 Task: Set up repository code scanning preferences.
Action: Mouse moved to (1176, 65)
Screenshot: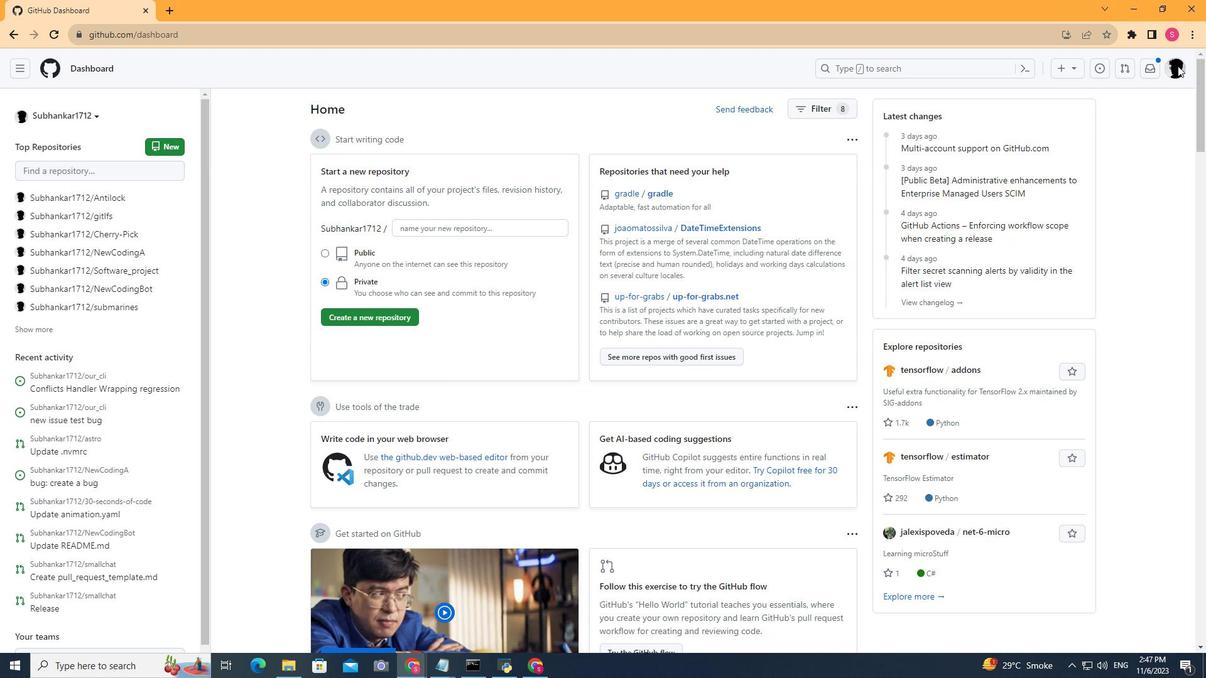 
Action: Mouse pressed left at (1176, 65)
Screenshot: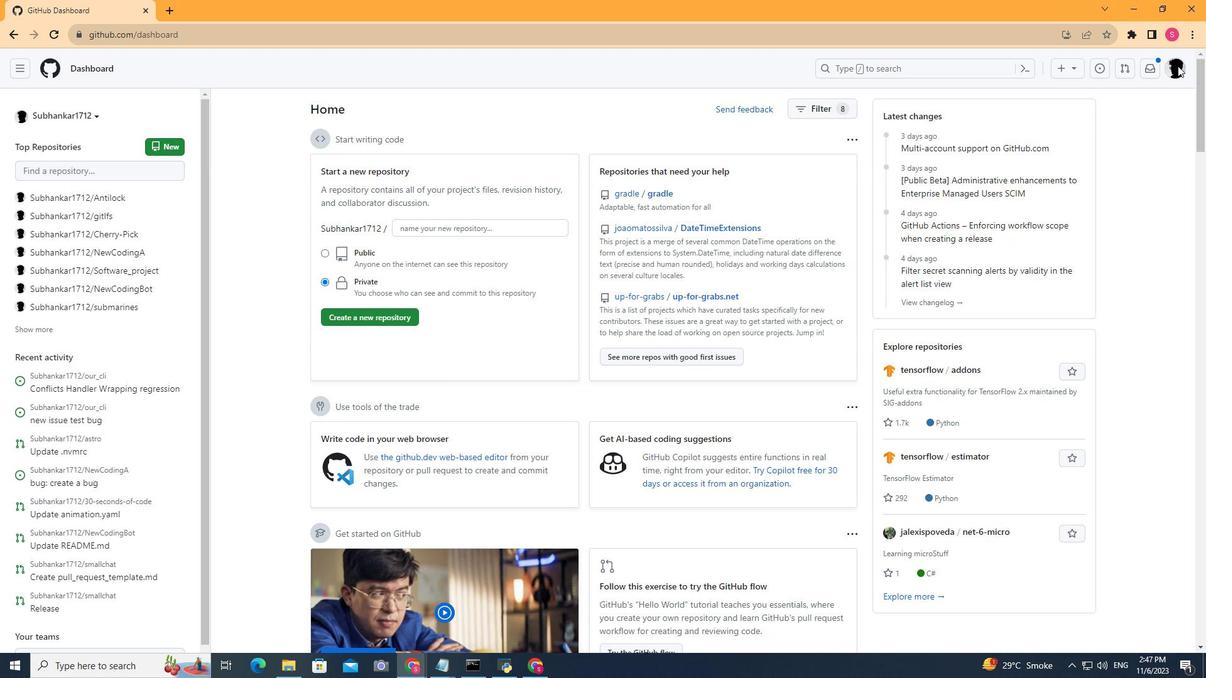 
Action: Mouse moved to (1049, 181)
Screenshot: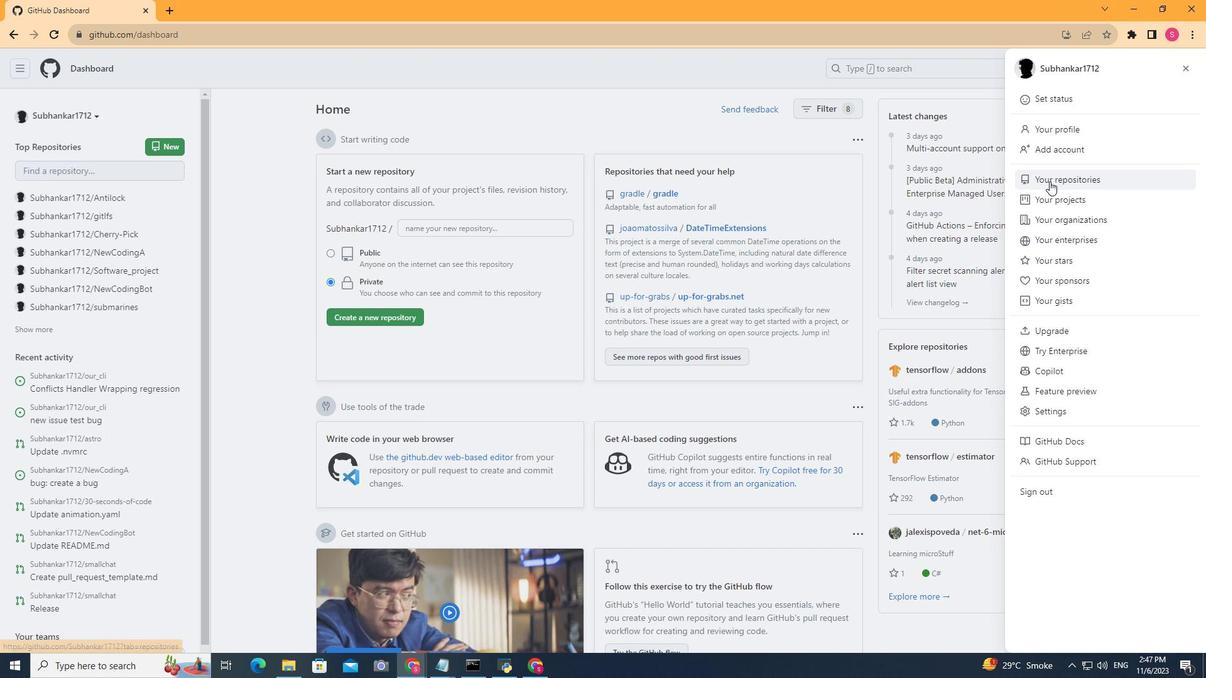 
Action: Mouse pressed left at (1049, 181)
Screenshot: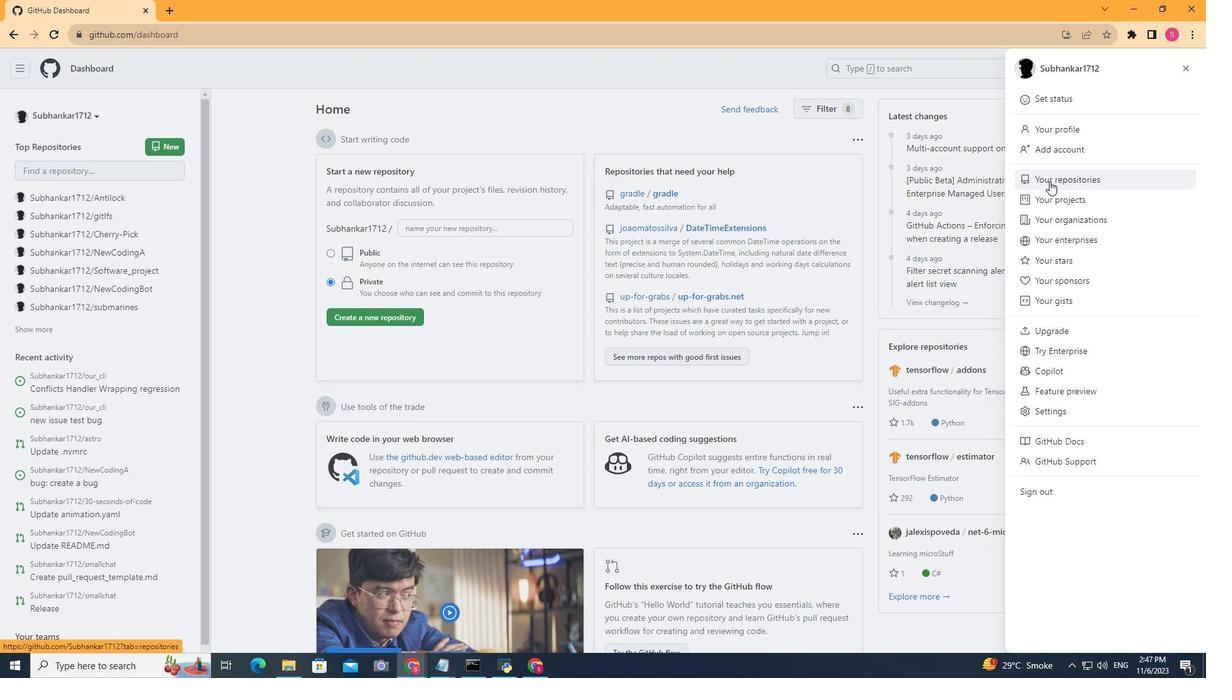 
Action: Mouse moved to (481, 264)
Screenshot: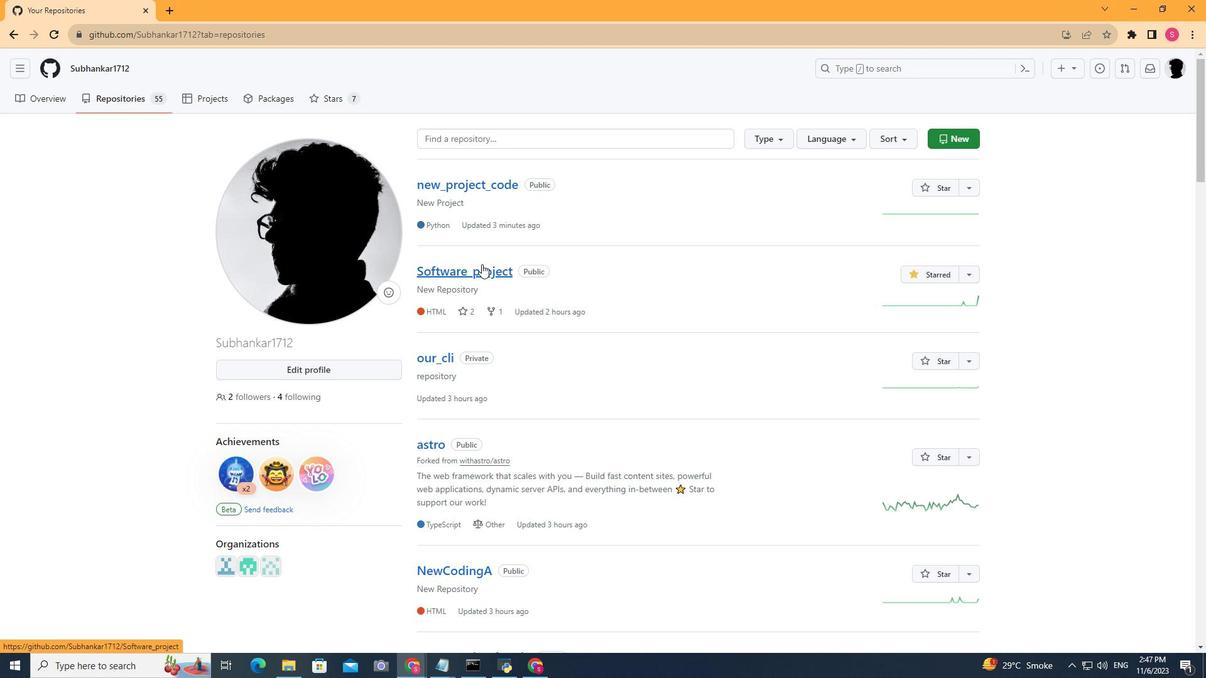 
Action: Mouse scrolled (481, 263) with delta (0, 0)
Screenshot: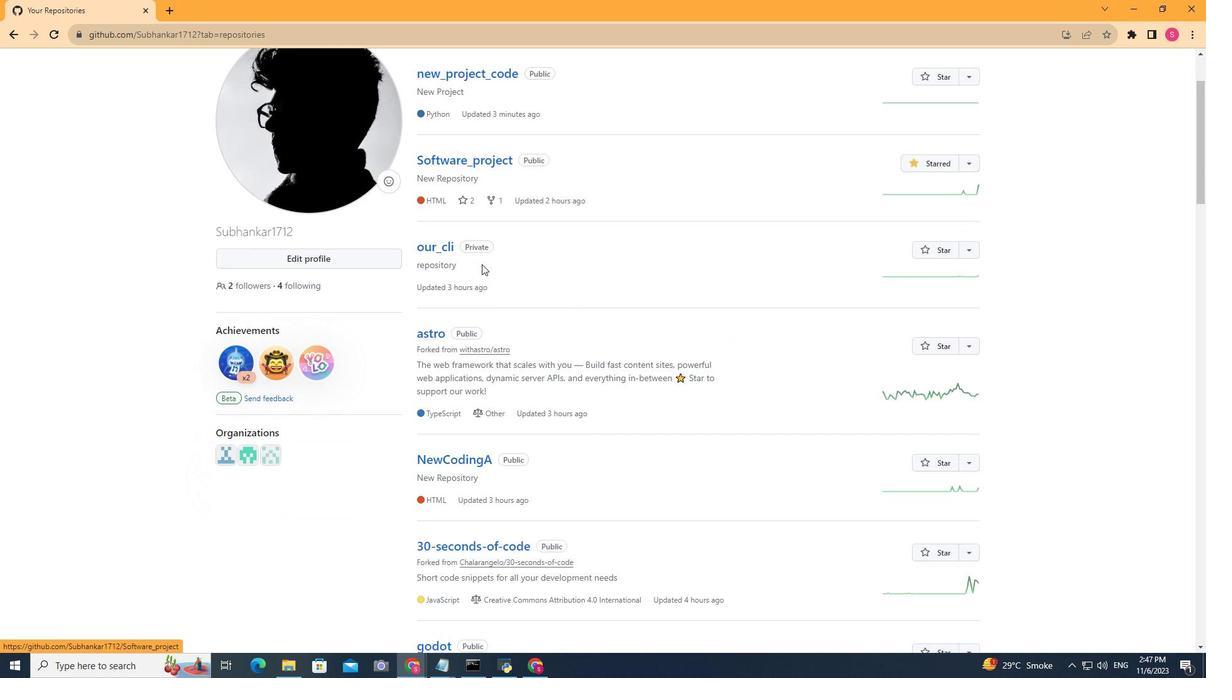 
Action: Mouse scrolled (481, 263) with delta (0, 0)
Screenshot: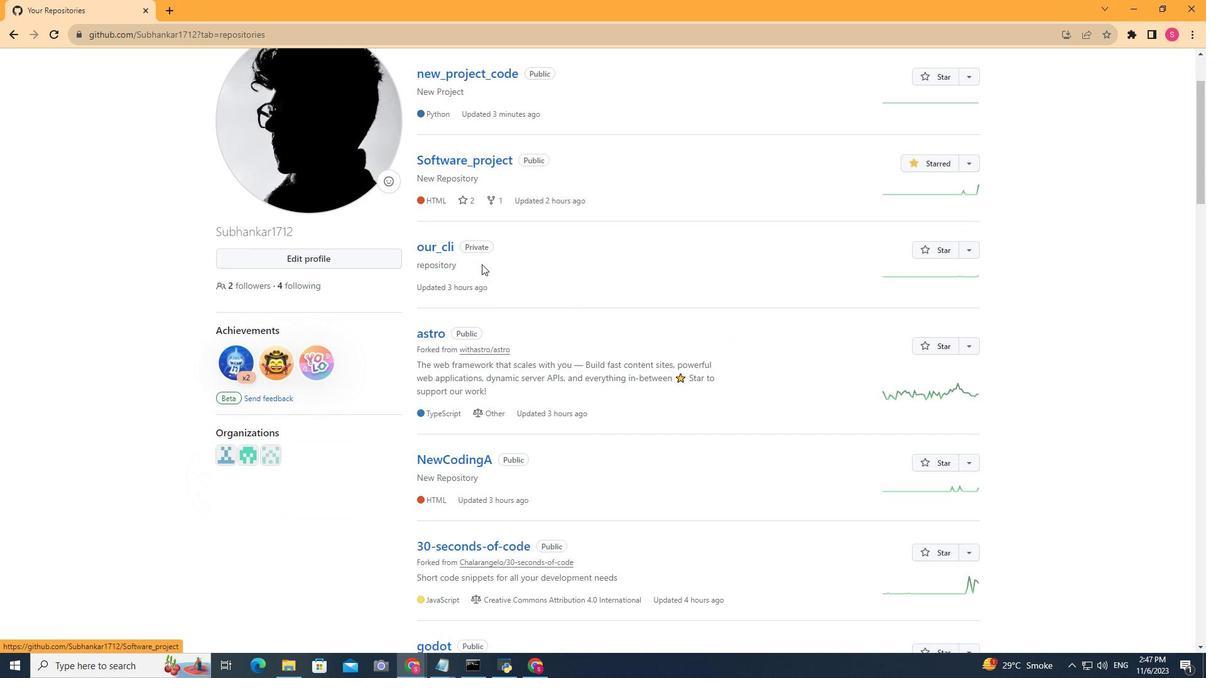 
Action: Mouse scrolled (481, 263) with delta (0, 0)
Screenshot: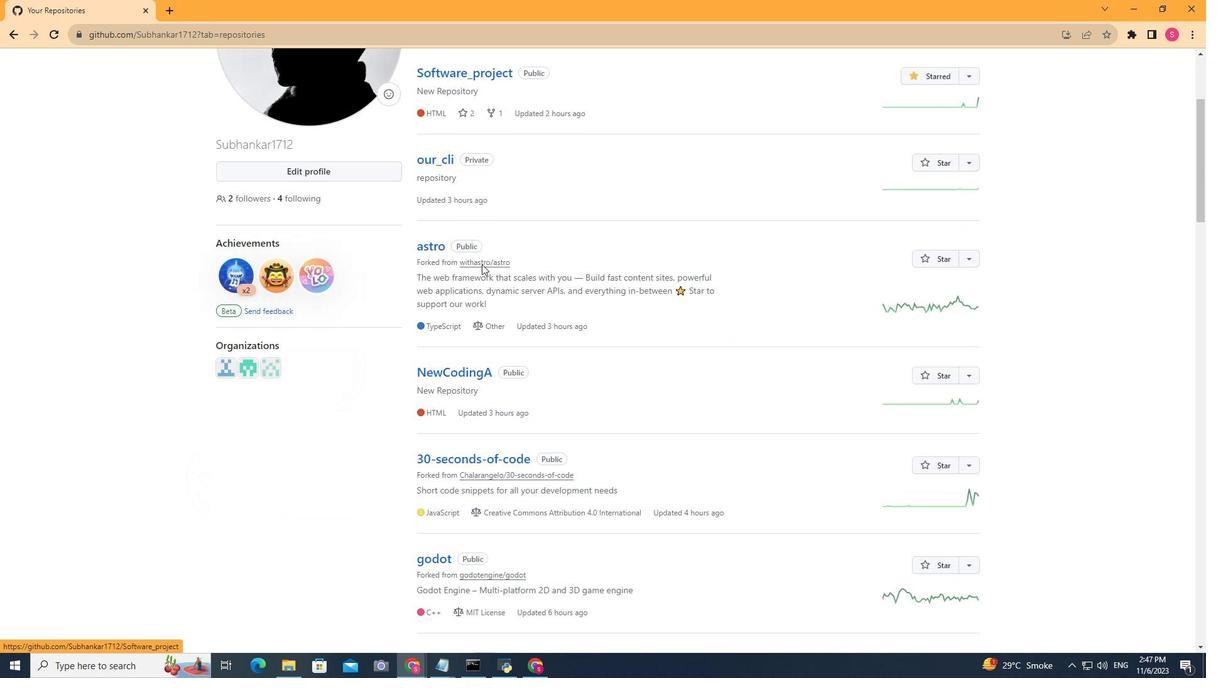 
Action: Mouse scrolled (481, 263) with delta (0, 0)
Screenshot: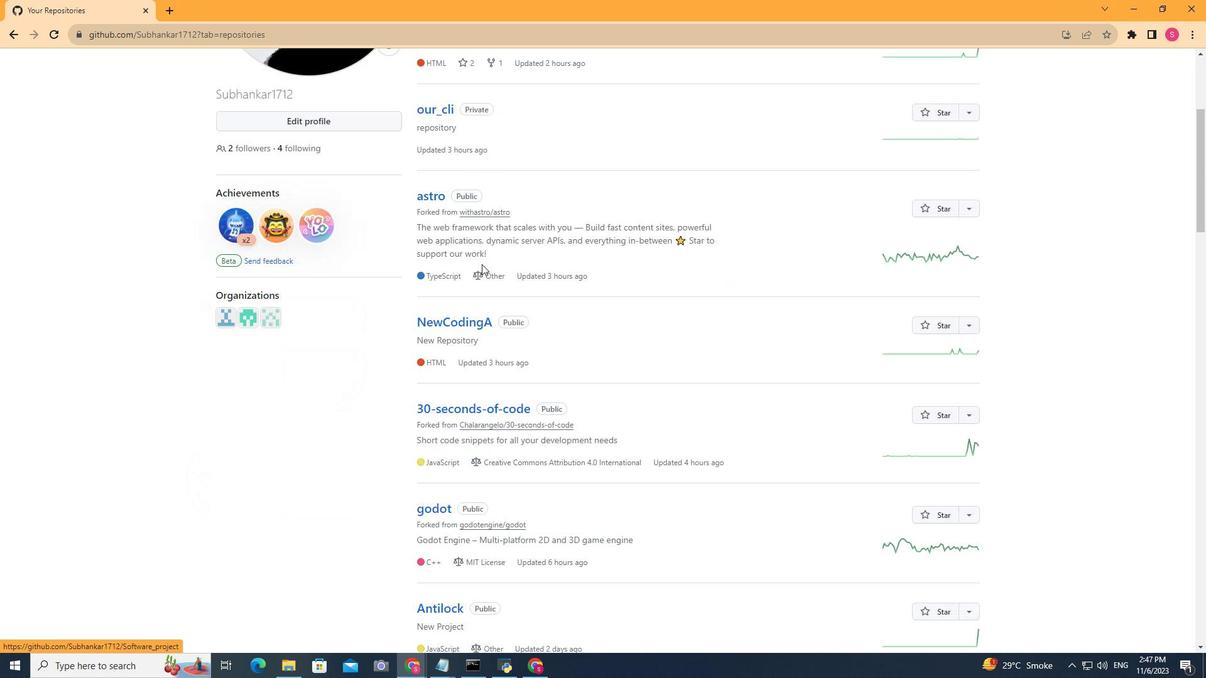 
Action: Mouse moved to (456, 155)
Screenshot: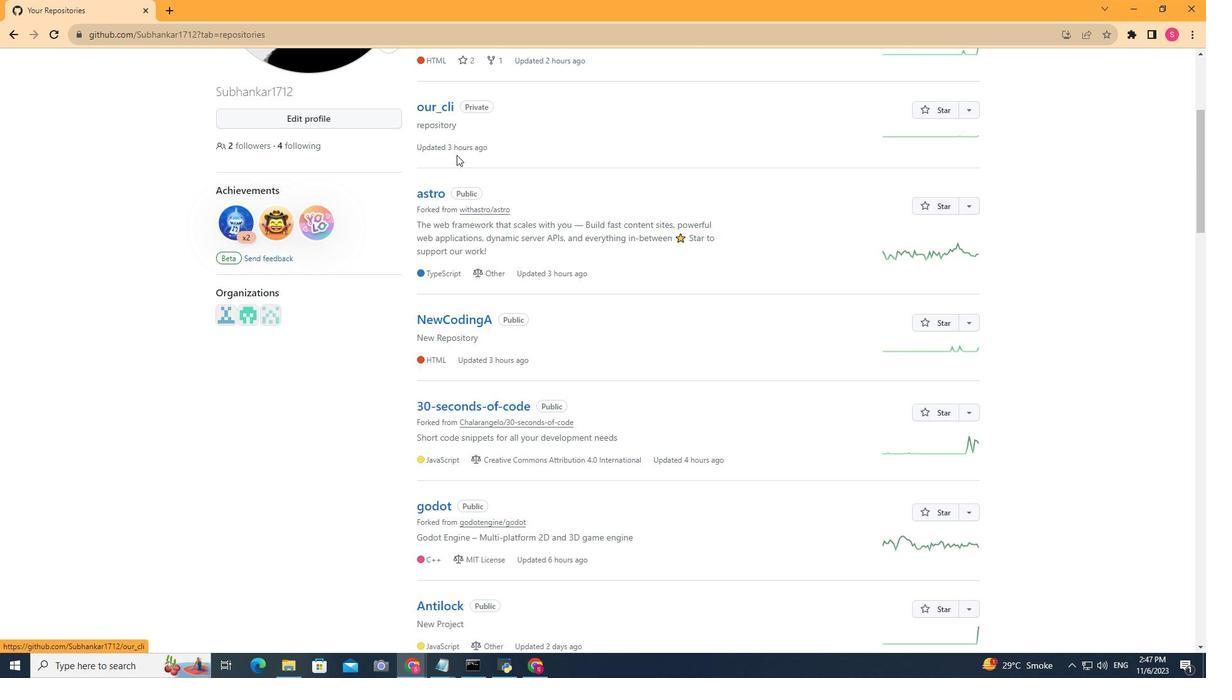 
Action: Mouse scrolled (456, 154) with delta (0, 0)
Screenshot: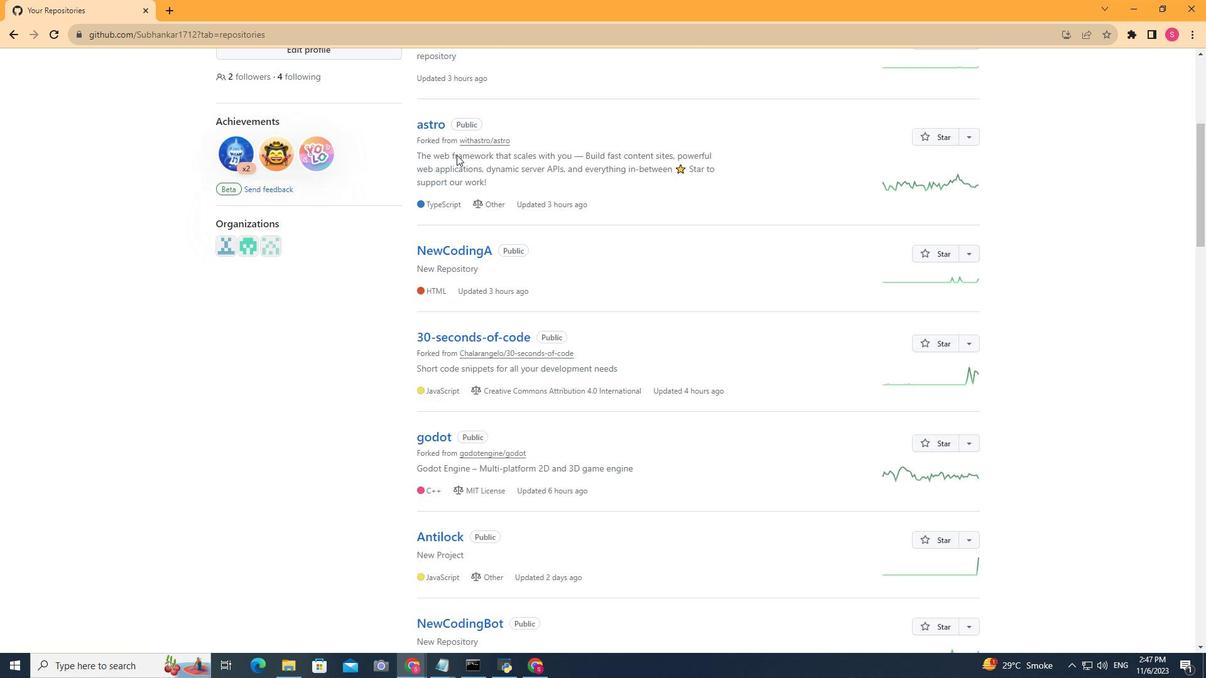 
Action: Mouse scrolled (456, 154) with delta (0, 0)
Screenshot: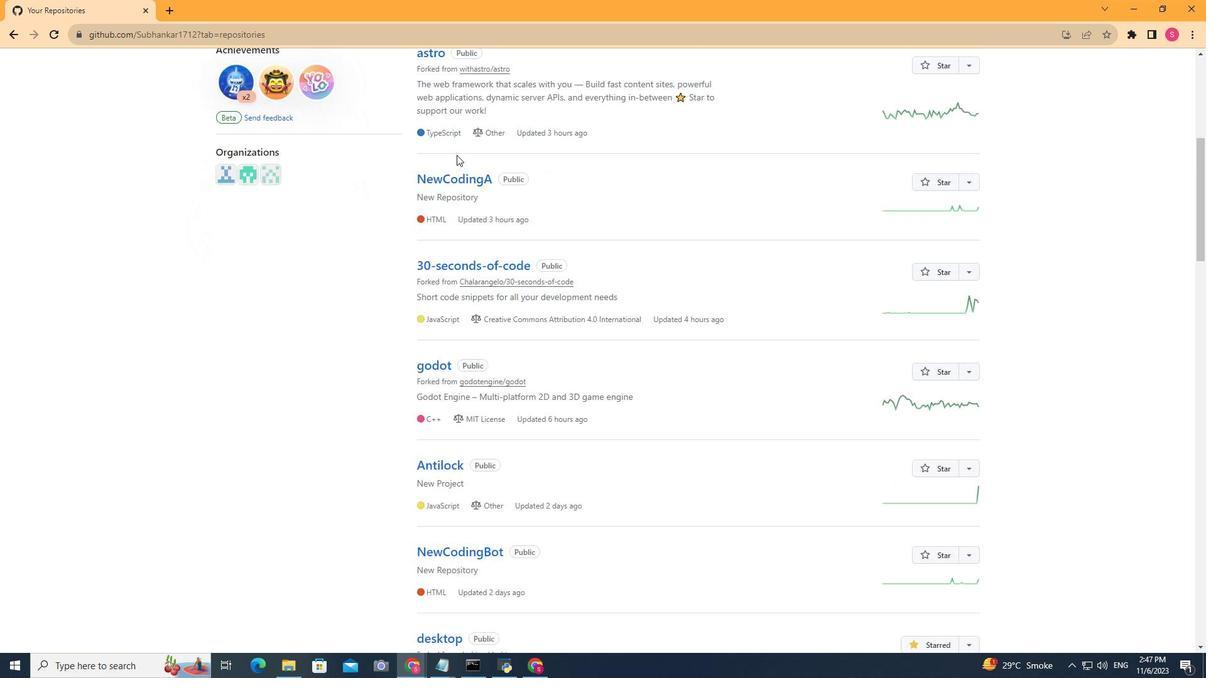 
Action: Mouse scrolled (456, 154) with delta (0, 0)
Screenshot: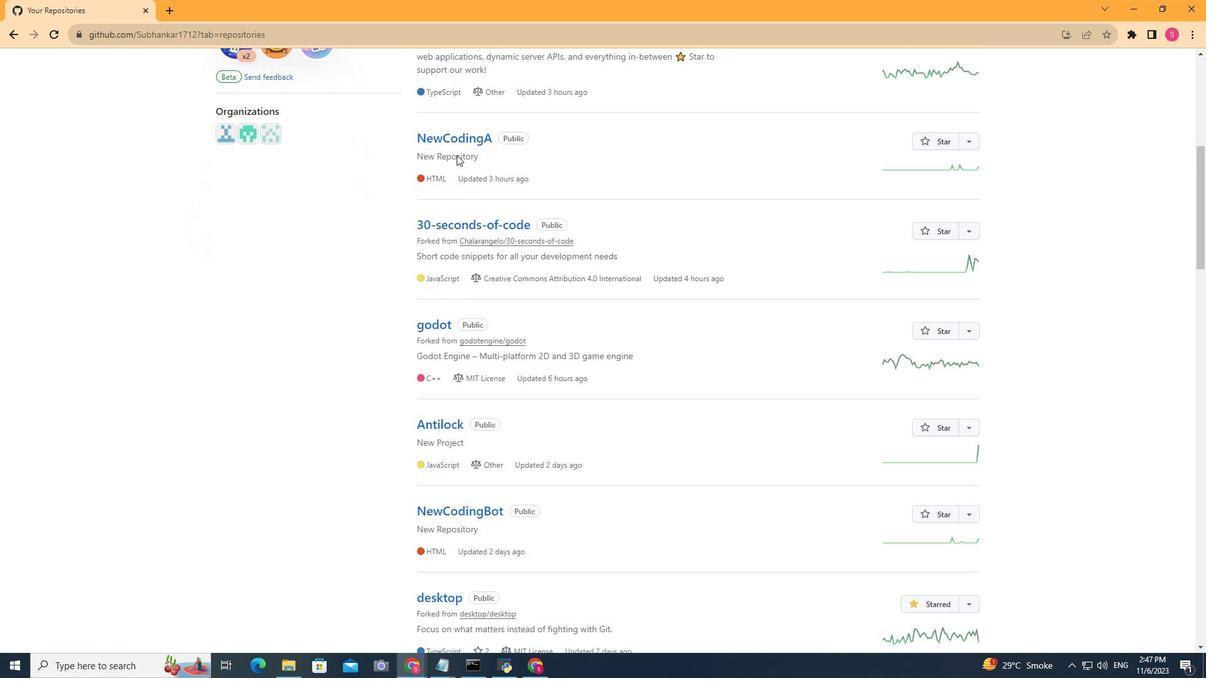 
Action: Mouse moved to (466, 199)
Screenshot: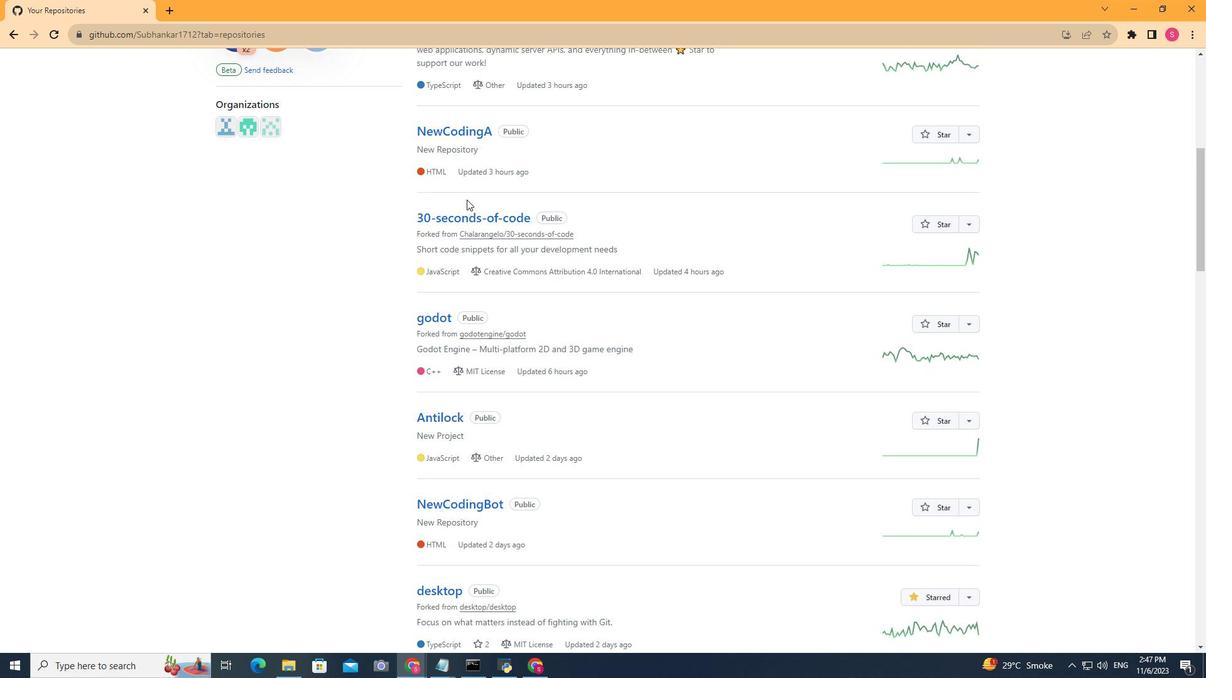 
Action: Mouse scrolled (466, 199) with delta (0, 0)
Screenshot: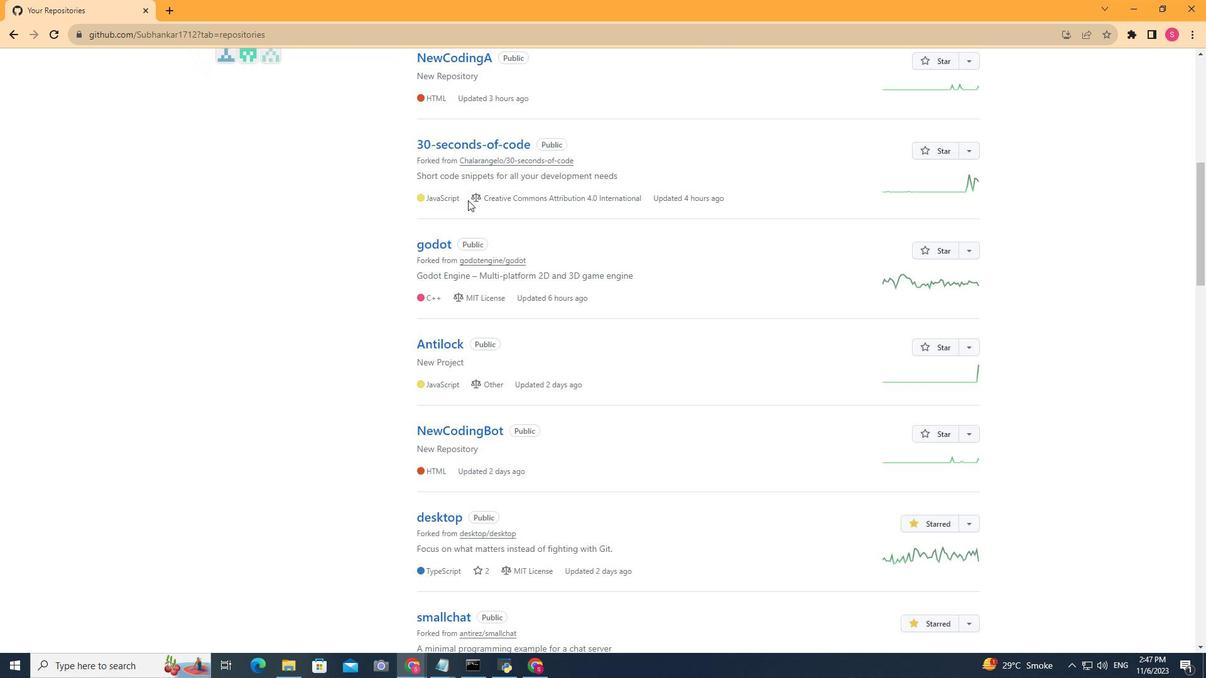 
Action: Mouse scrolled (466, 199) with delta (0, 0)
Screenshot: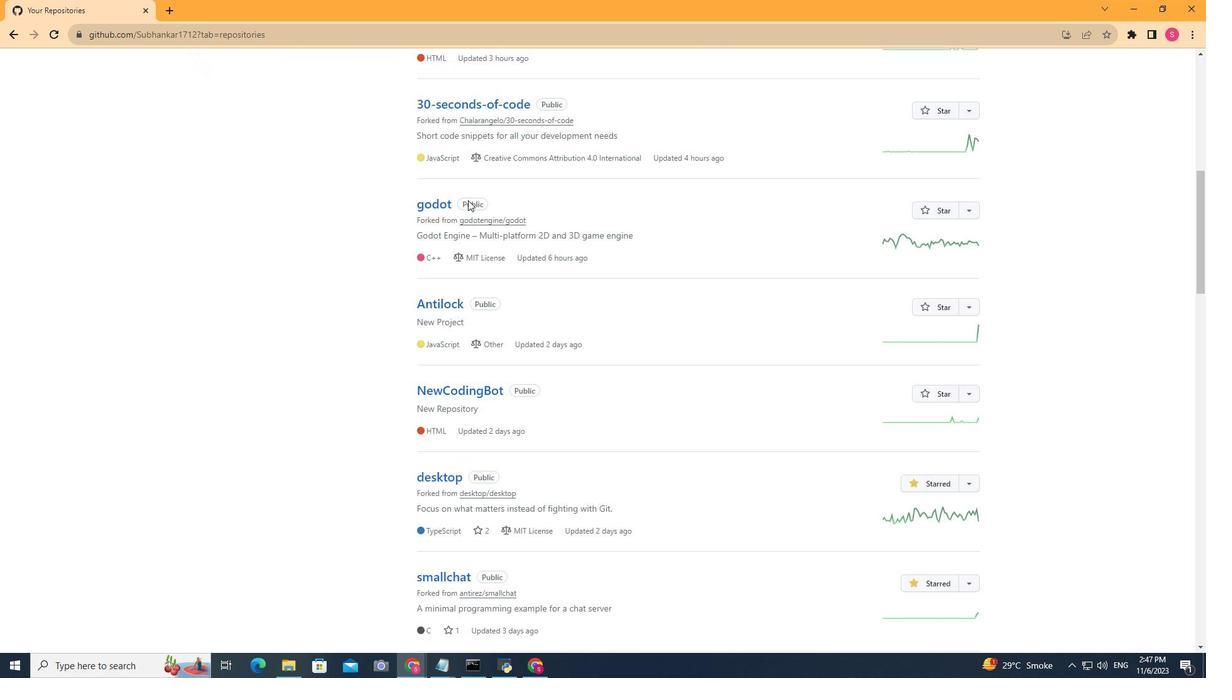 
Action: Mouse moved to (468, 200)
Screenshot: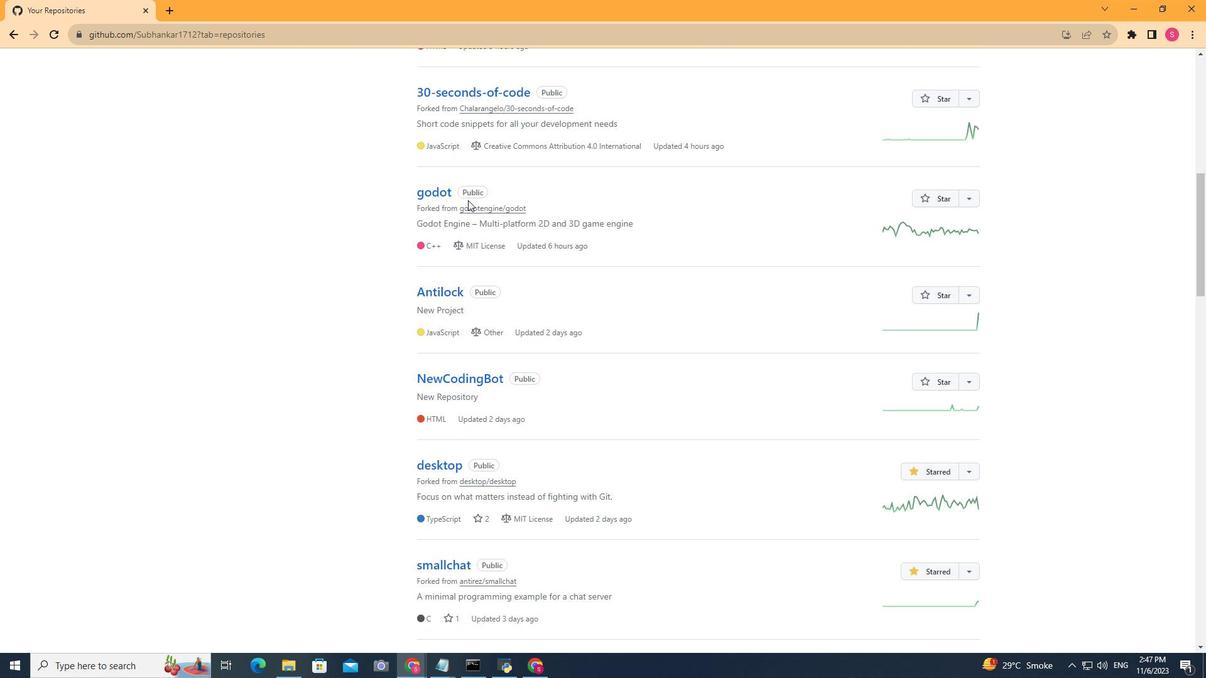 
Action: Mouse scrolled (468, 199) with delta (0, 0)
Screenshot: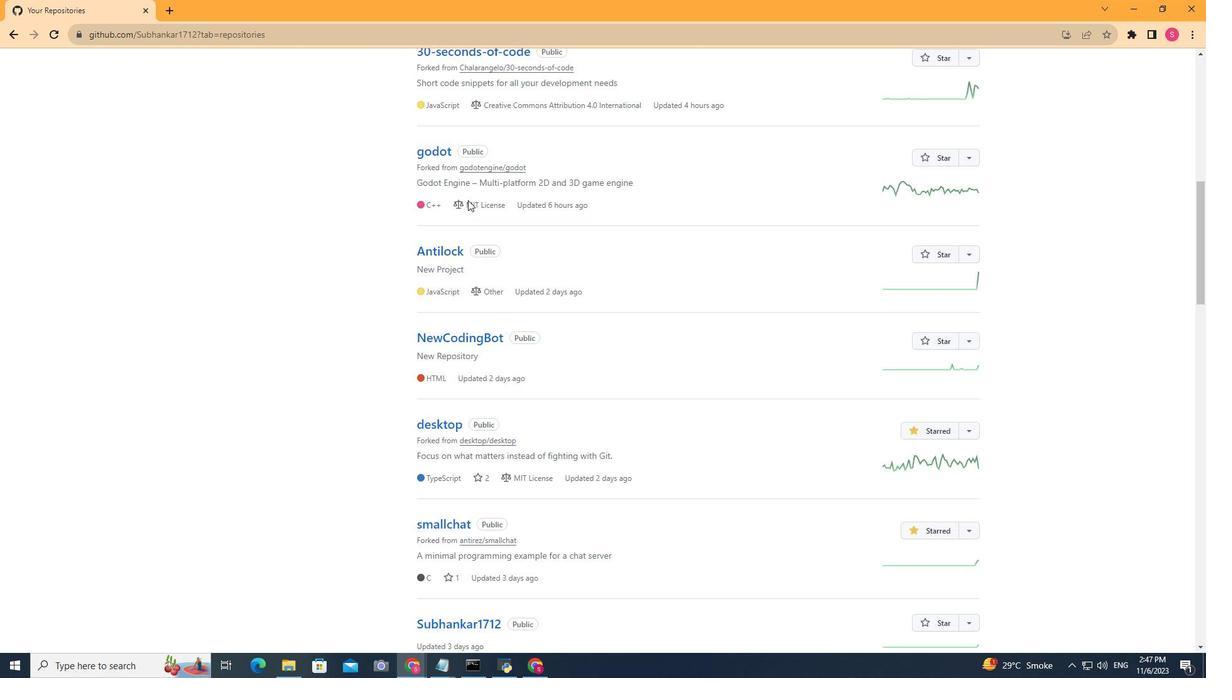 
Action: Mouse moved to (468, 201)
Screenshot: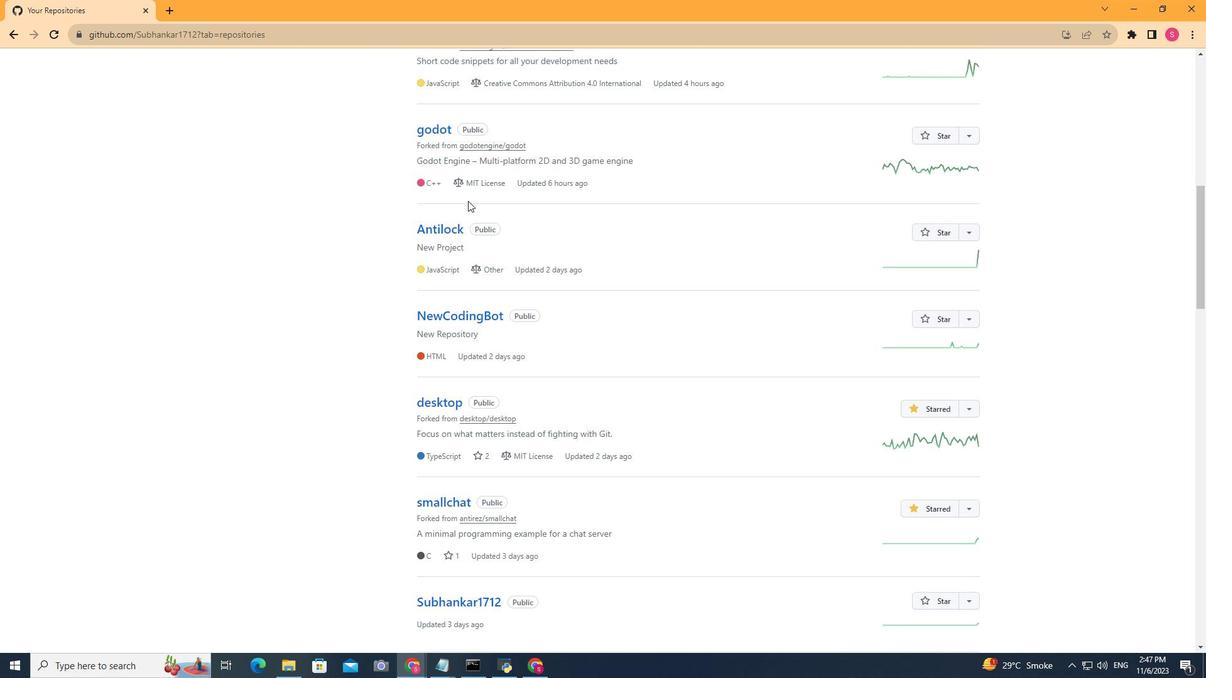
Action: Mouse scrolled (468, 200) with delta (0, 0)
Screenshot: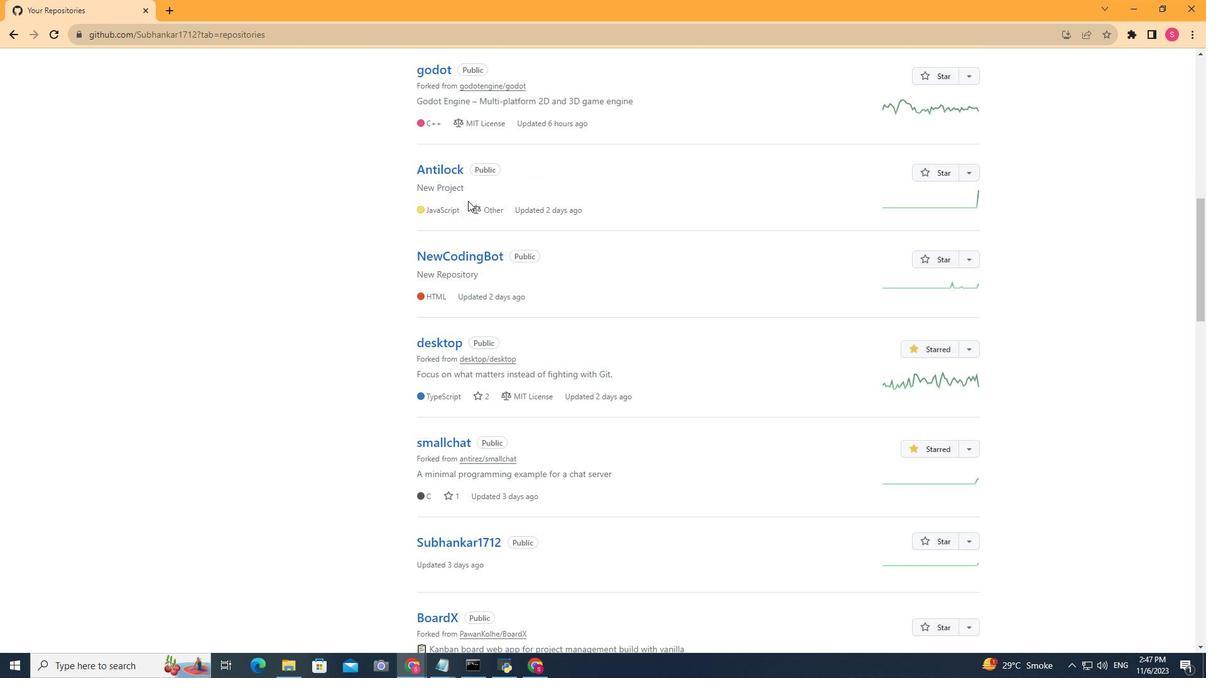 
Action: Mouse scrolled (468, 200) with delta (0, 0)
Screenshot: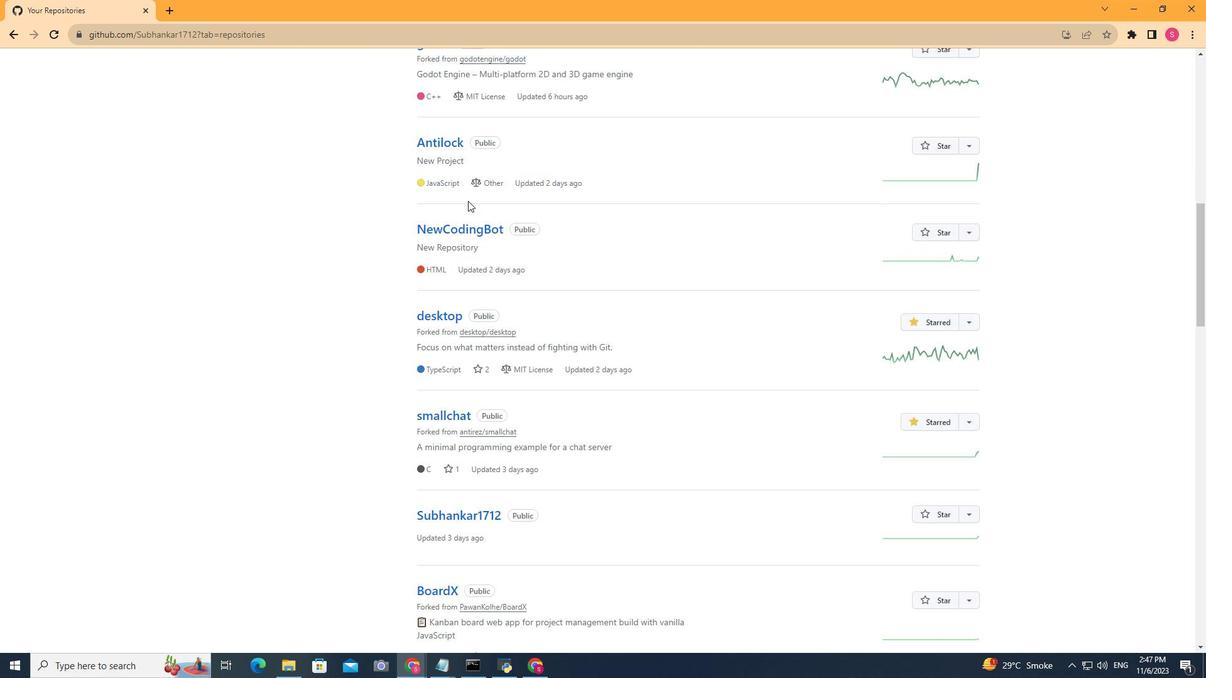 
Action: Mouse moved to (439, 287)
Screenshot: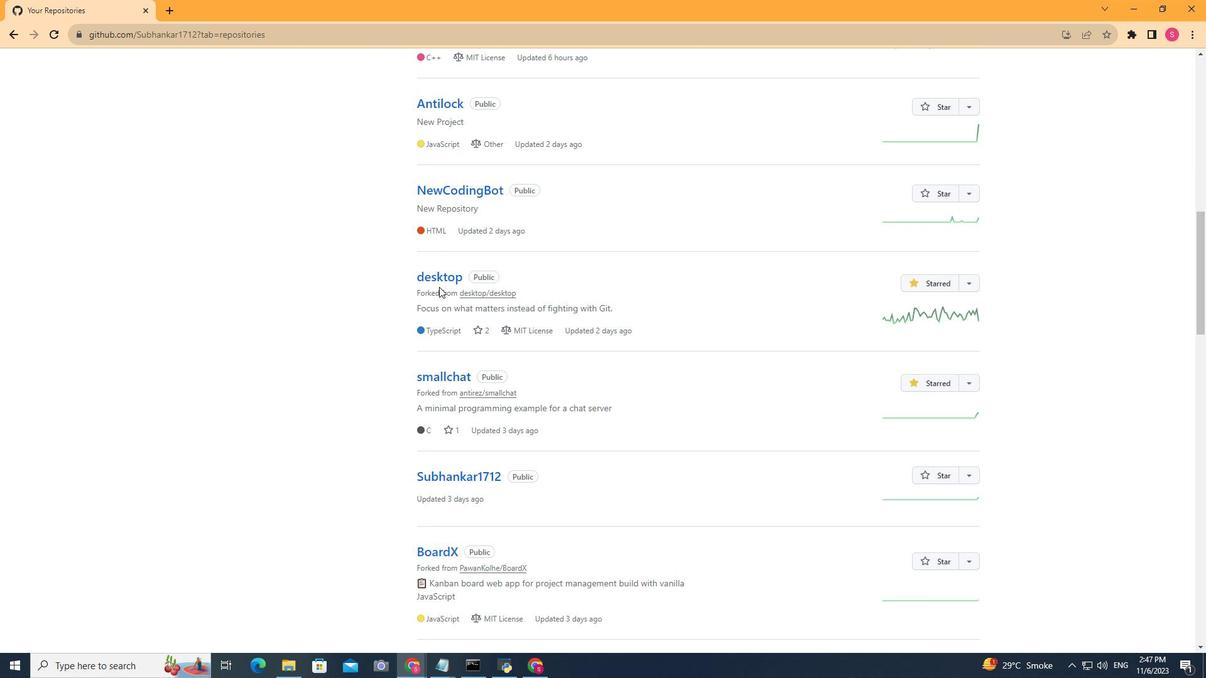 
Action: Mouse scrolled (439, 286) with delta (0, 0)
Screenshot: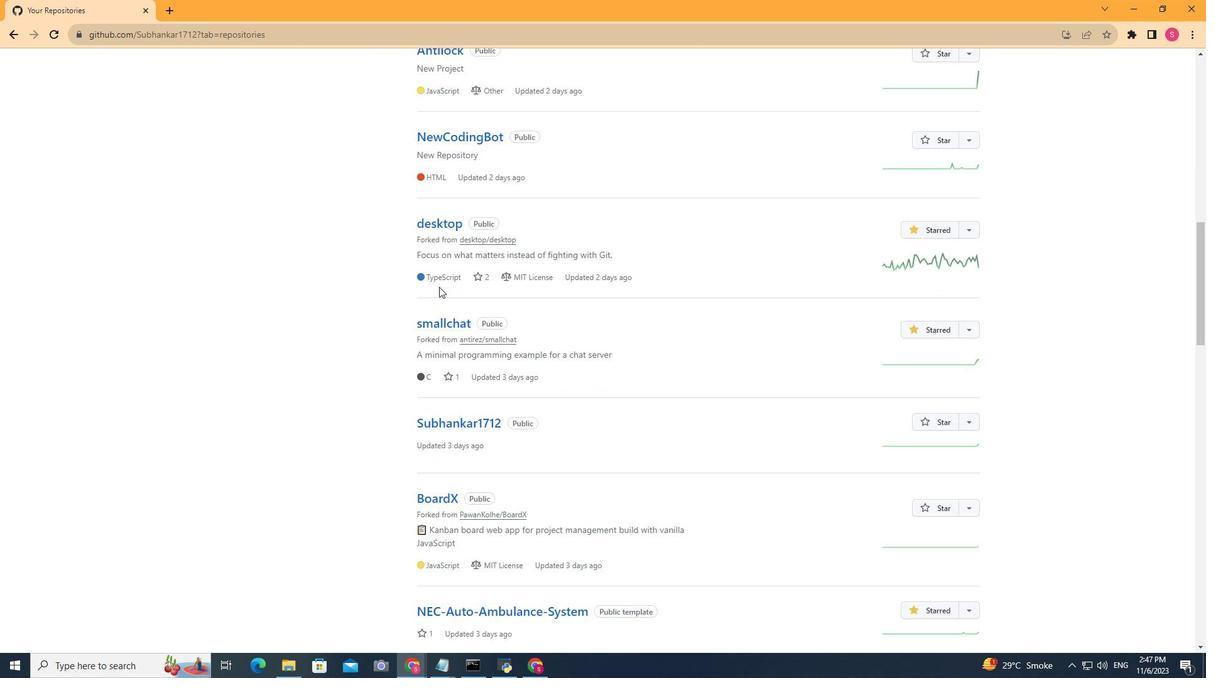
Action: Mouse scrolled (439, 286) with delta (0, 0)
Screenshot: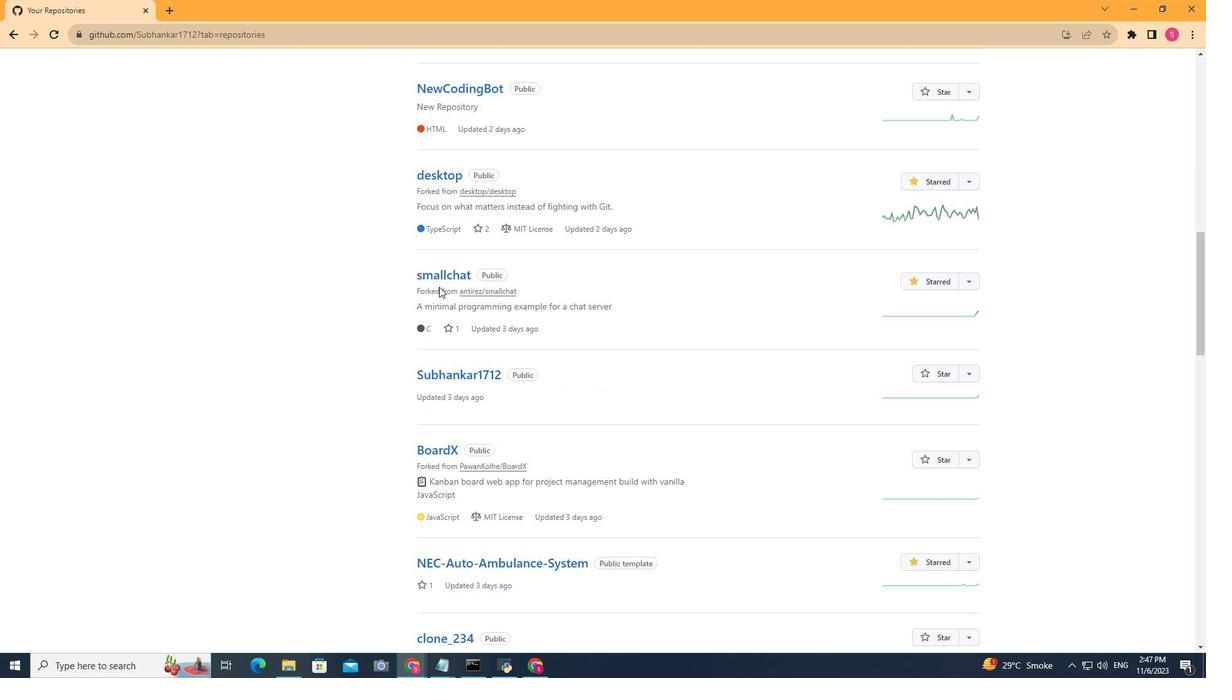 
Action: Mouse scrolled (439, 286) with delta (0, 0)
Screenshot: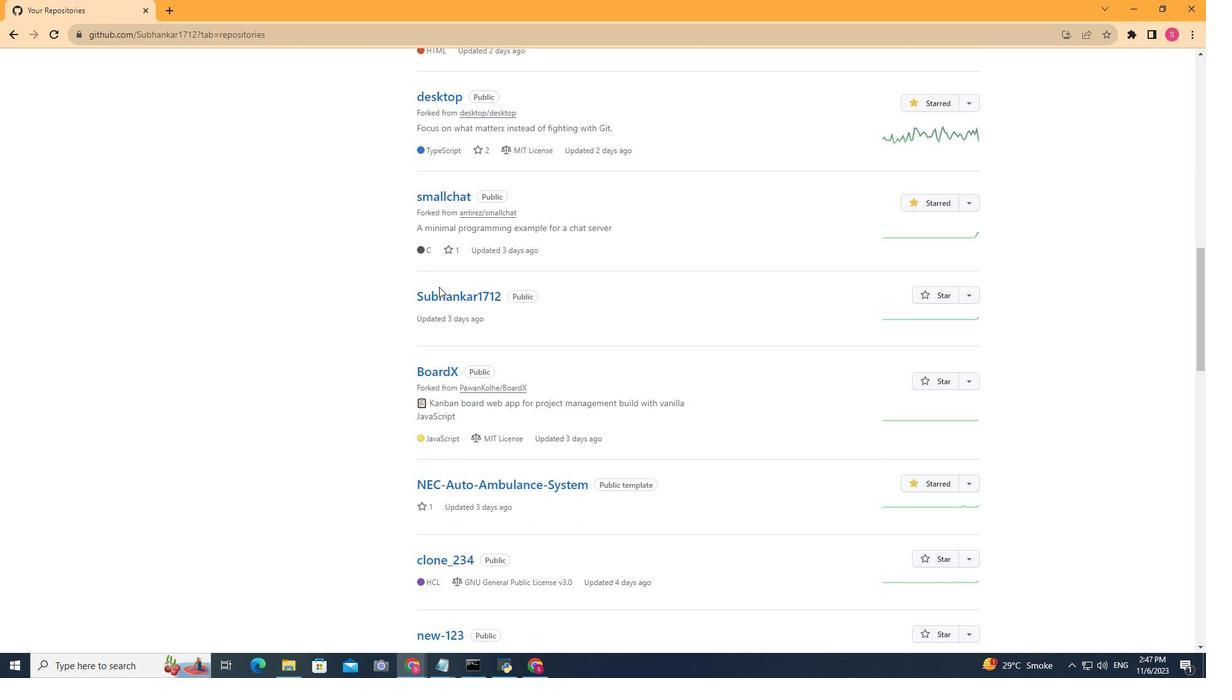 
Action: Mouse scrolled (439, 286) with delta (0, 0)
Screenshot: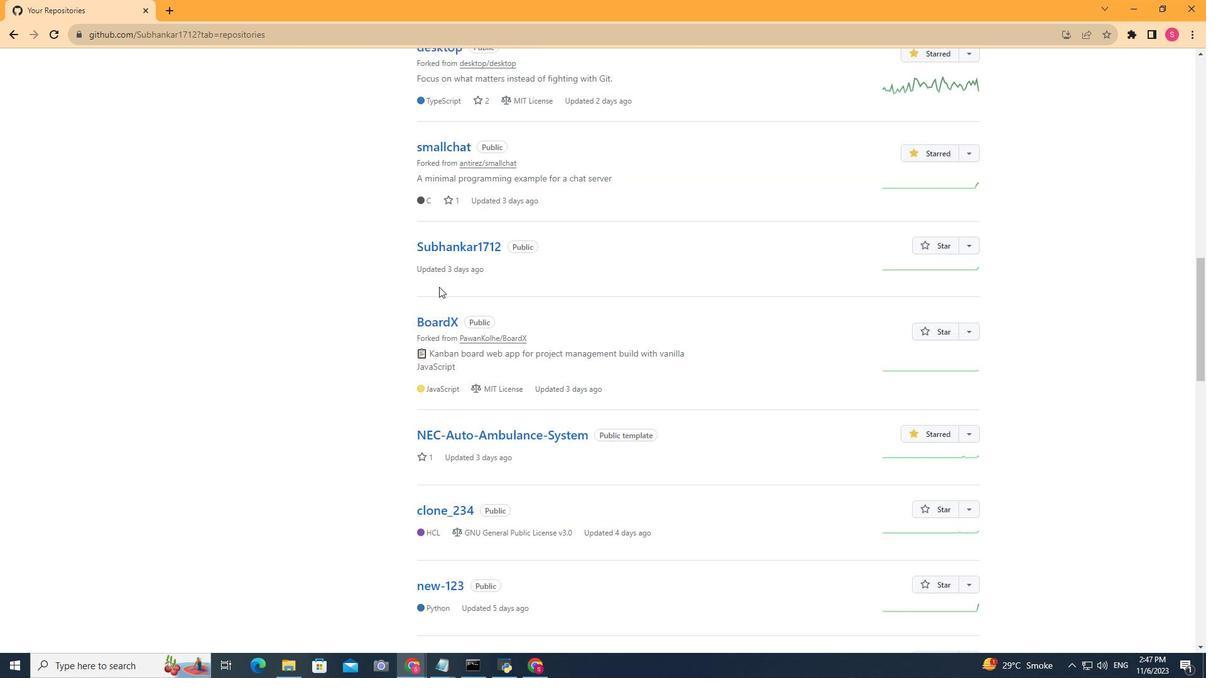 
Action: Mouse scrolled (439, 286) with delta (0, 0)
Screenshot: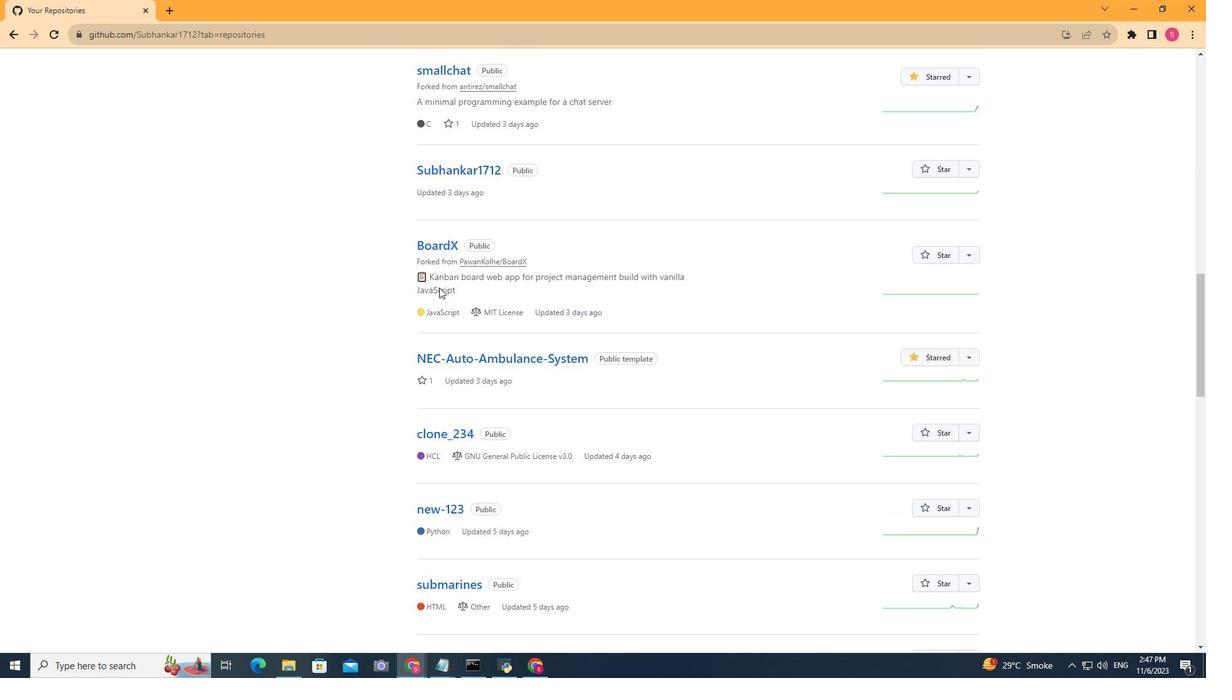 
Action: Mouse scrolled (439, 286) with delta (0, 0)
Screenshot: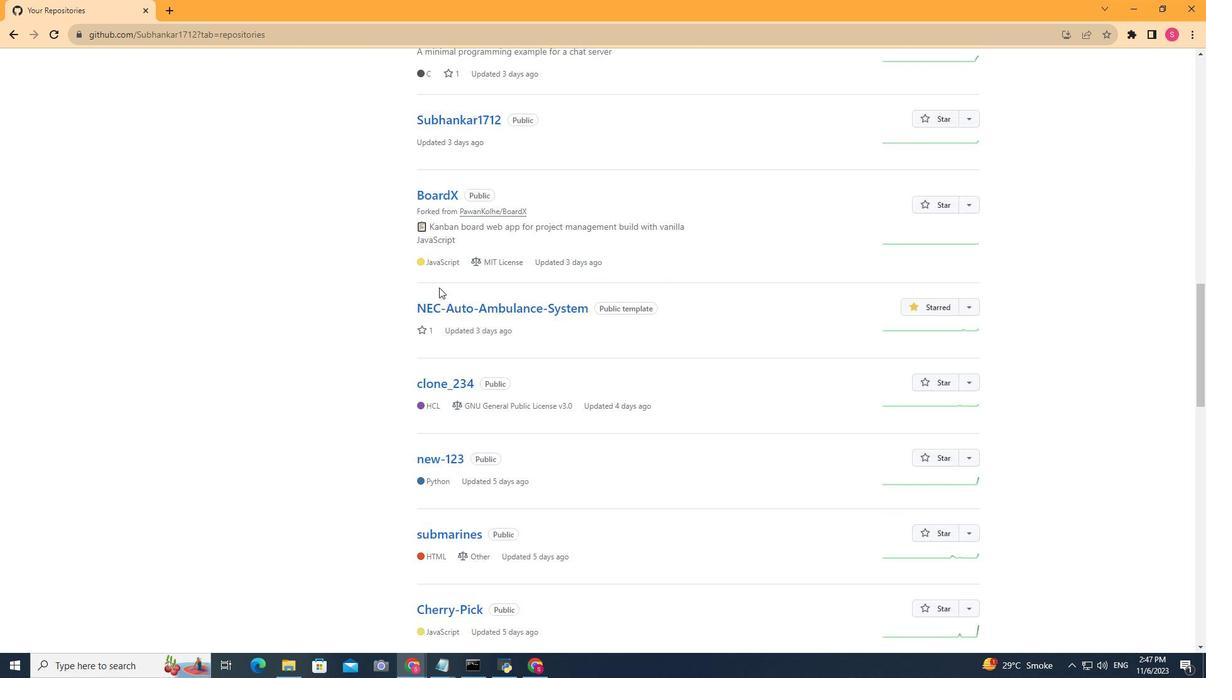 
Action: Mouse moved to (439, 287)
Screenshot: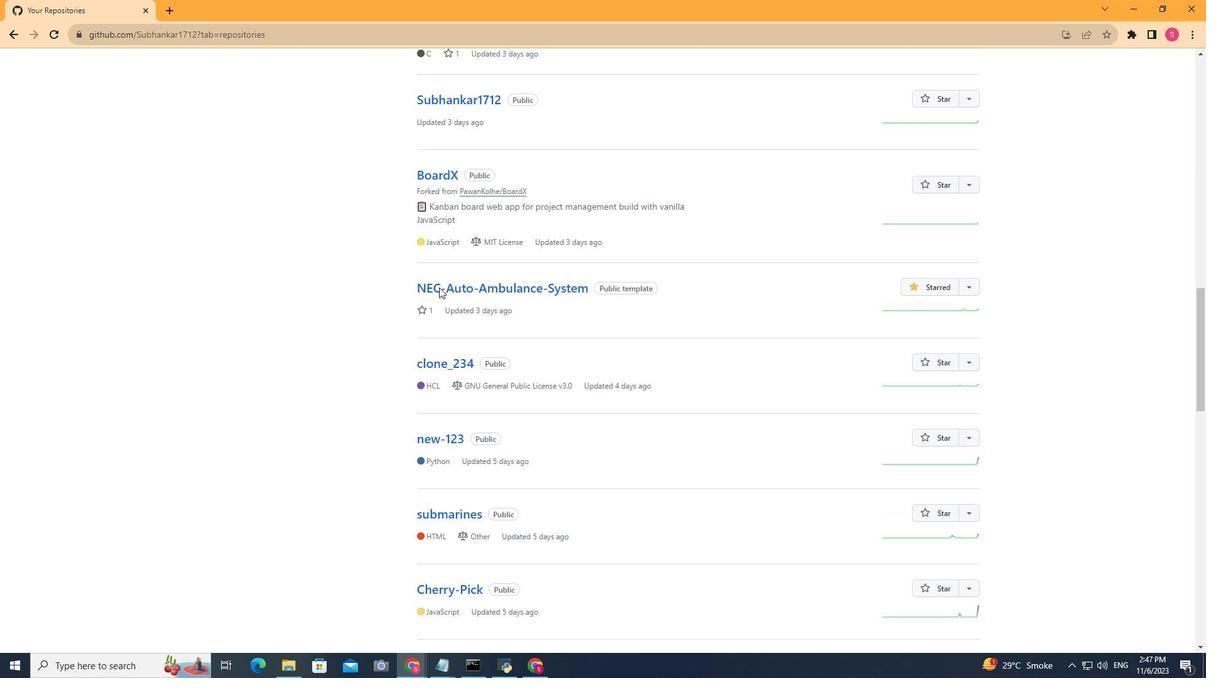 
Action: Mouse scrolled (439, 287) with delta (0, 0)
Screenshot: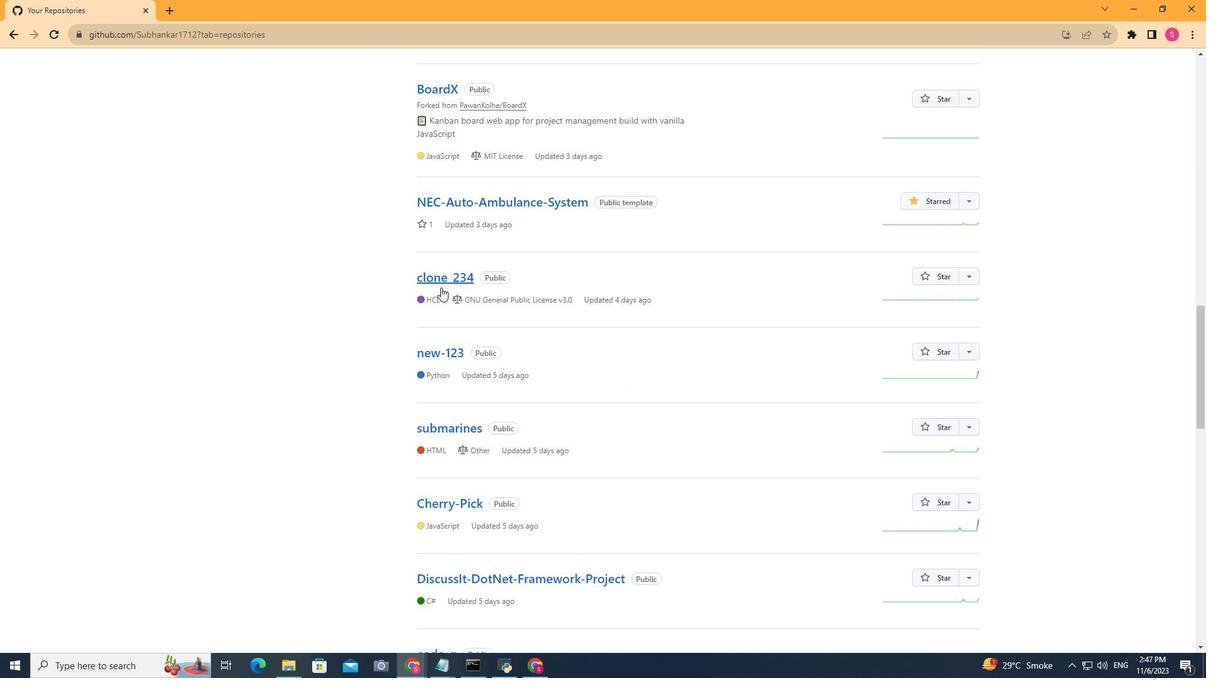 
Action: Mouse moved to (439, 287)
Screenshot: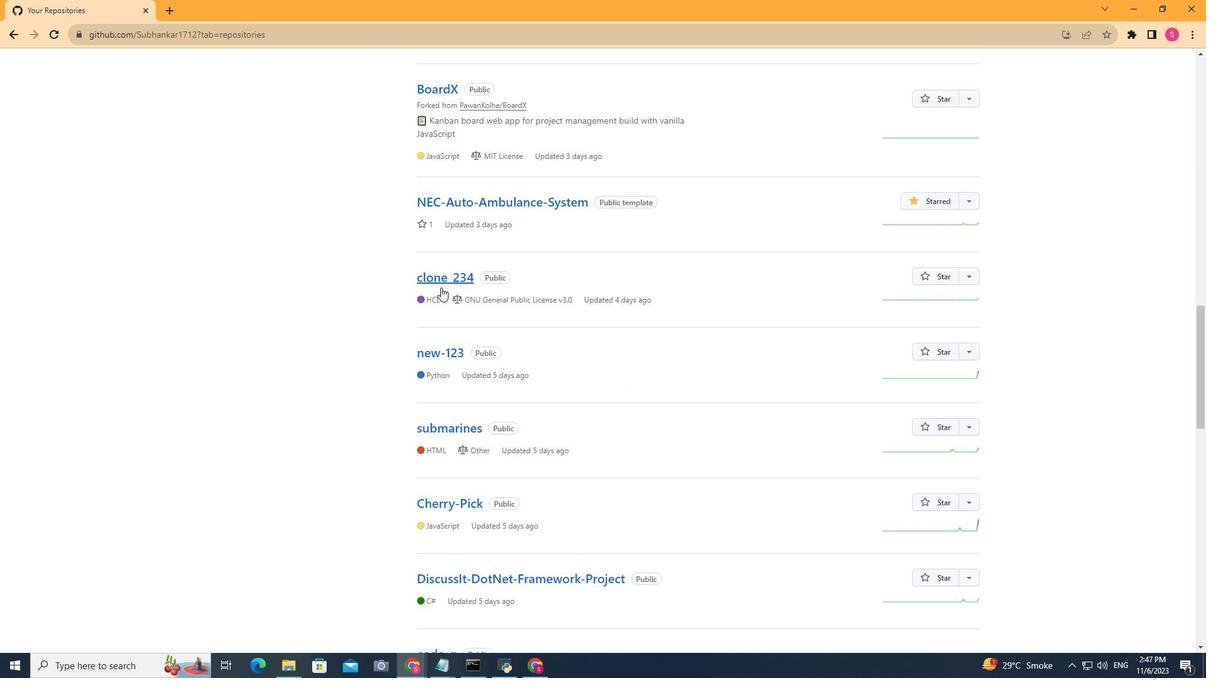 
Action: Mouse scrolled (439, 287) with delta (0, 0)
Screenshot: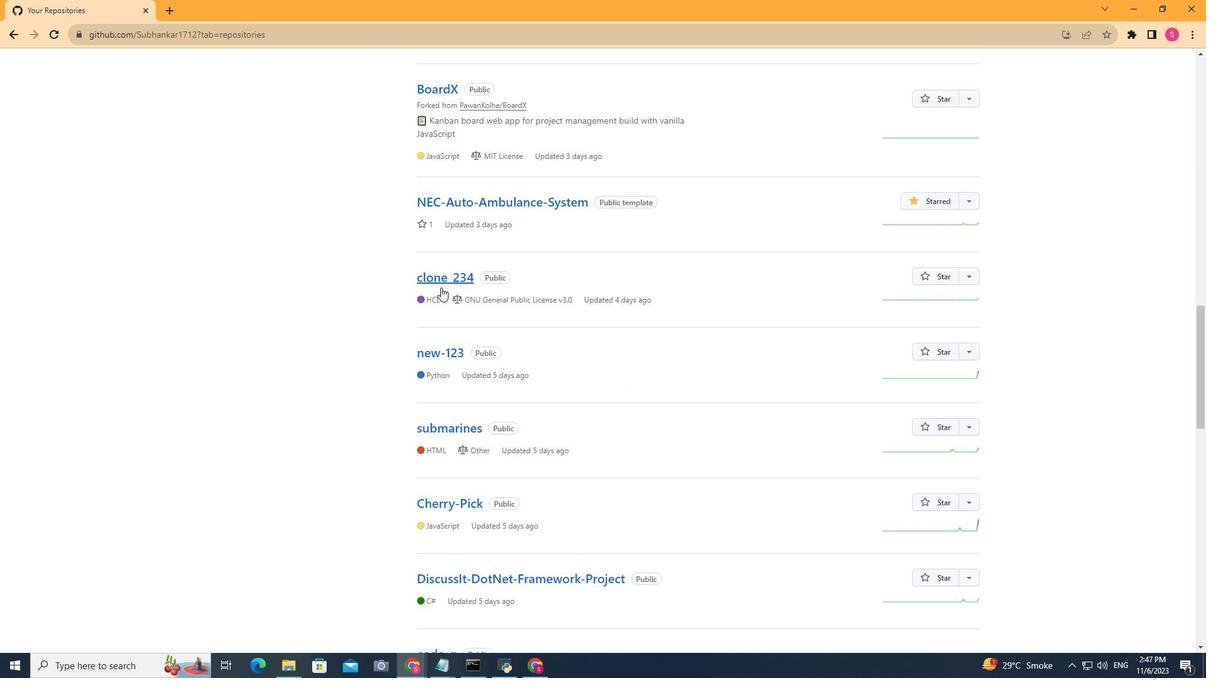 
Action: Mouse moved to (447, 310)
Screenshot: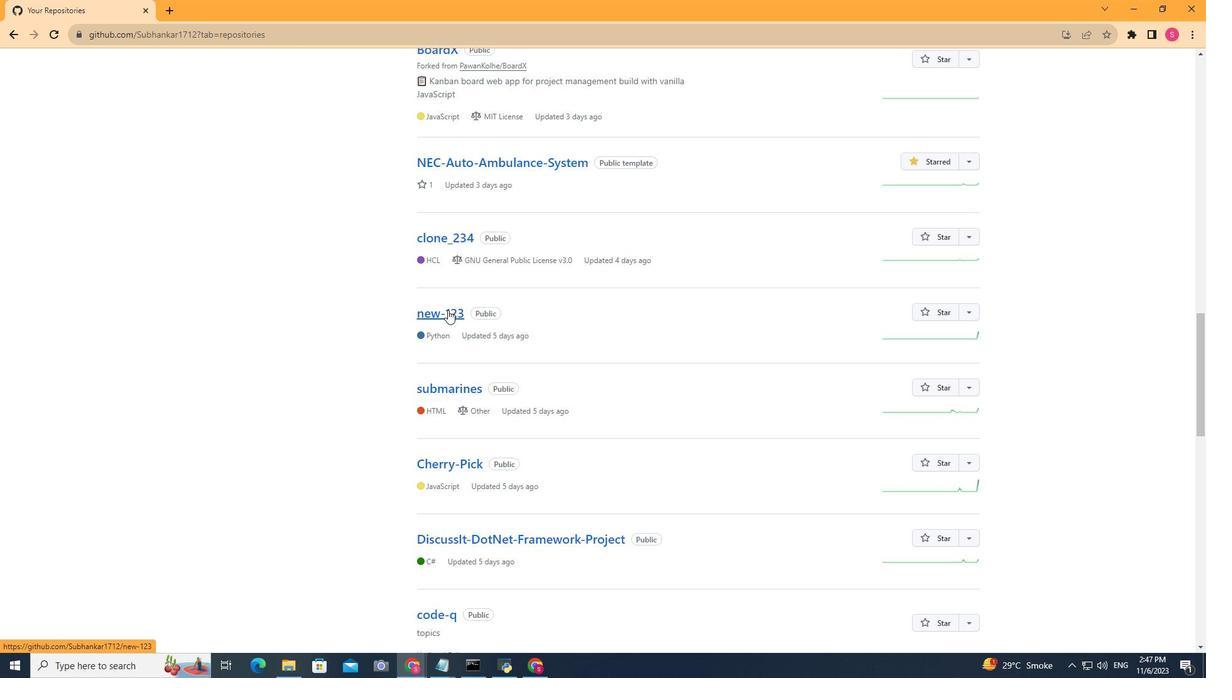 
Action: Mouse pressed left at (447, 310)
Screenshot: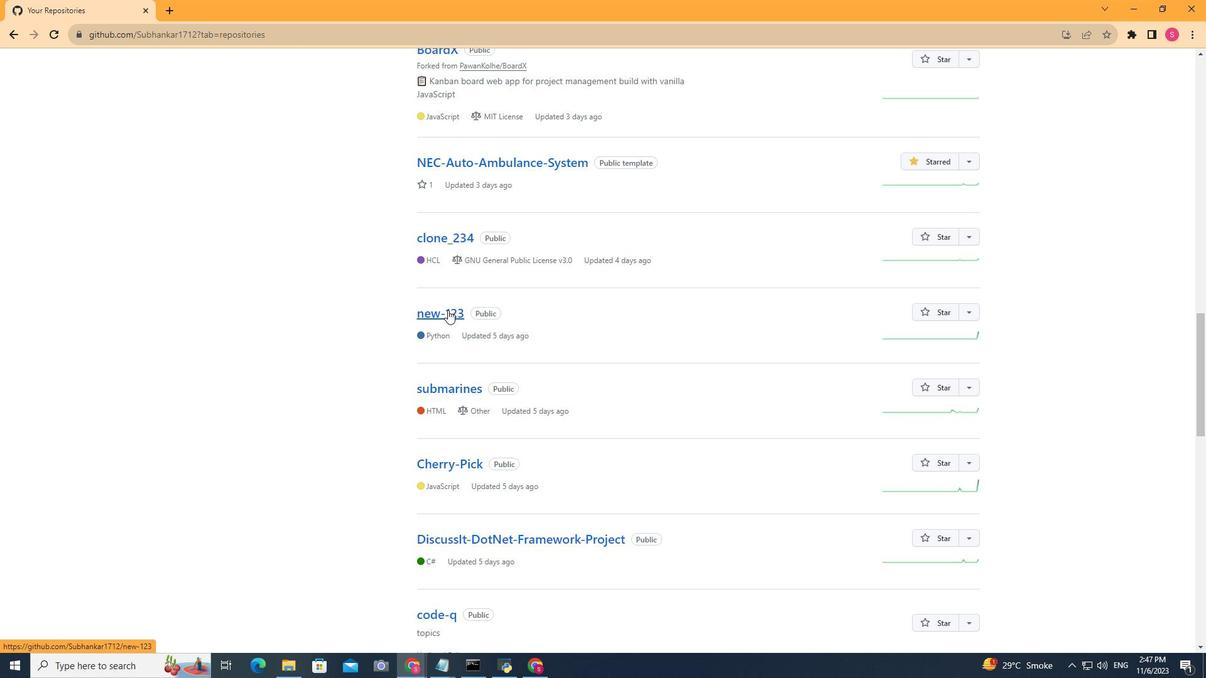 
Action: Mouse moved to (519, 99)
Screenshot: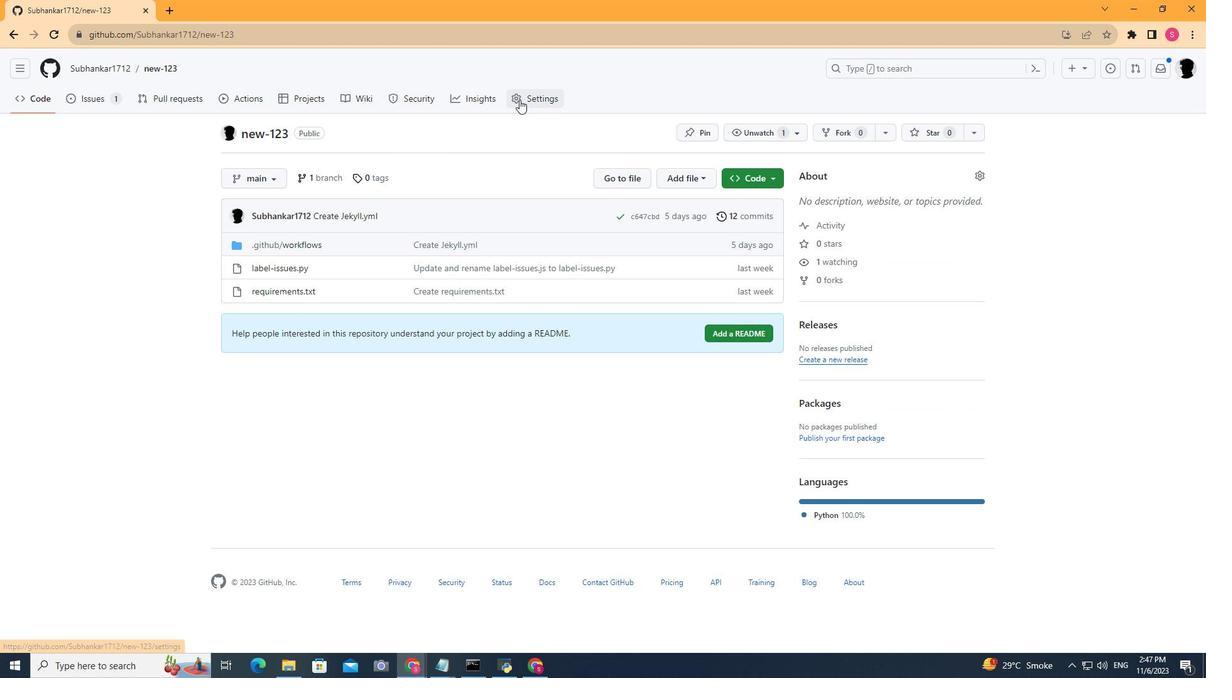 
Action: Mouse pressed left at (519, 99)
Screenshot: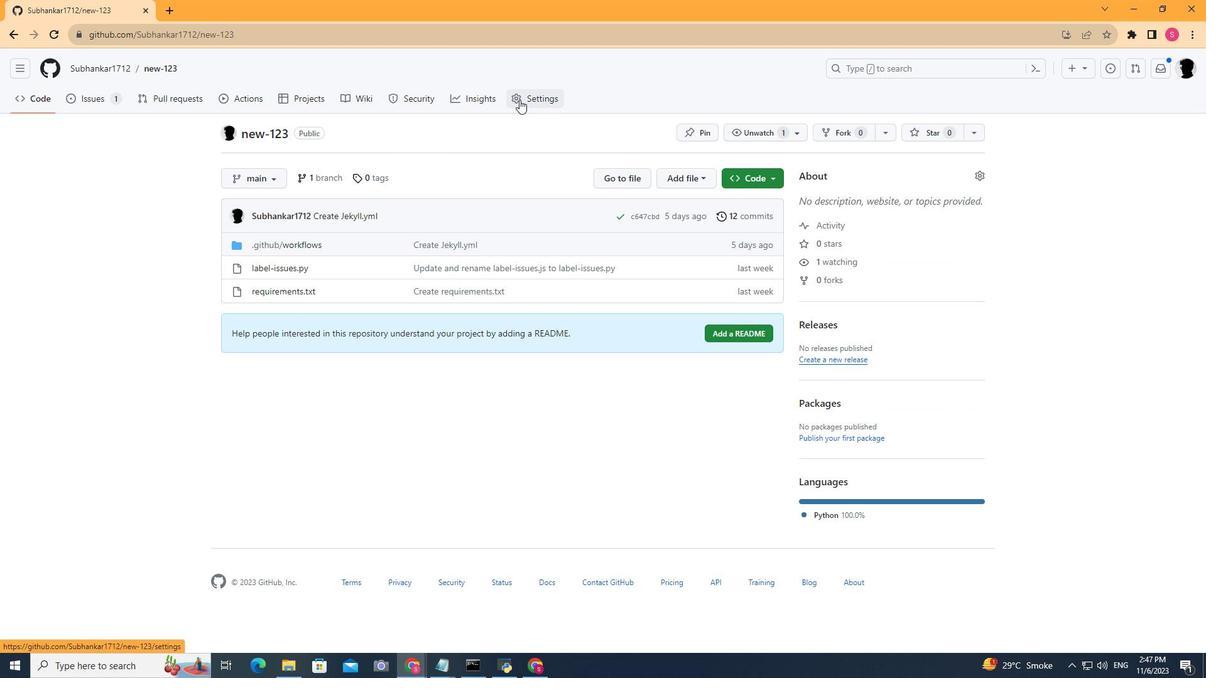 
Action: Mouse moved to (263, 454)
Screenshot: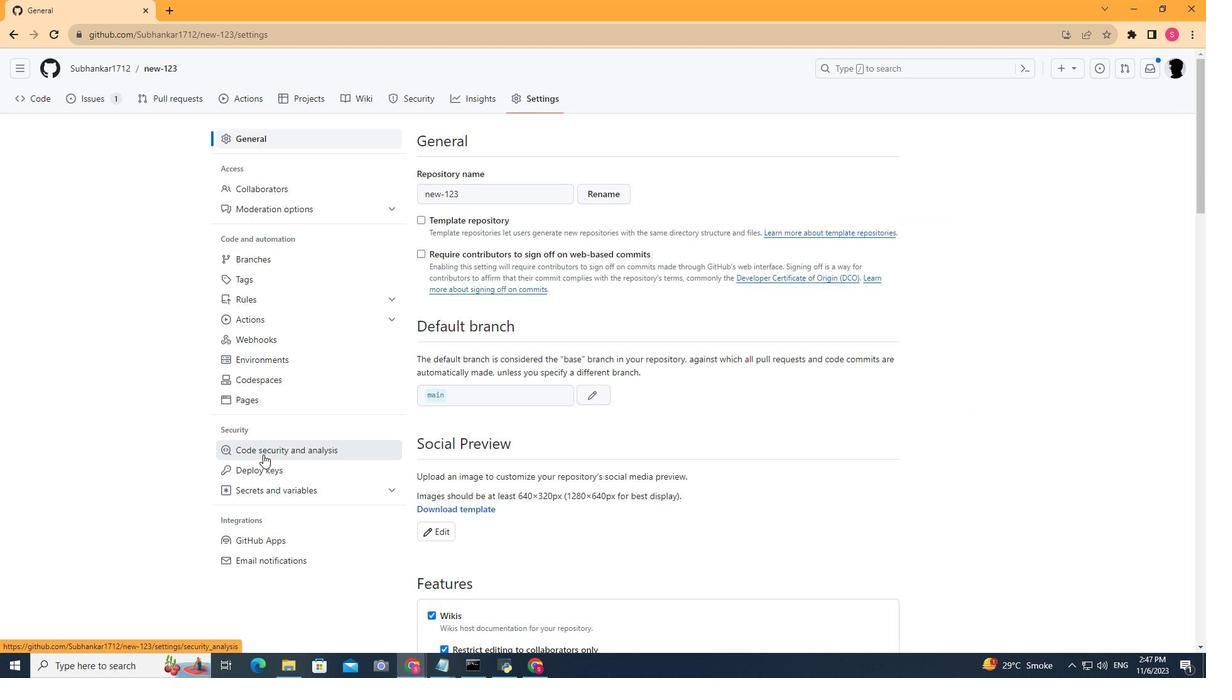 
Action: Mouse pressed left at (263, 454)
Screenshot: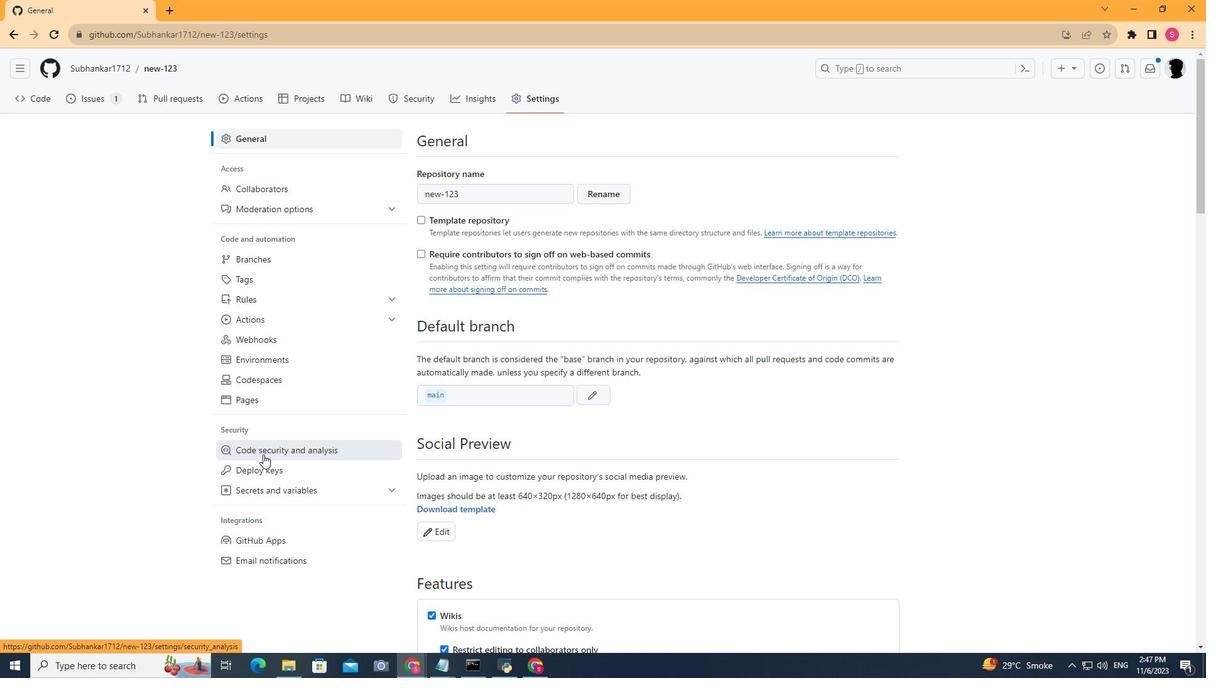 
Action: Mouse moved to (652, 397)
Screenshot: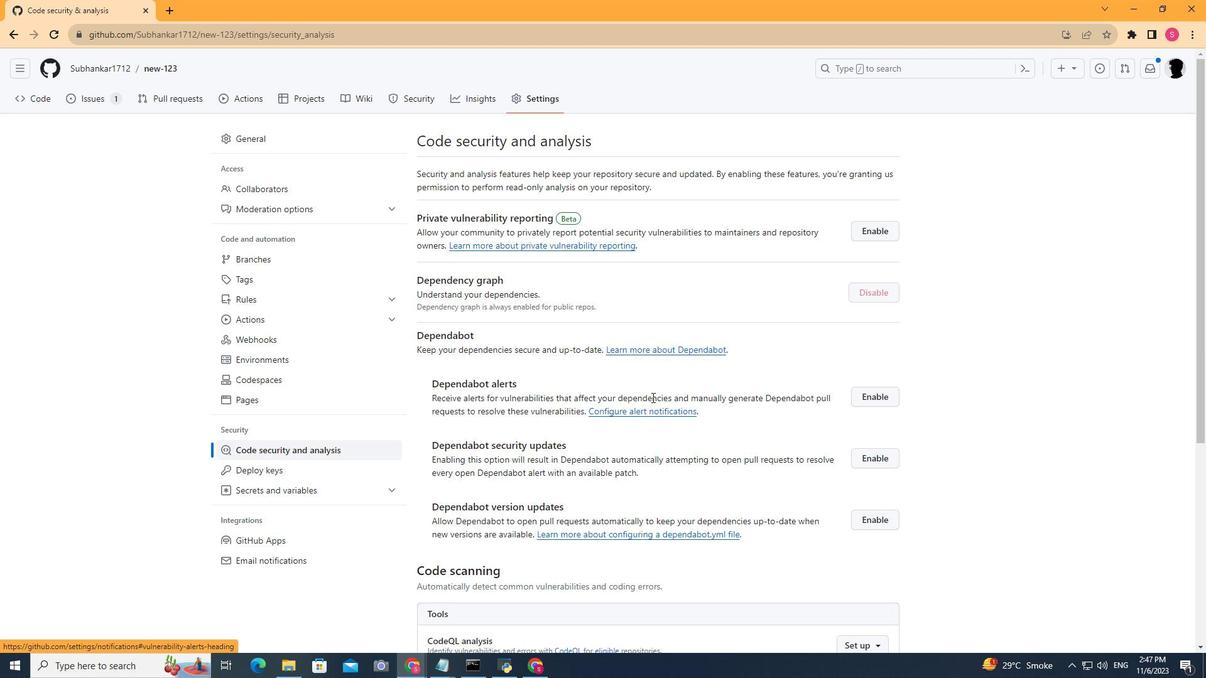 
Action: Mouse scrolled (652, 397) with delta (0, 0)
Screenshot: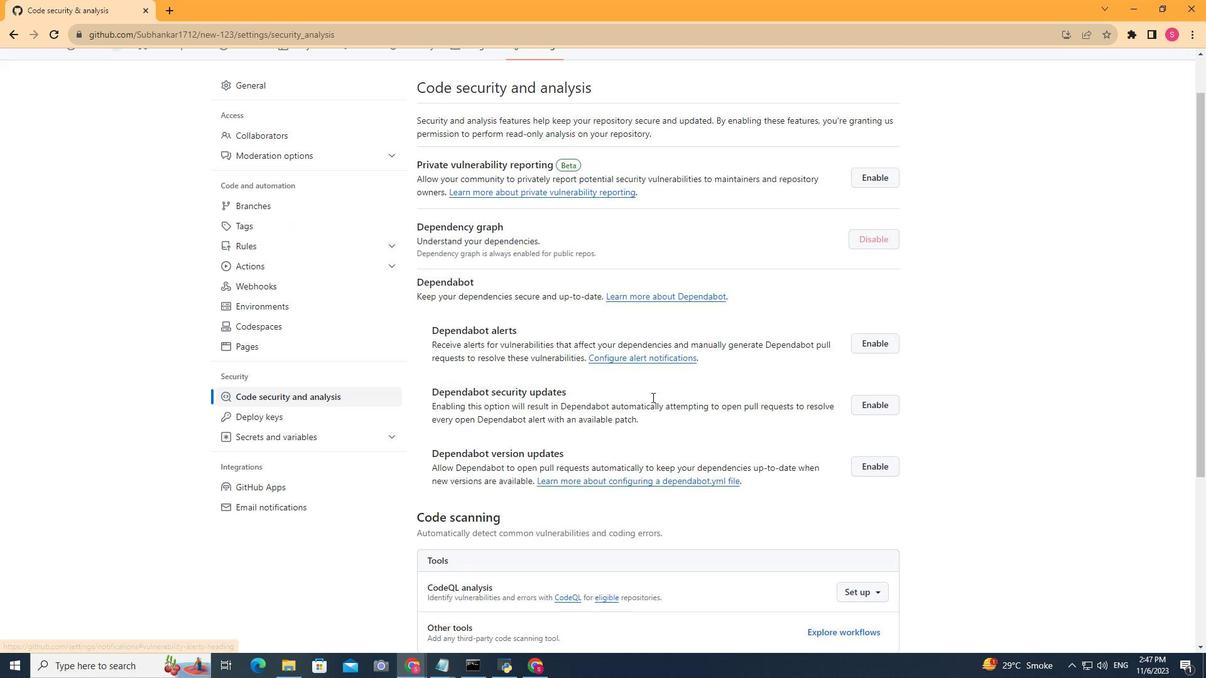 
Action: Mouse scrolled (652, 397) with delta (0, 0)
Screenshot: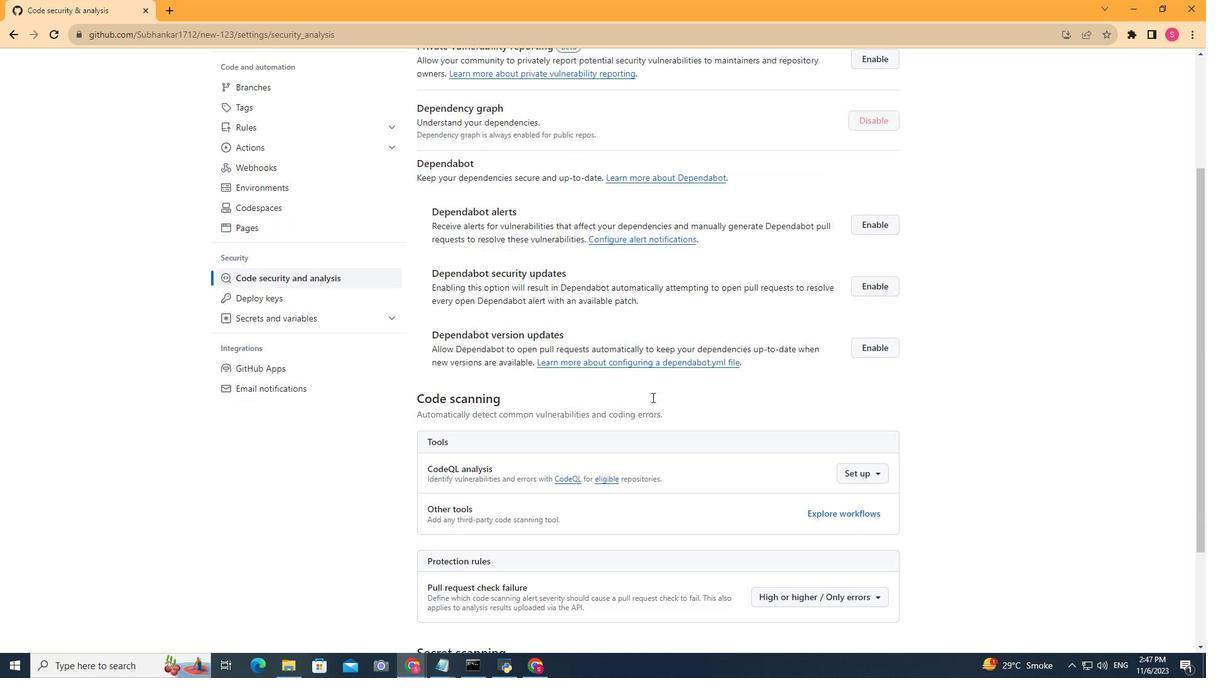 
Action: Mouse scrolled (652, 397) with delta (0, 0)
Screenshot: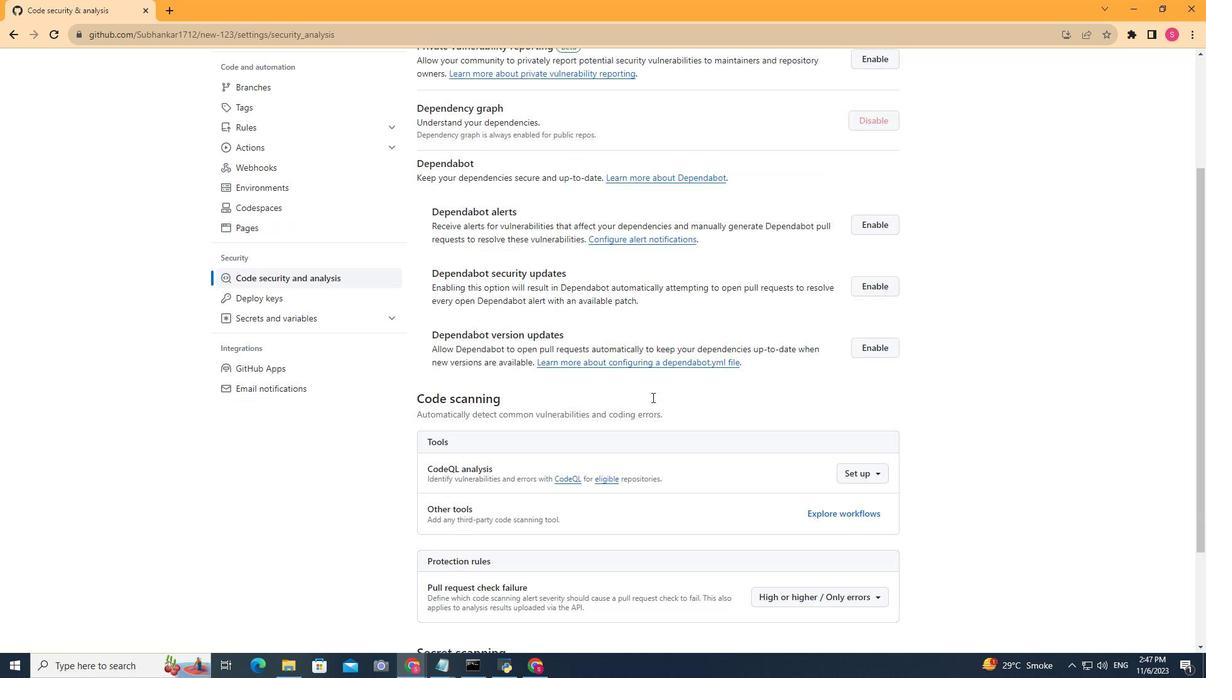
Action: Mouse scrolled (652, 397) with delta (0, 0)
Screenshot: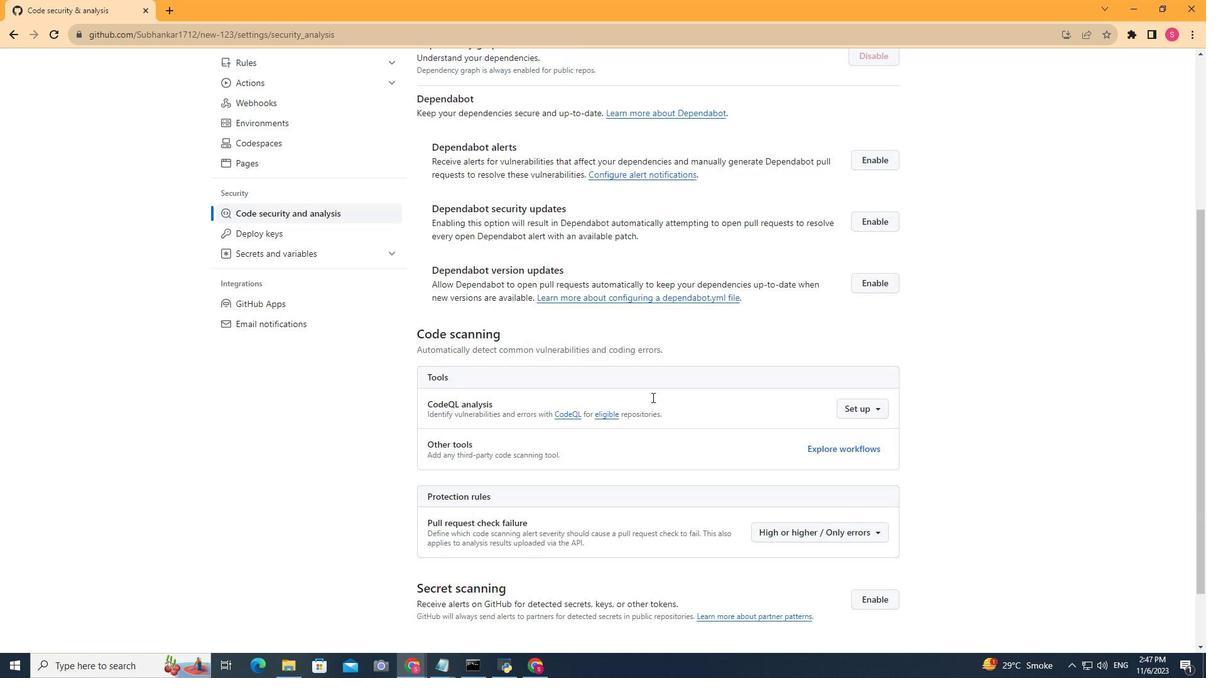 
Action: Mouse moved to (652, 397)
Screenshot: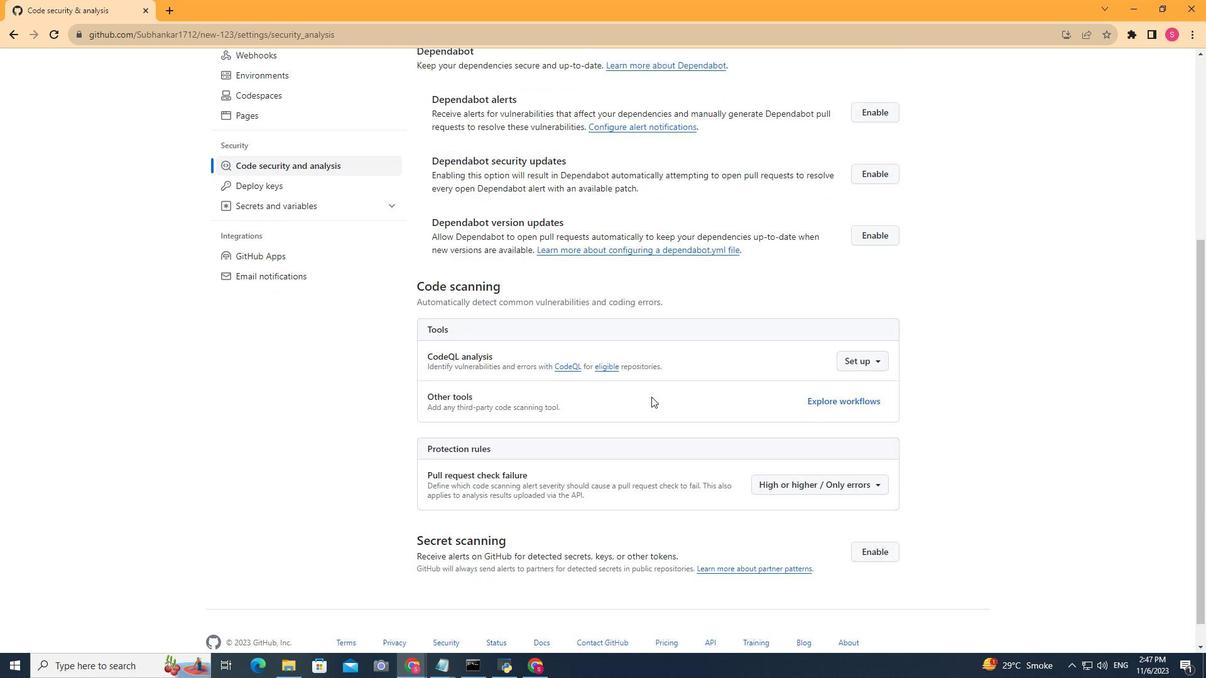 
Action: Mouse scrolled (652, 396) with delta (0, 0)
Screenshot: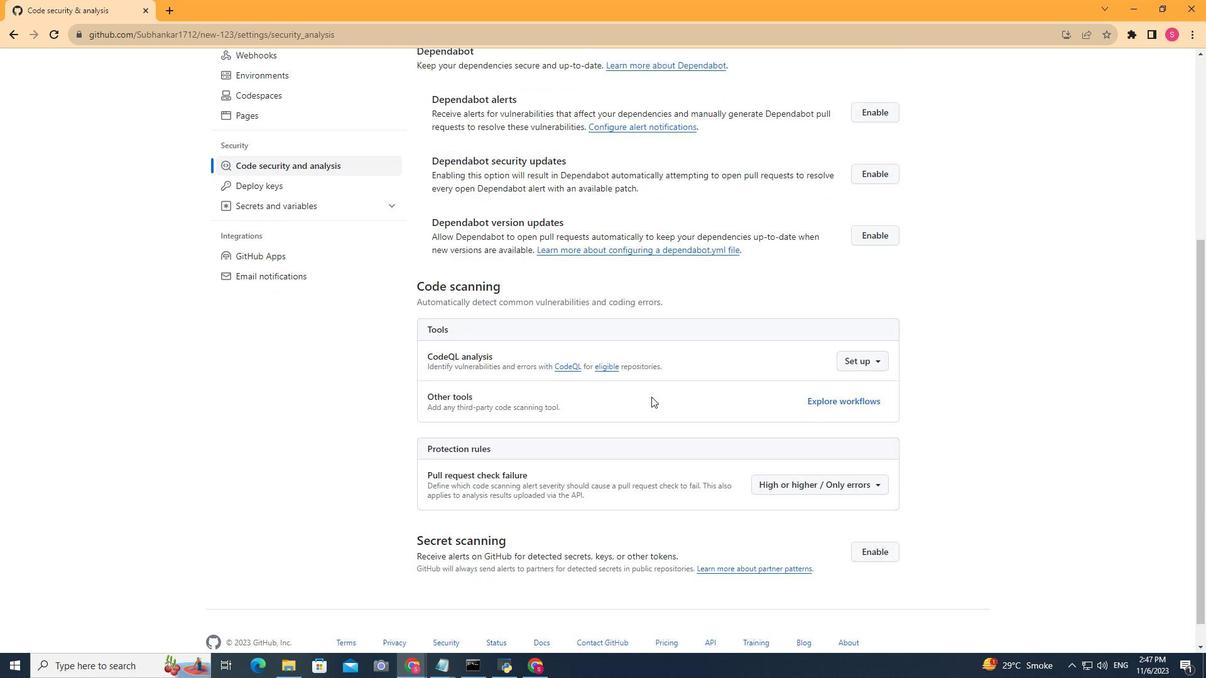
Action: Mouse moved to (864, 334)
Screenshot: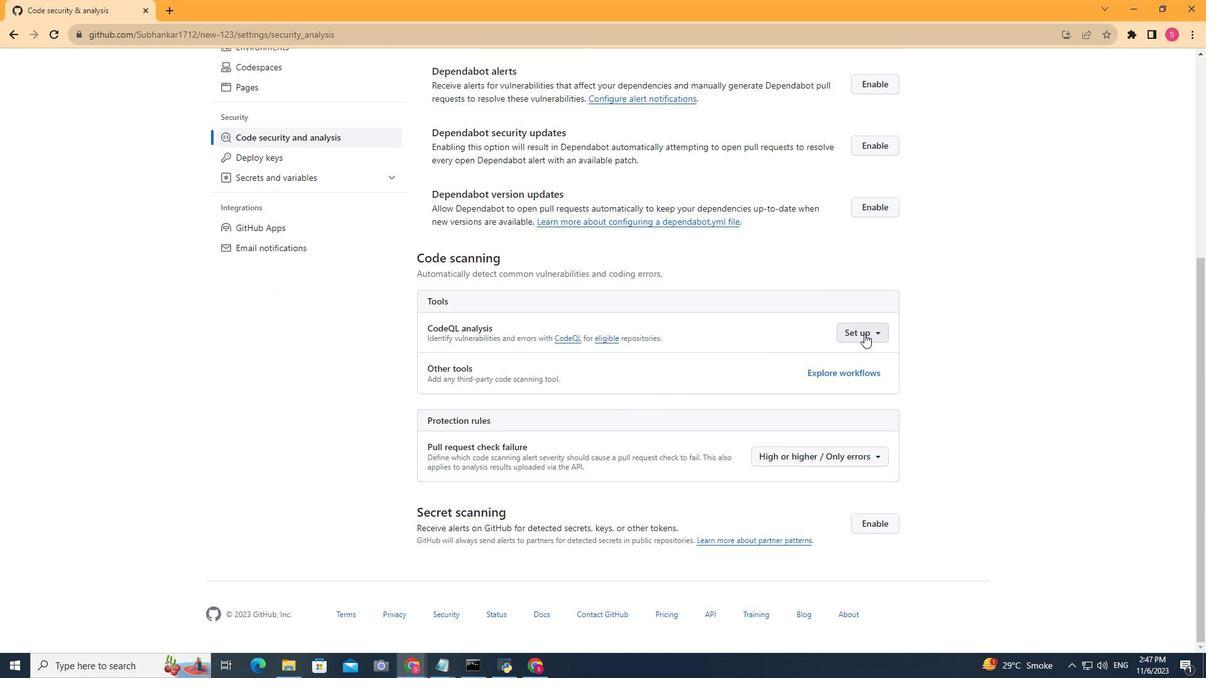 
Action: Mouse pressed left at (864, 334)
Screenshot: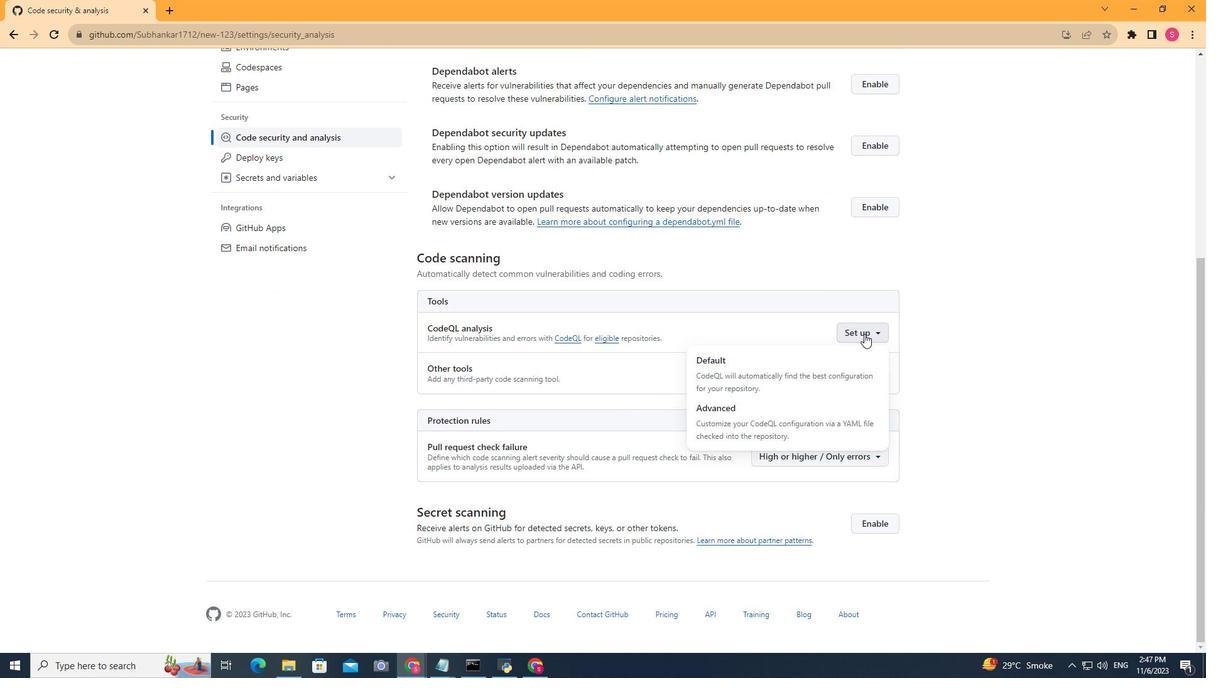 
Action: Mouse moved to (836, 378)
Screenshot: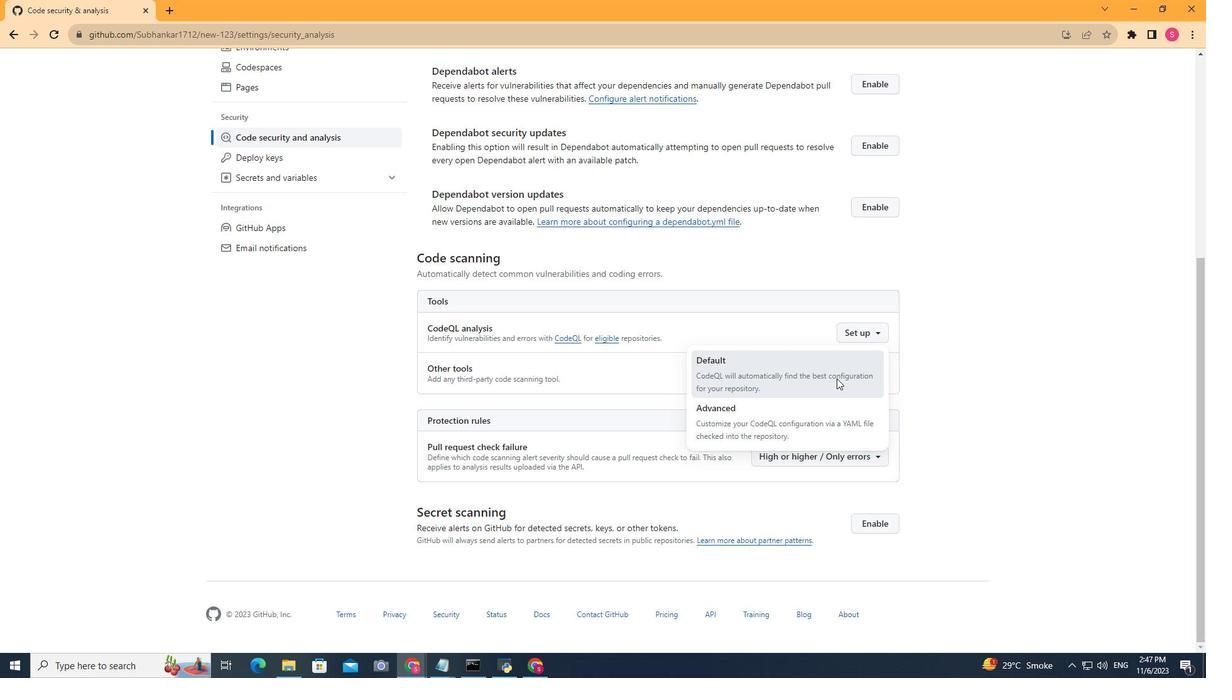 
Action: Mouse pressed left at (836, 378)
Screenshot: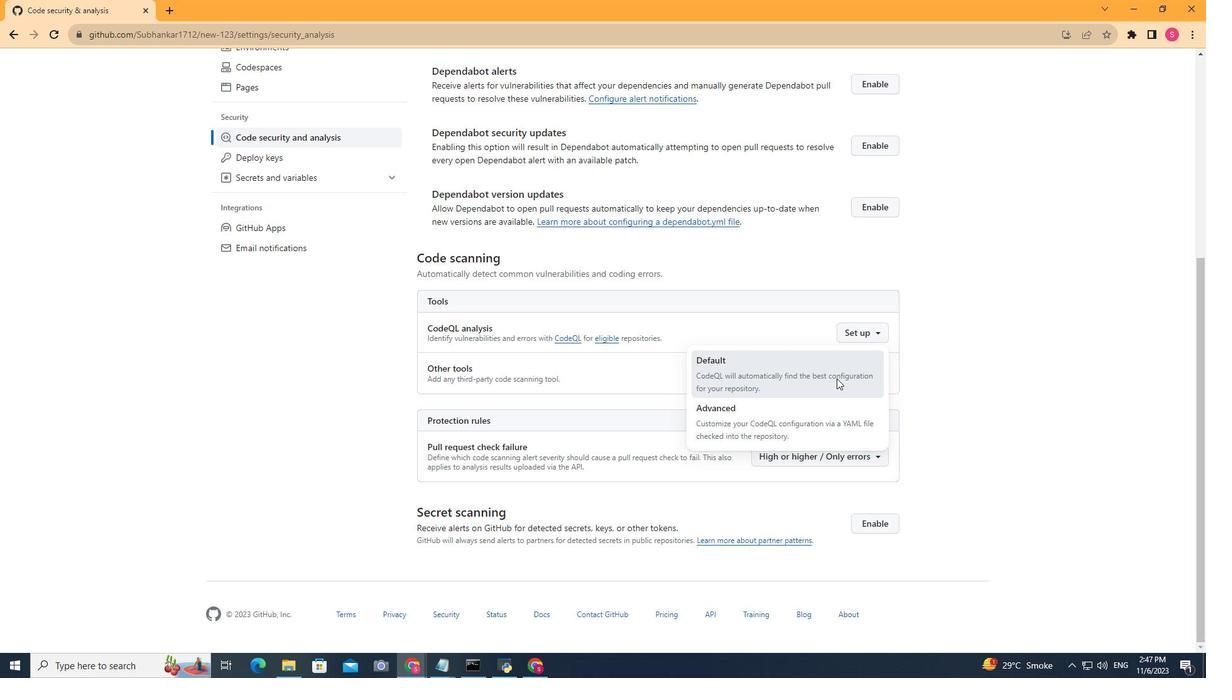 
Action: Mouse moved to (514, 285)
Screenshot: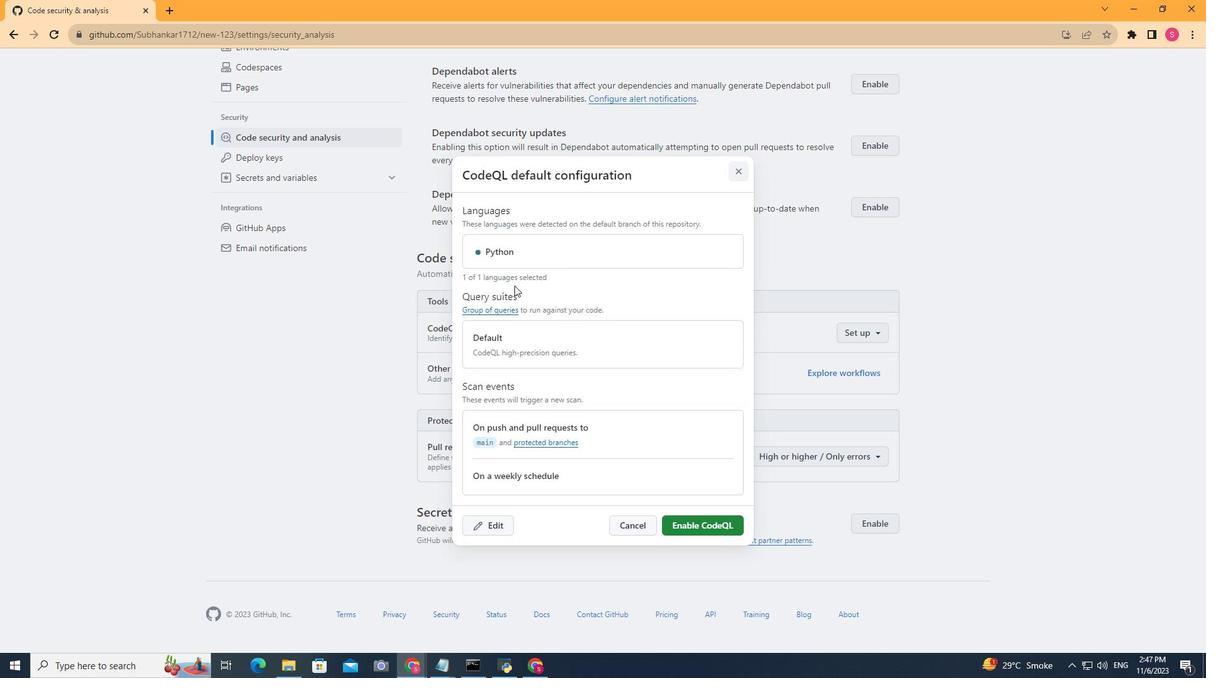 
Action: Mouse scrolled (514, 285) with delta (0, 0)
Screenshot: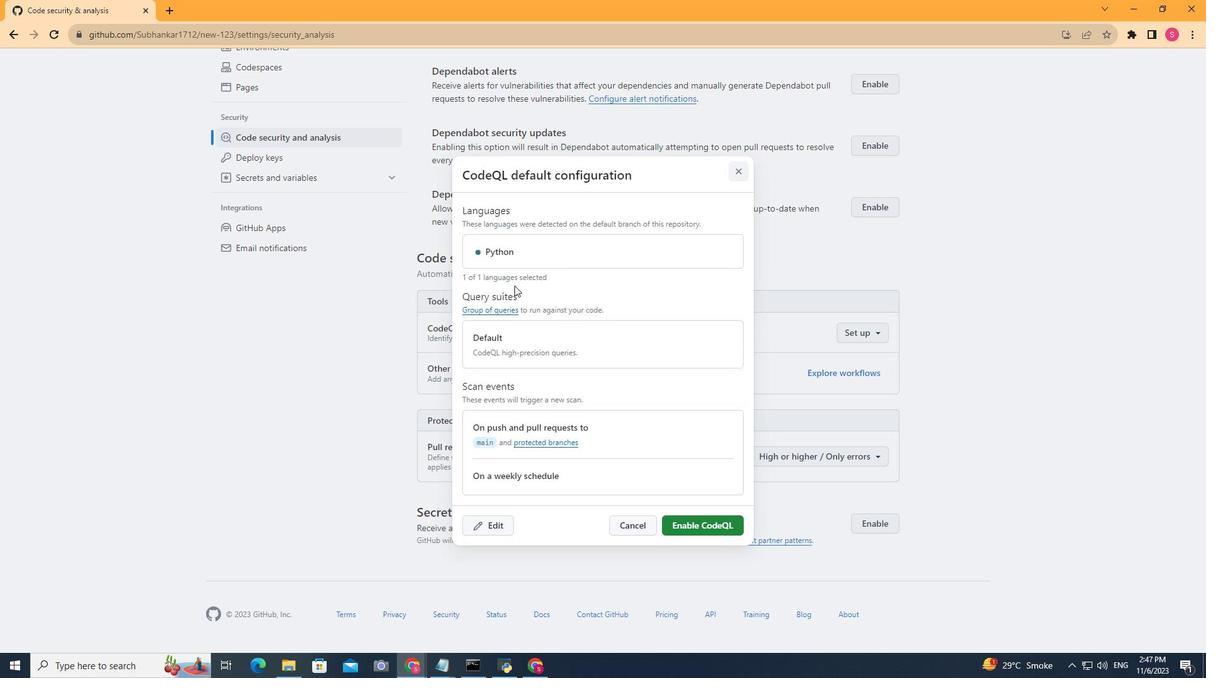 
Action: Mouse scrolled (514, 285) with delta (0, 0)
Screenshot: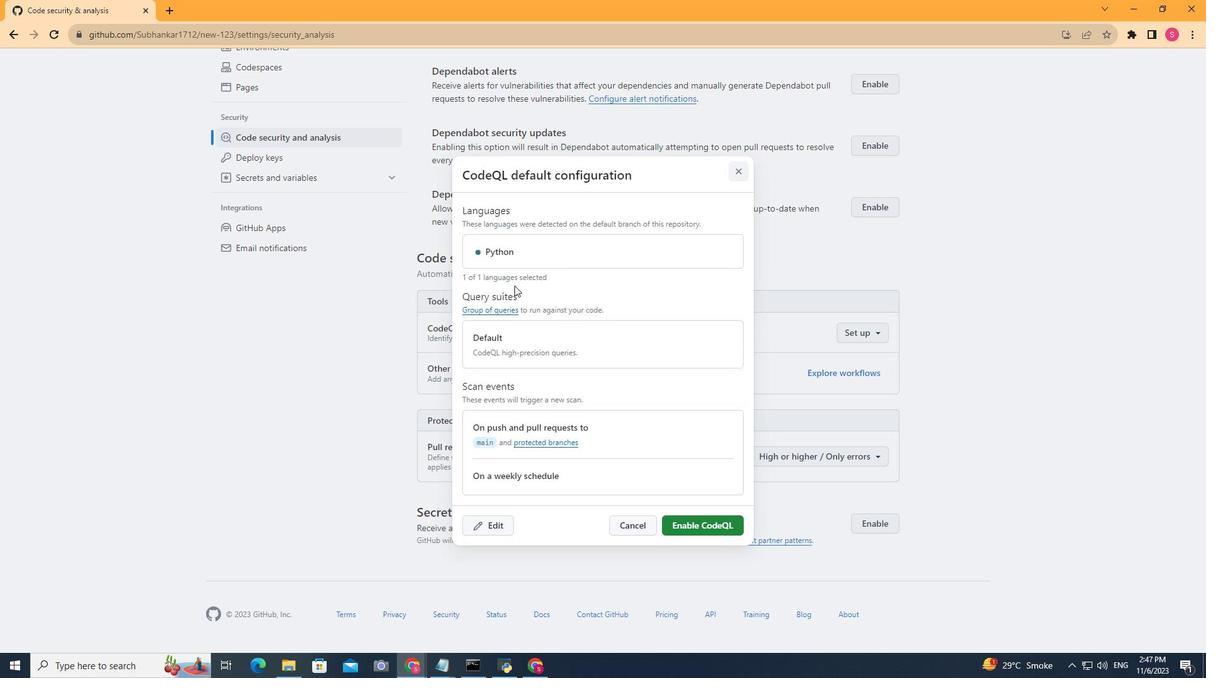 
Action: Mouse scrolled (514, 285) with delta (0, 0)
Screenshot: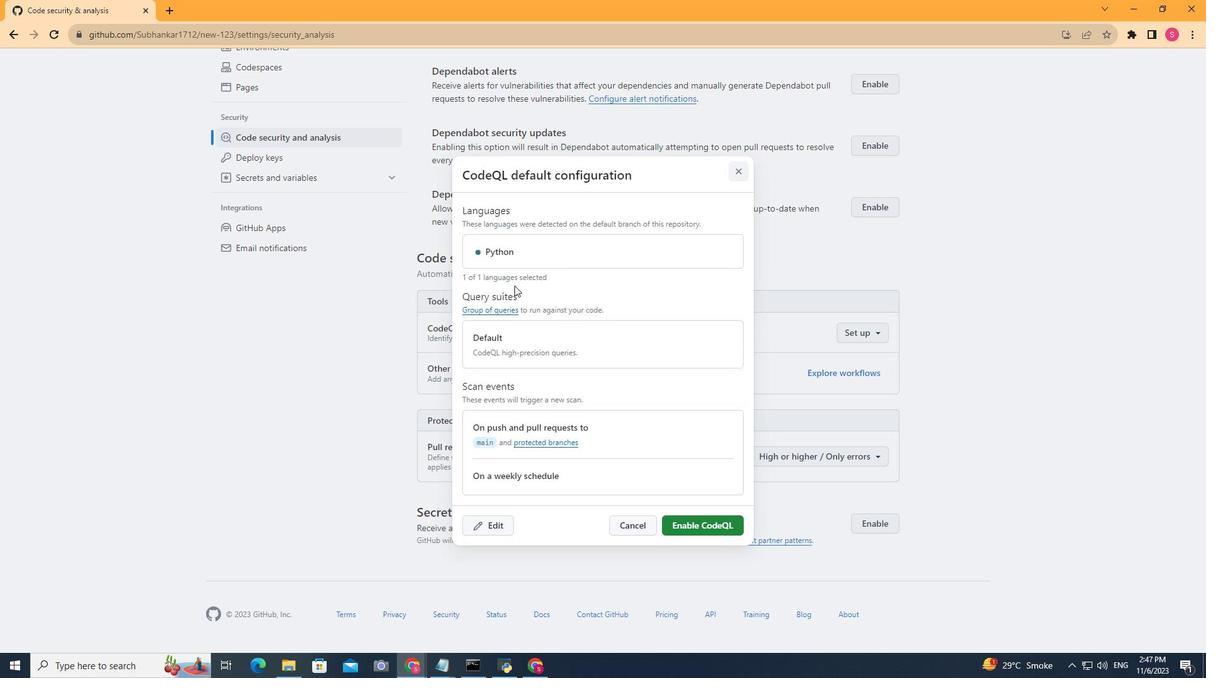 
Action: Mouse scrolled (514, 285) with delta (0, 0)
Screenshot: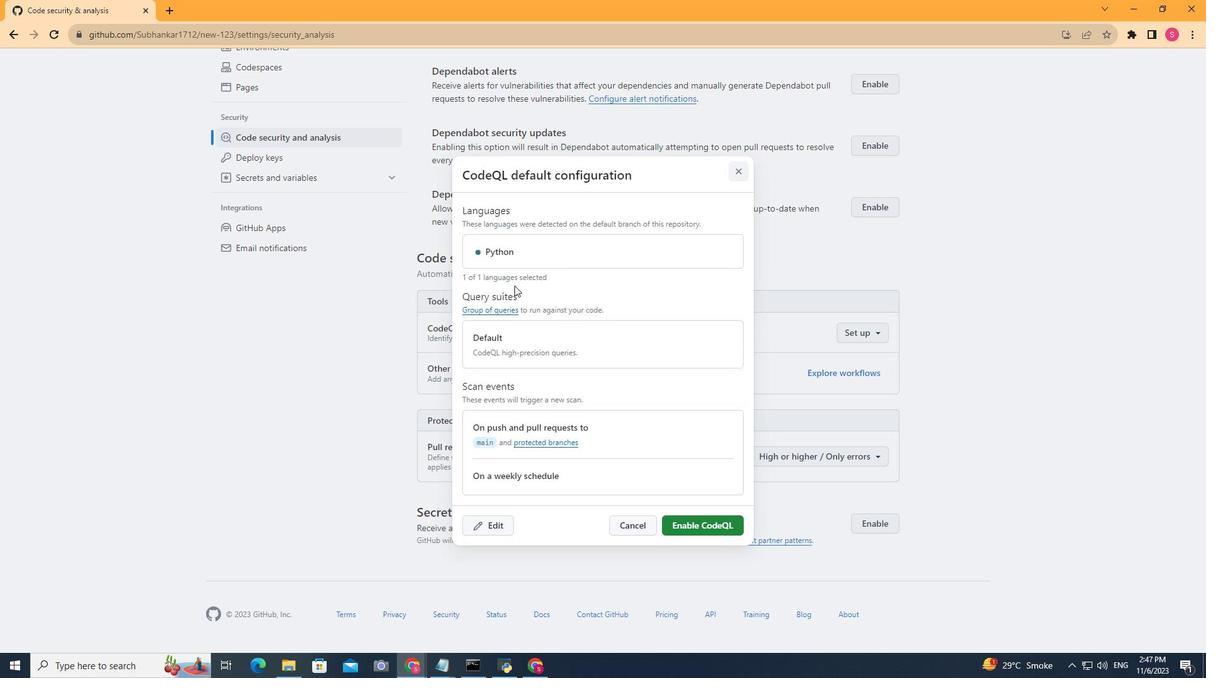 
Action: Mouse moved to (537, 327)
Screenshot: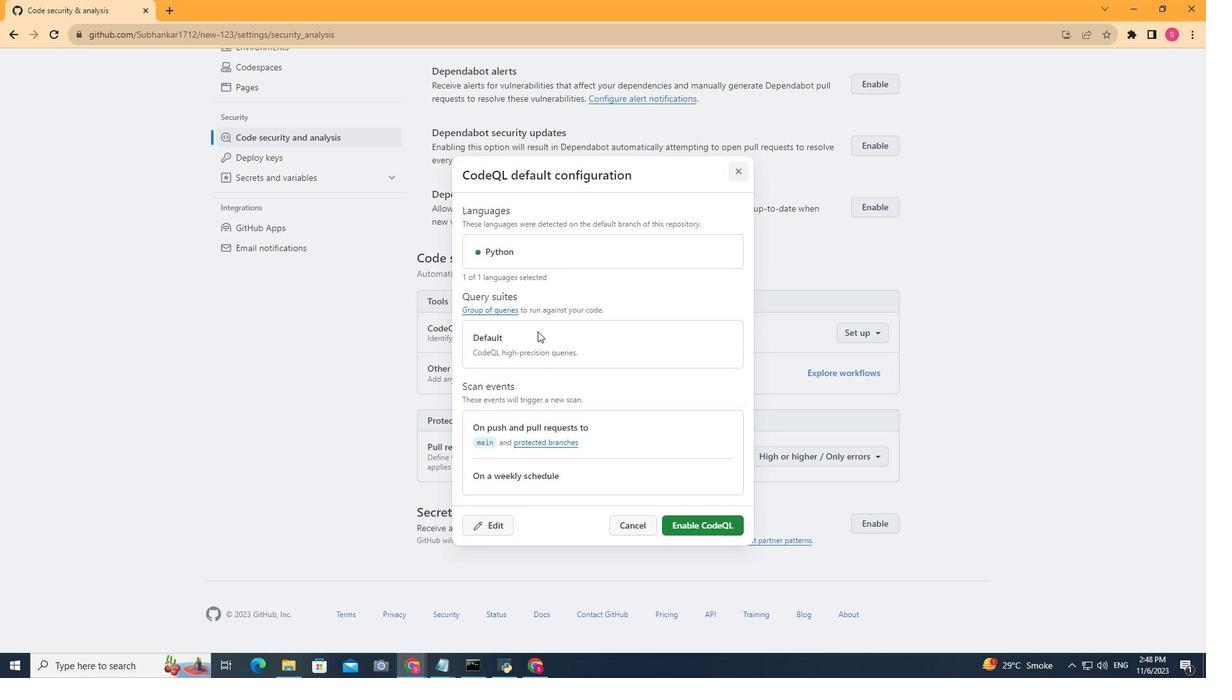 
Action: Mouse scrolled (537, 327) with delta (0, 0)
Screenshot: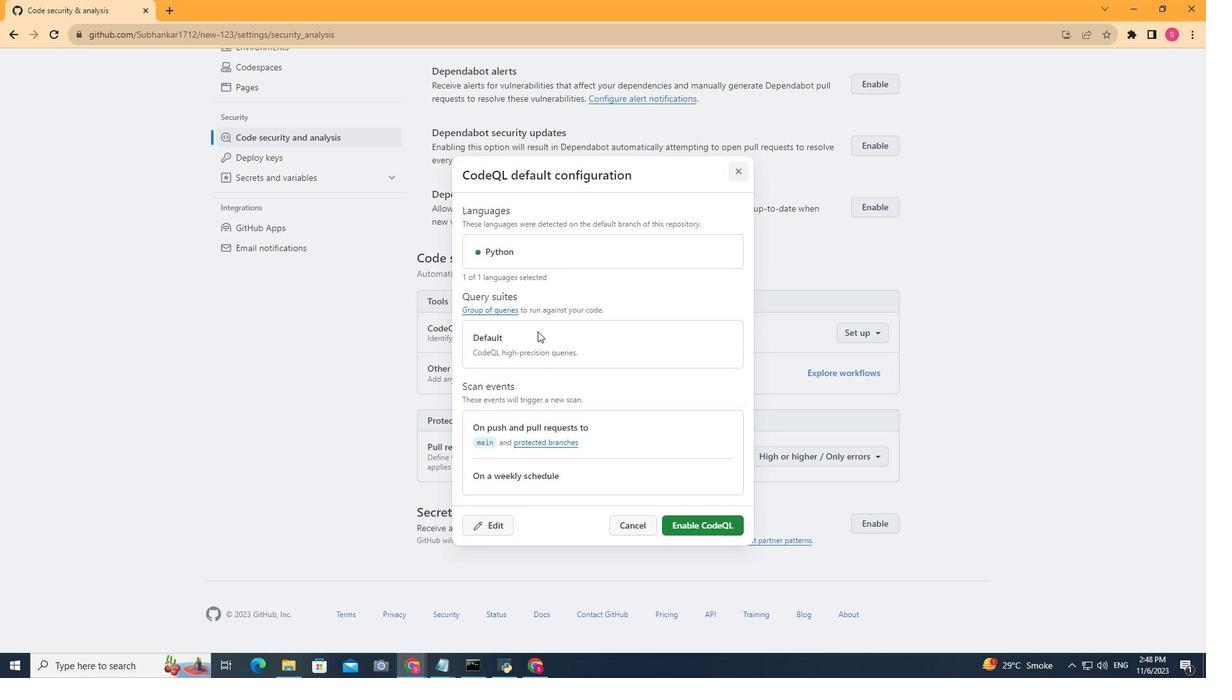 
Action: Mouse moved to (537, 329)
Screenshot: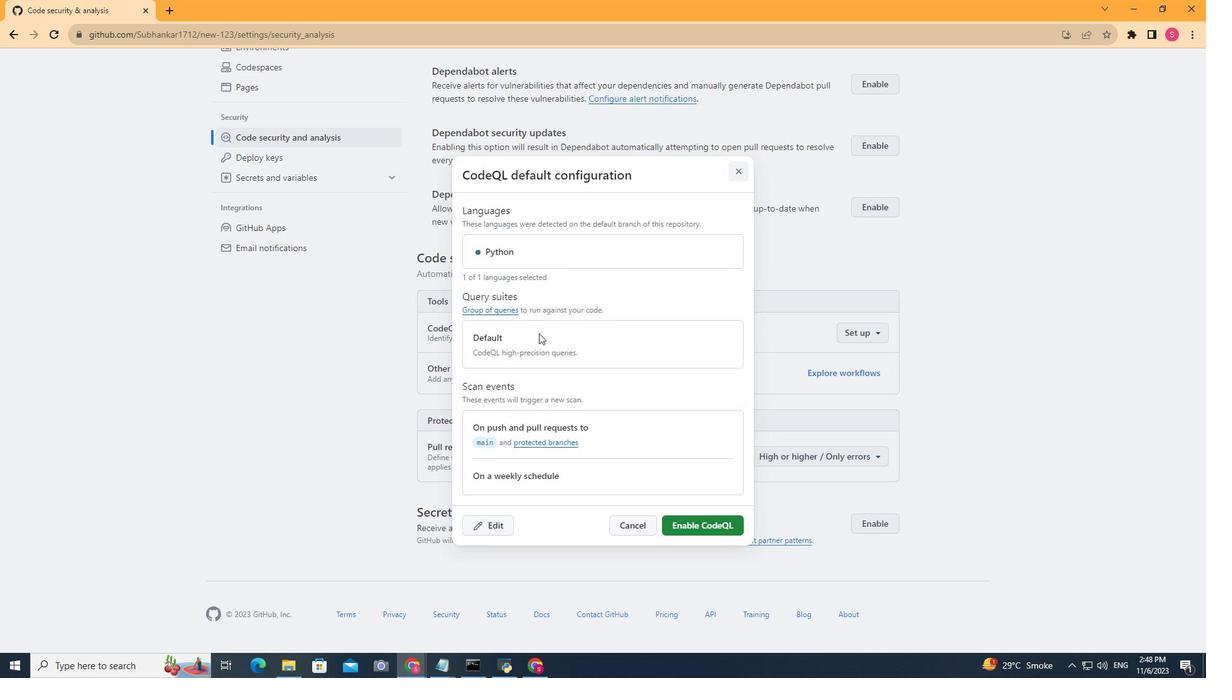 
Action: Mouse scrolled (537, 329) with delta (0, 0)
Screenshot: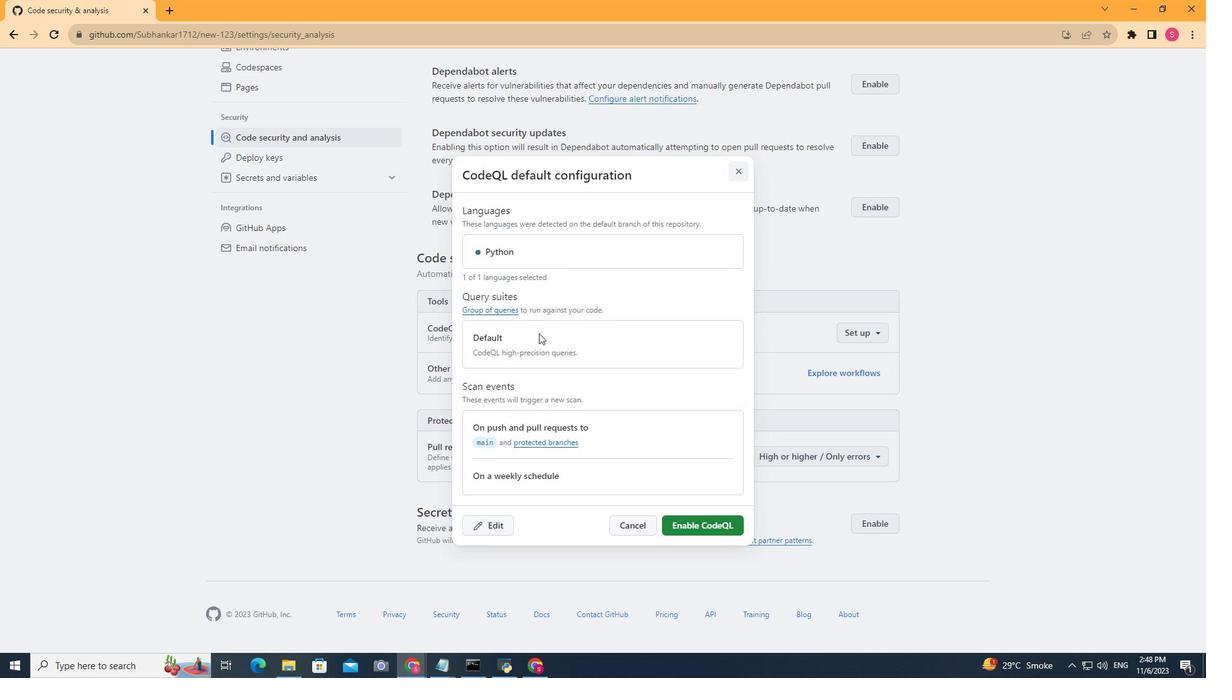 
Action: Mouse moved to (537, 331)
Screenshot: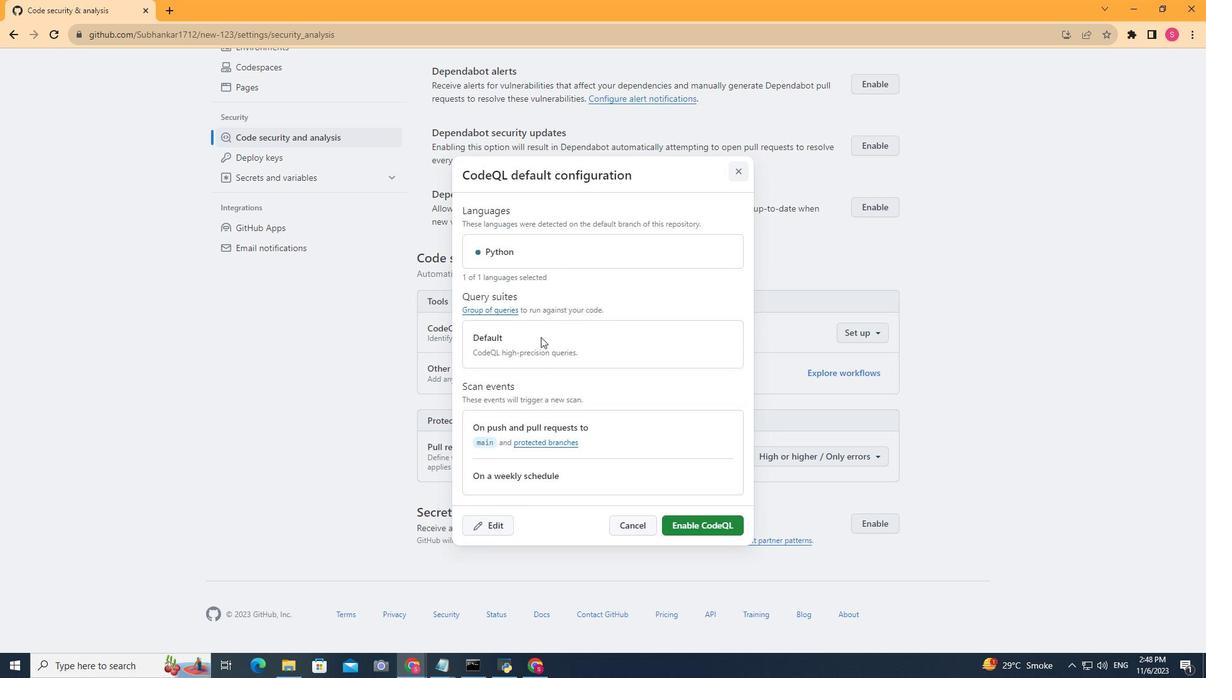 
Action: Mouse scrolled (537, 331) with delta (0, 0)
Screenshot: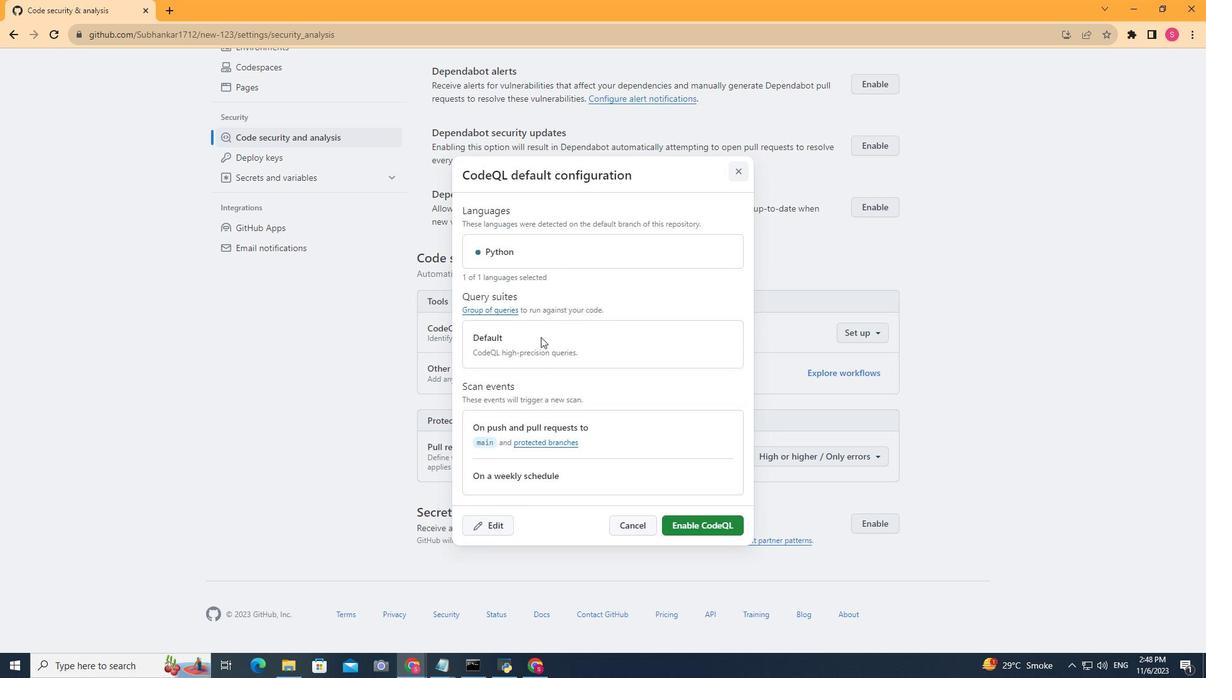
Action: Mouse moved to (539, 333)
Screenshot: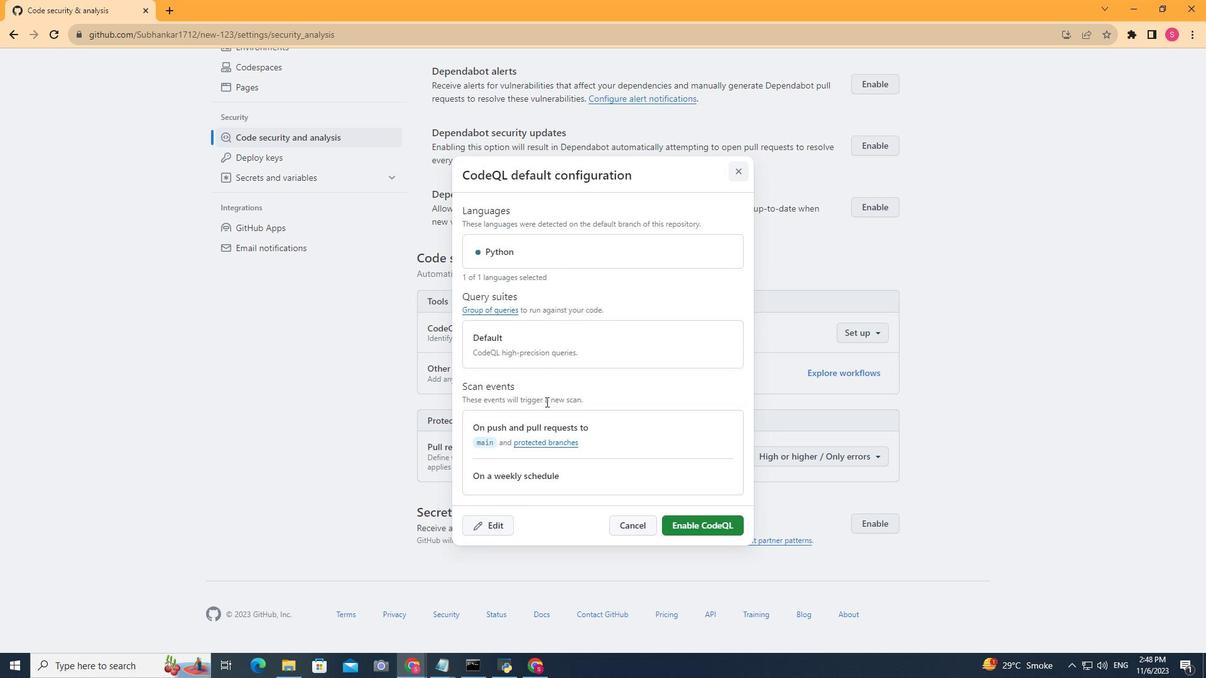 
Action: Mouse scrolled (539, 332) with delta (0, 0)
Screenshot: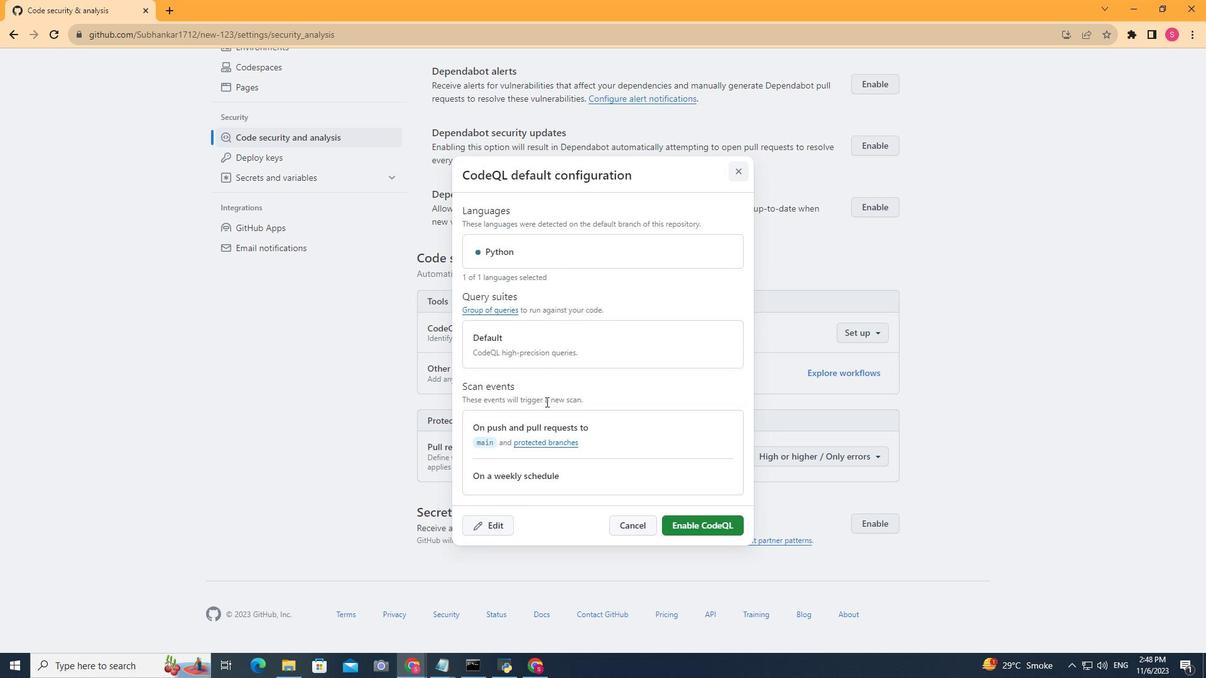 
Action: Mouse moved to (694, 524)
Screenshot: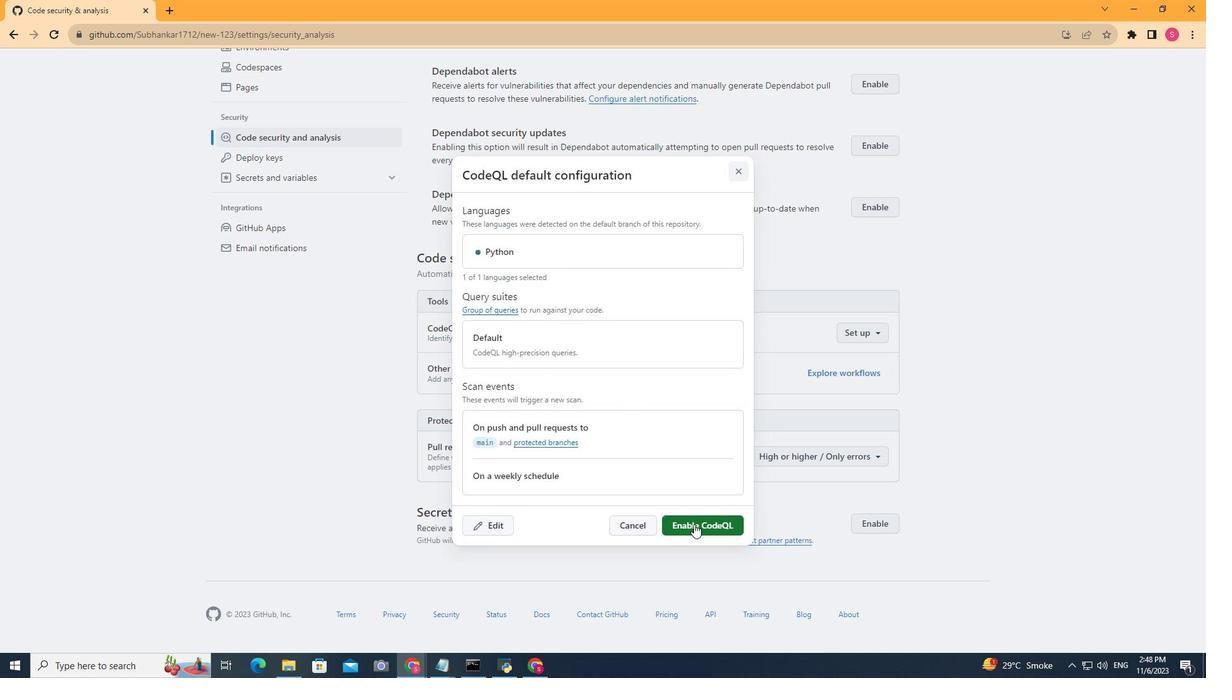 
Action: Mouse pressed left at (694, 524)
Screenshot: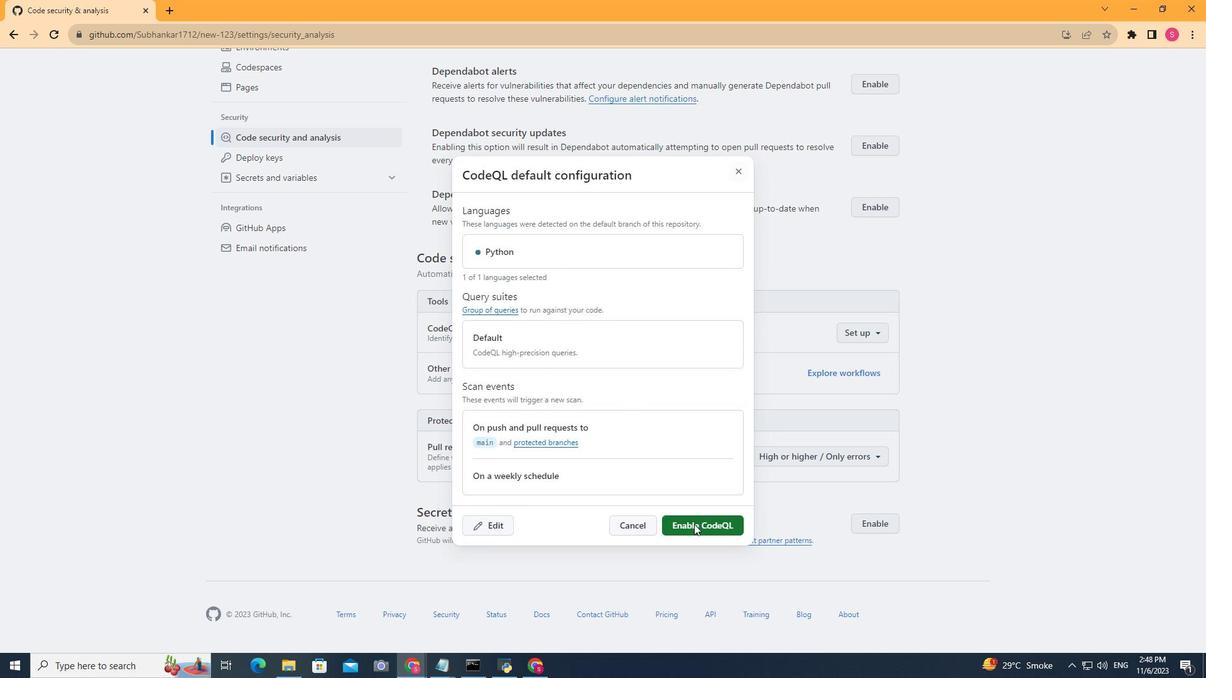 
Action: Mouse moved to (596, 280)
Screenshot: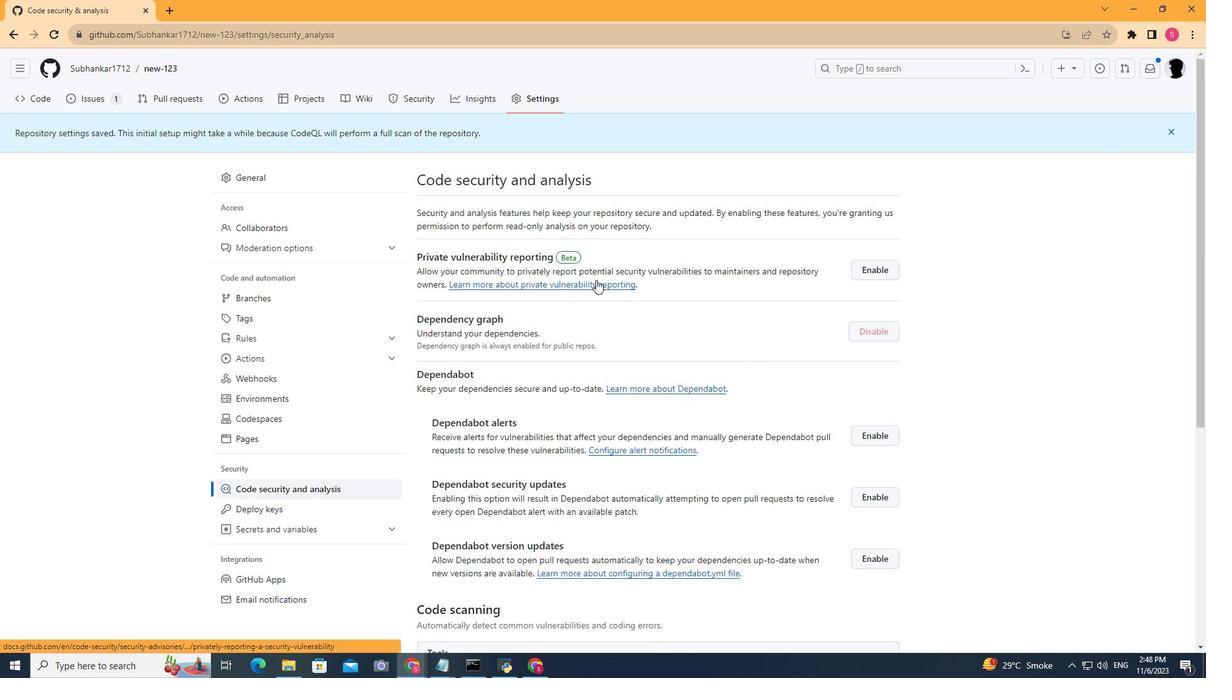 
Action: Mouse scrolled (596, 279) with delta (0, 0)
Screenshot: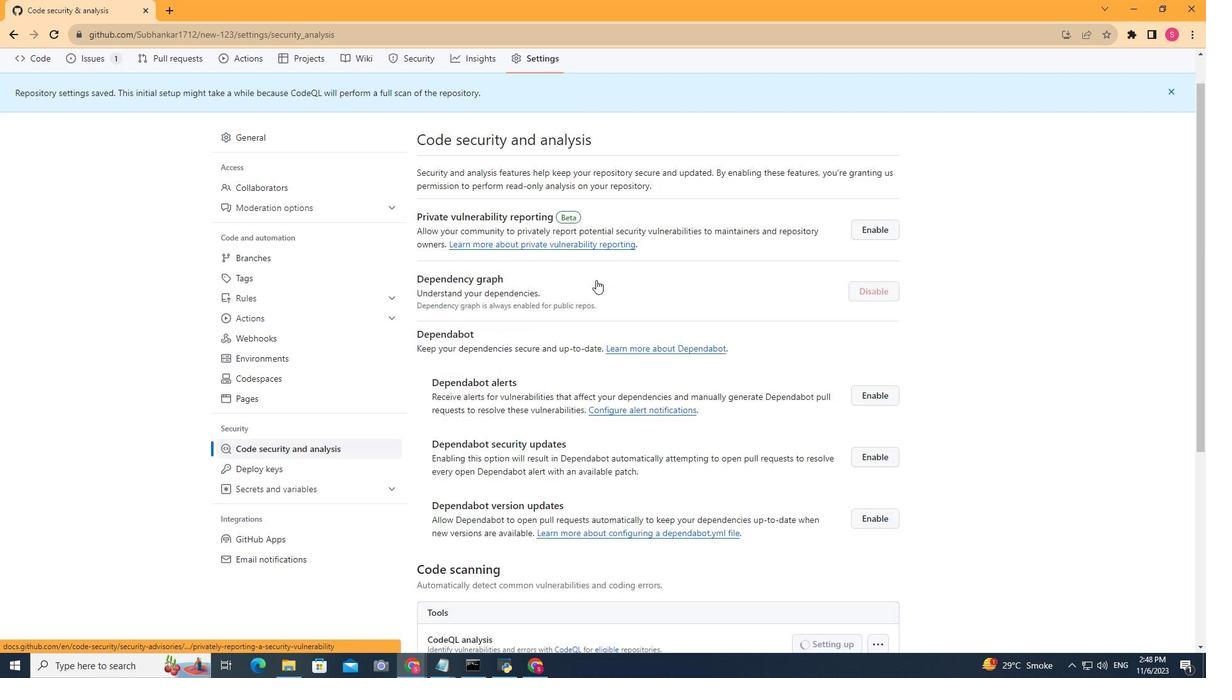 
Action: Mouse scrolled (596, 279) with delta (0, 0)
Screenshot: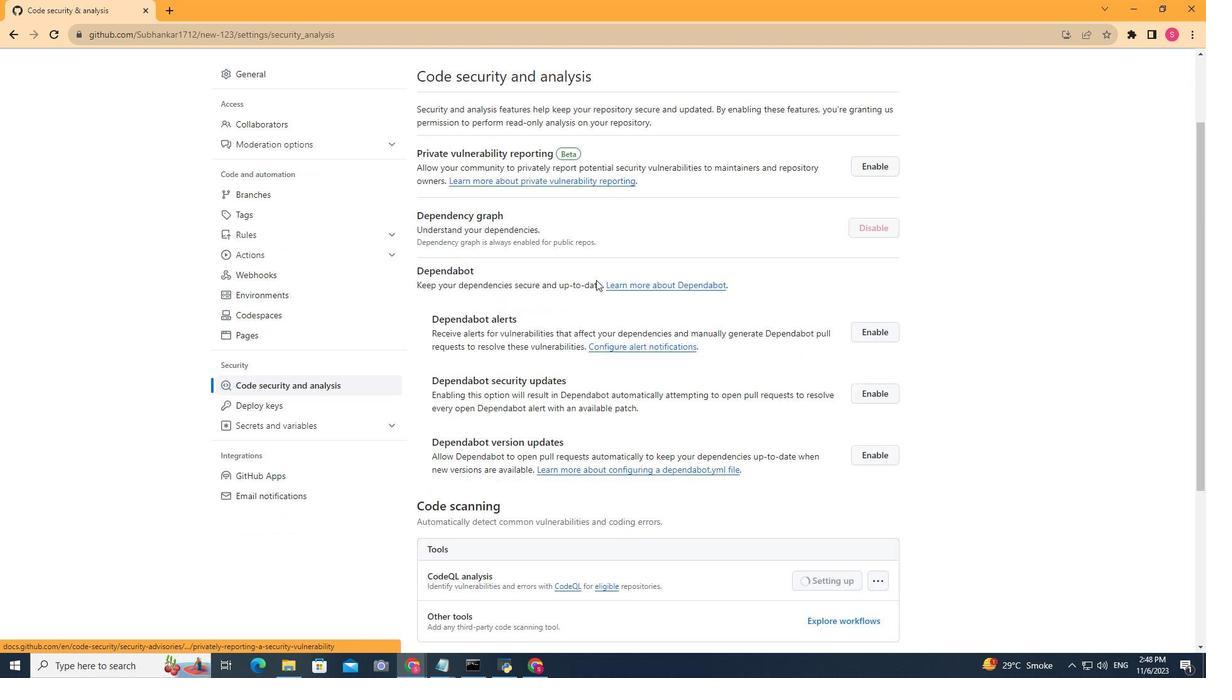 
Action: Mouse scrolled (596, 279) with delta (0, 0)
Screenshot: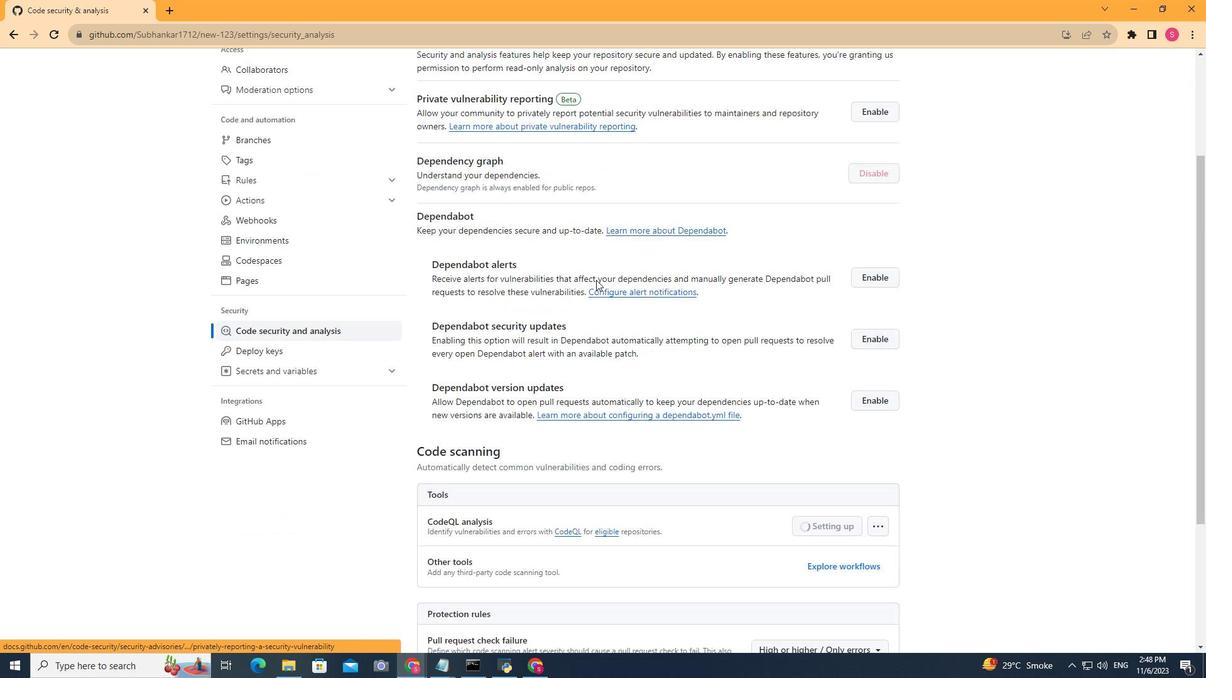 
Action: Mouse scrolled (596, 279) with delta (0, 0)
Screenshot: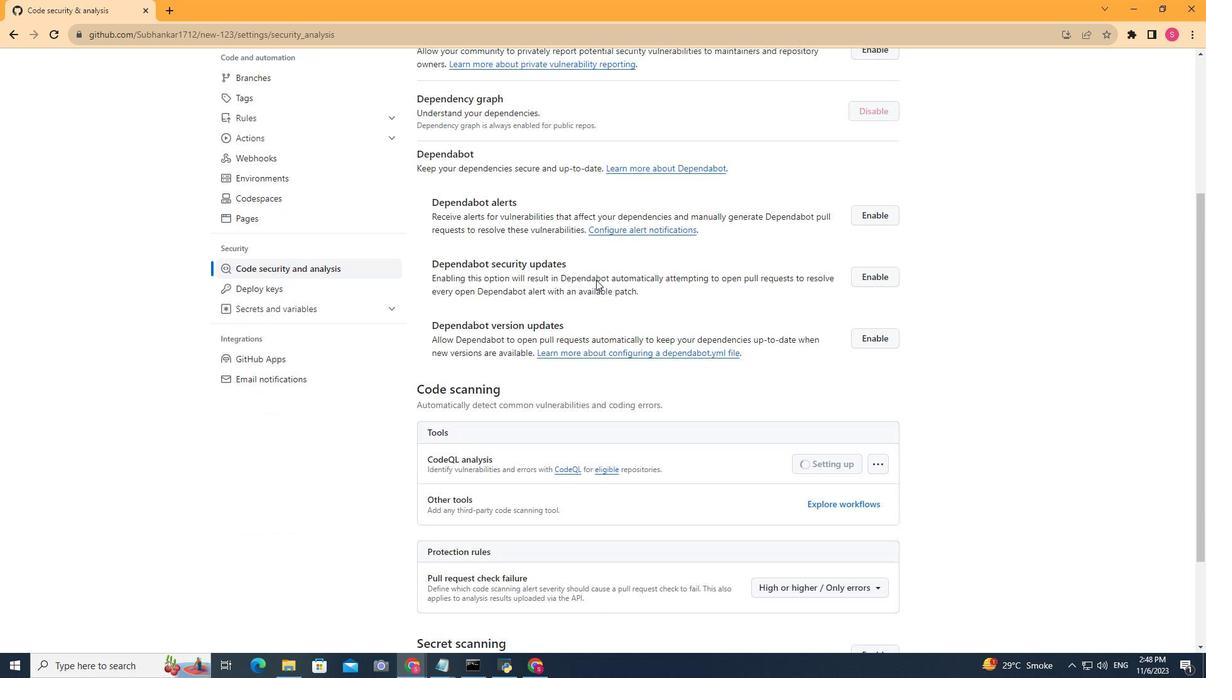 
Action: Mouse scrolled (596, 279) with delta (0, 0)
Screenshot: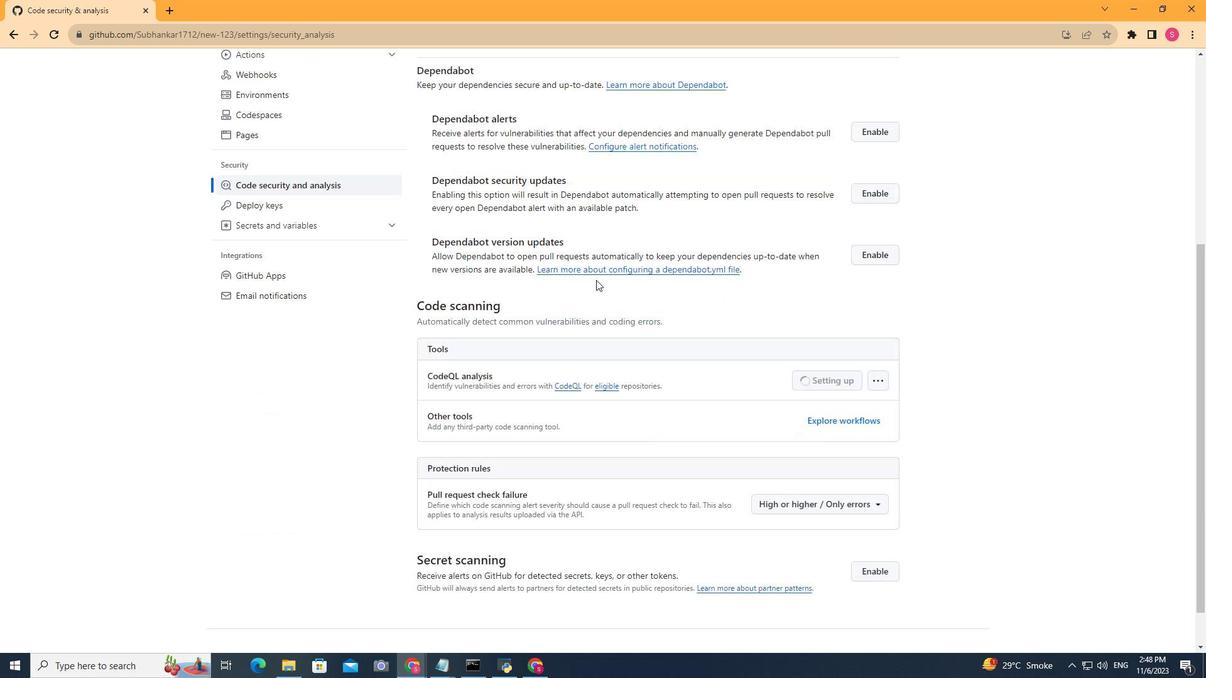 
Action: Mouse moved to (771, 380)
Screenshot: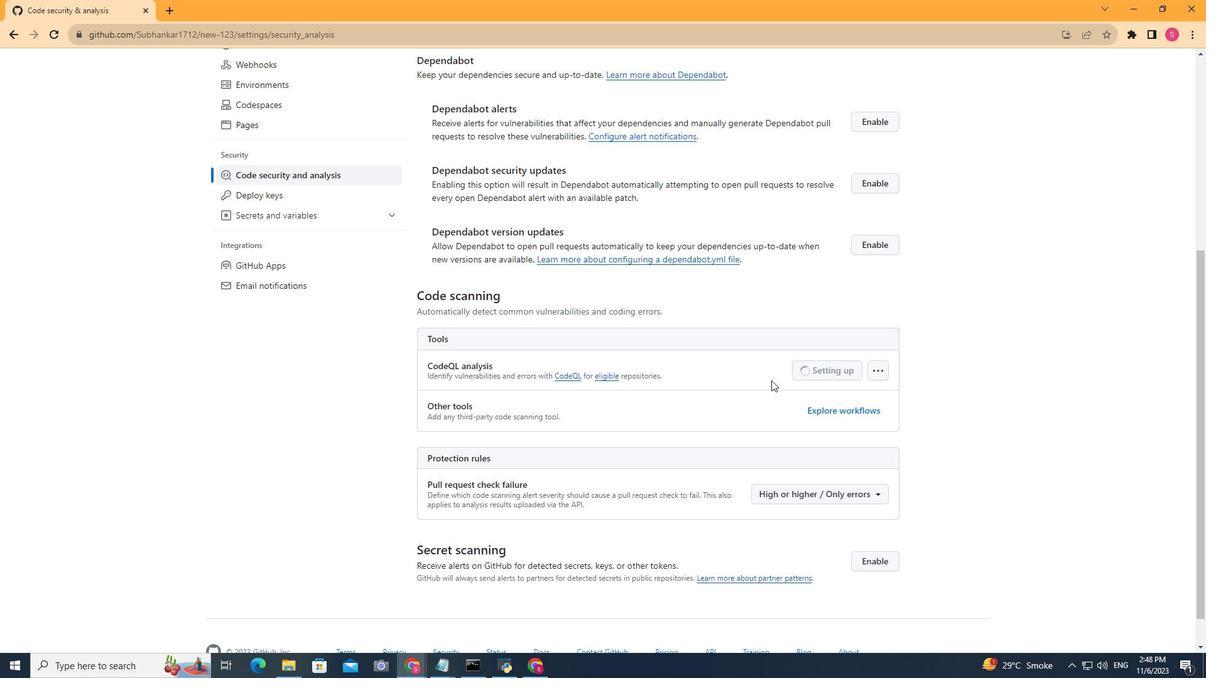 
Action: Mouse scrolled (771, 380) with delta (0, 0)
Screenshot: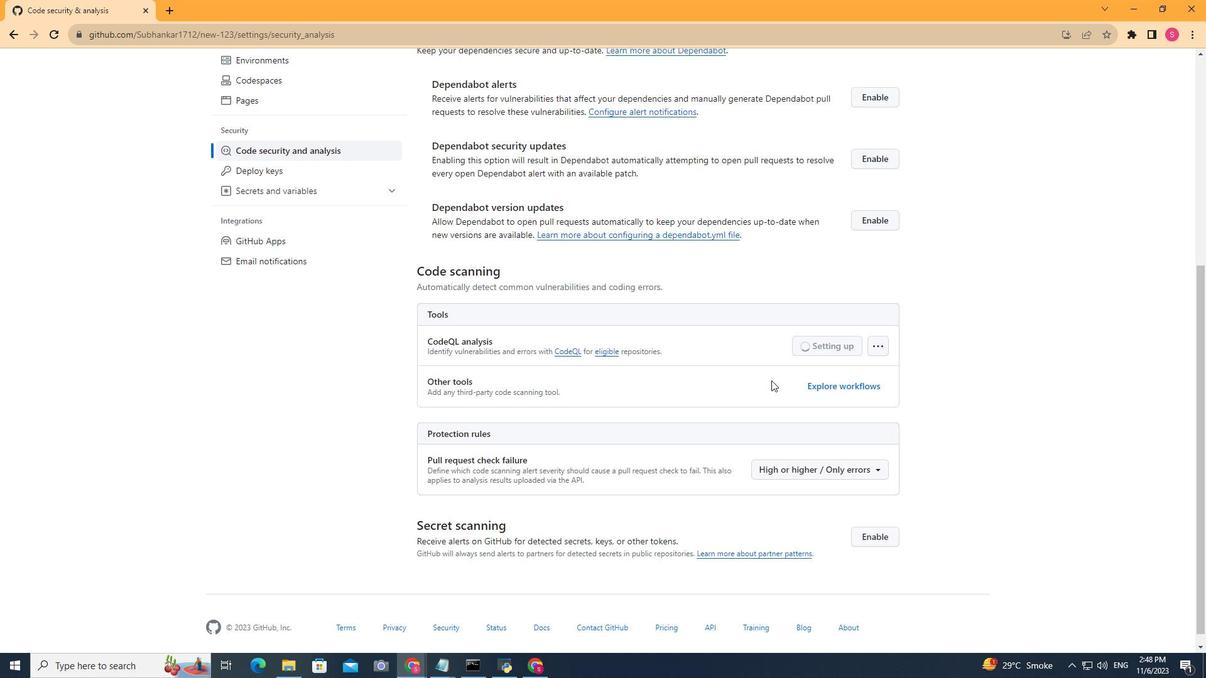 
Action: Mouse moved to (503, 376)
Screenshot: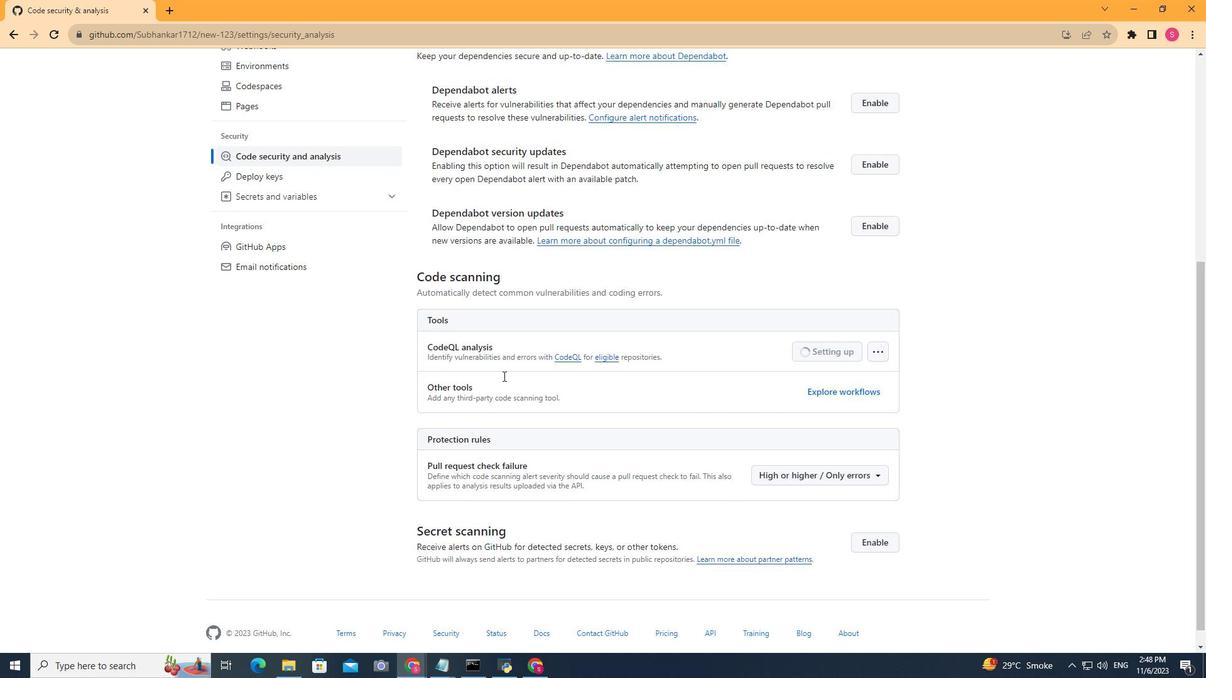 
Action: Mouse scrolled (503, 377) with delta (0, 0)
Screenshot: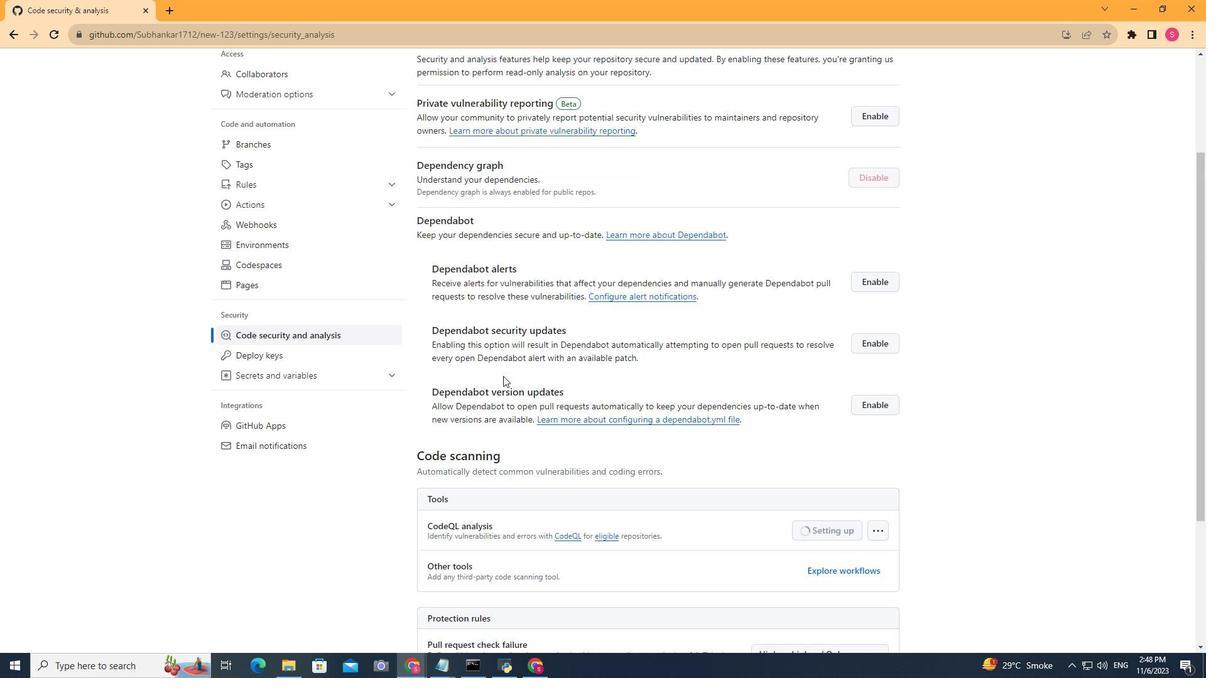 
Action: Mouse scrolled (503, 377) with delta (0, 0)
Screenshot: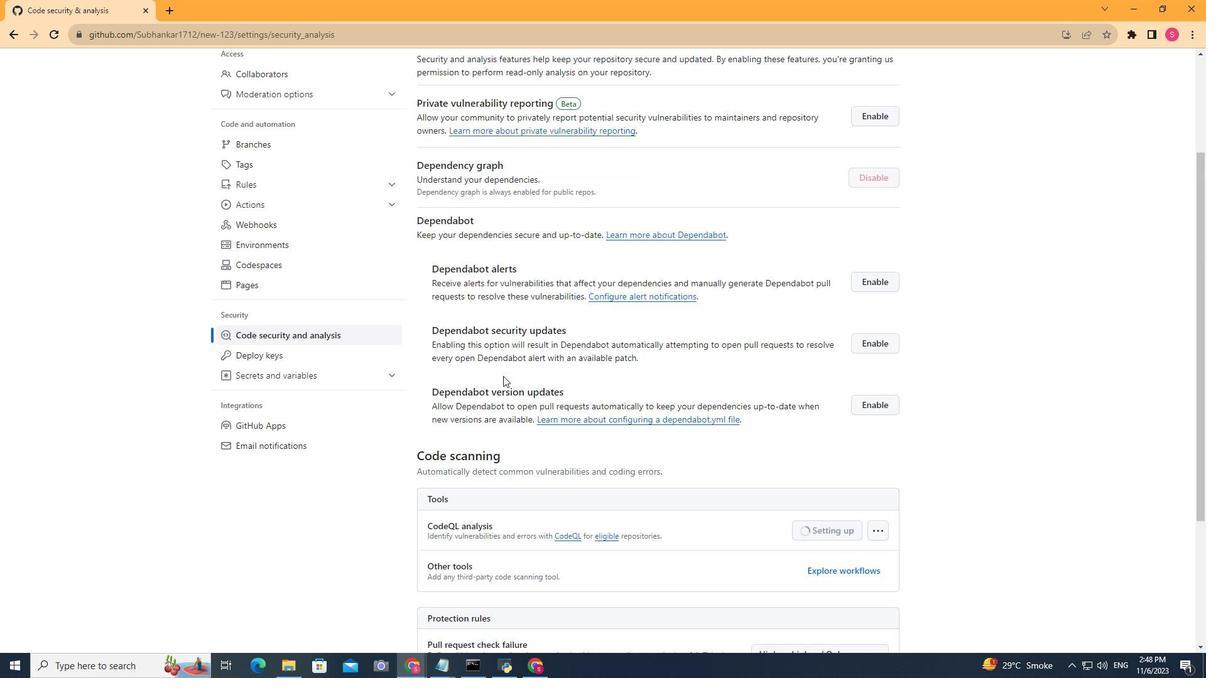
Action: Mouse scrolled (503, 377) with delta (0, 0)
Screenshot: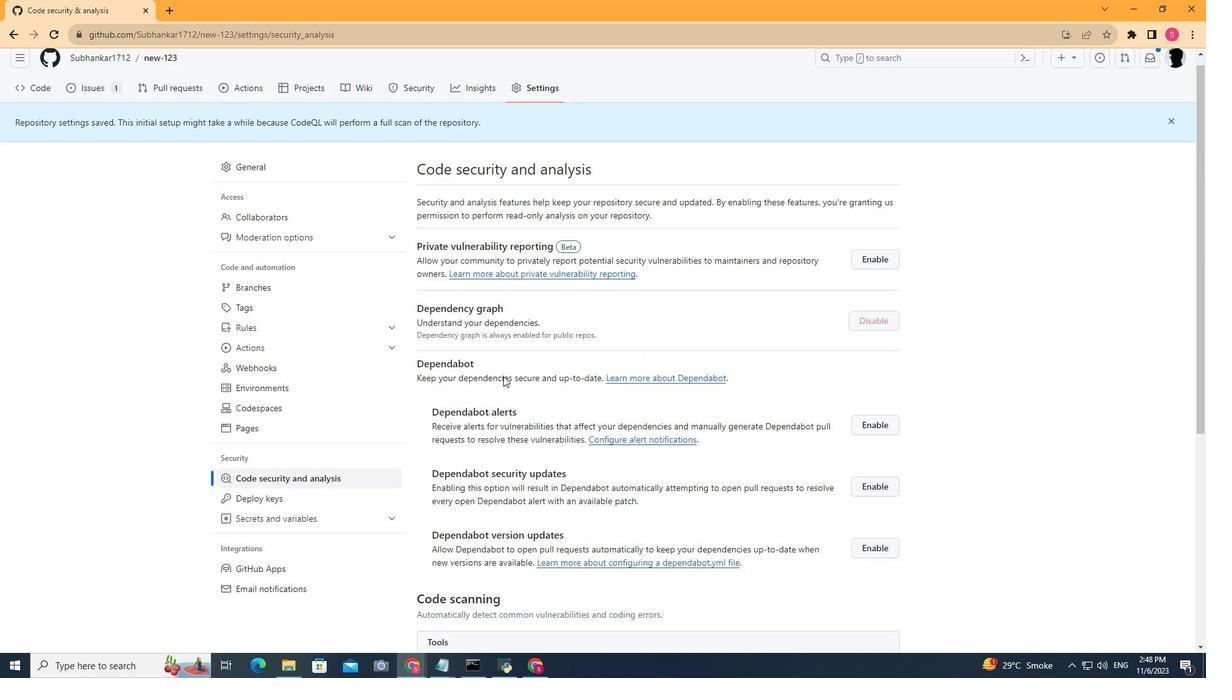 
Action: Mouse scrolled (503, 377) with delta (0, 0)
Screenshot: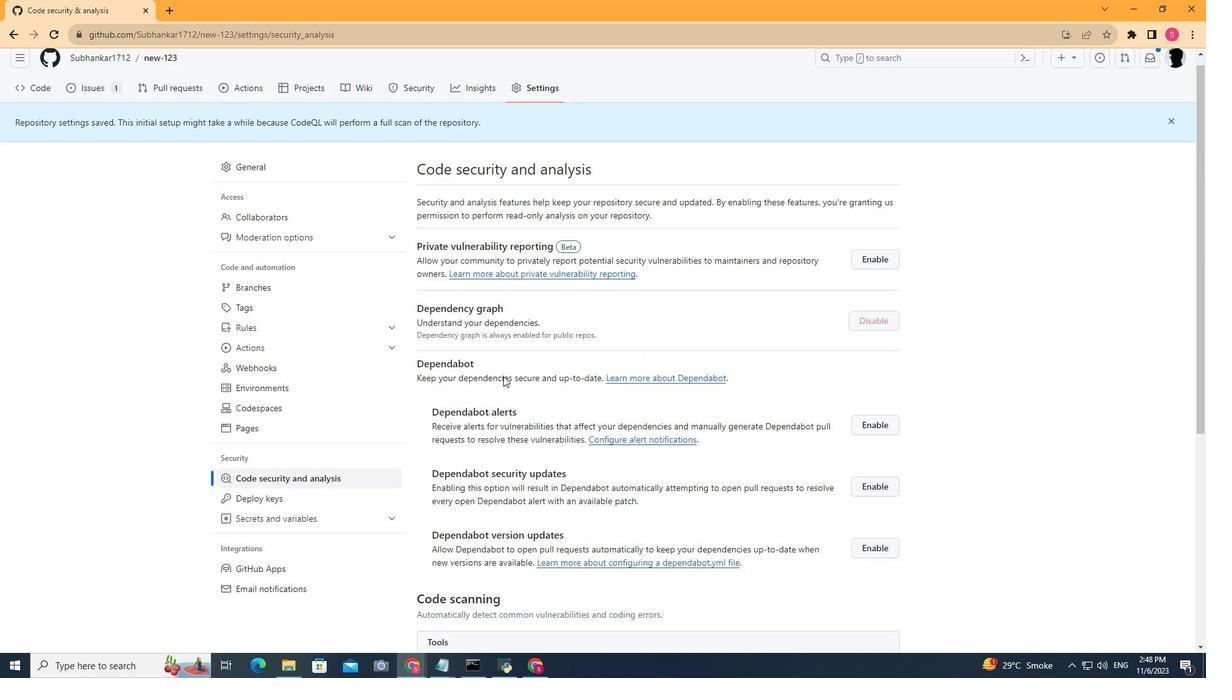 
Action: Mouse scrolled (503, 377) with delta (0, 0)
Screenshot: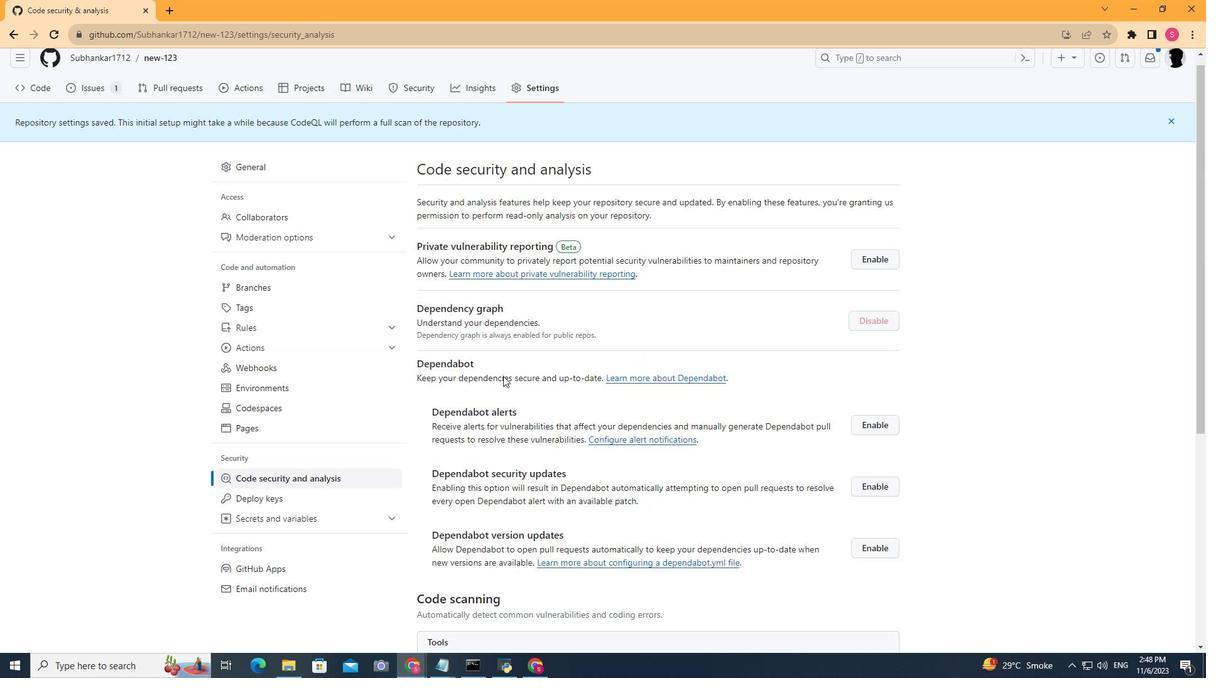 
Action: Mouse moved to (503, 376)
Screenshot: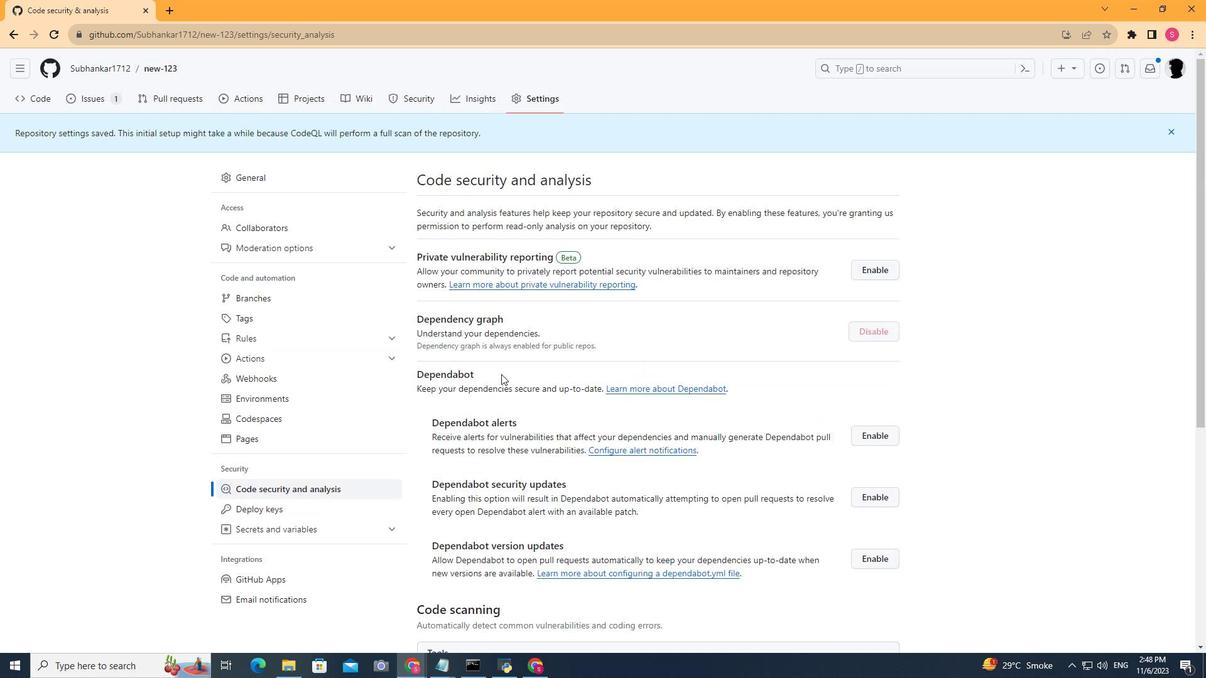 
Action: Mouse scrolled (503, 376) with delta (0, 0)
Screenshot: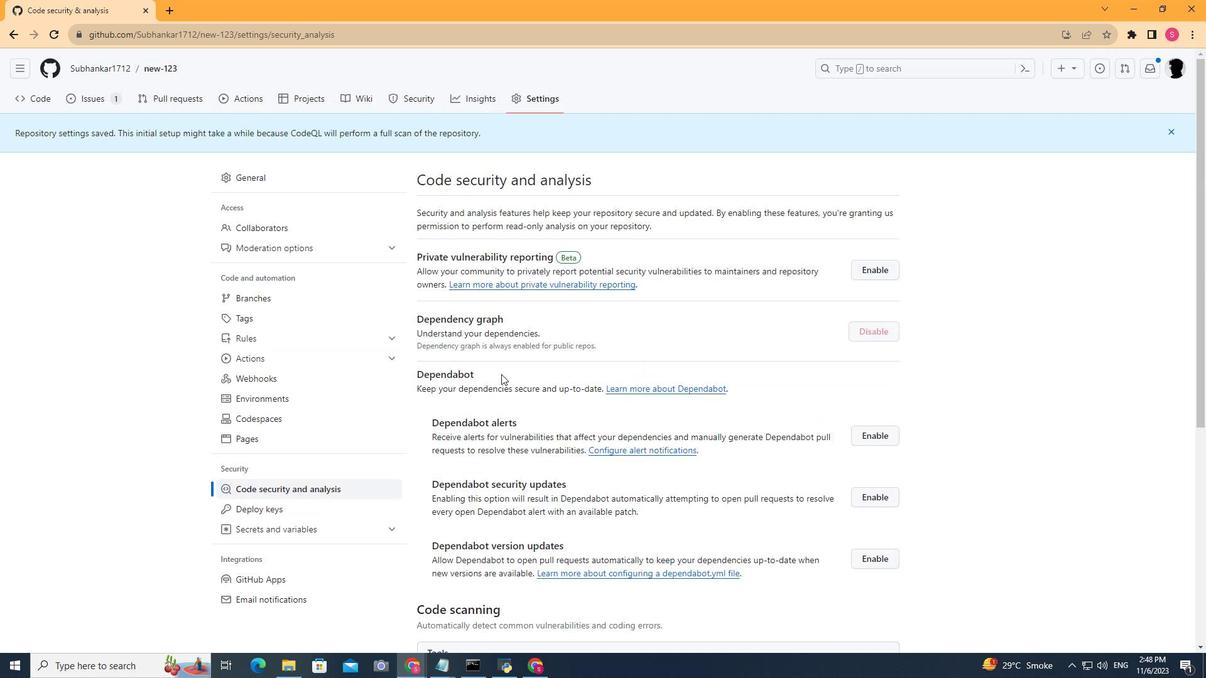 
Action: Mouse moved to (494, 364)
Screenshot: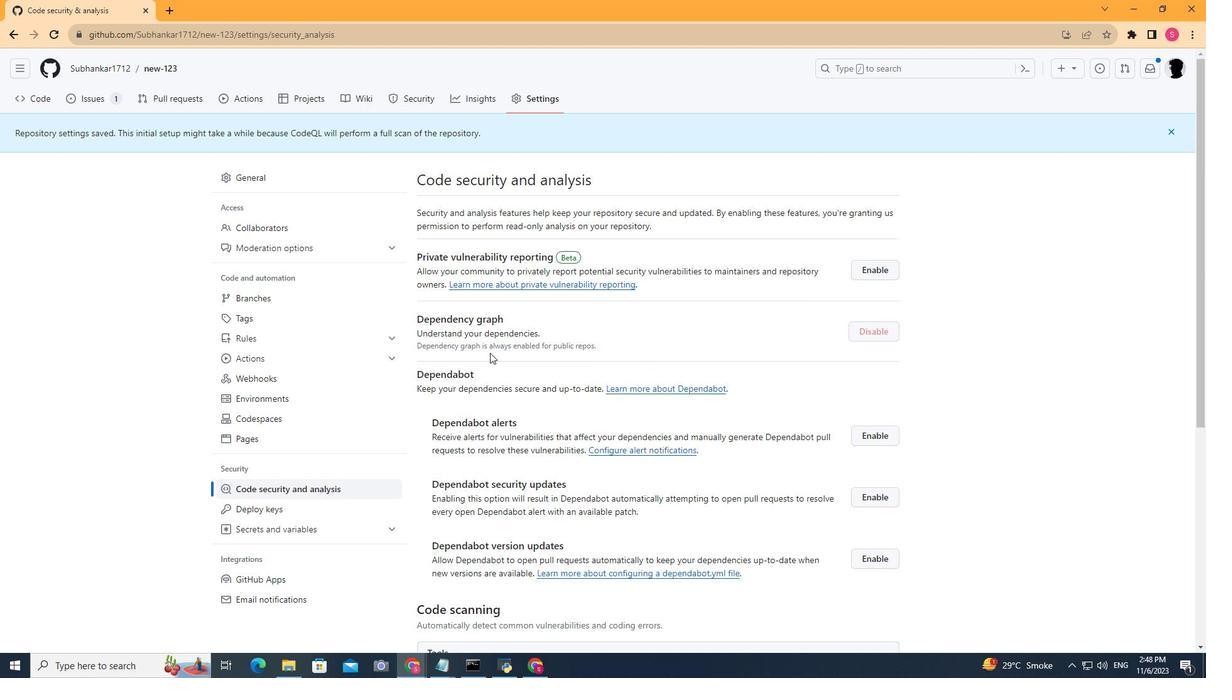 
Action: Mouse scrolled (494, 365) with delta (0, 0)
Screenshot: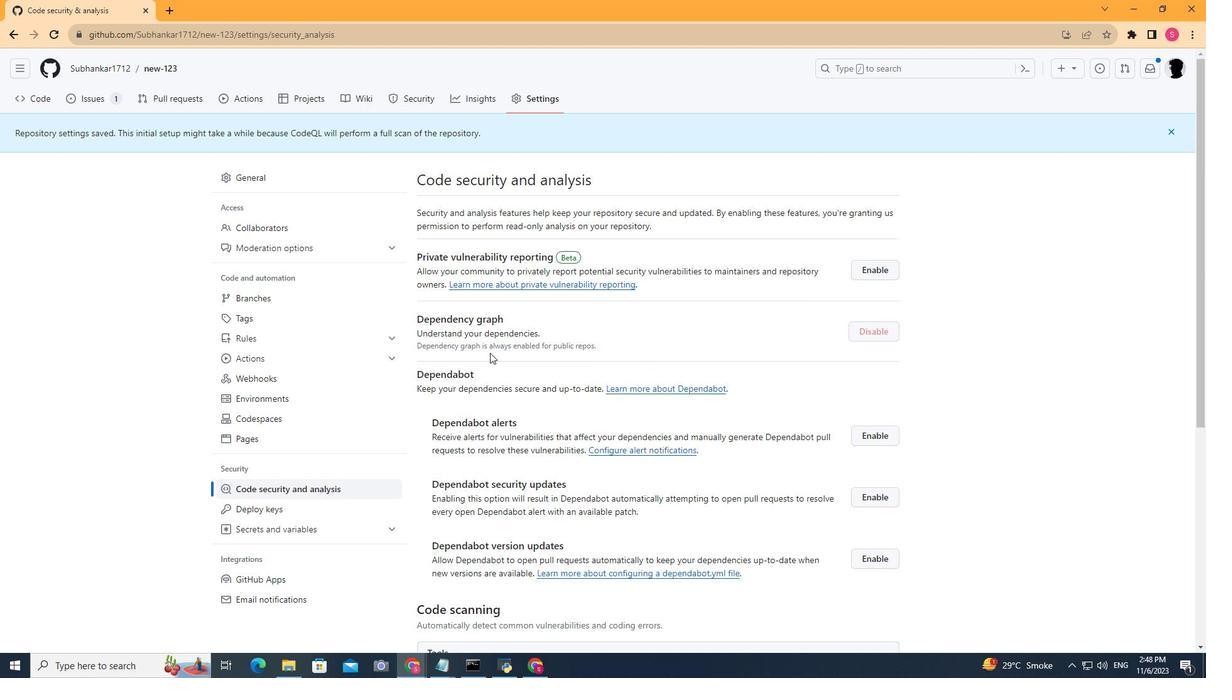 
Action: Mouse moved to (494, 363)
Screenshot: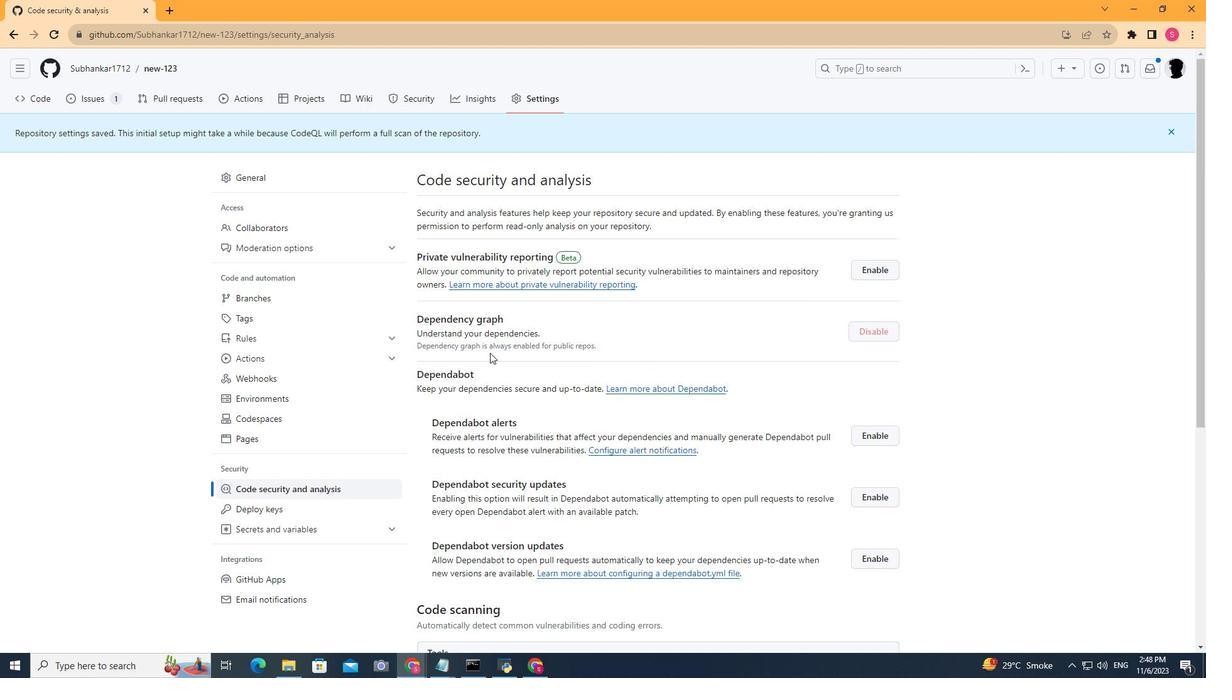 
Action: Mouse scrolled (494, 364) with delta (0, 0)
Screenshot: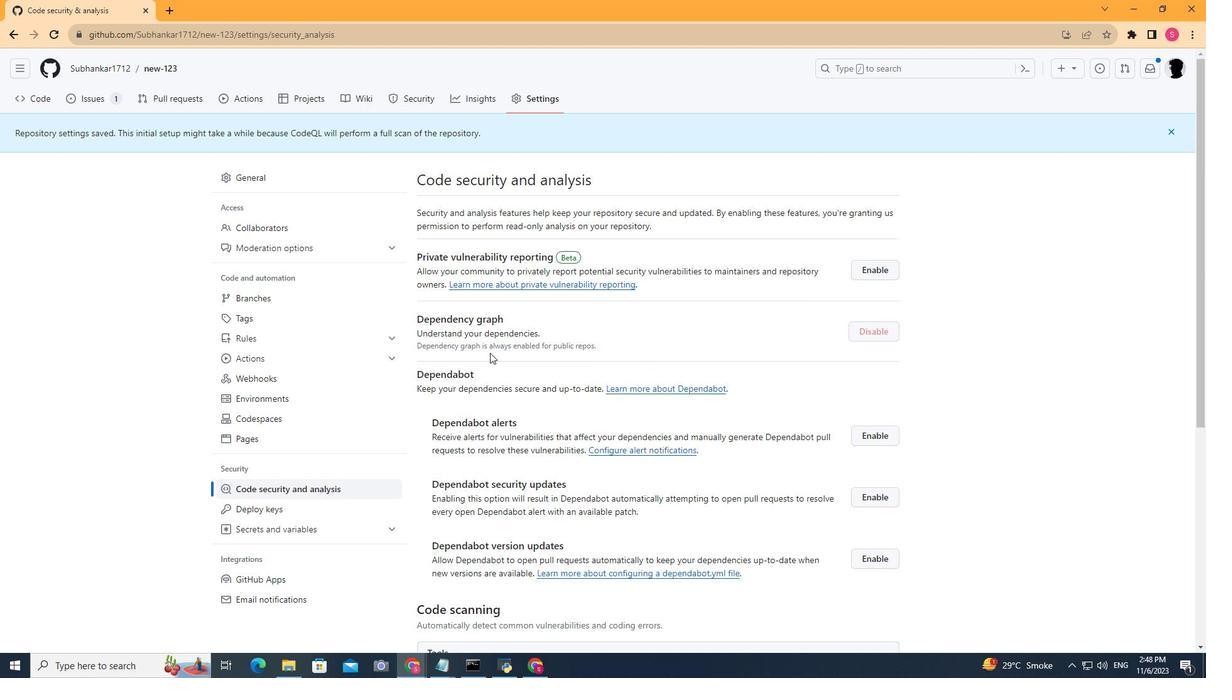 
Action: Mouse scrolled (494, 364) with delta (0, 0)
Screenshot: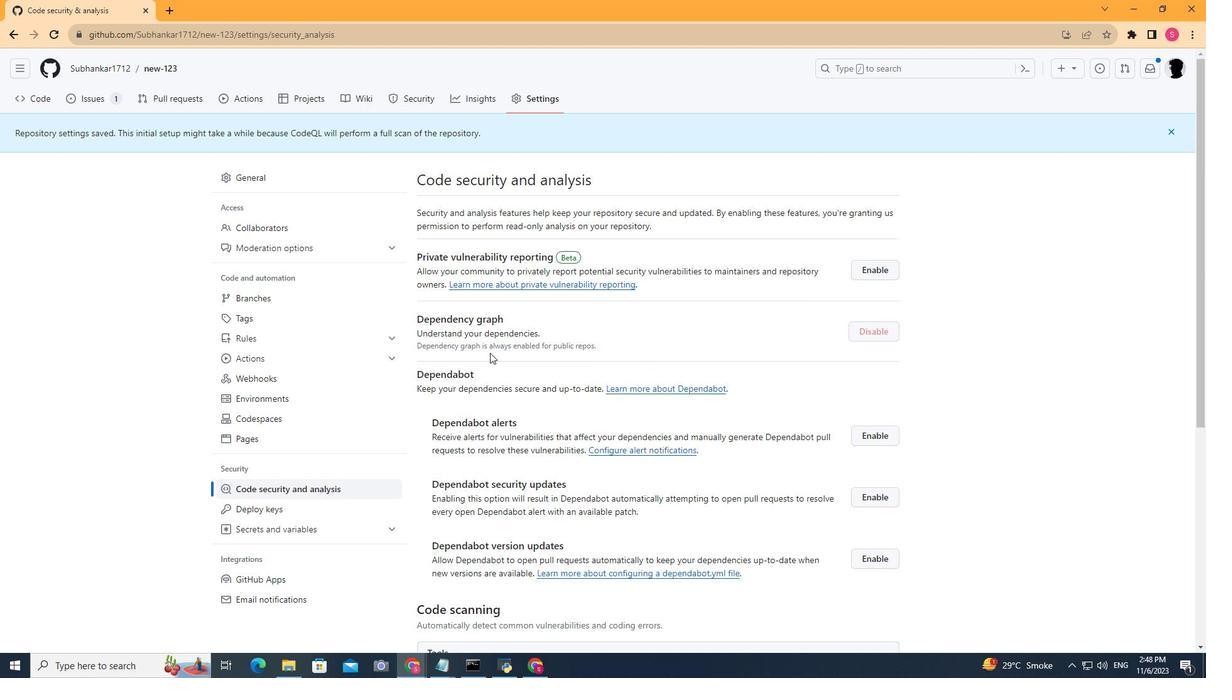 
Action: Mouse scrolled (494, 364) with delta (0, 0)
Screenshot: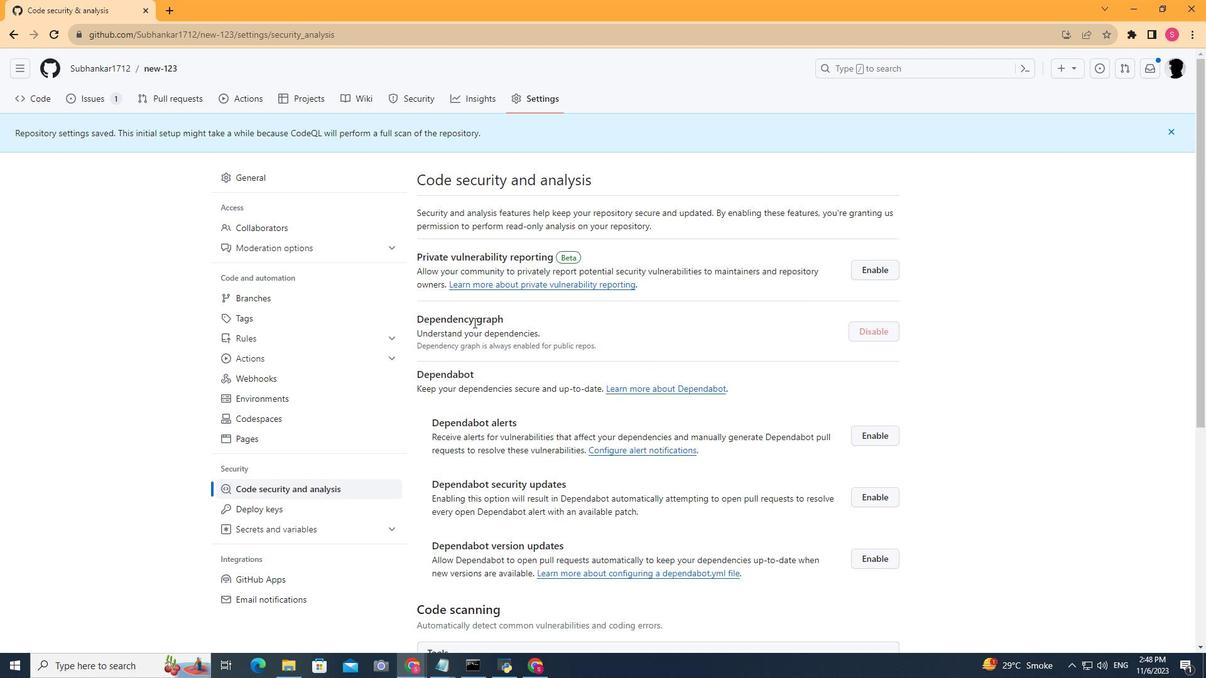 
Action: Mouse moved to (494, 363)
Screenshot: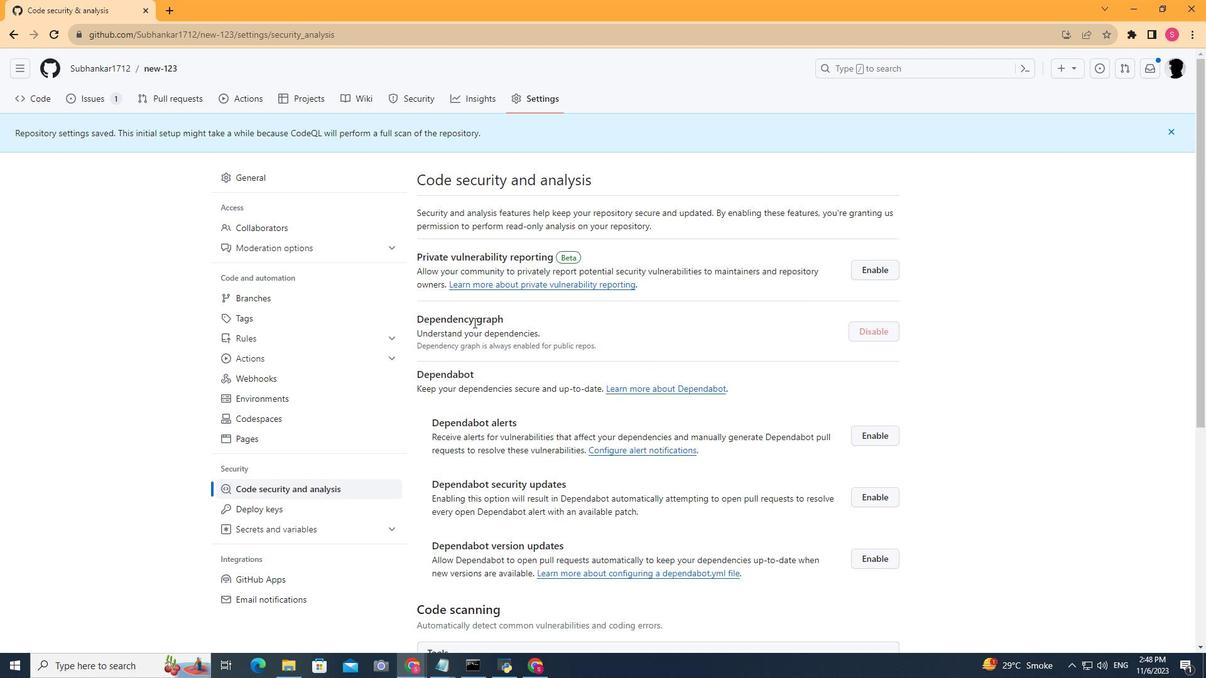 
Action: Mouse scrolled (494, 364) with delta (0, 0)
Screenshot: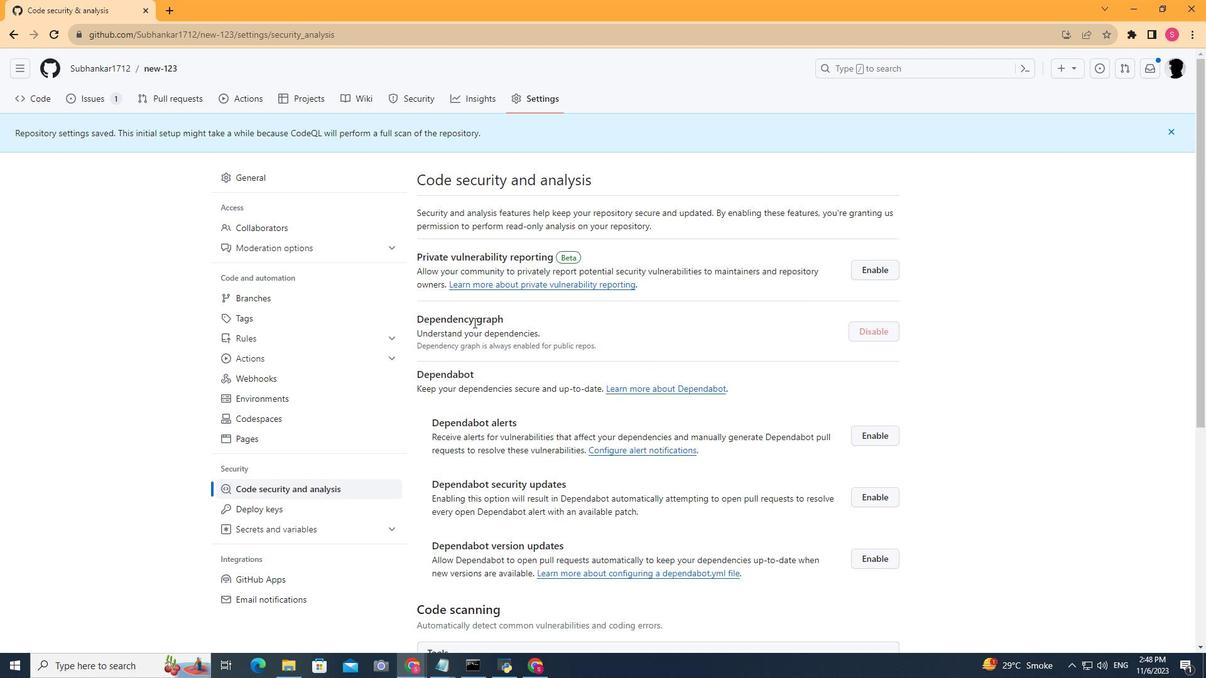 
Action: Mouse moved to (226, 98)
Screenshot: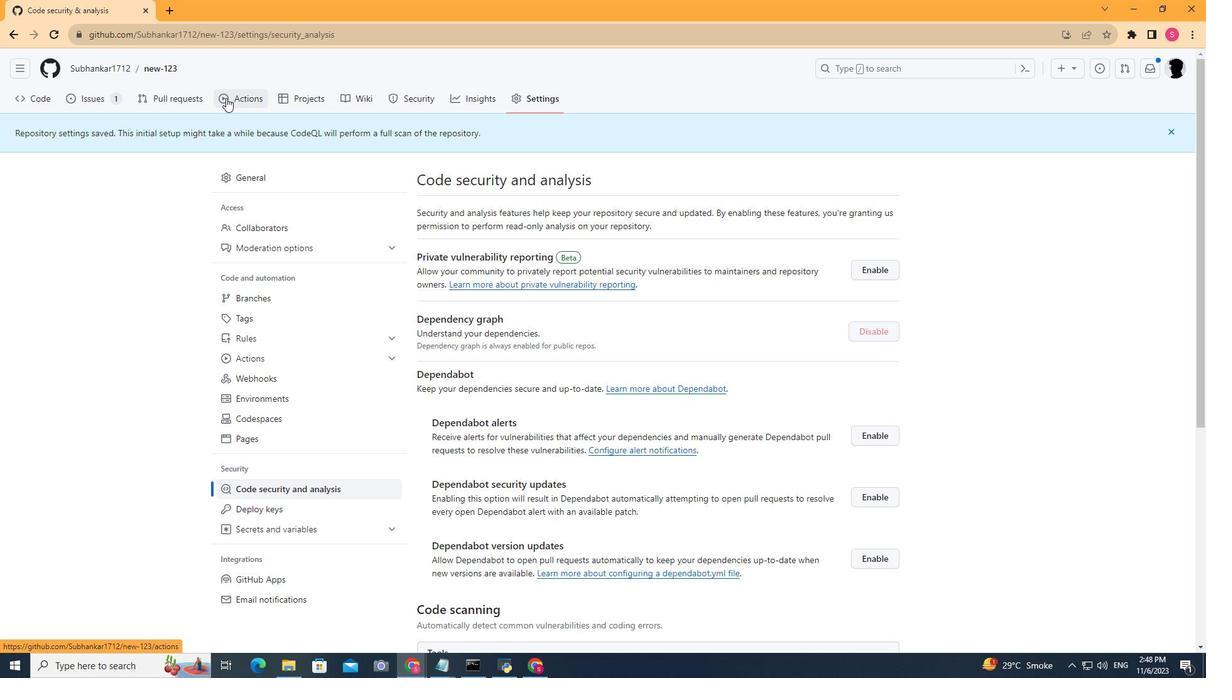 
Action: Mouse pressed left at (226, 98)
Screenshot: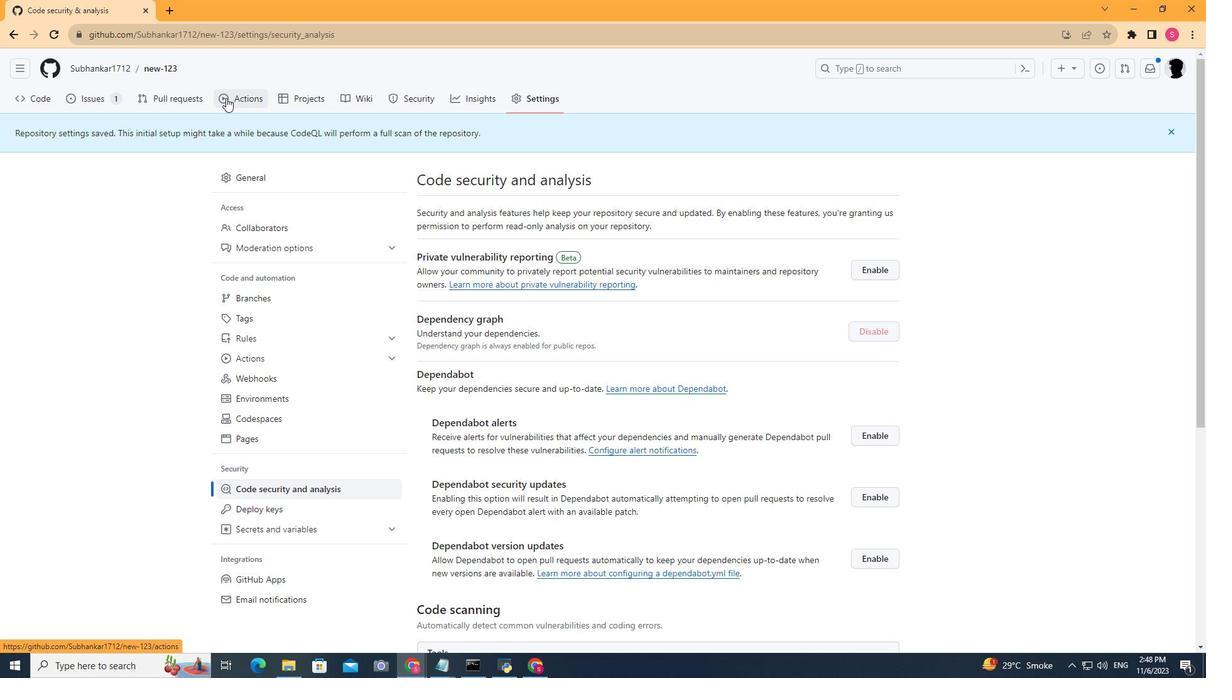 
Action: Mouse moved to (310, 224)
Screenshot: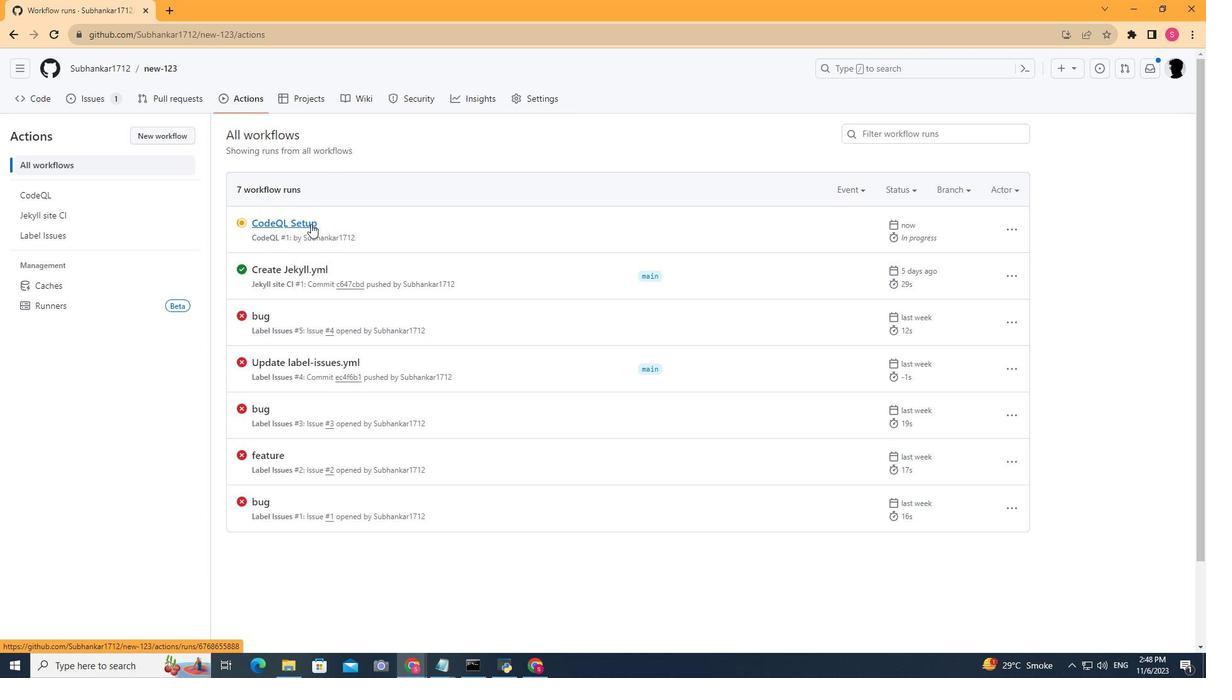 
Action: Mouse scrolled (310, 224) with delta (0, 0)
Screenshot: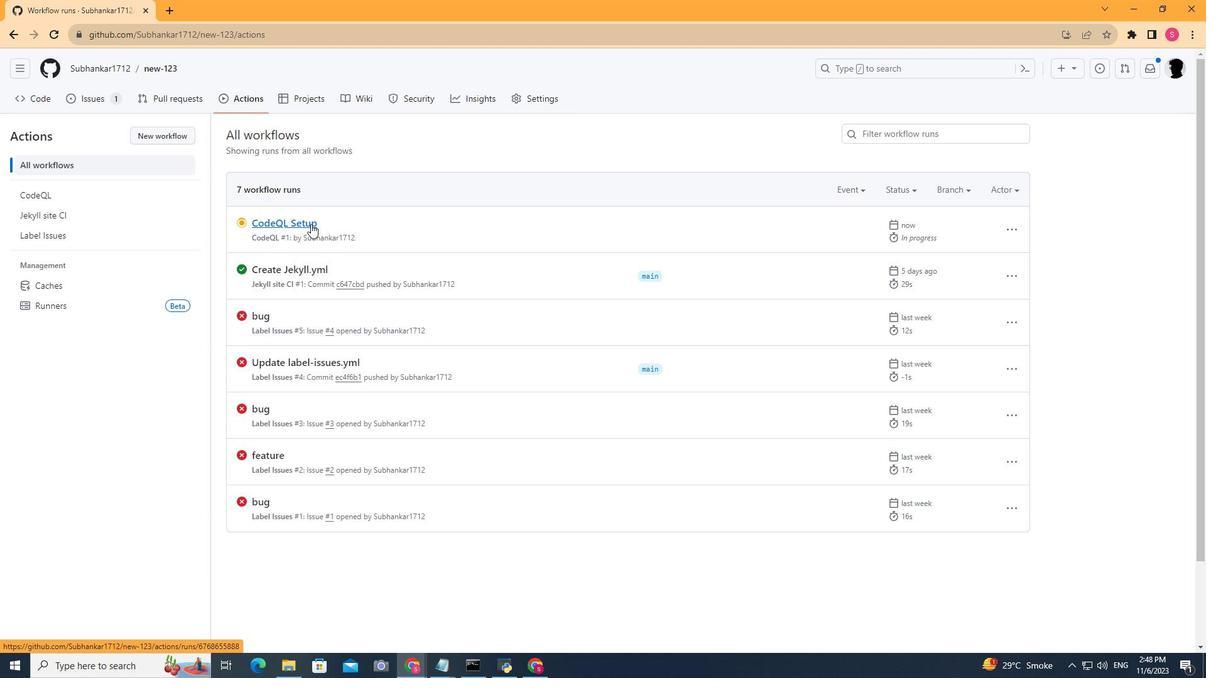 
Action: Mouse scrolled (310, 224) with delta (0, 0)
Screenshot: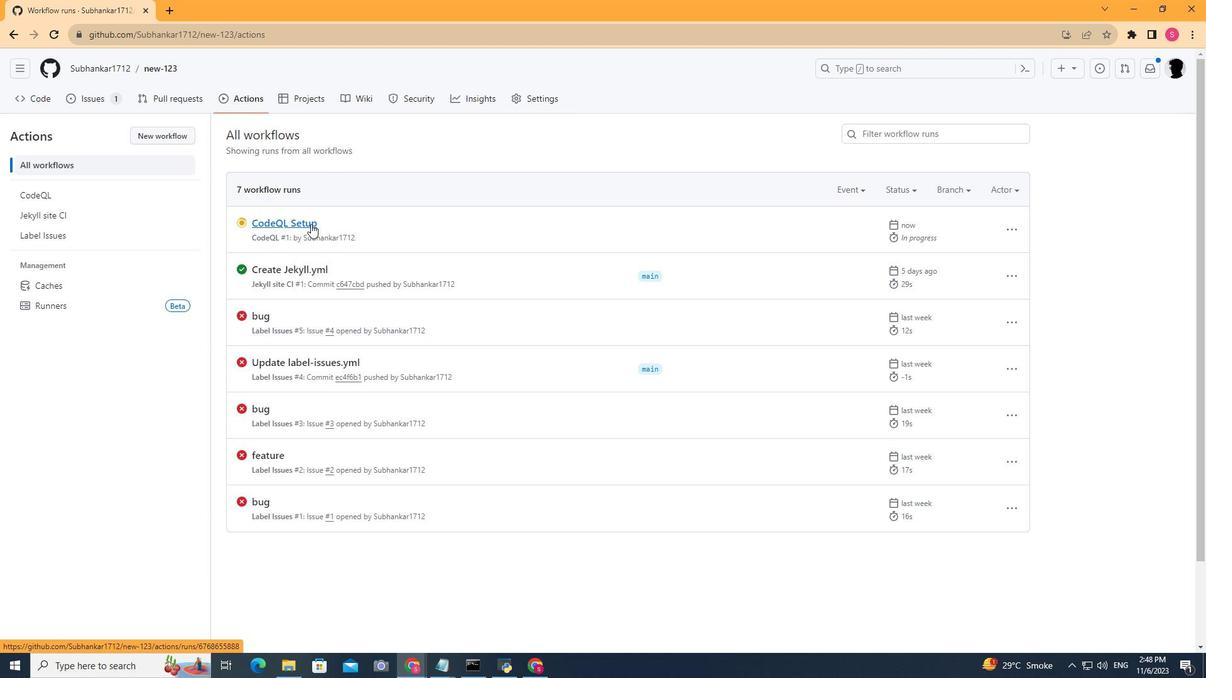 
Action: Mouse scrolled (310, 223) with delta (0, 0)
Screenshot: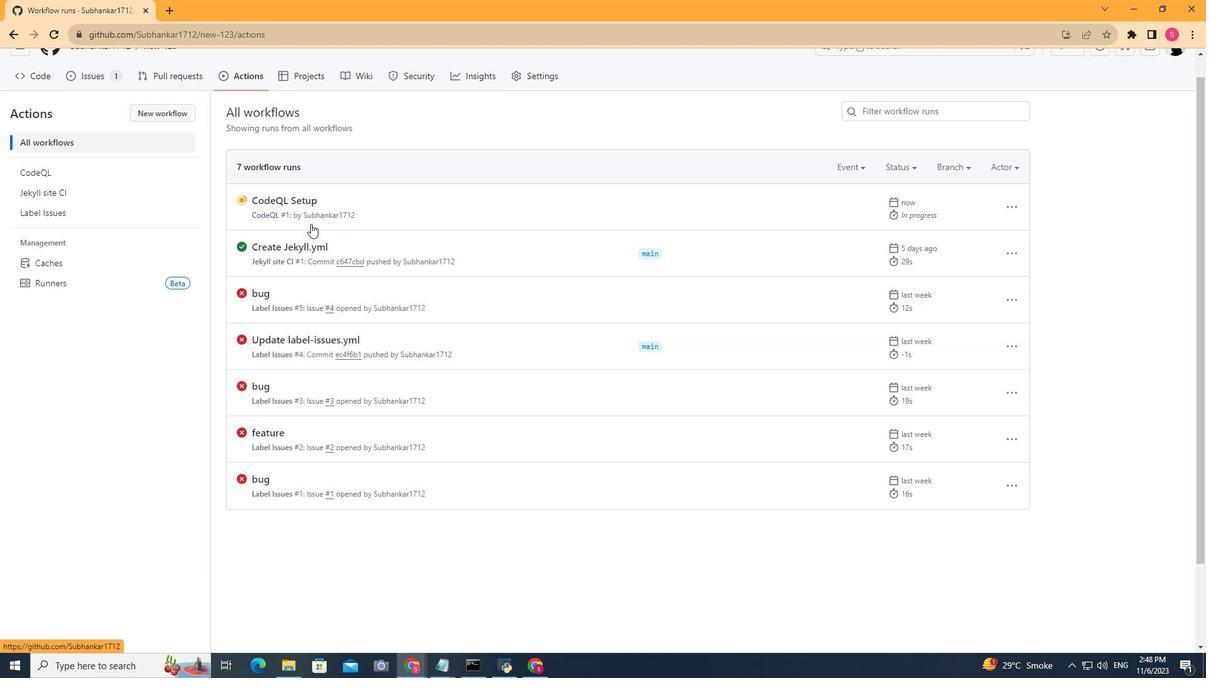 
Action: Mouse scrolled (310, 223) with delta (0, 0)
Screenshot: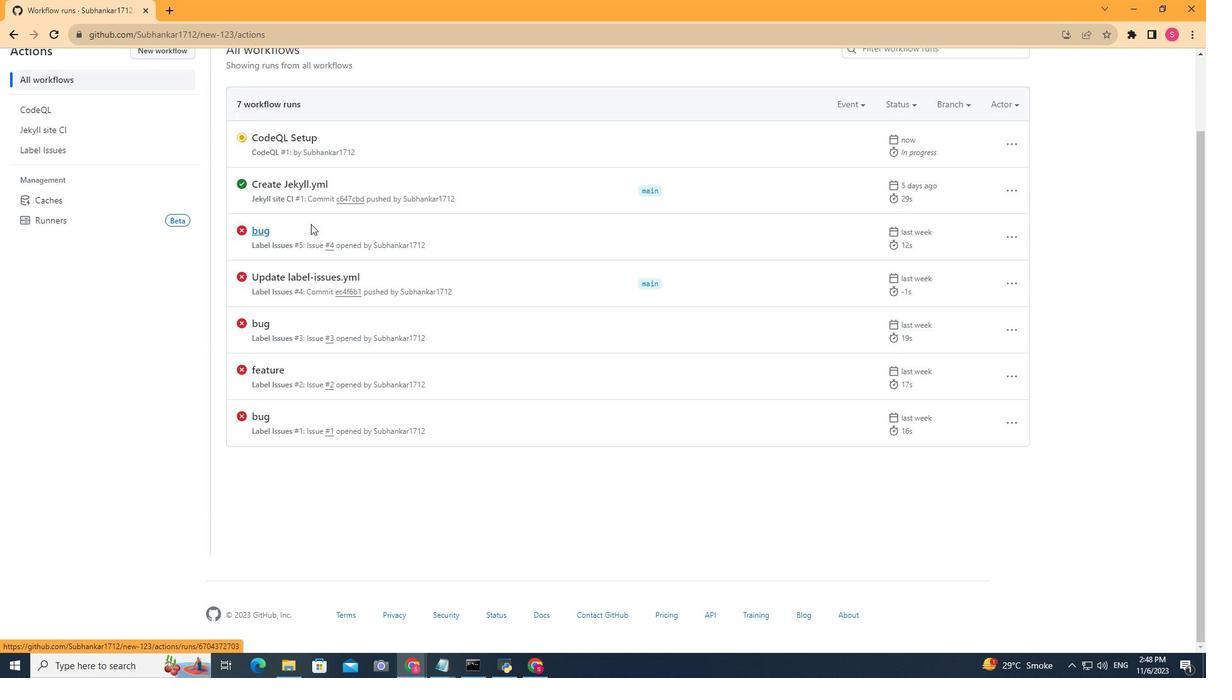 
Action: Mouse scrolled (310, 224) with delta (0, 0)
Screenshot: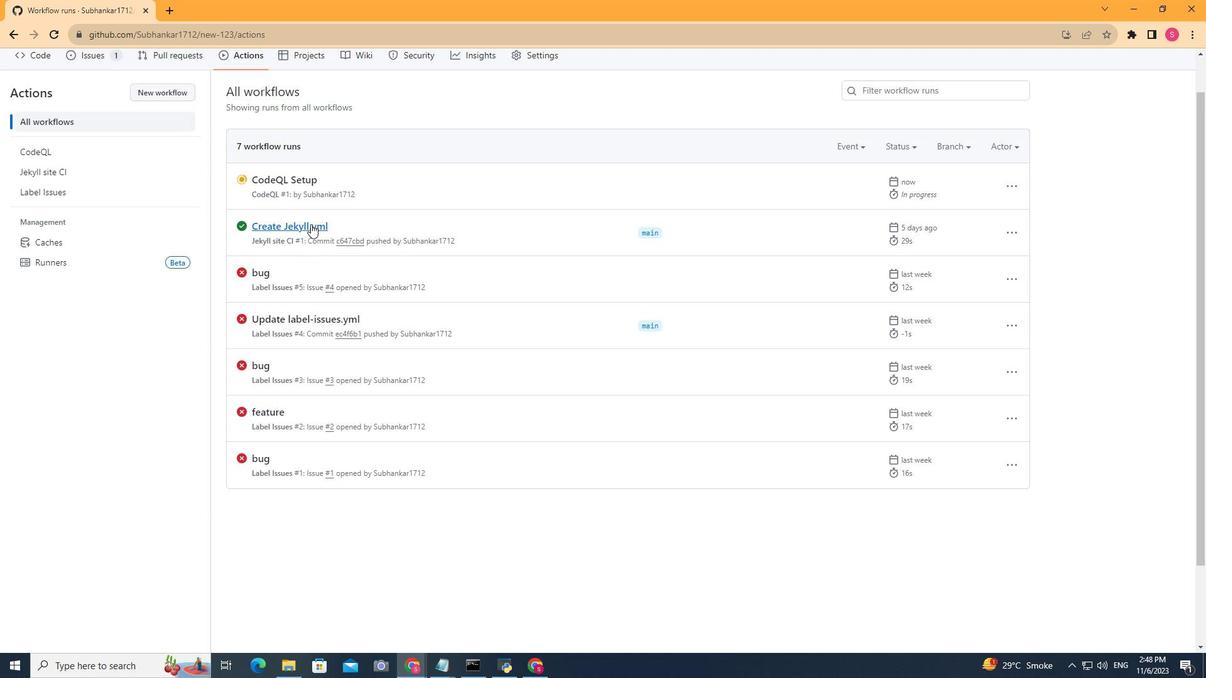 
Action: Mouse scrolled (310, 224) with delta (0, 0)
Screenshot: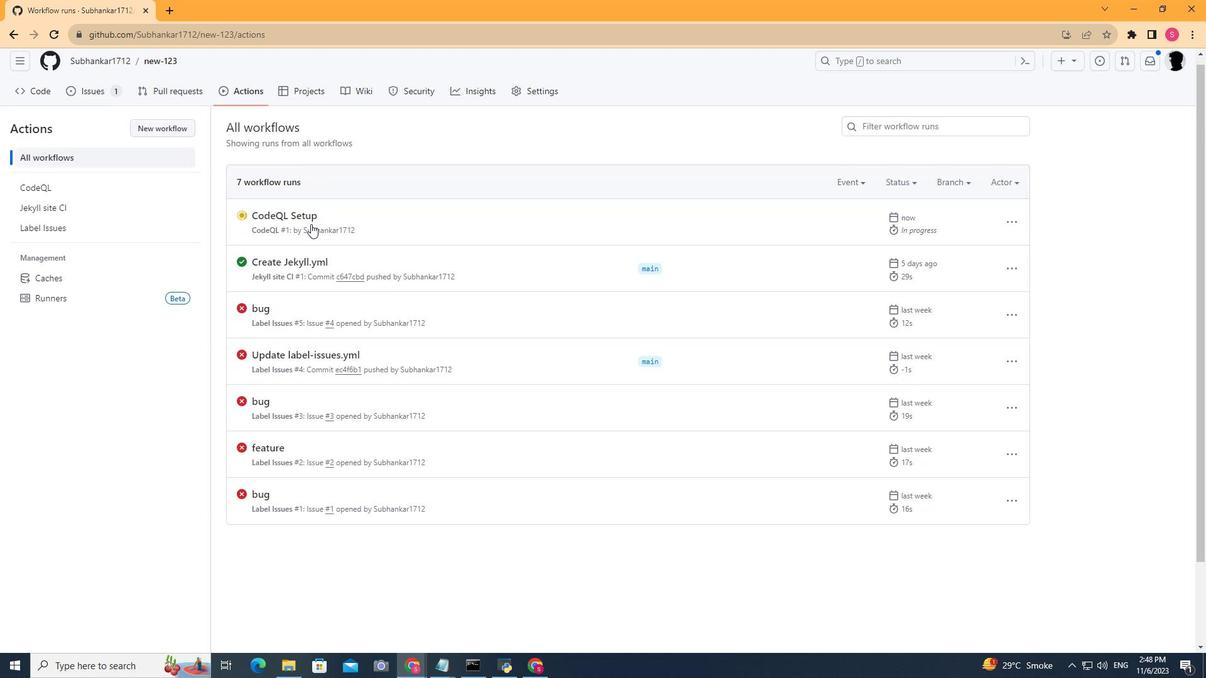 
Action: Mouse moved to (38, 197)
Screenshot: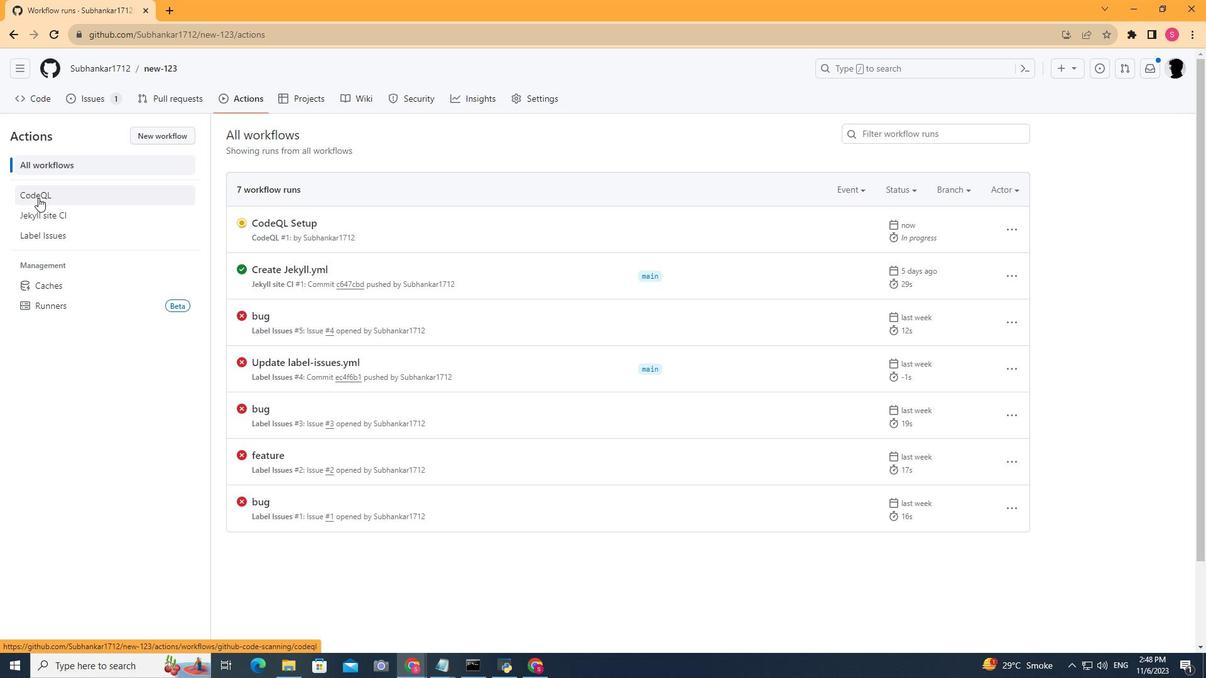 
Action: Mouse pressed left at (38, 197)
Screenshot: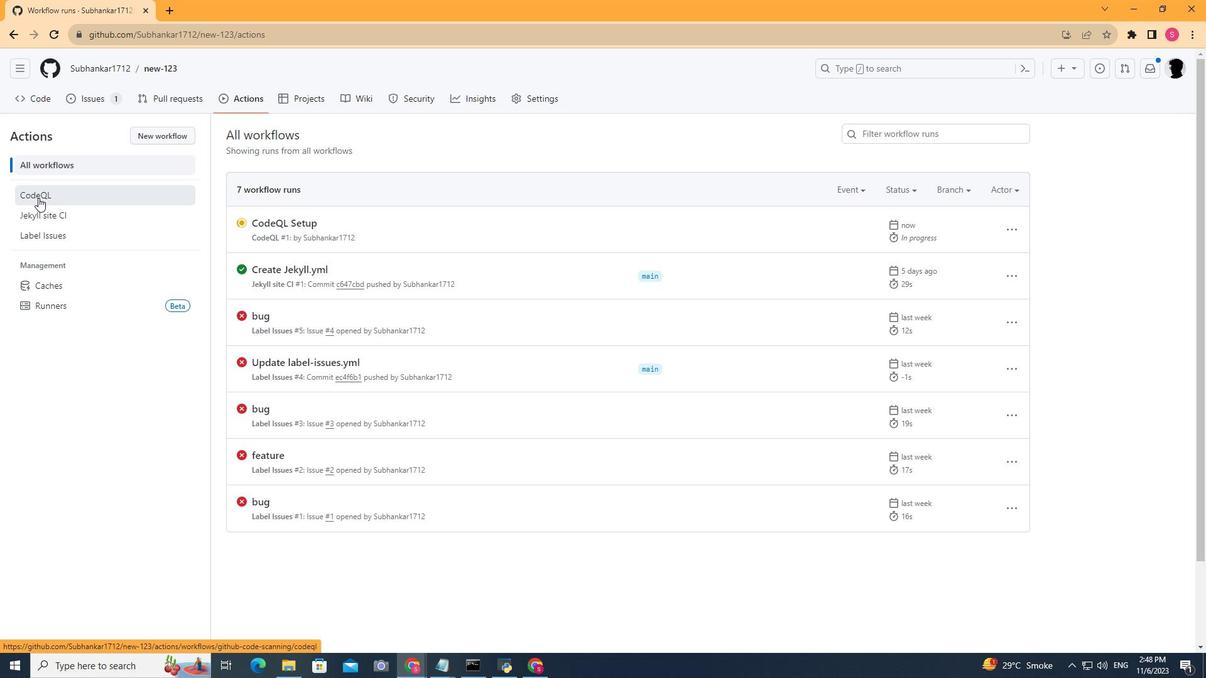 
Action: Mouse moved to (339, 218)
Screenshot: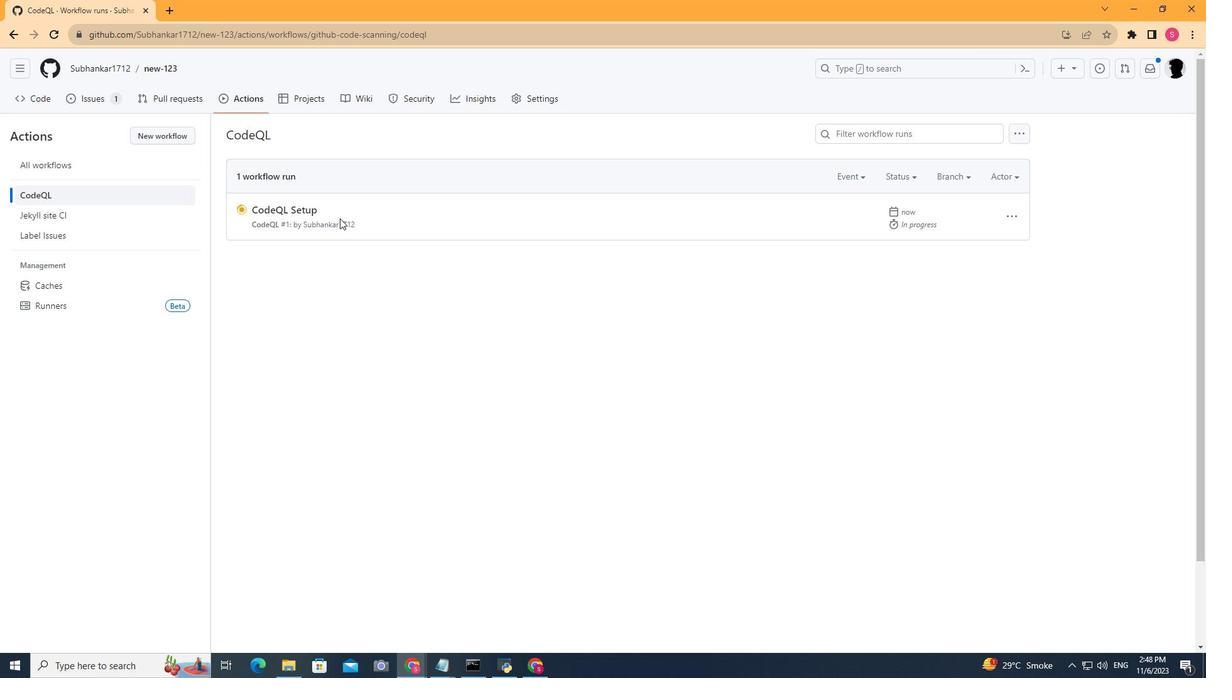 
Action: Mouse scrolled (339, 219) with delta (0, 0)
Screenshot: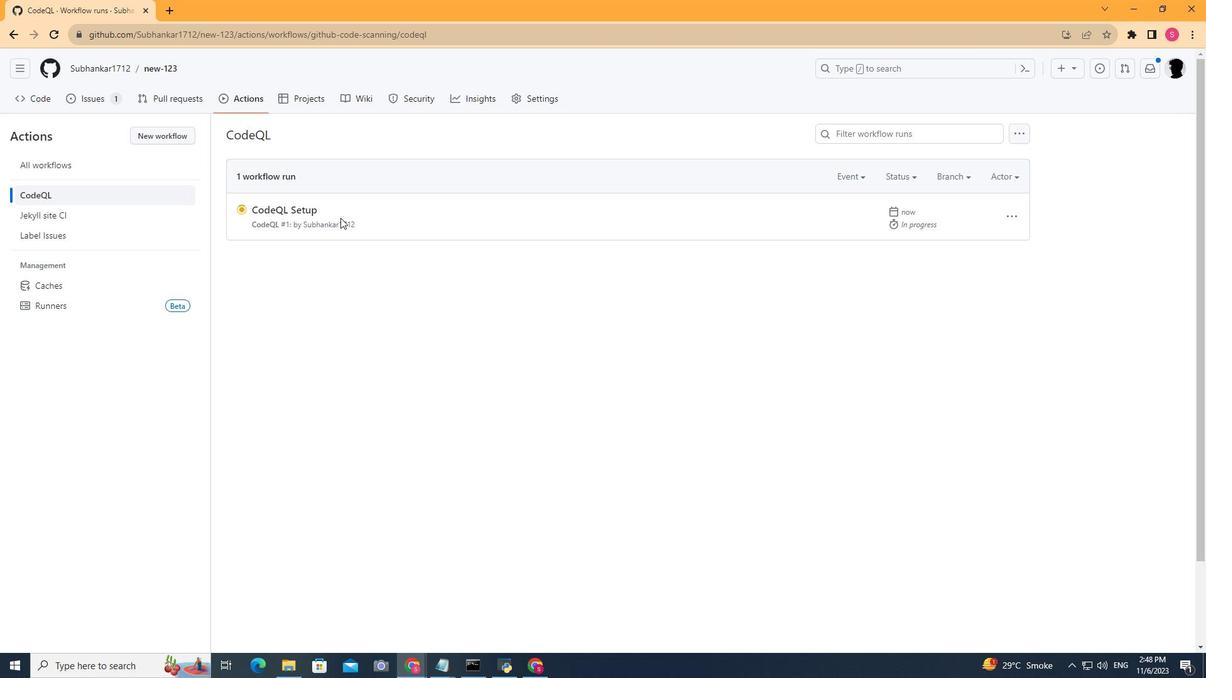 
Action: Mouse scrolled (339, 219) with delta (0, 0)
Screenshot: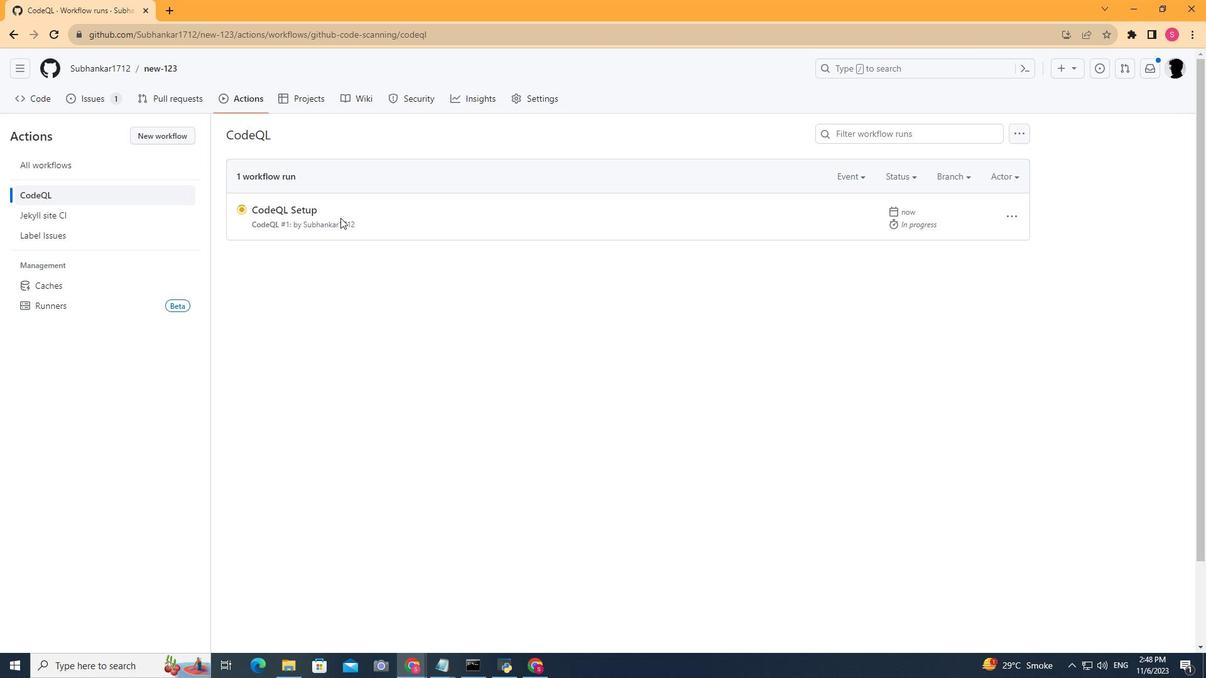 
Action: Mouse scrolled (339, 219) with delta (0, 0)
Screenshot: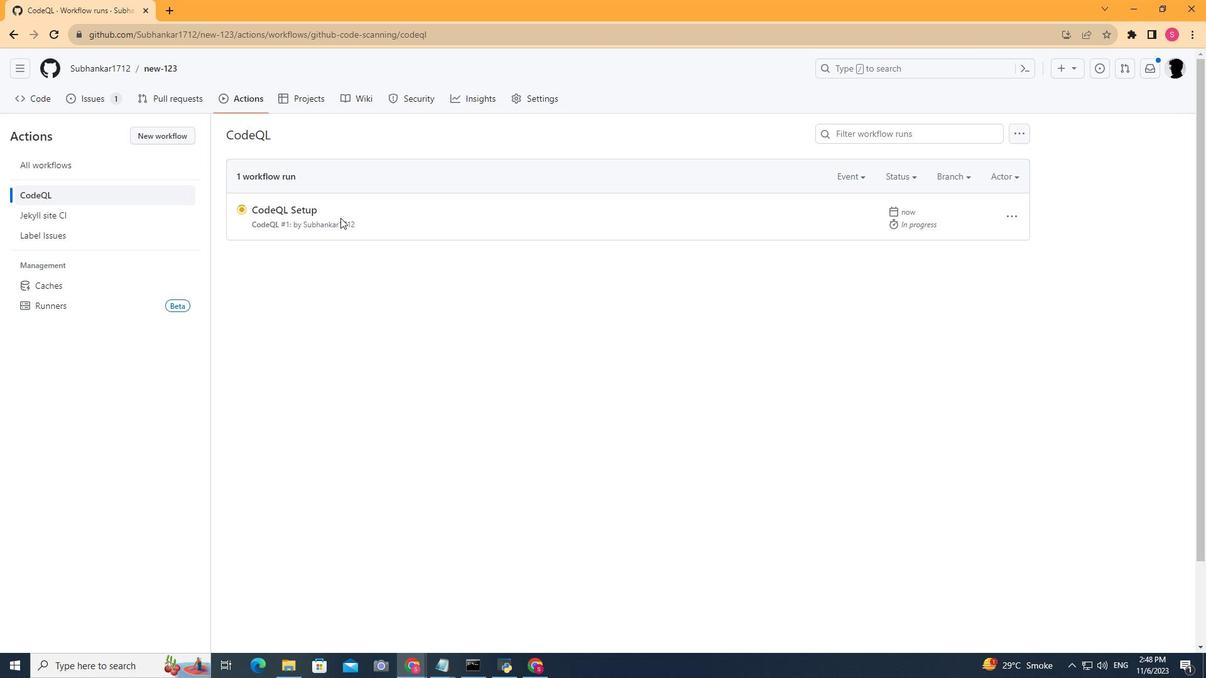 
Action: Mouse scrolled (339, 219) with delta (0, 0)
Screenshot: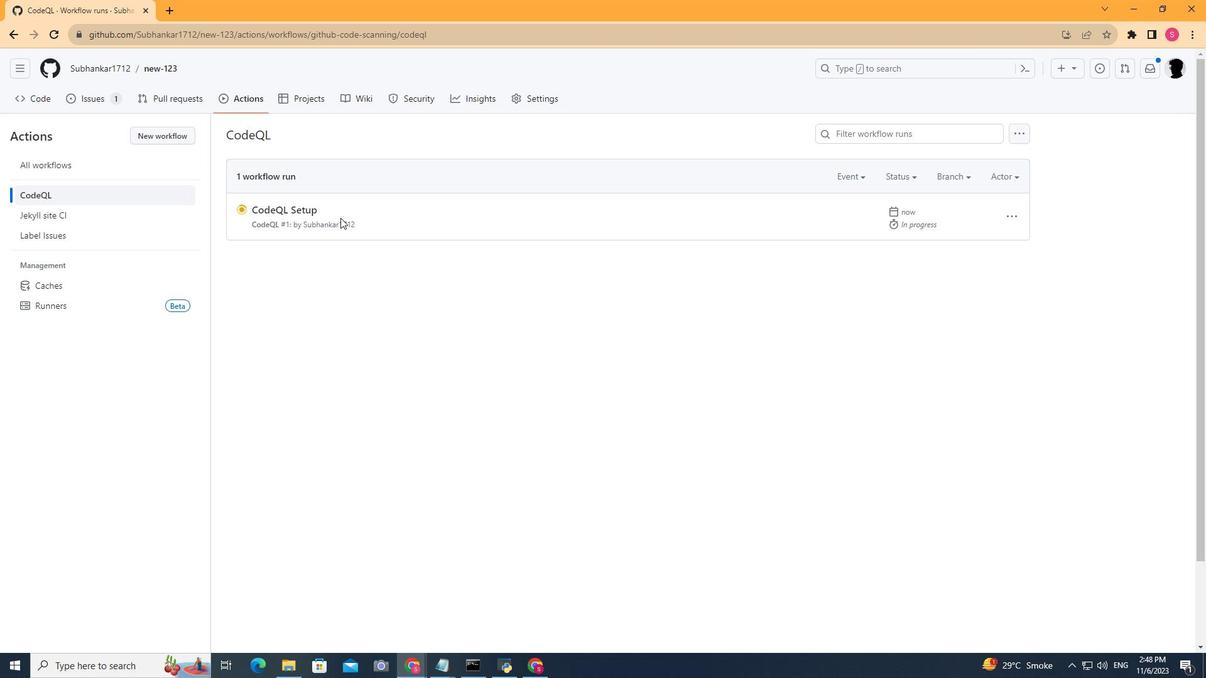 
Action: Mouse moved to (340, 218)
Screenshot: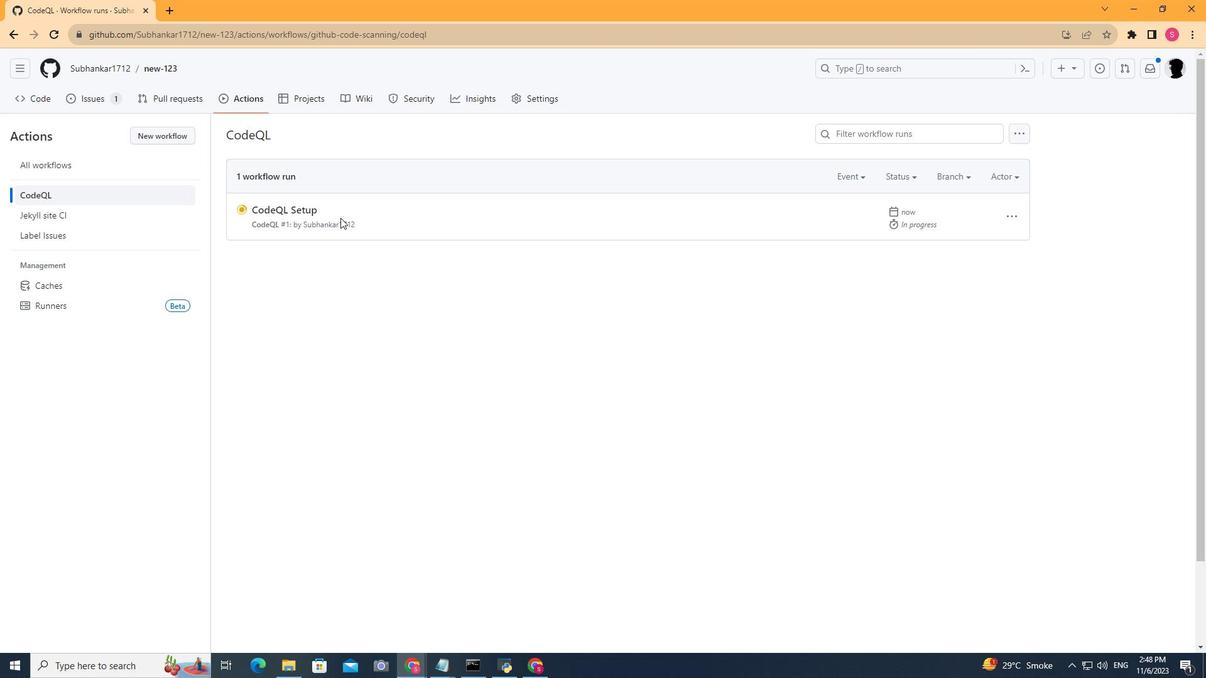 
Action: Mouse scrolled (340, 218) with delta (0, 0)
Screenshot: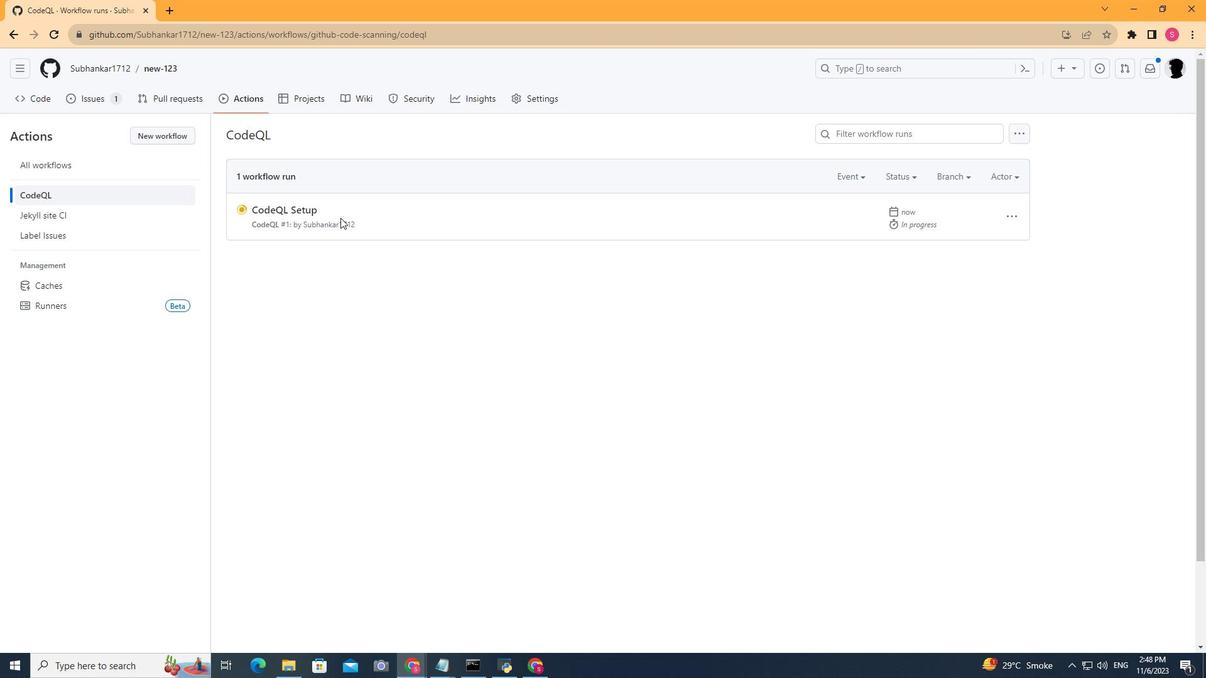 
Action: Mouse moved to (291, 215)
Screenshot: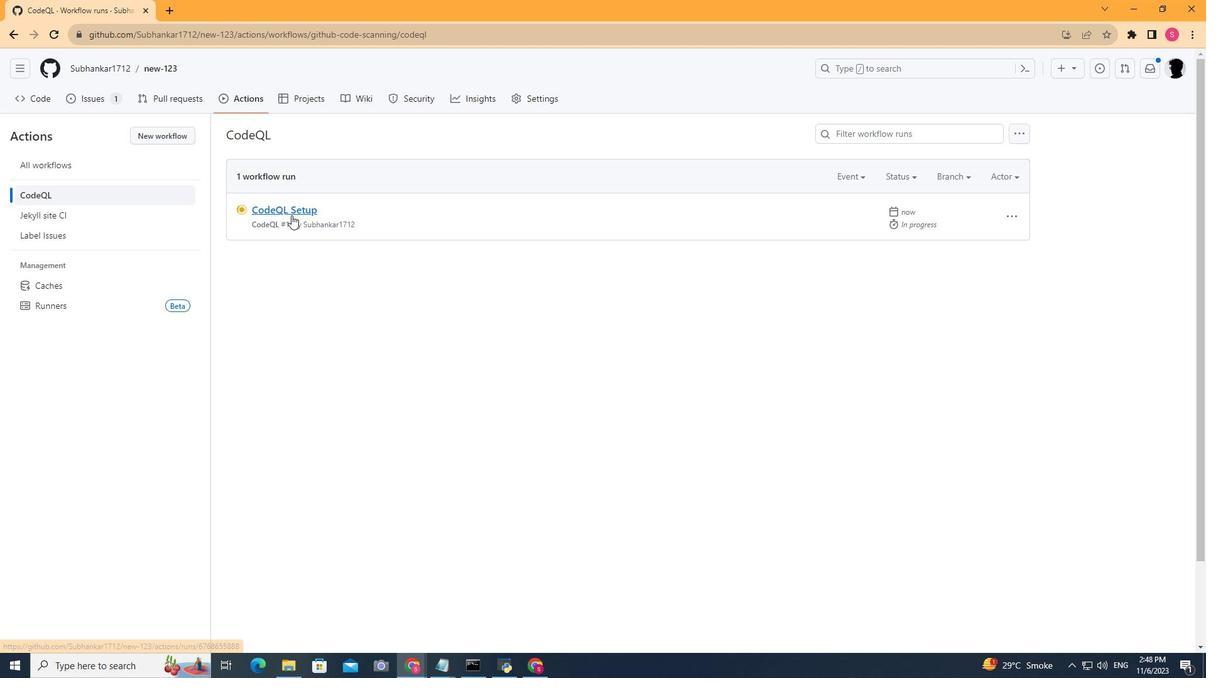 
Action: Mouse pressed left at (291, 215)
Screenshot: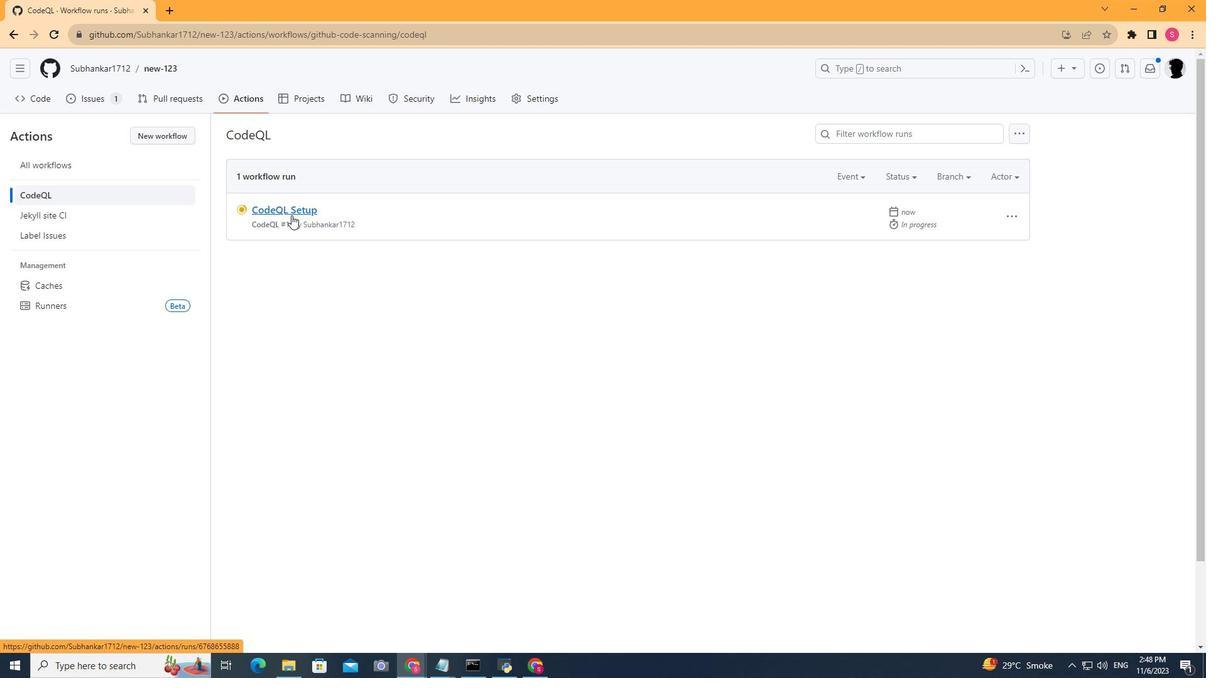 
Action: Mouse moved to (327, 321)
Screenshot: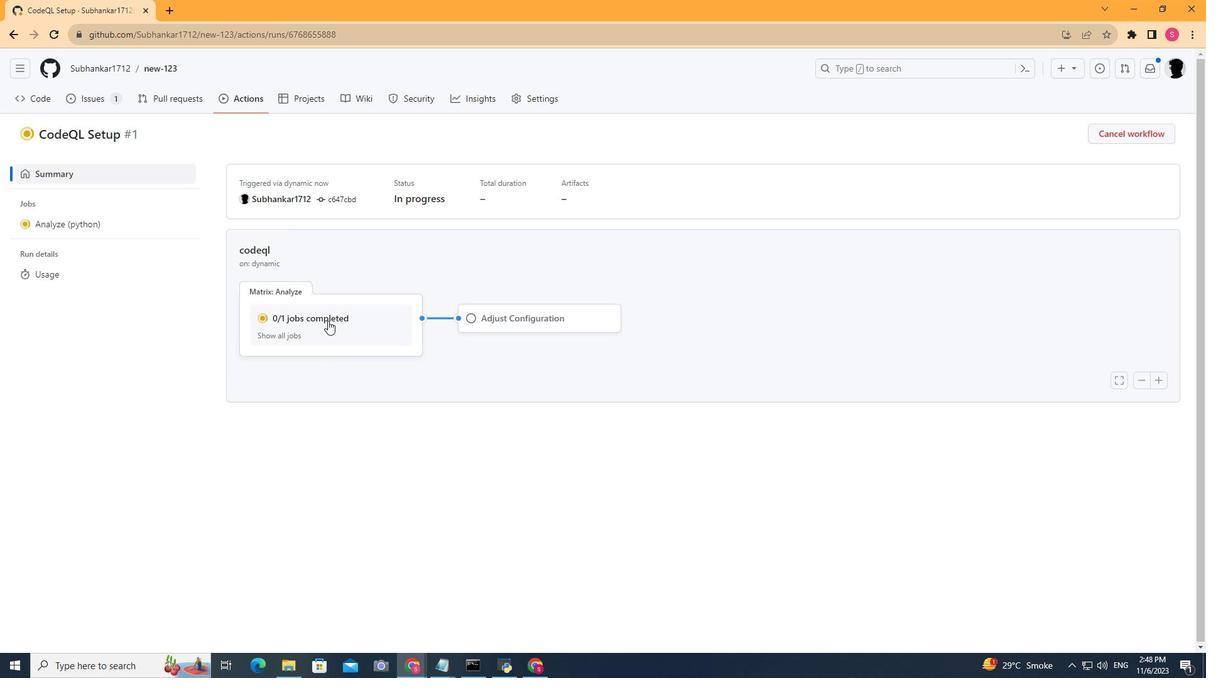 
Action: Mouse pressed left at (327, 321)
Screenshot: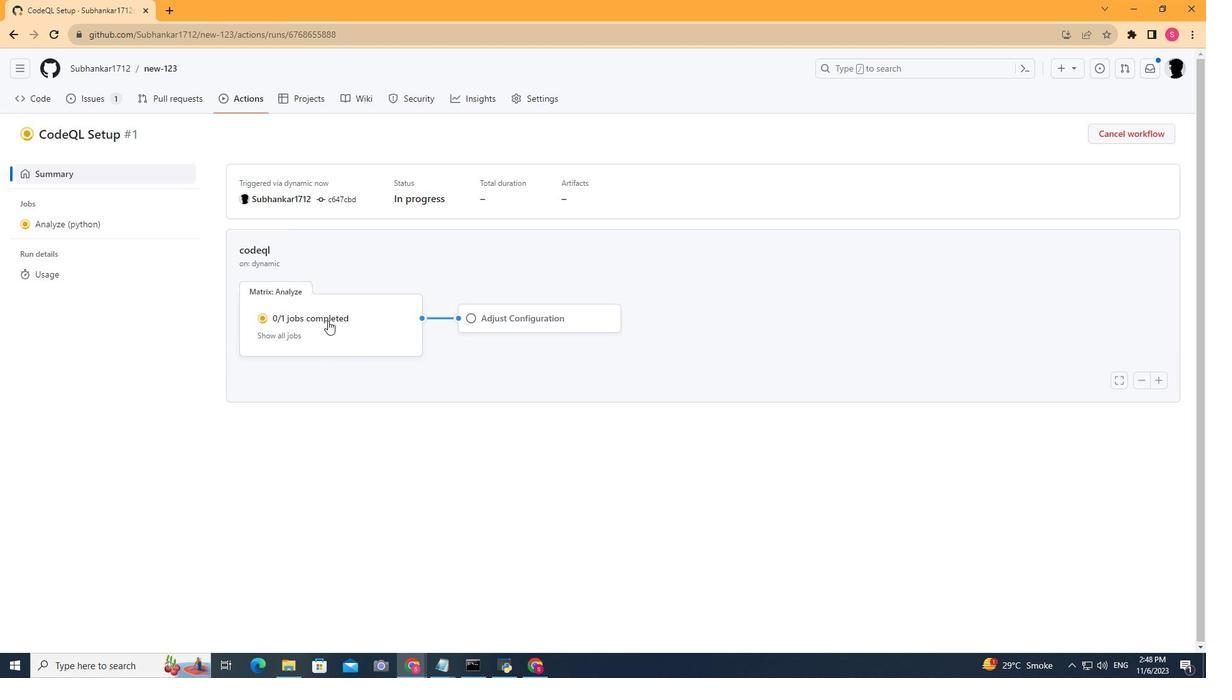 
Action: Mouse pressed left at (327, 321)
Screenshot: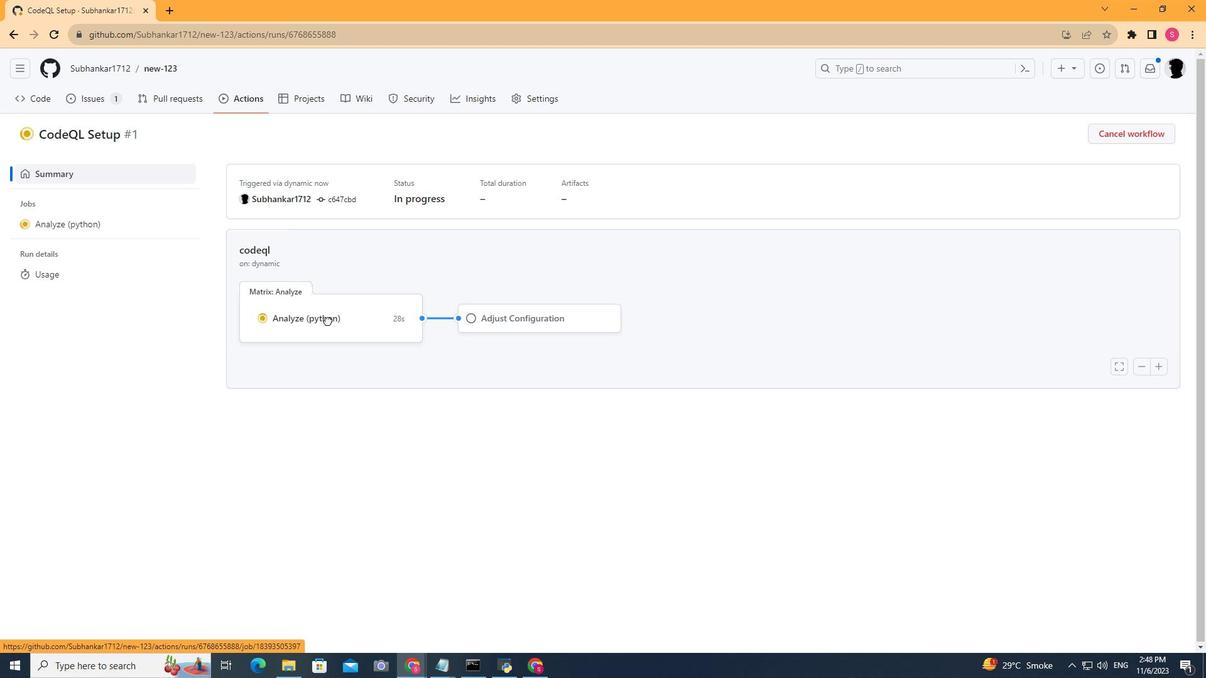 
Action: Mouse moved to (344, 324)
Screenshot: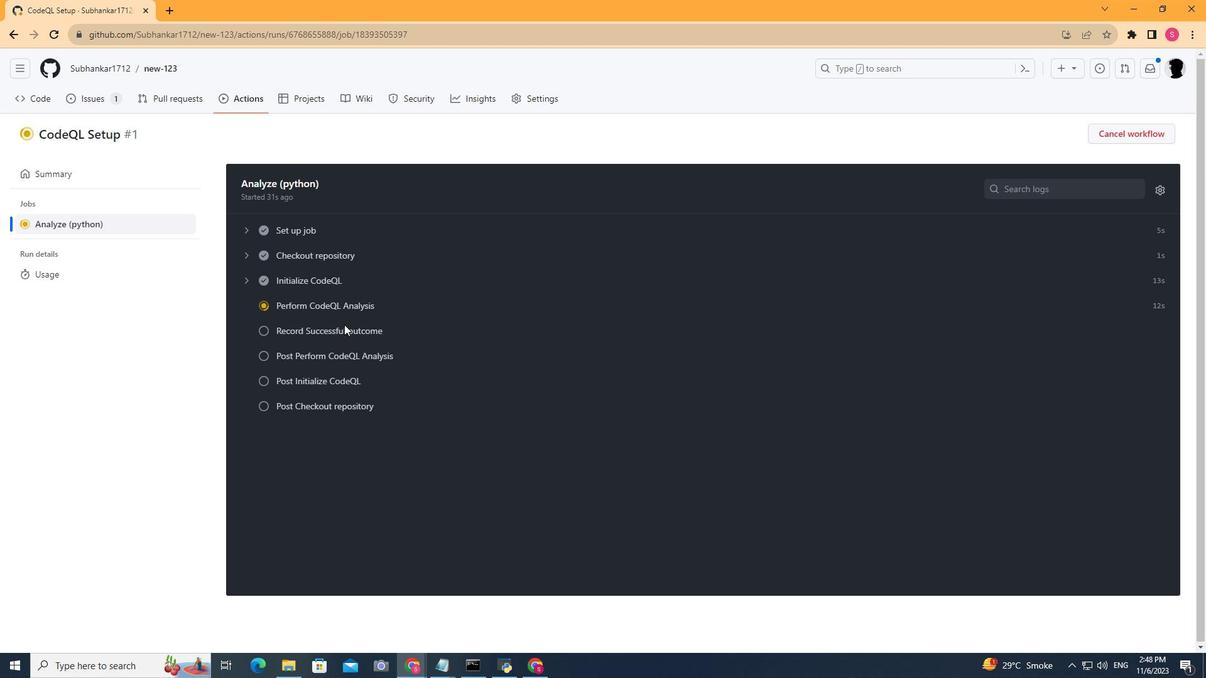
Action: Mouse scrolled (344, 324) with delta (0, 0)
Screenshot: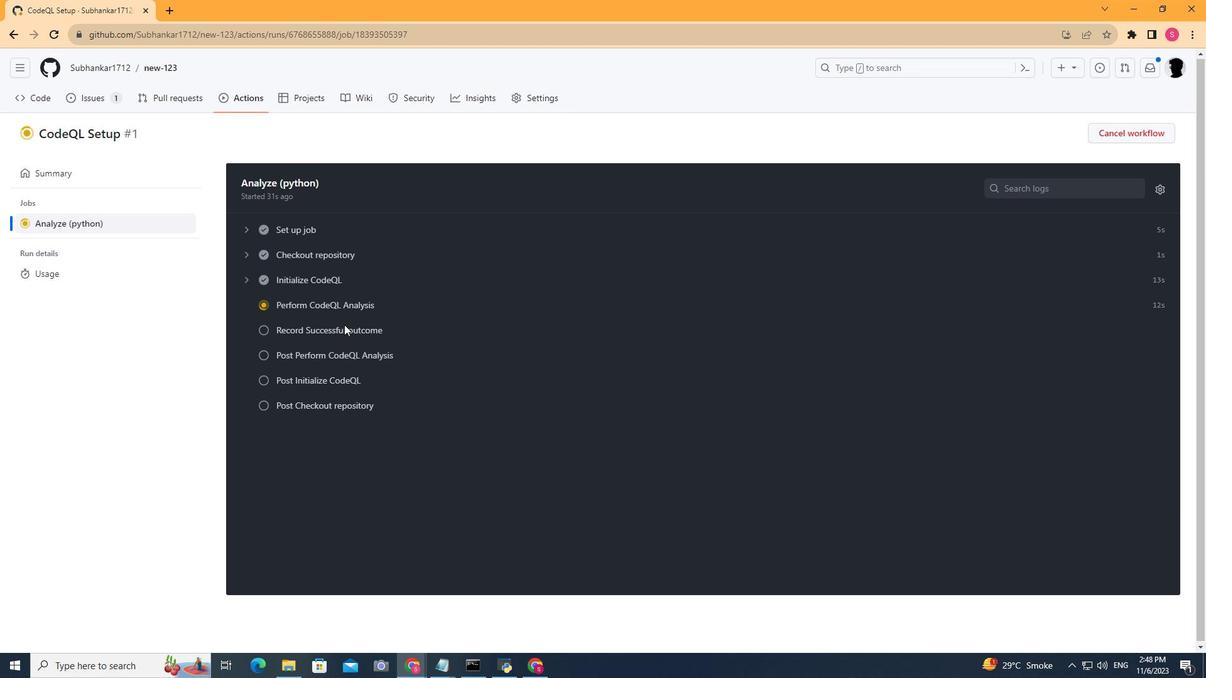
Action: Mouse scrolled (344, 324) with delta (0, 0)
Screenshot: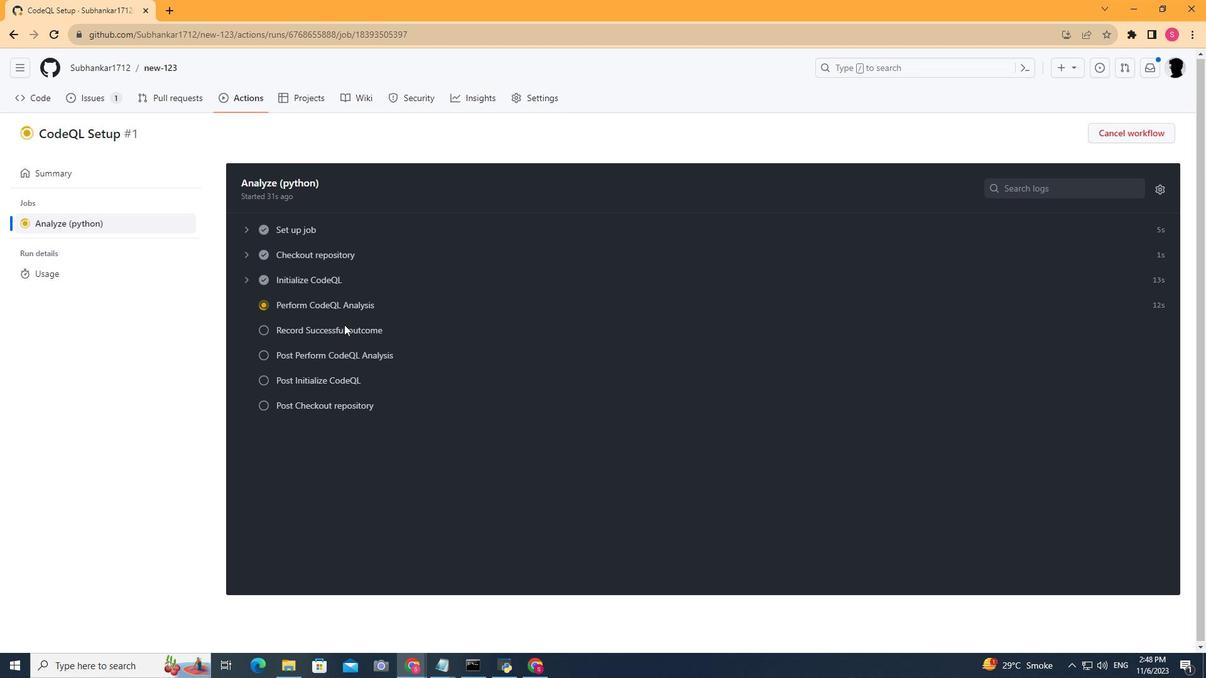 
Action: Mouse scrolled (344, 324) with delta (0, 0)
Screenshot: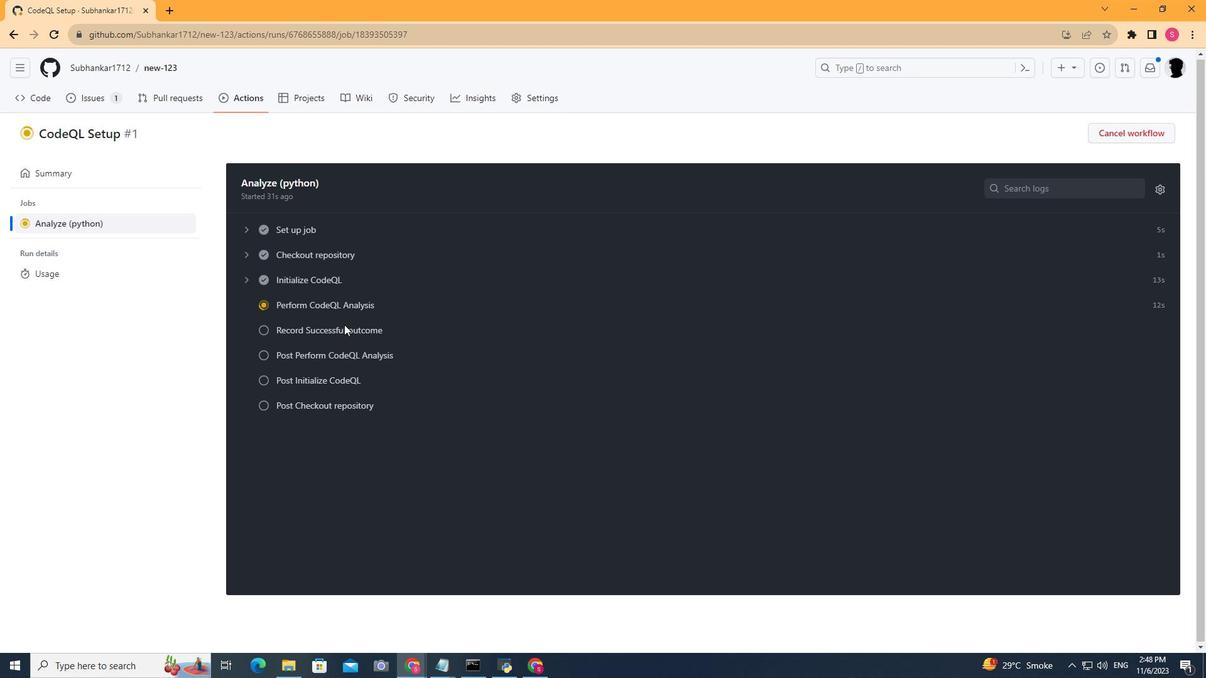 
Action: Mouse scrolled (344, 324) with delta (0, 0)
Screenshot: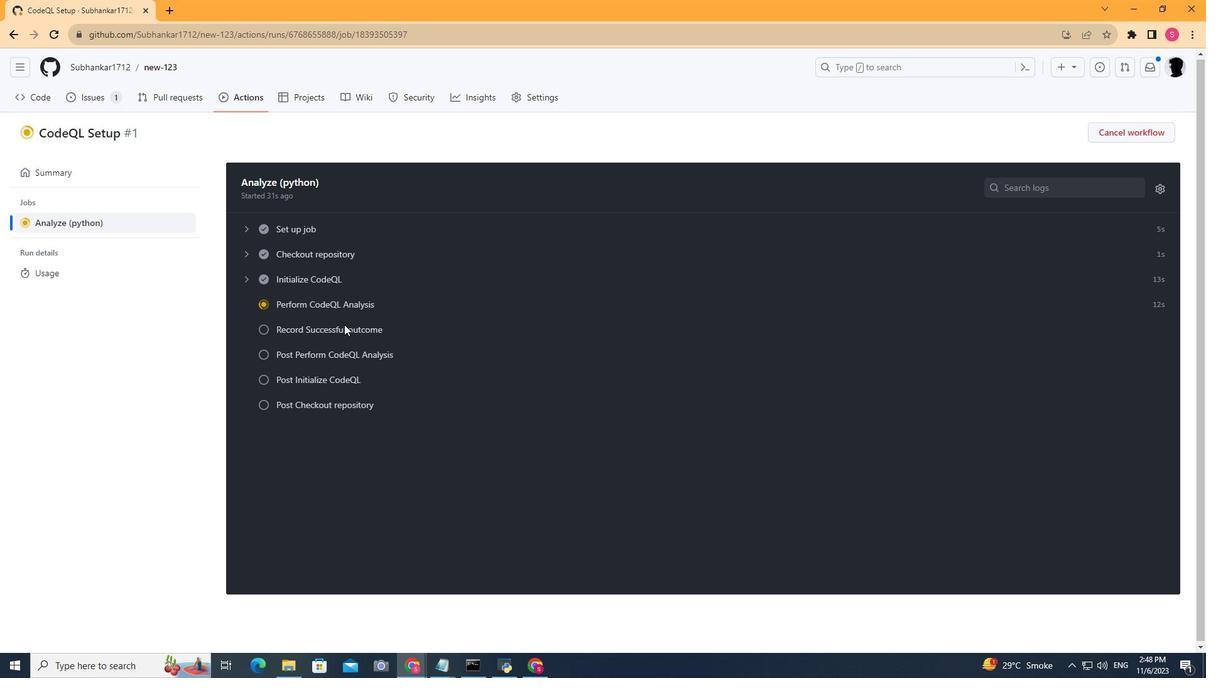 
Action: Mouse moved to (245, 276)
Screenshot: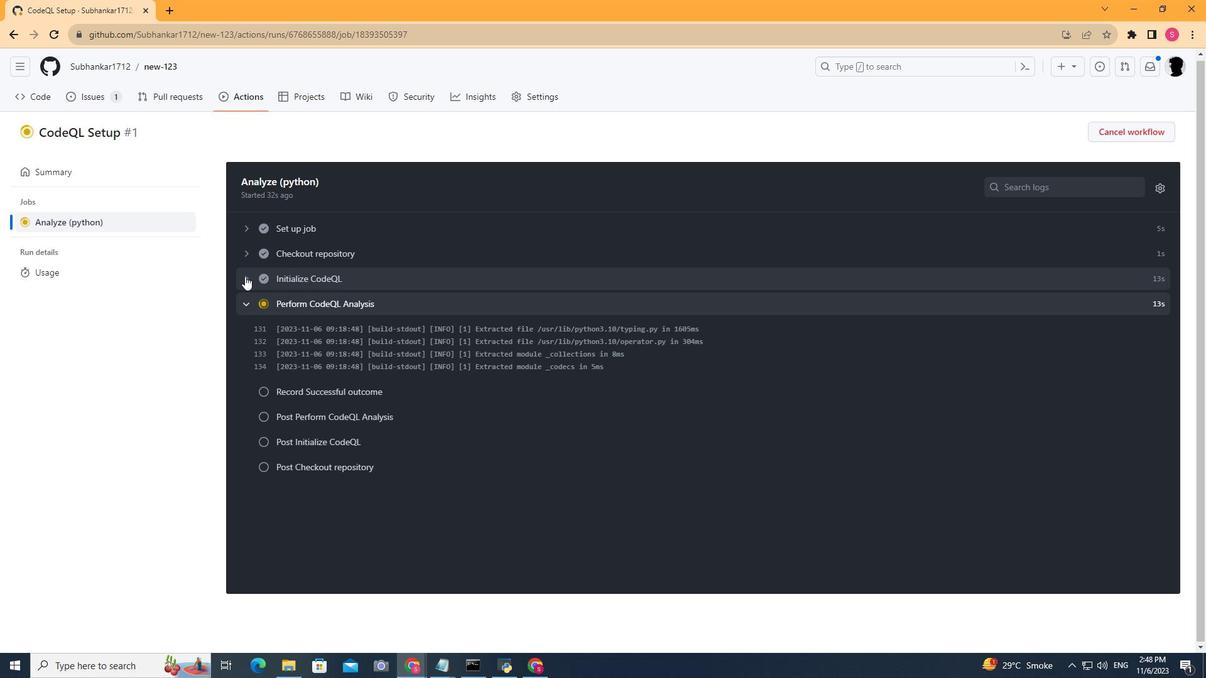 
Action: Mouse pressed left at (245, 276)
Screenshot: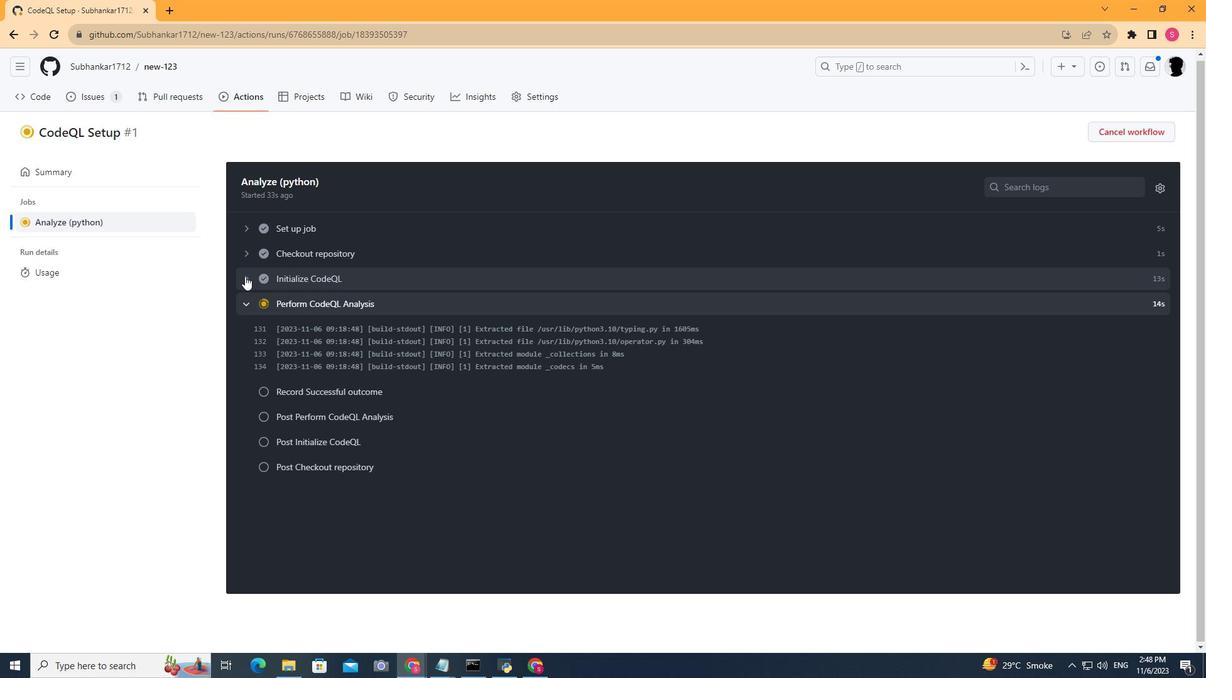 
Action: Mouse moved to (246, 254)
Screenshot: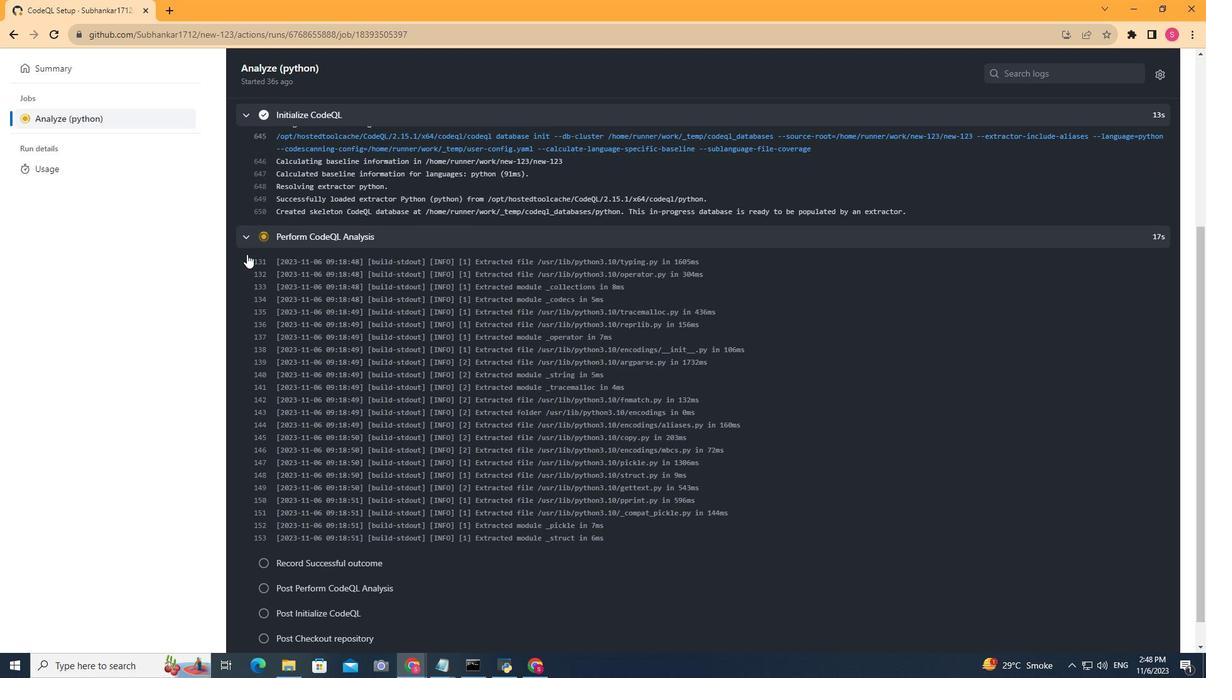 
Action: Mouse pressed left at (246, 254)
Screenshot: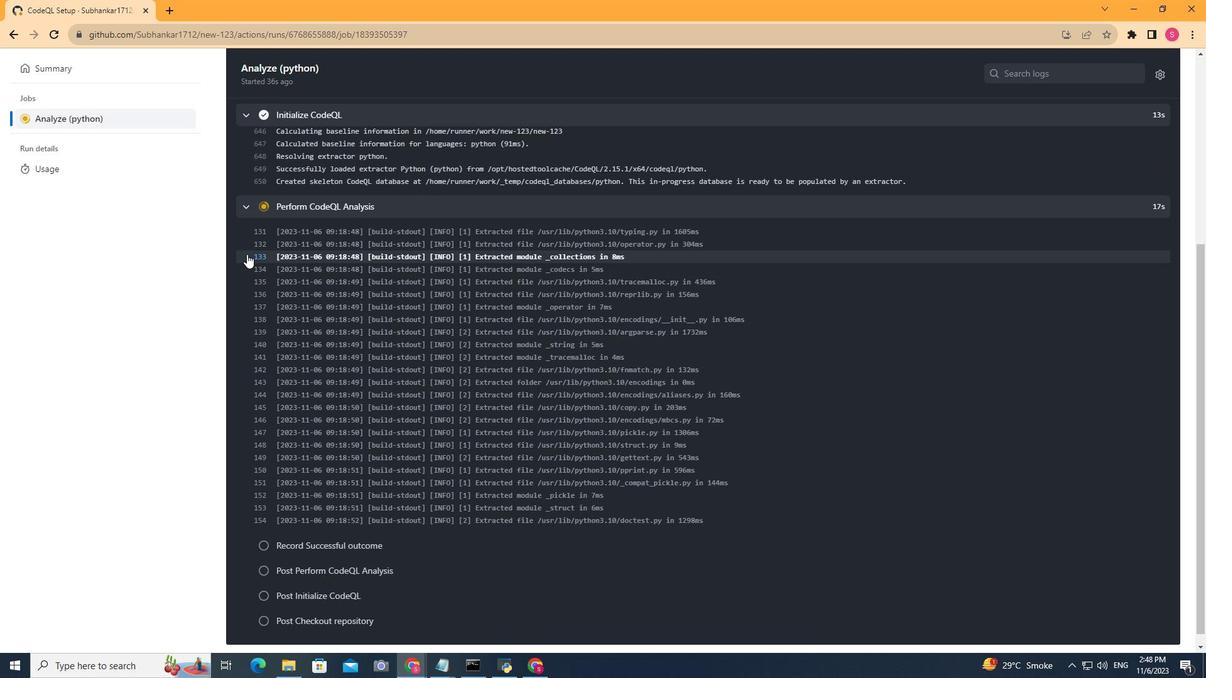 
Action: Mouse moved to (265, 223)
Screenshot: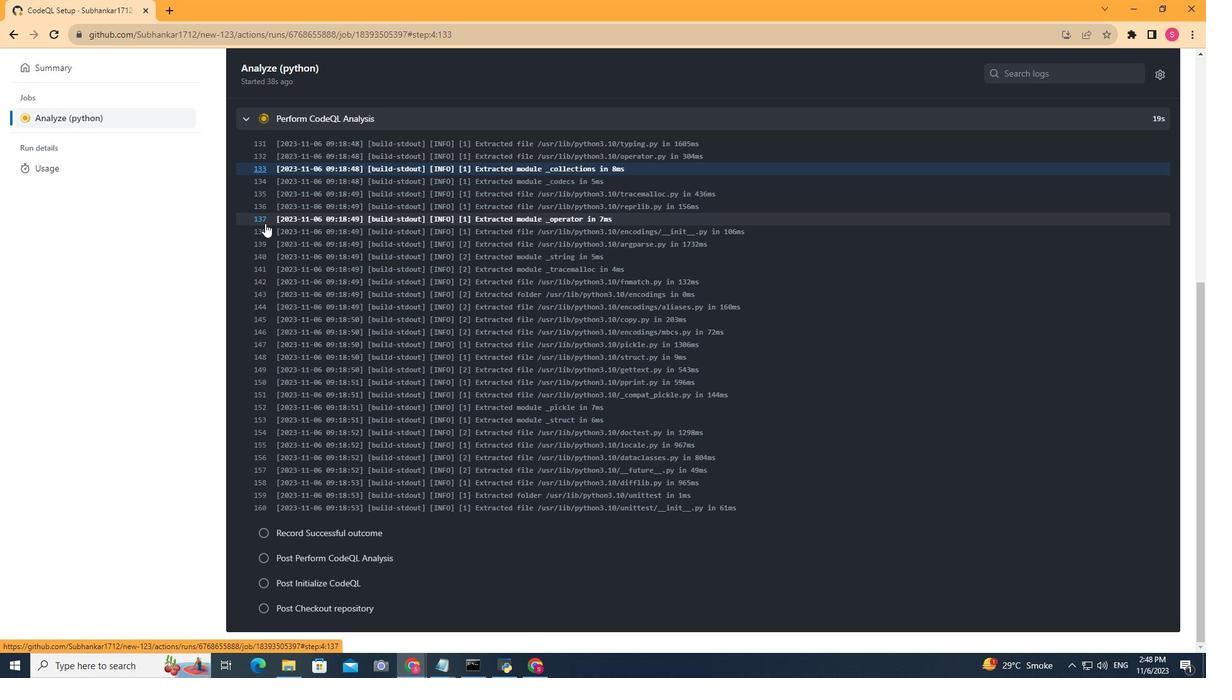 
Action: Mouse scrolled (265, 222) with delta (0, 0)
Screenshot: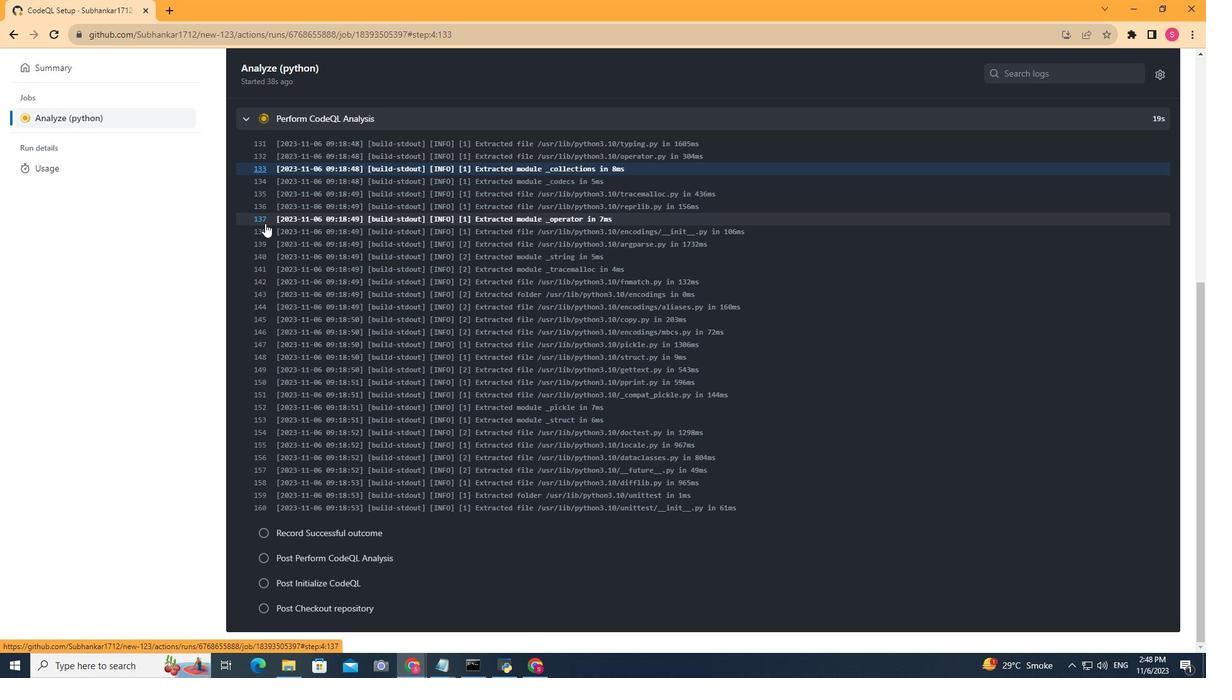 
Action: Mouse moved to (265, 223)
Screenshot: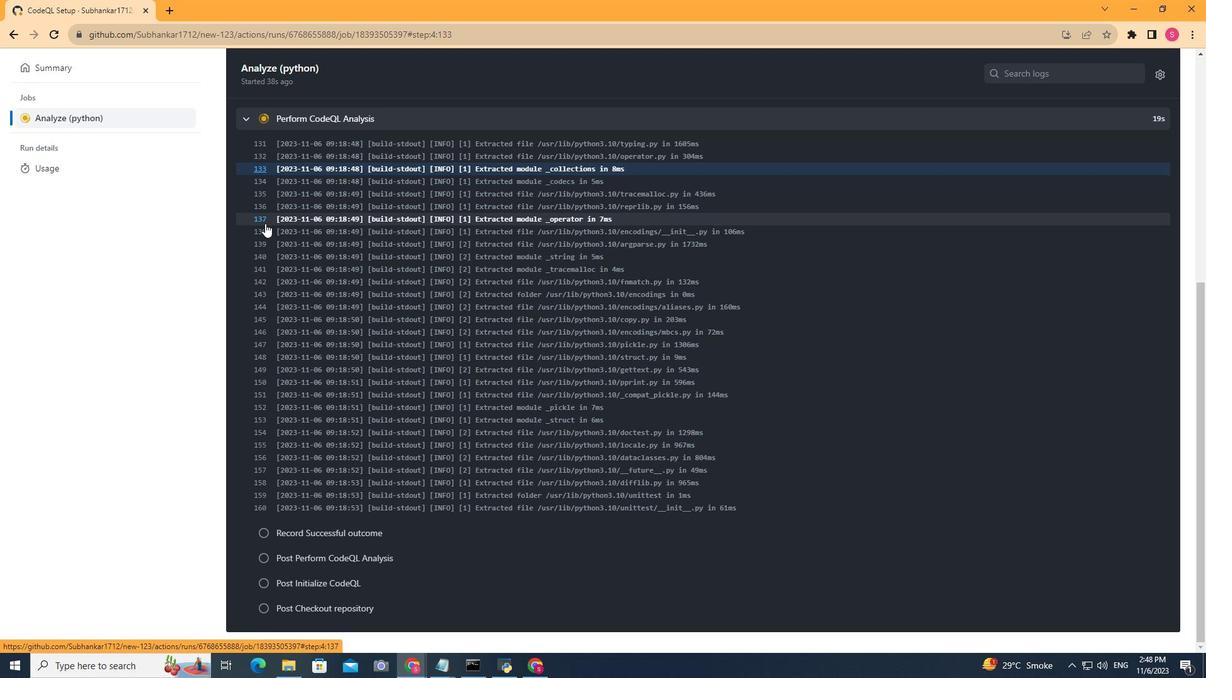 
Action: Mouse scrolled (265, 223) with delta (0, 0)
Screenshot: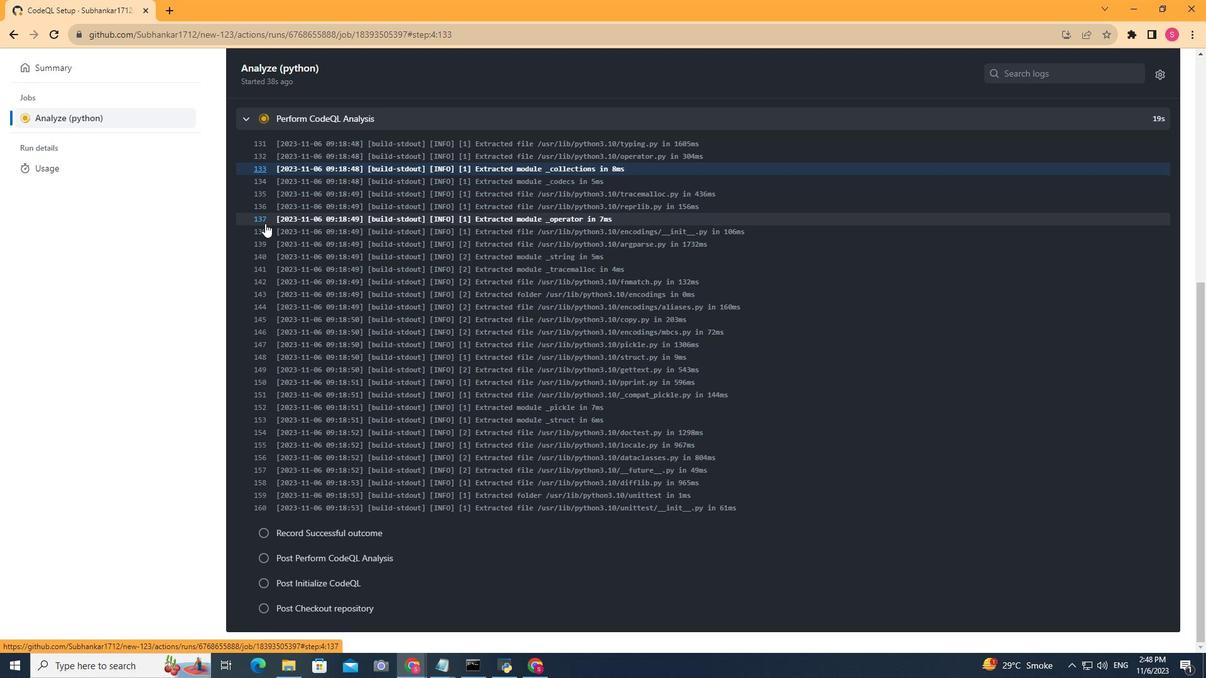 
Action: Mouse scrolled (265, 223) with delta (0, 0)
Screenshot: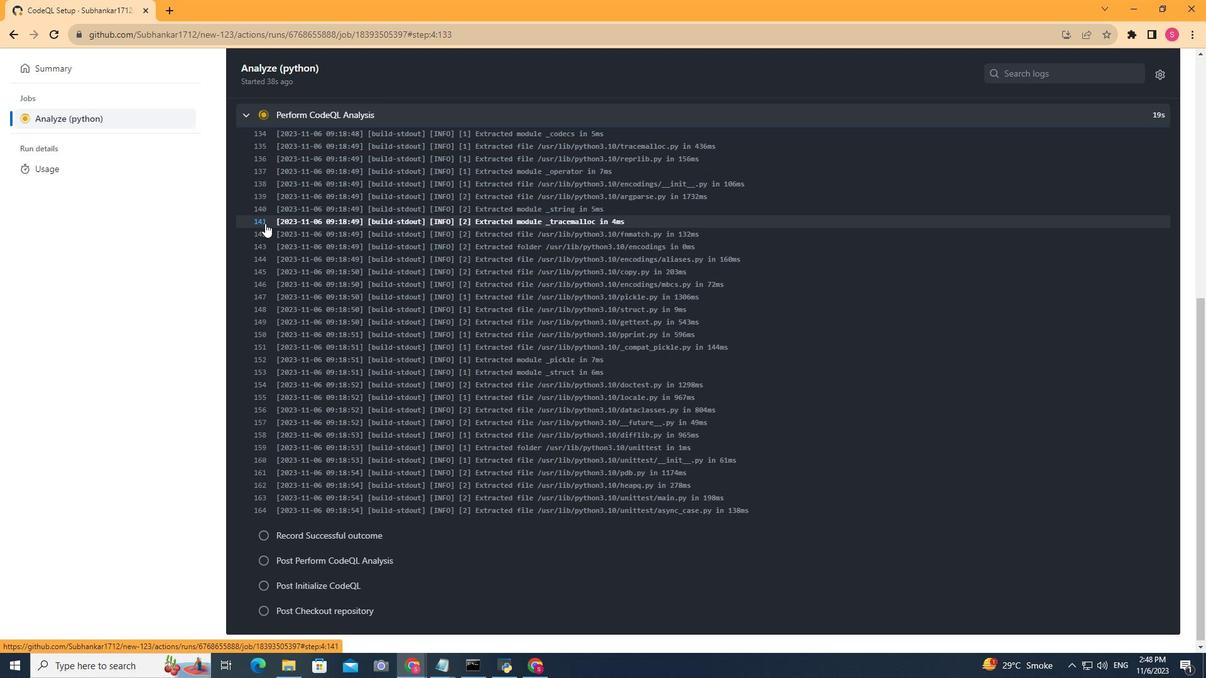 
Action: Mouse scrolled (265, 223) with delta (0, 0)
Screenshot: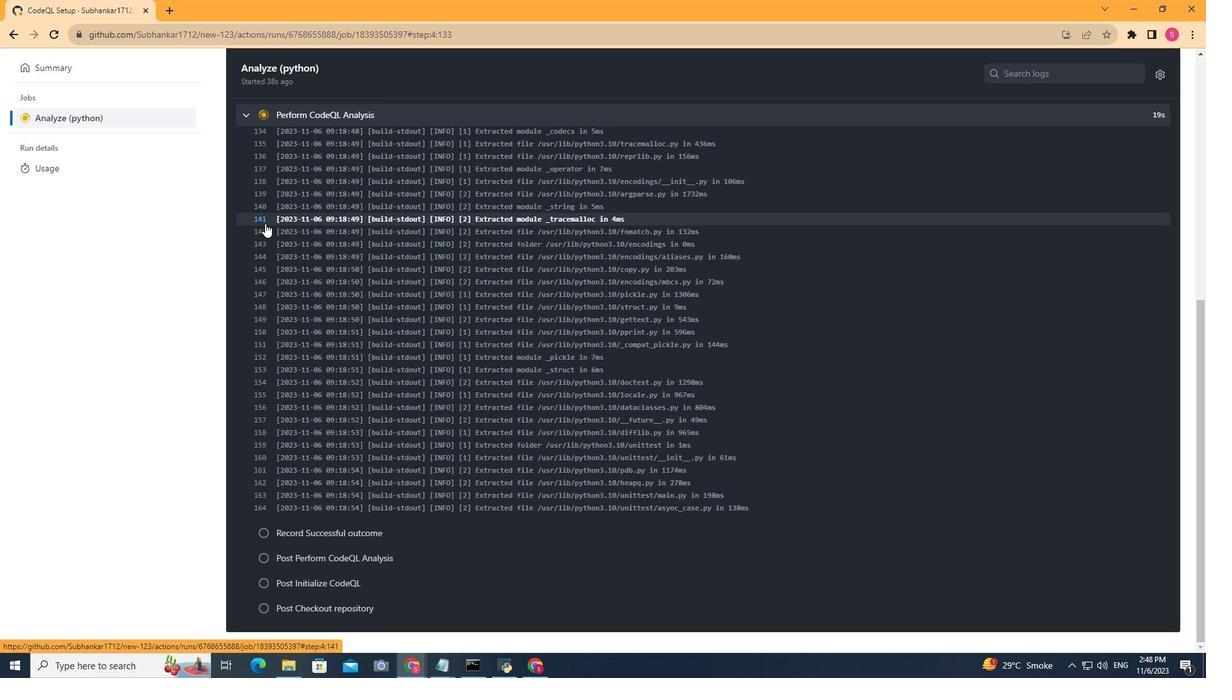 
Action: Mouse scrolled (265, 223) with delta (0, 0)
Screenshot: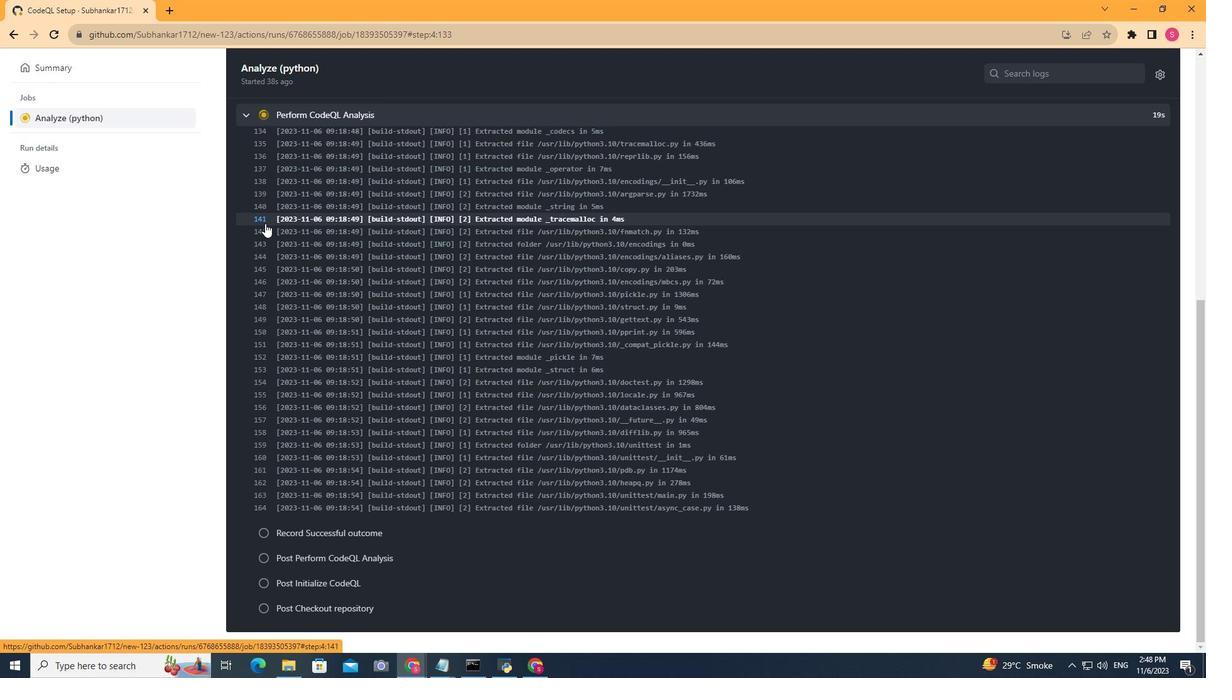
Action: Mouse scrolled (265, 223) with delta (0, 0)
Screenshot: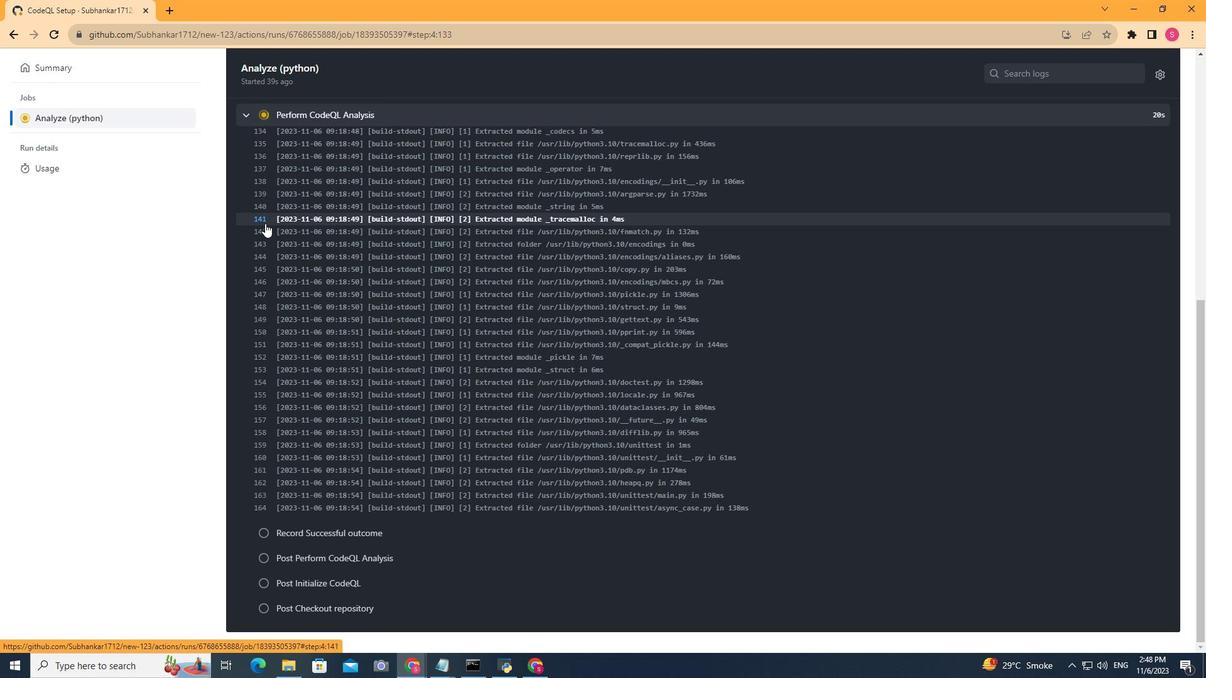 
Action: Mouse scrolled (265, 223) with delta (0, 0)
Screenshot: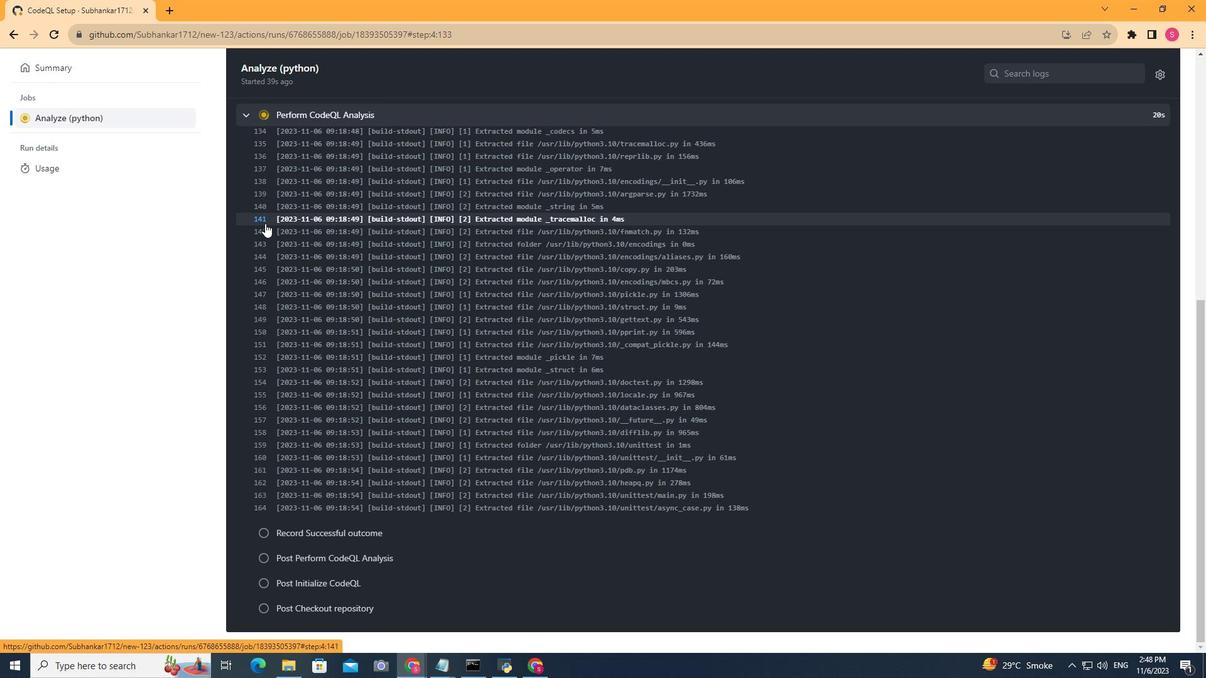 
Action: Mouse scrolled (265, 223) with delta (0, 0)
Screenshot: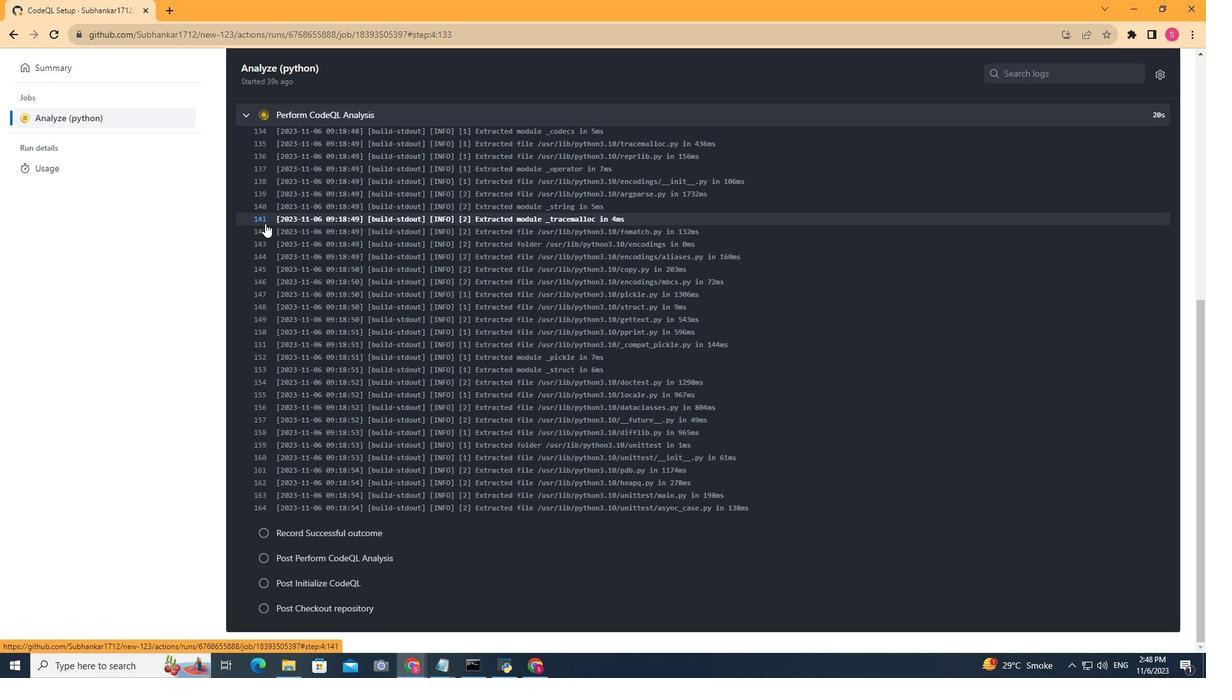 
Action: Mouse moved to (265, 223)
Screenshot: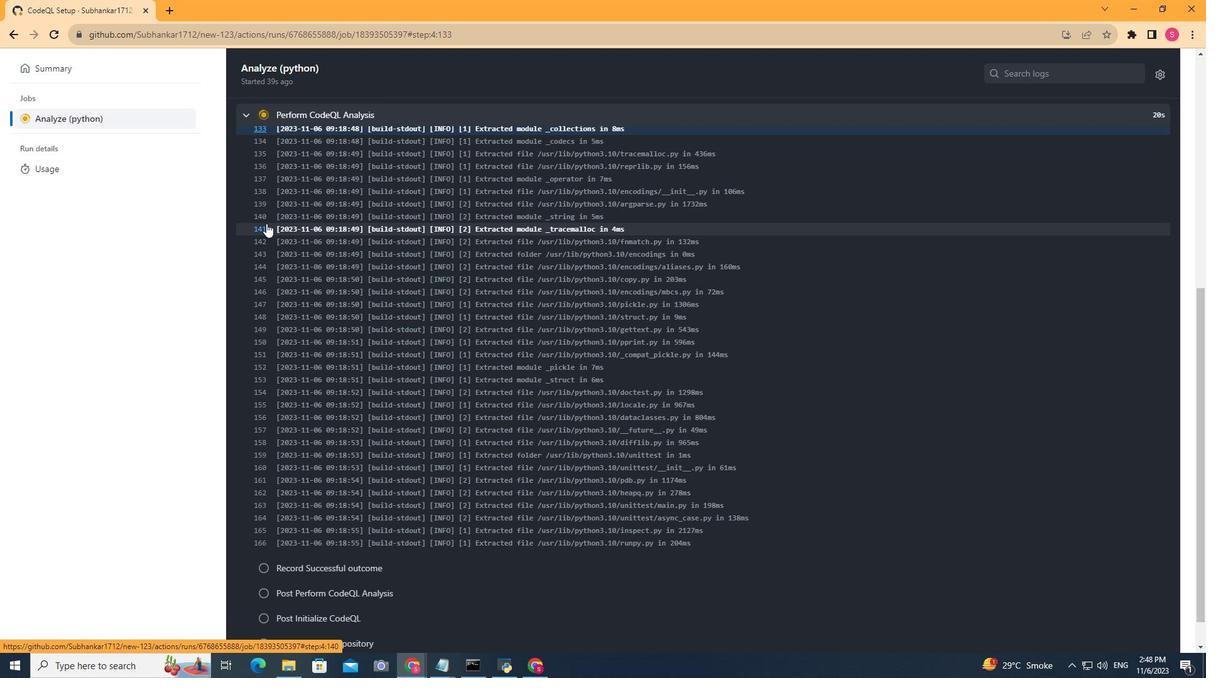 
Action: Mouse scrolled (265, 224) with delta (0, 0)
Screenshot: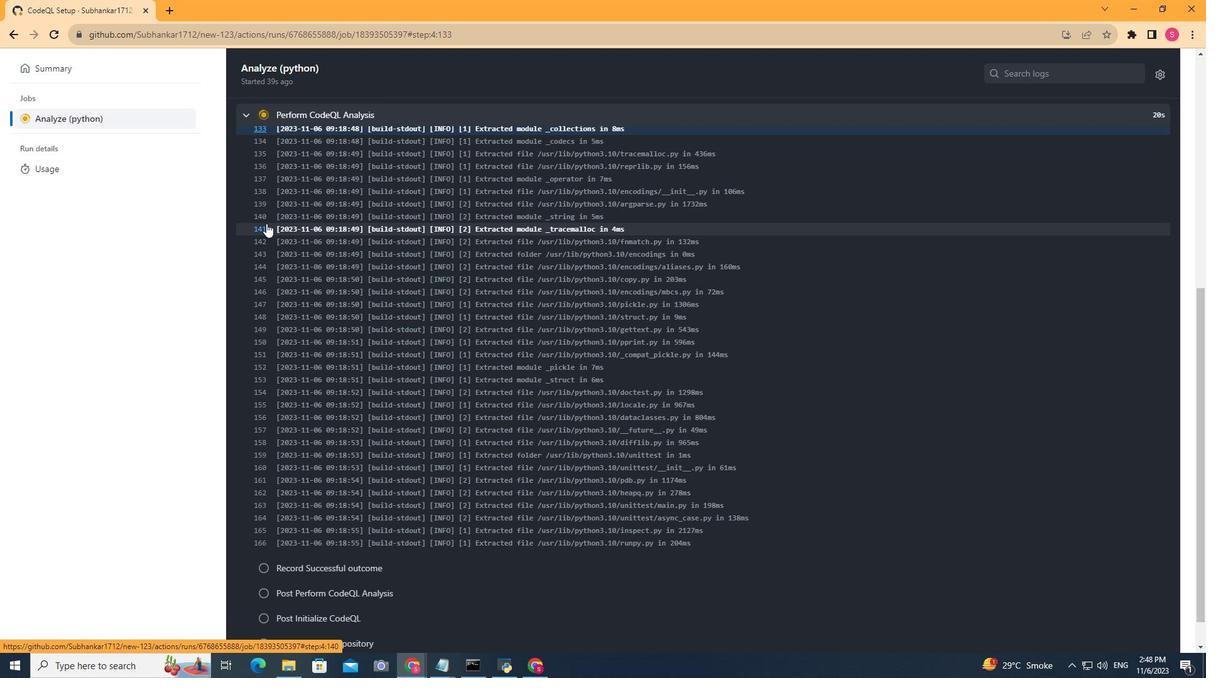 
Action: Mouse moved to (265, 223)
Screenshot: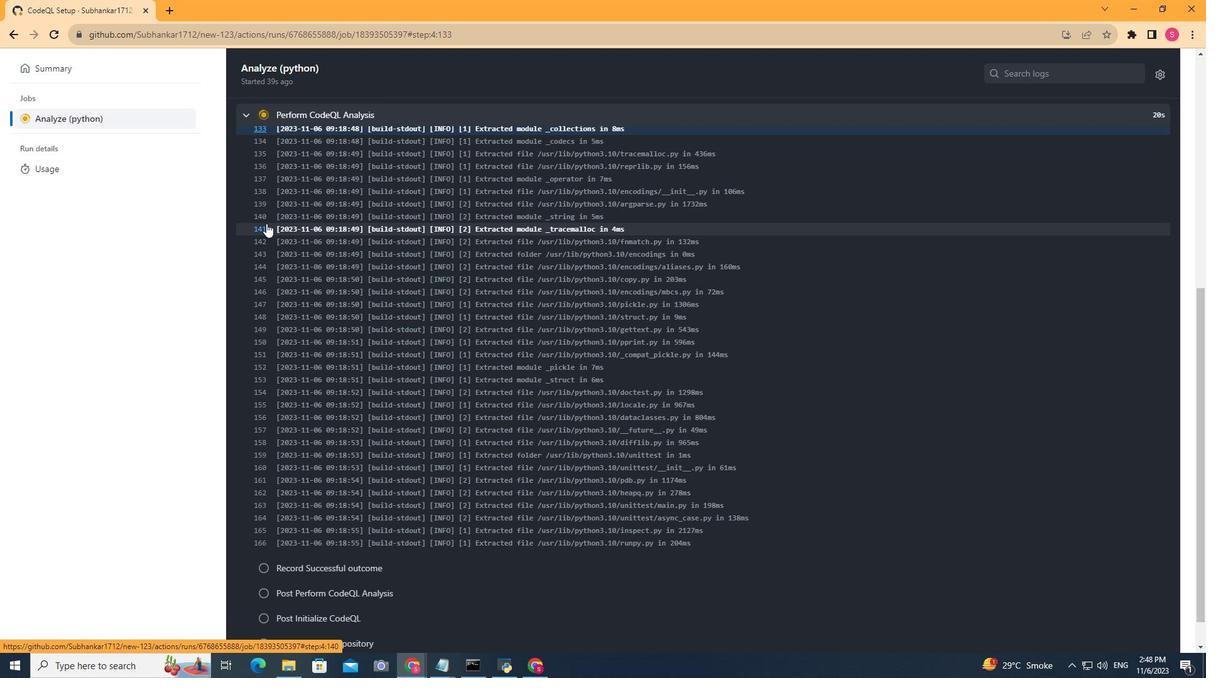 
Action: Mouse scrolled (265, 224) with delta (0, 0)
Screenshot: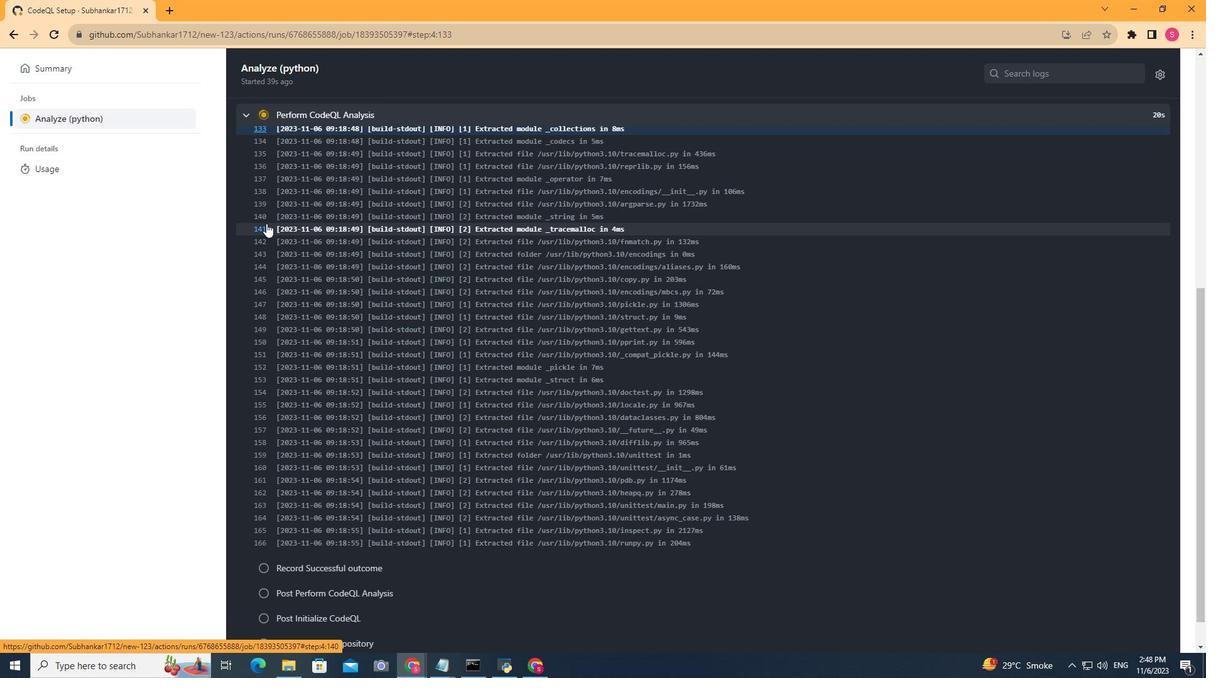 
Action: Mouse scrolled (265, 224) with delta (0, 0)
Screenshot: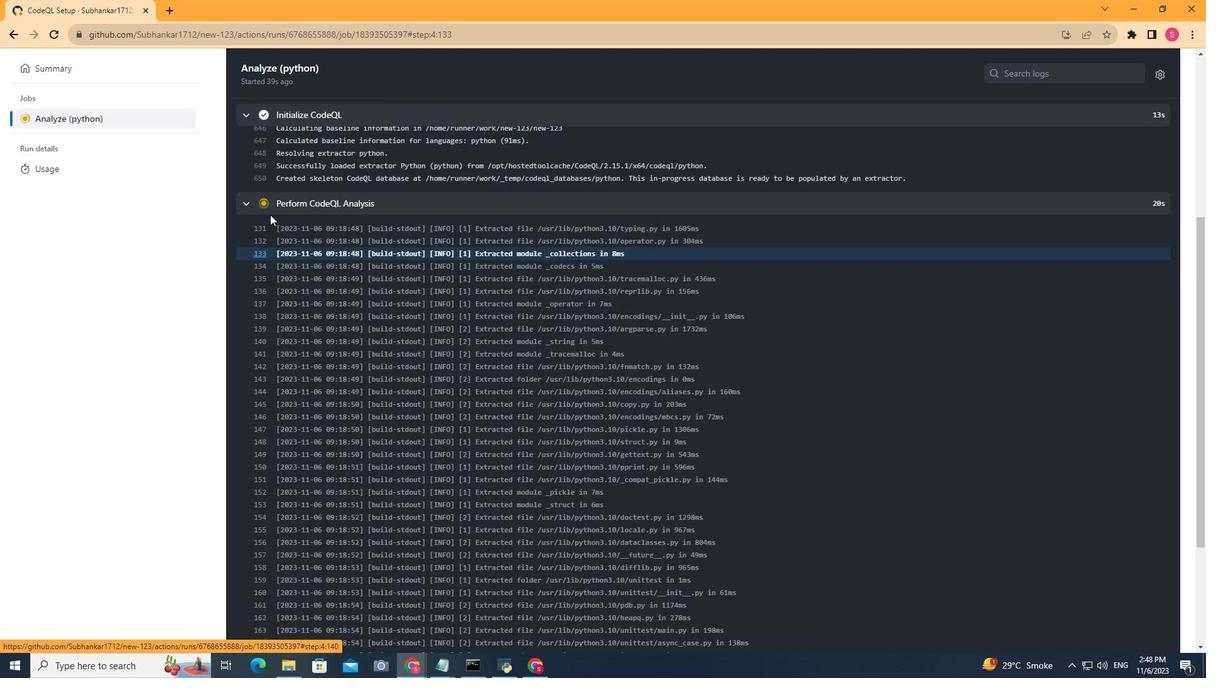 
Action: Mouse scrolled (265, 224) with delta (0, 0)
Screenshot: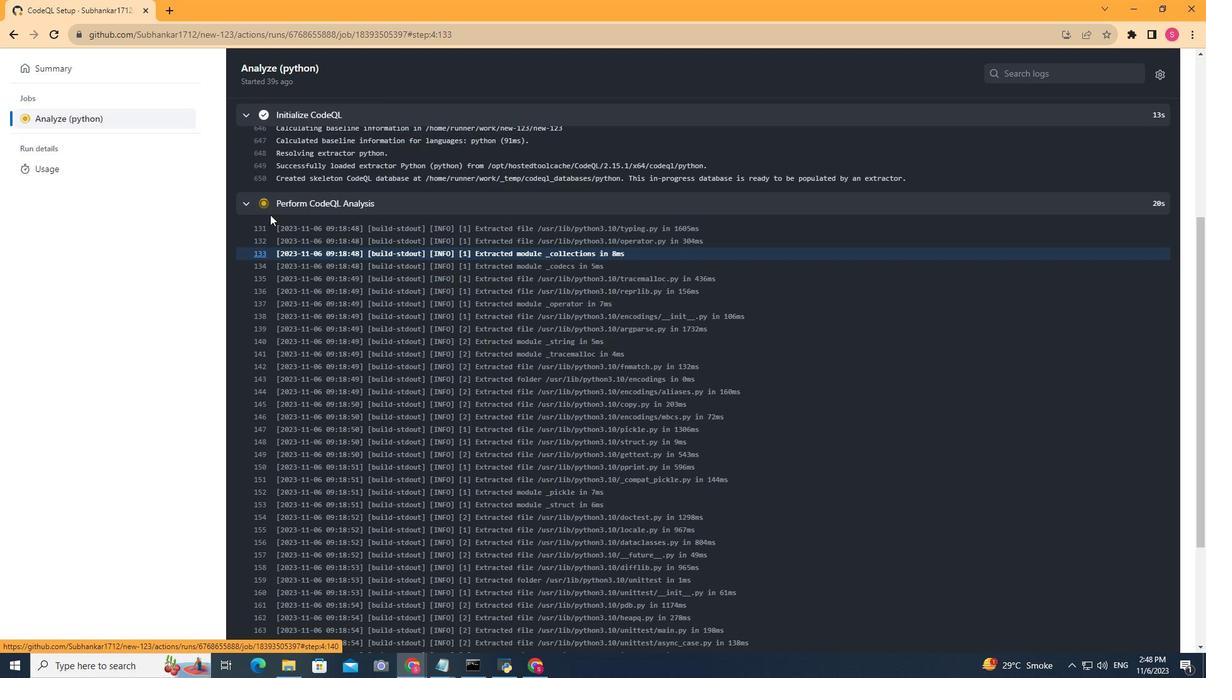 
Action: Mouse moved to (288, 258)
Screenshot: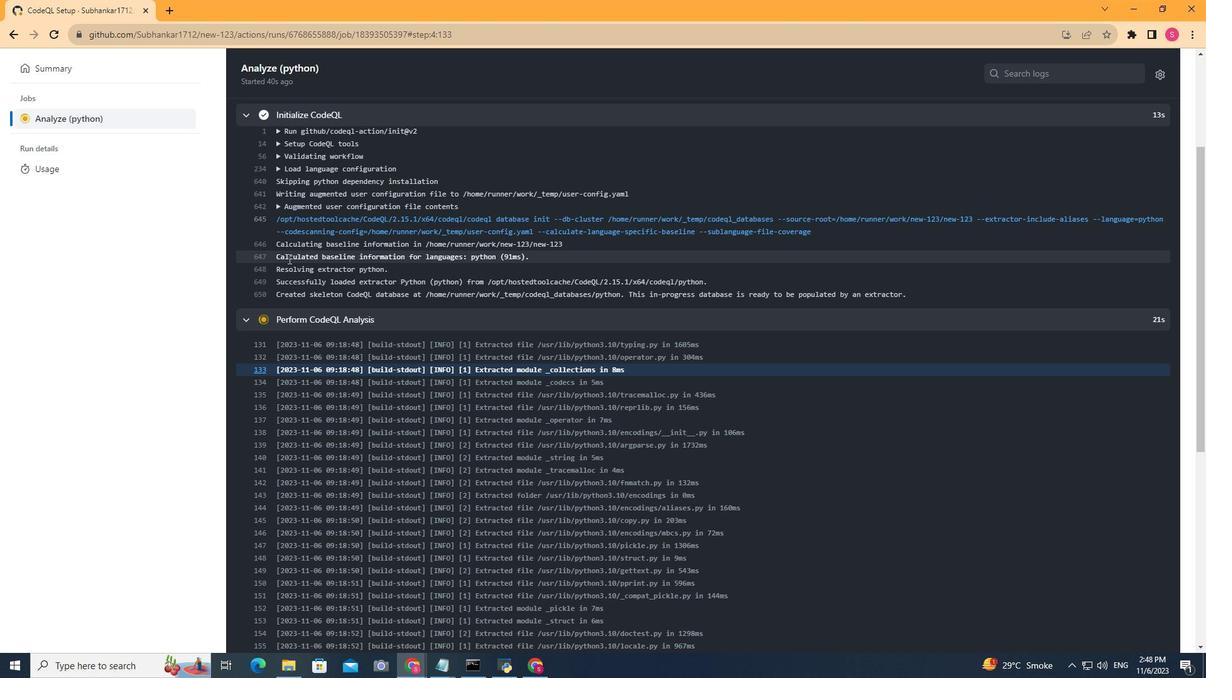 
Action: Mouse scrolled (288, 259) with delta (0, 0)
Screenshot: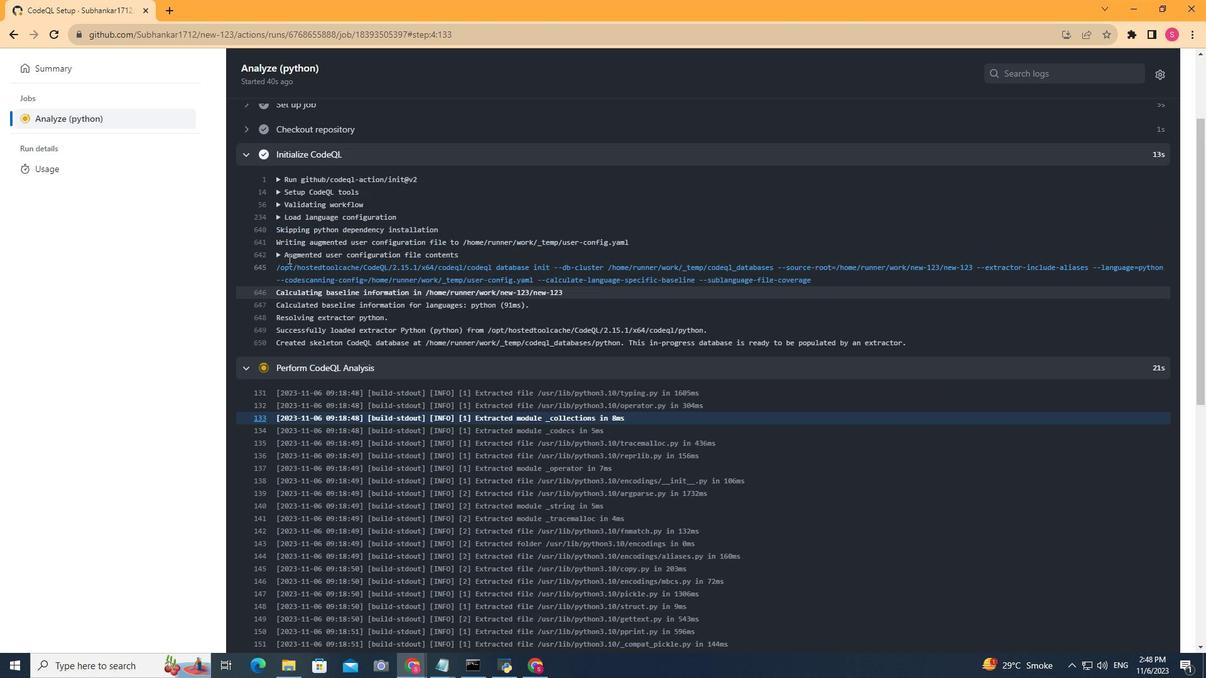 
Action: Mouse moved to (245, 380)
Screenshot: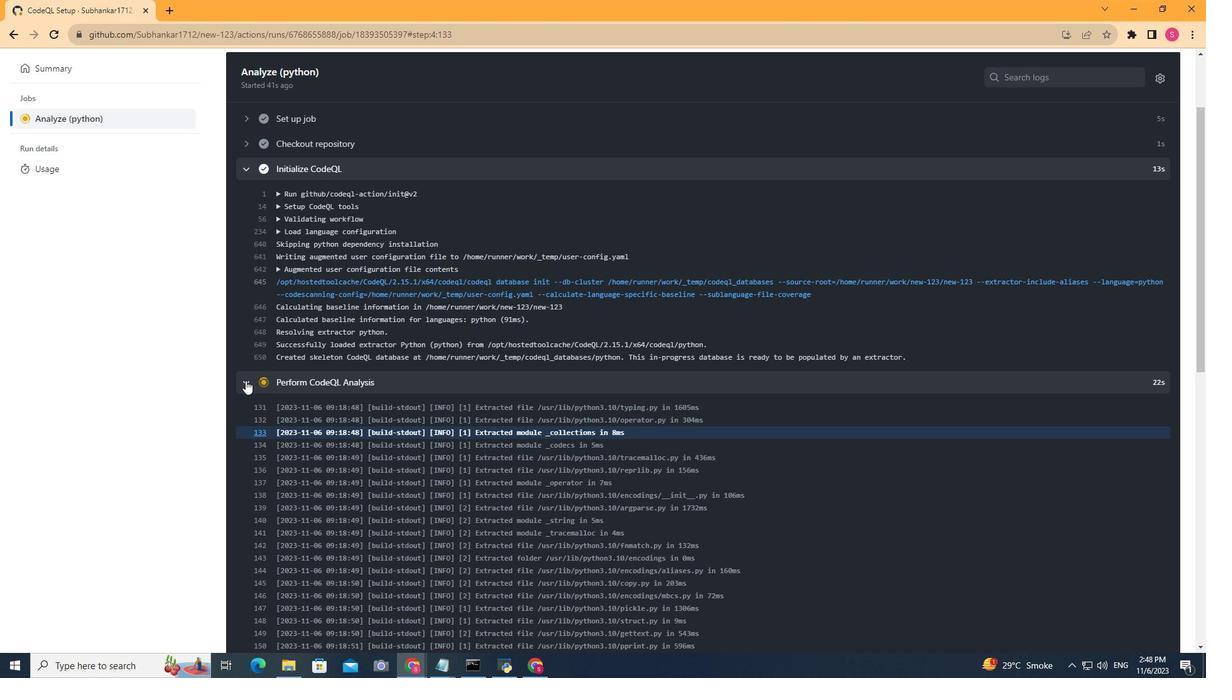 
Action: Mouse pressed left at (245, 380)
Screenshot: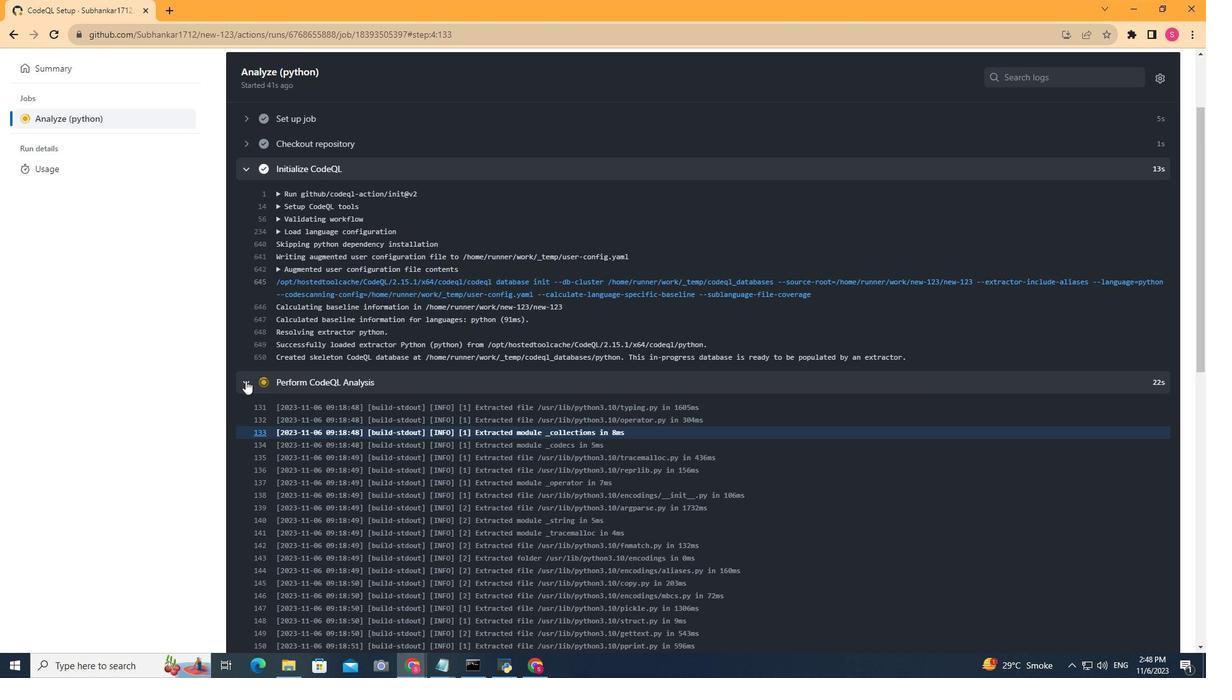 
Action: Mouse moved to (278, 349)
Screenshot: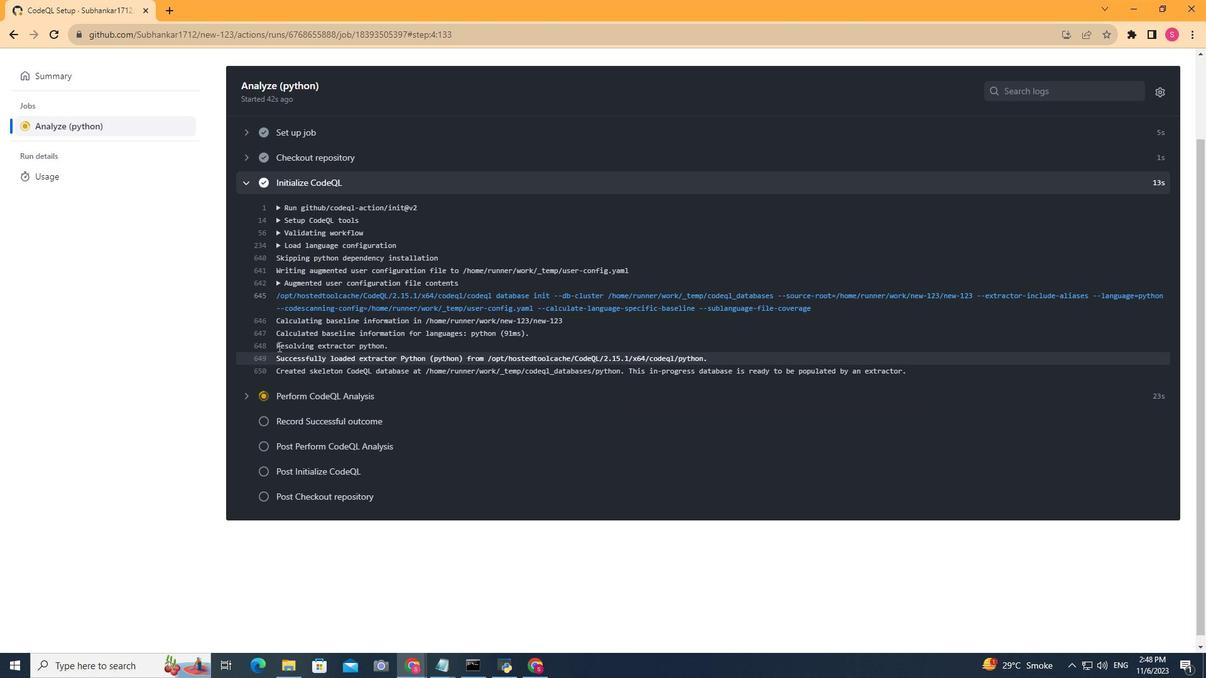 
Action: Mouse scrolled (278, 350) with delta (0, 0)
Screenshot: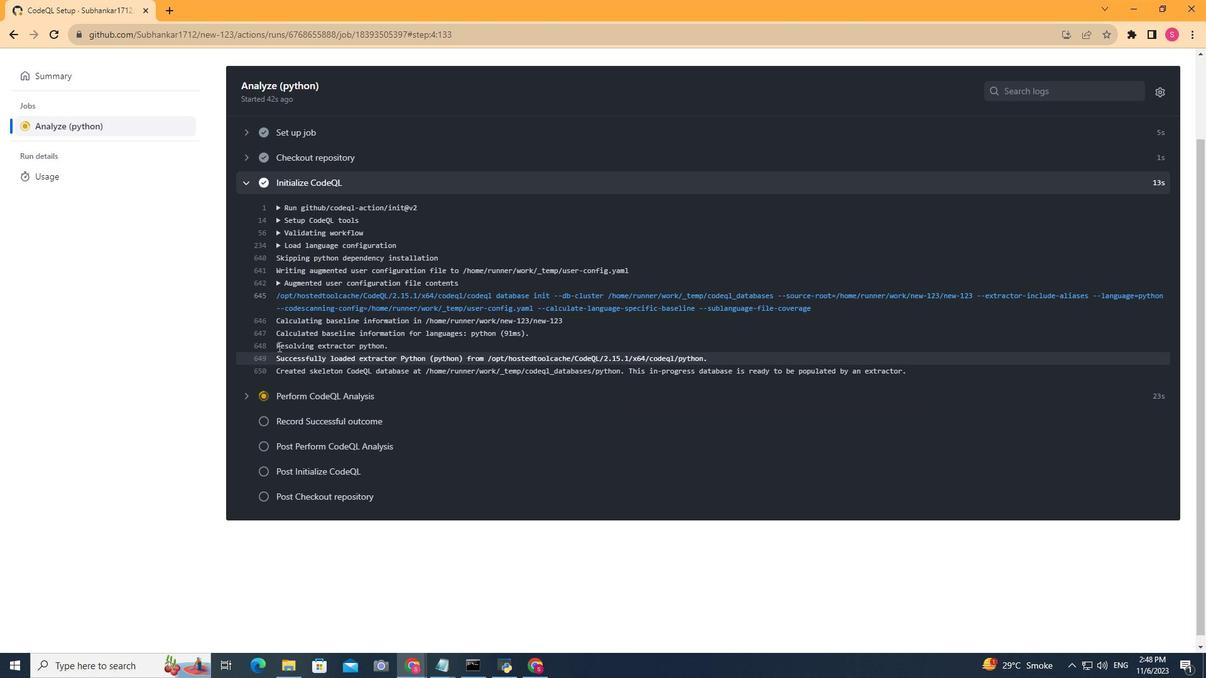 
Action: Mouse moved to (278, 348)
Screenshot: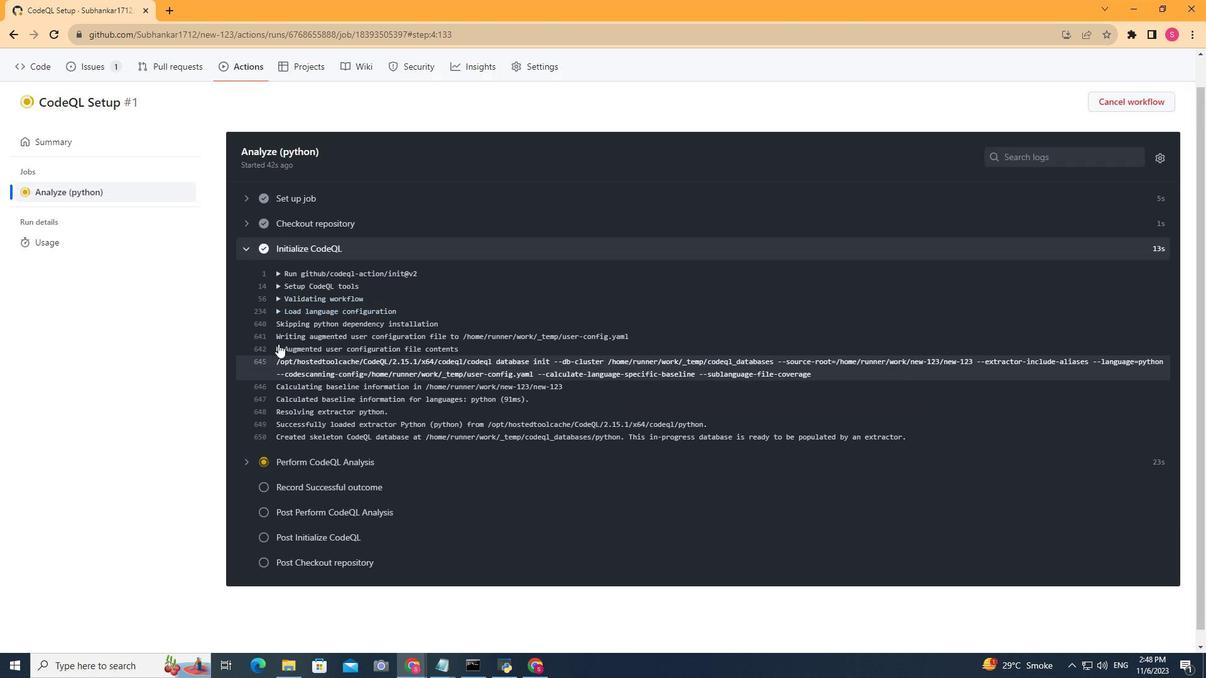 
Action: Mouse scrolled (278, 349) with delta (0, 0)
Screenshot: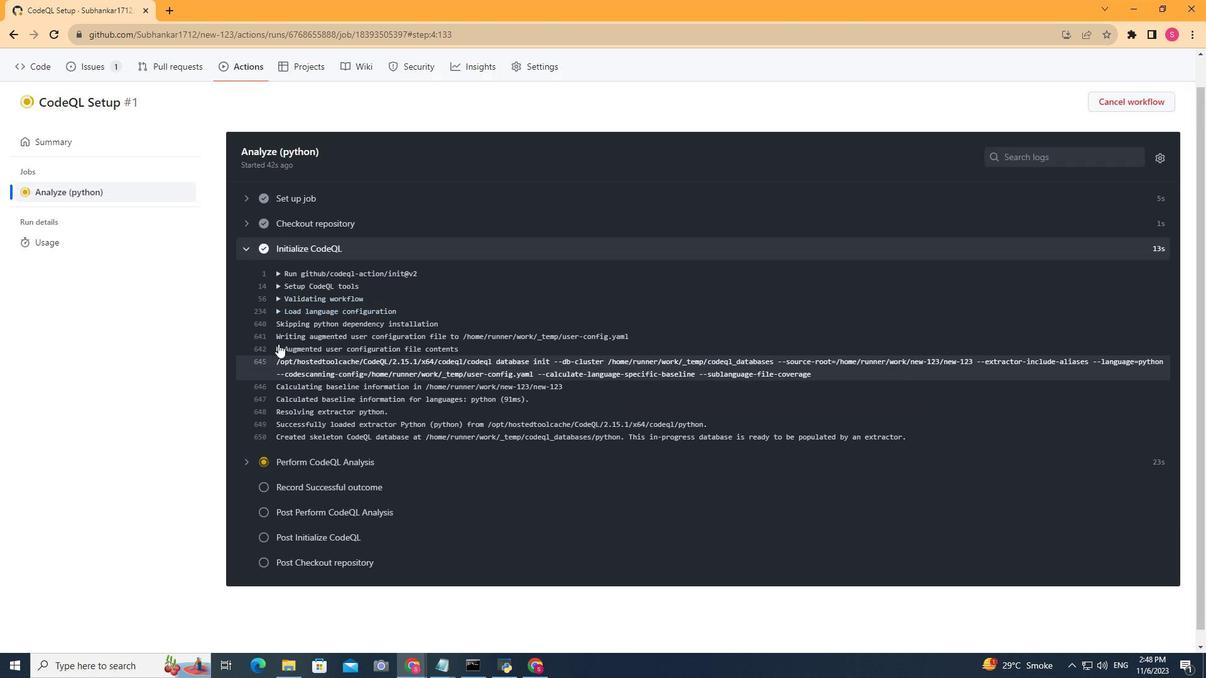 
Action: Mouse moved to (278, 346)
Screenshot: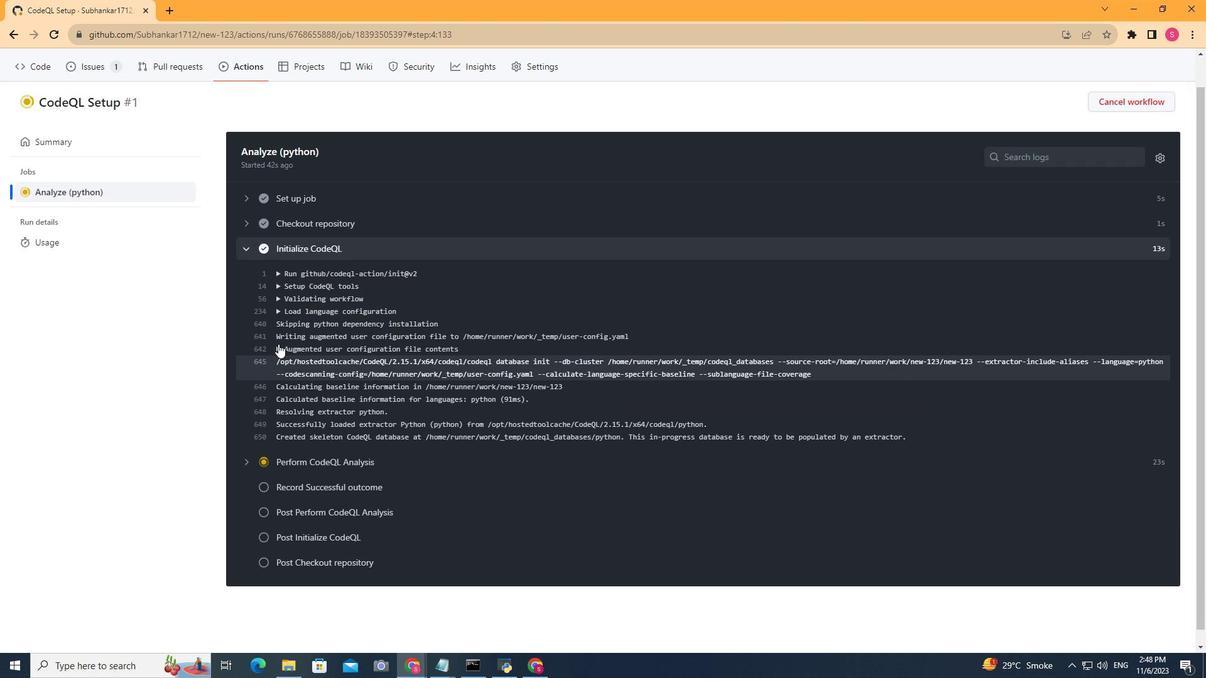 
Action: Mouse scrolled (278, 347) with delta (0, 0)
Screenshot: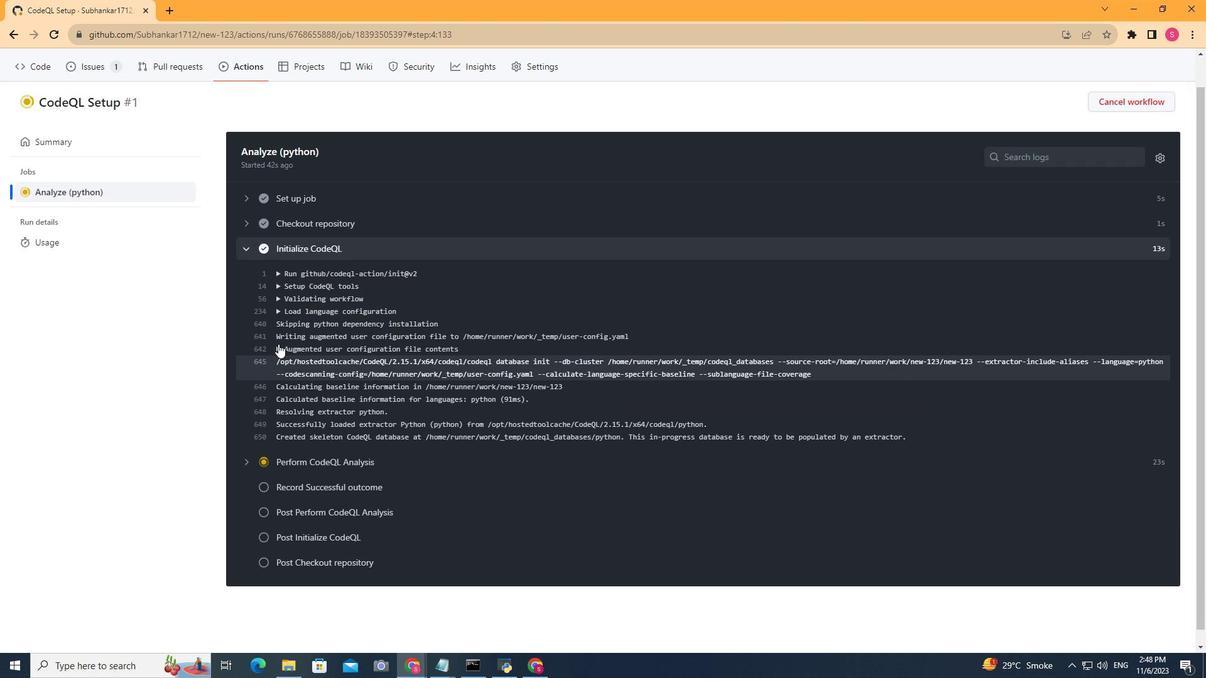 
Action: Mouse moved to (245, 277)
Screenshot: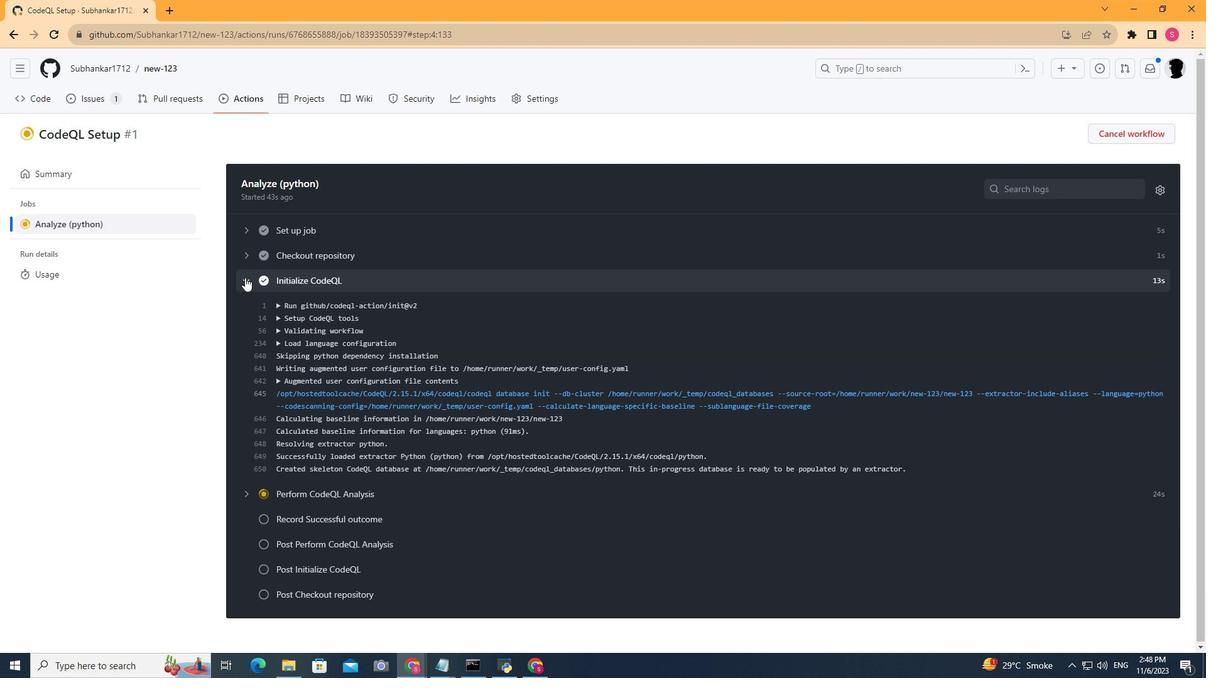 
Action: Mouse pressed left at (245, 277)
Screenshot: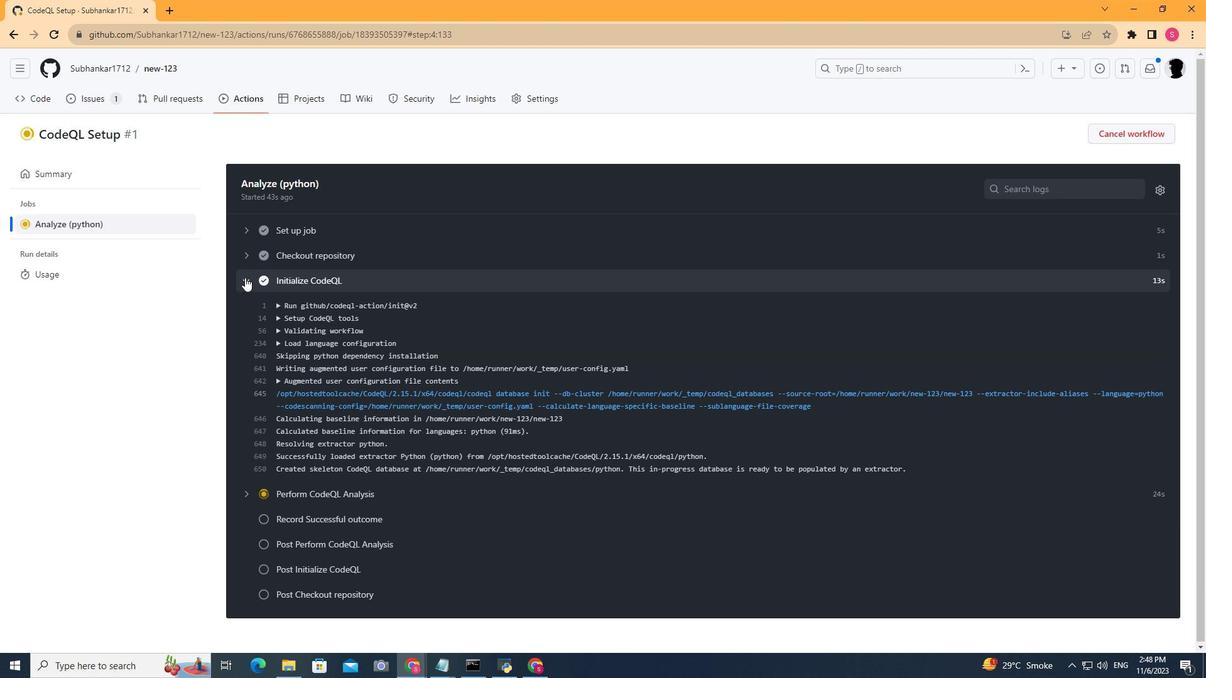
Action: Mouse moved to (524, 93)
Screenshot: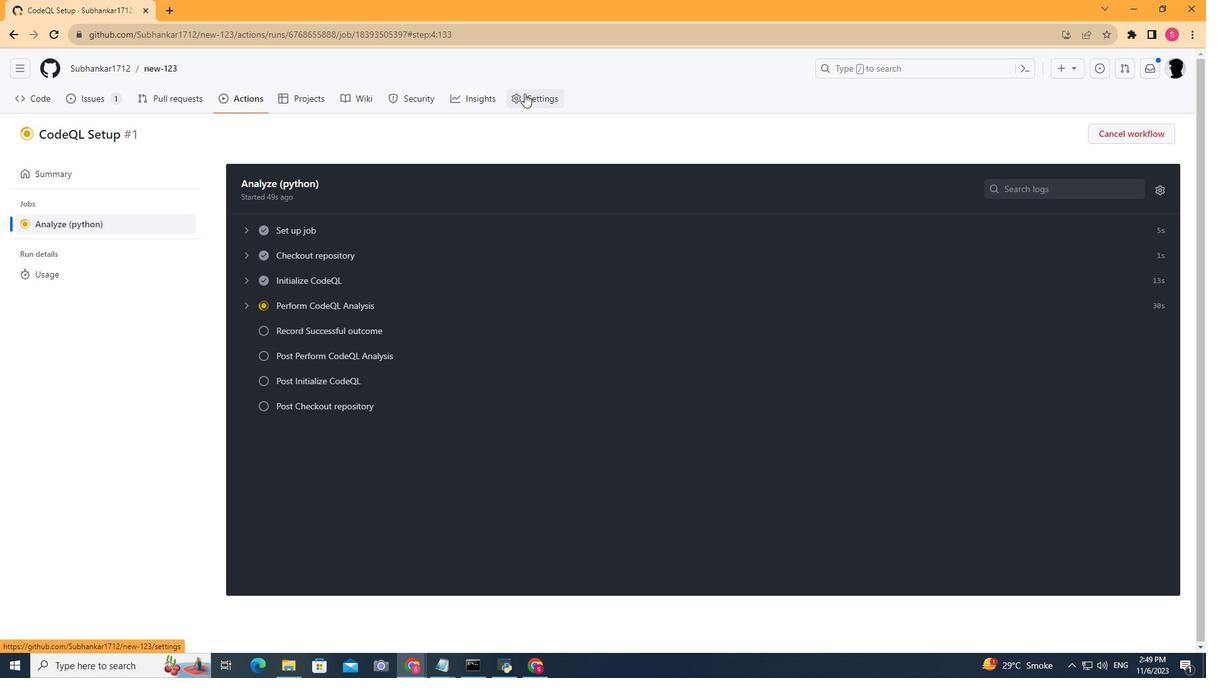 
Action: Mouse pressed left at (524, 93)
Screenshot: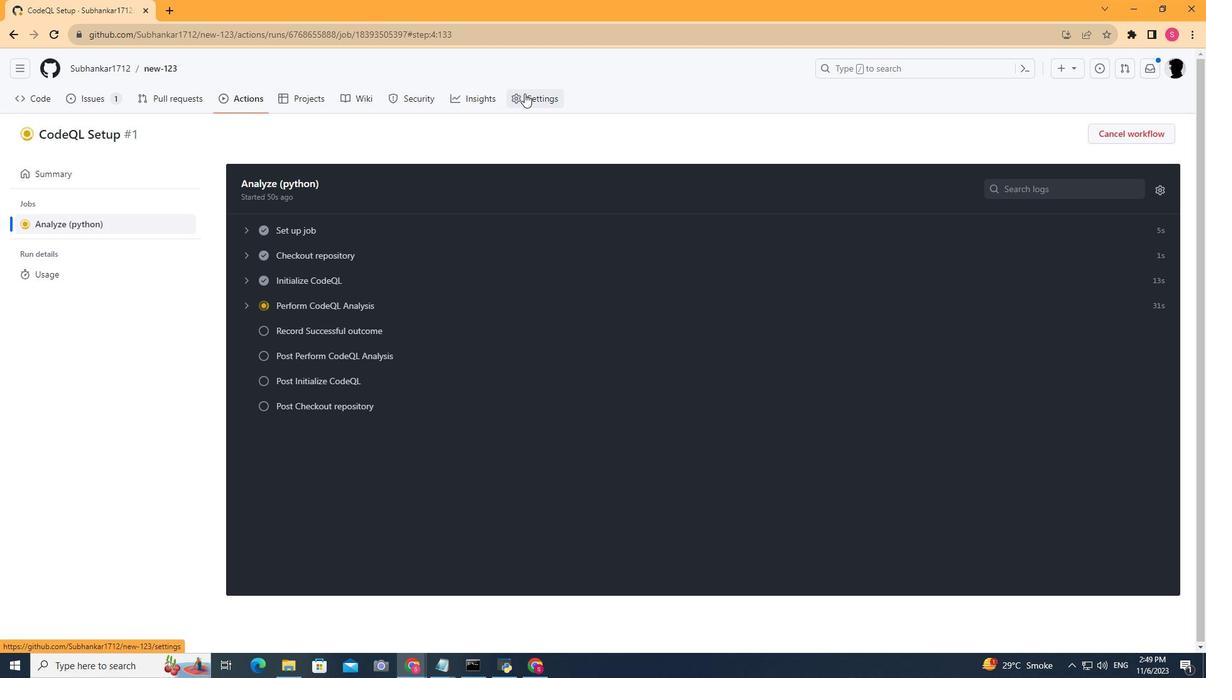 
Action: Mouse moved to (284, 448)
Screenshot: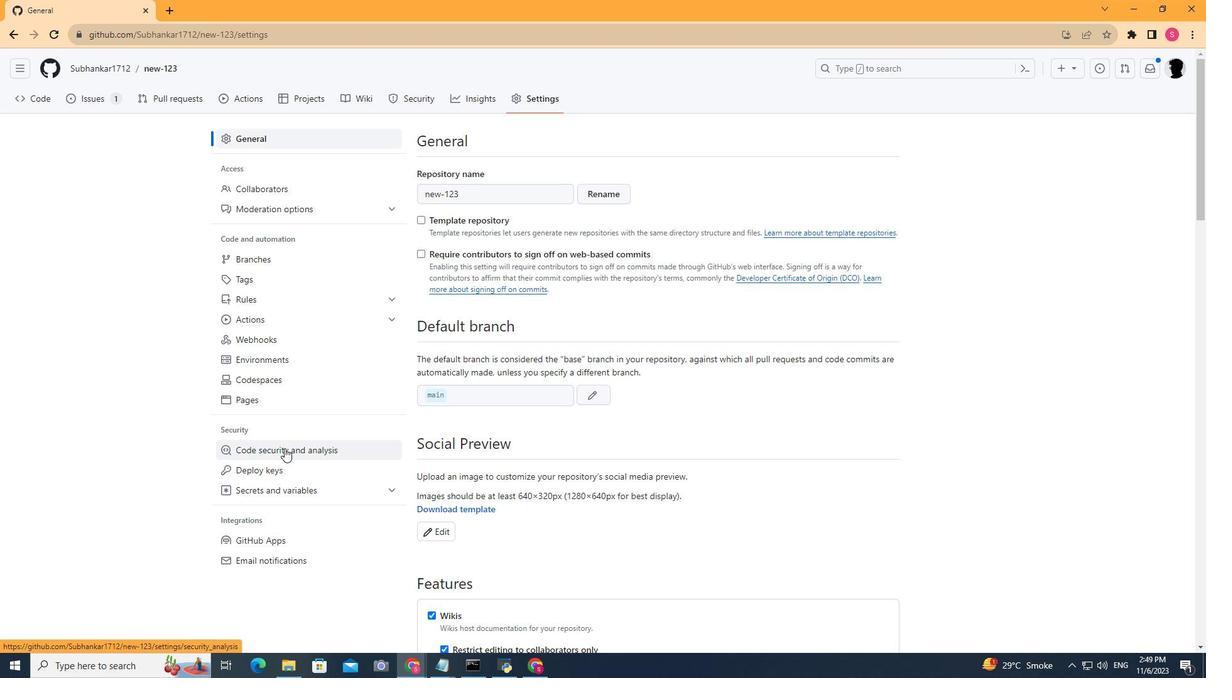 
Action: Mouse pressed left at (284, 448)
Screenshot: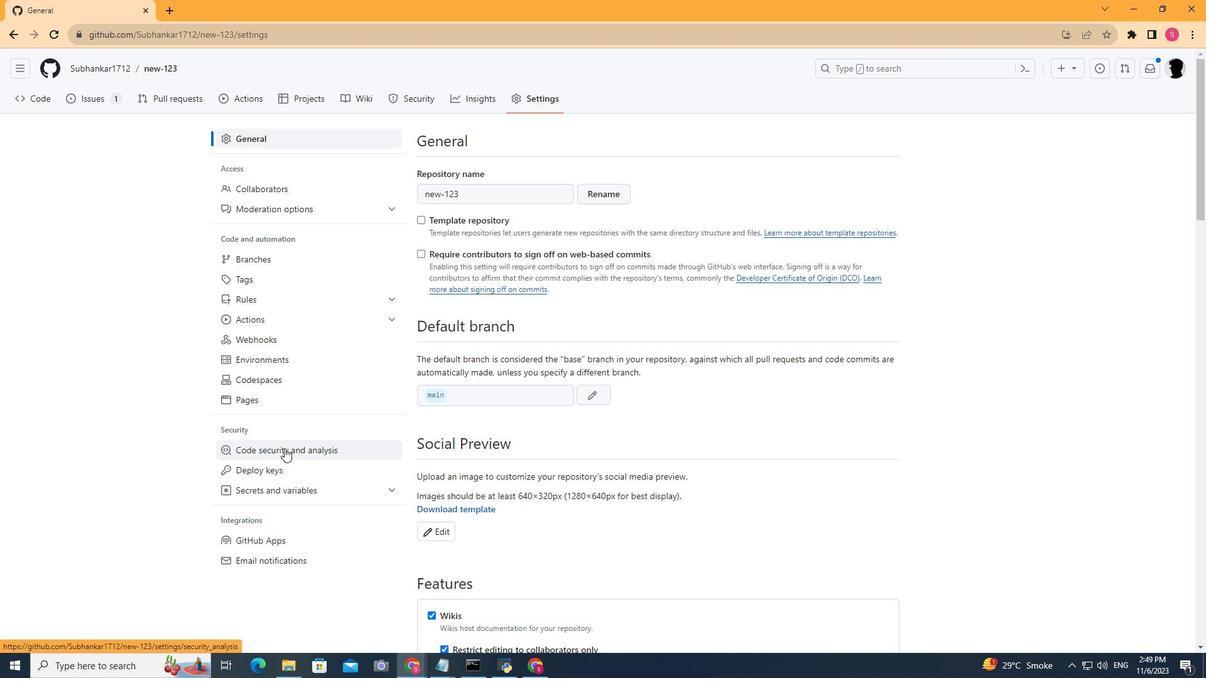 
Action: Mouse moved to (493, 385)
Screenshot: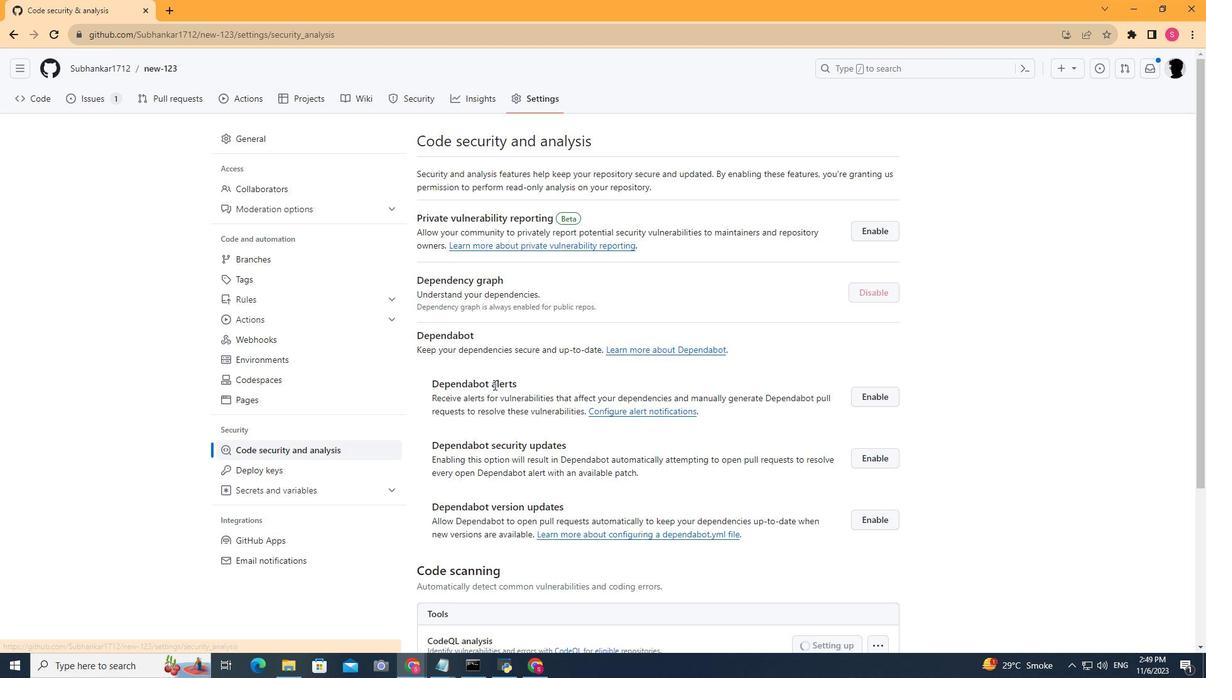 
Action: Mouse scrolled (493, 384) with delta (0, 0)
Screenshot: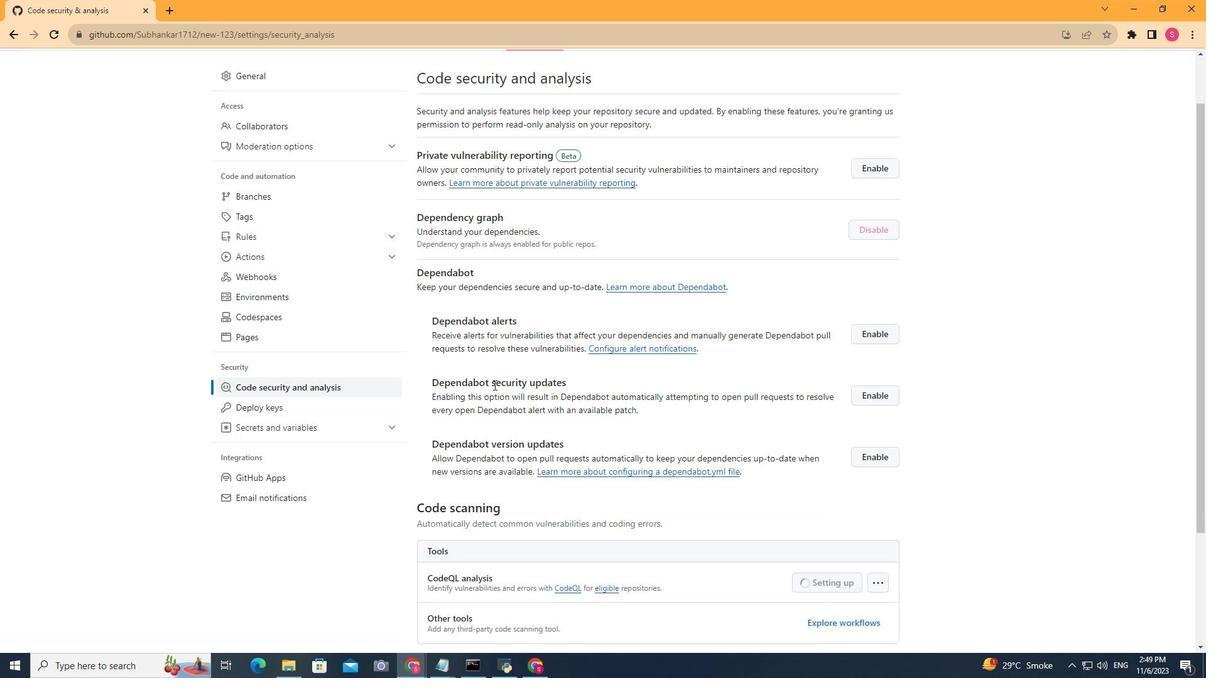 
Action: Mouse scrolled (493, 384) with delta (0, 0)
Screenshot: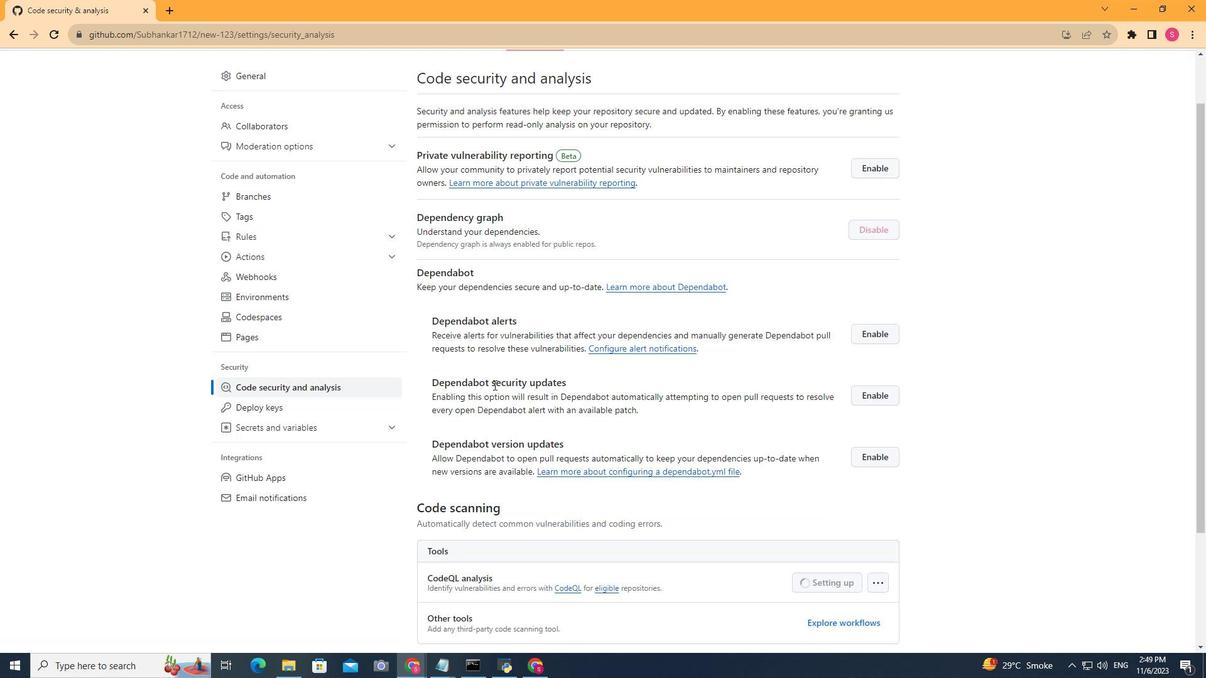 
Action: Mouse scrolled (493, 384) with delta (0, 0)
Screenshot: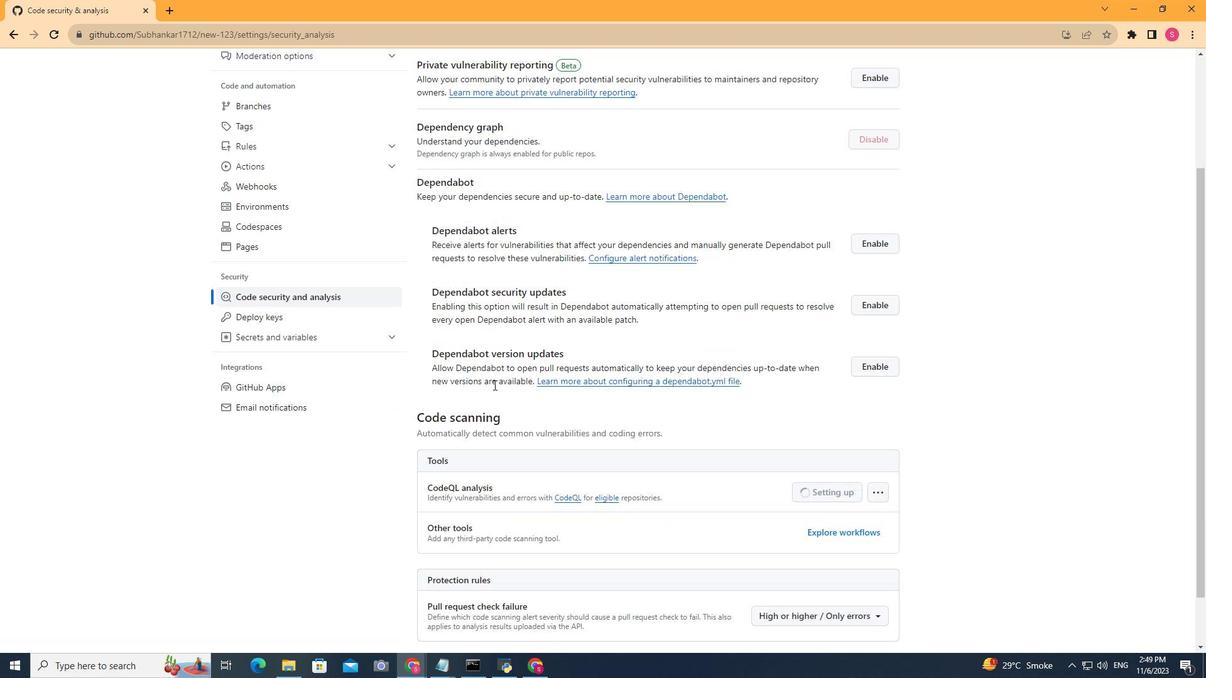 
Action: Mouse scrolled (493, 384) with delta (0, 0)
Screenshot: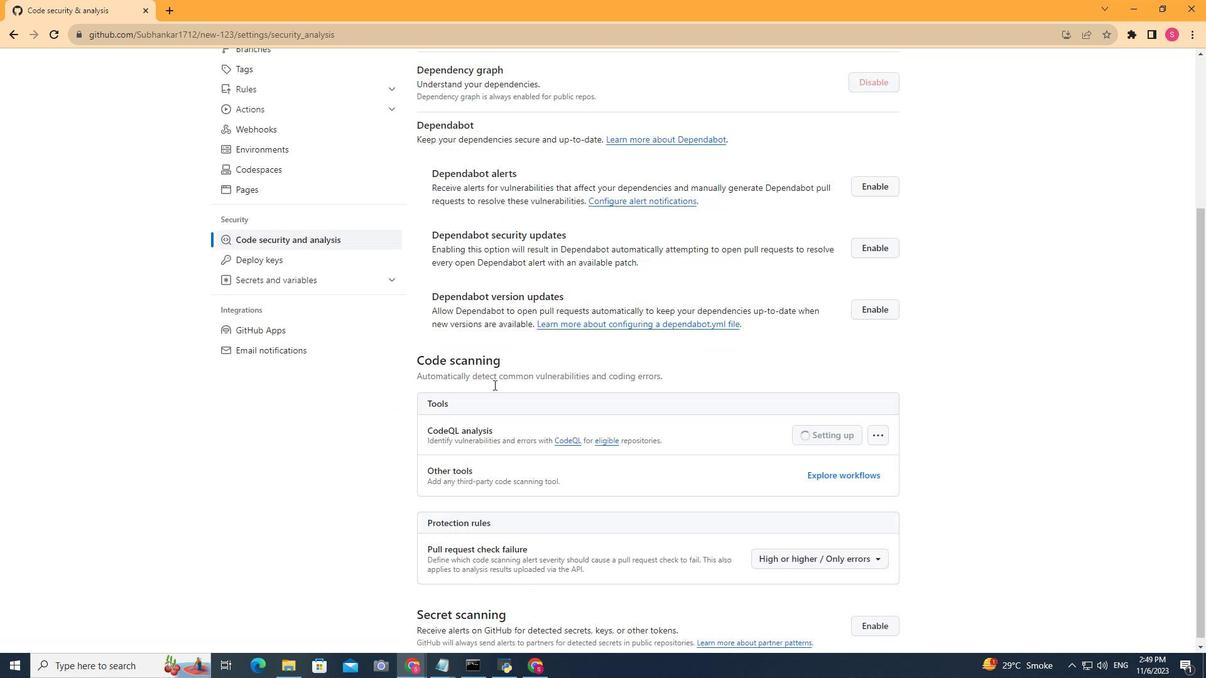 
Action: Mouse scrolled (493, 384) with delta (0, 0)
Screenshot: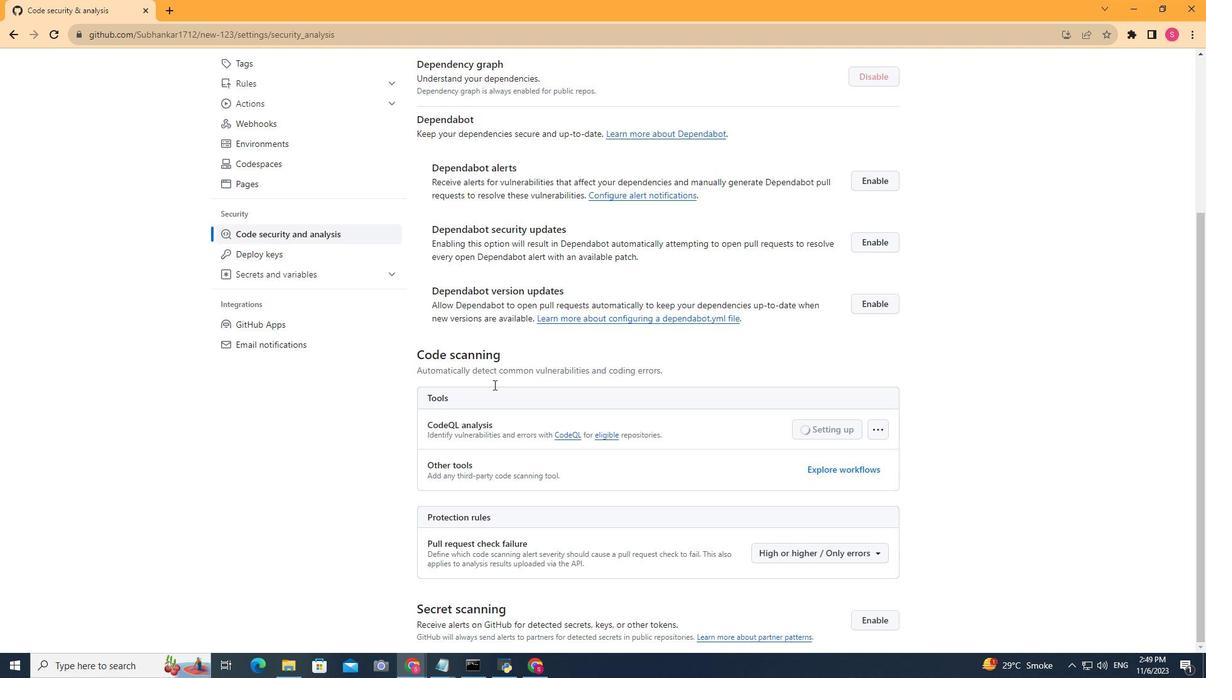 
Action: Mouse scrolled (493, 384) with delta (0, 0)
Screenshot: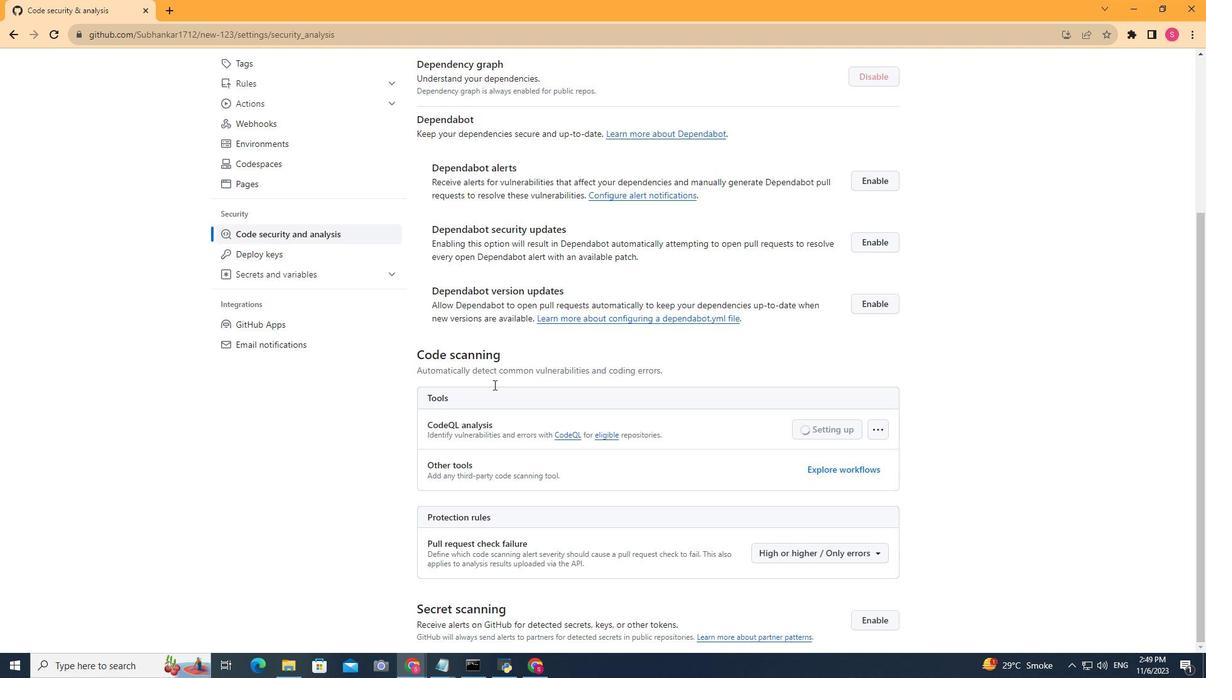
Action: Mouse moved to (620, 427)
Screenshot: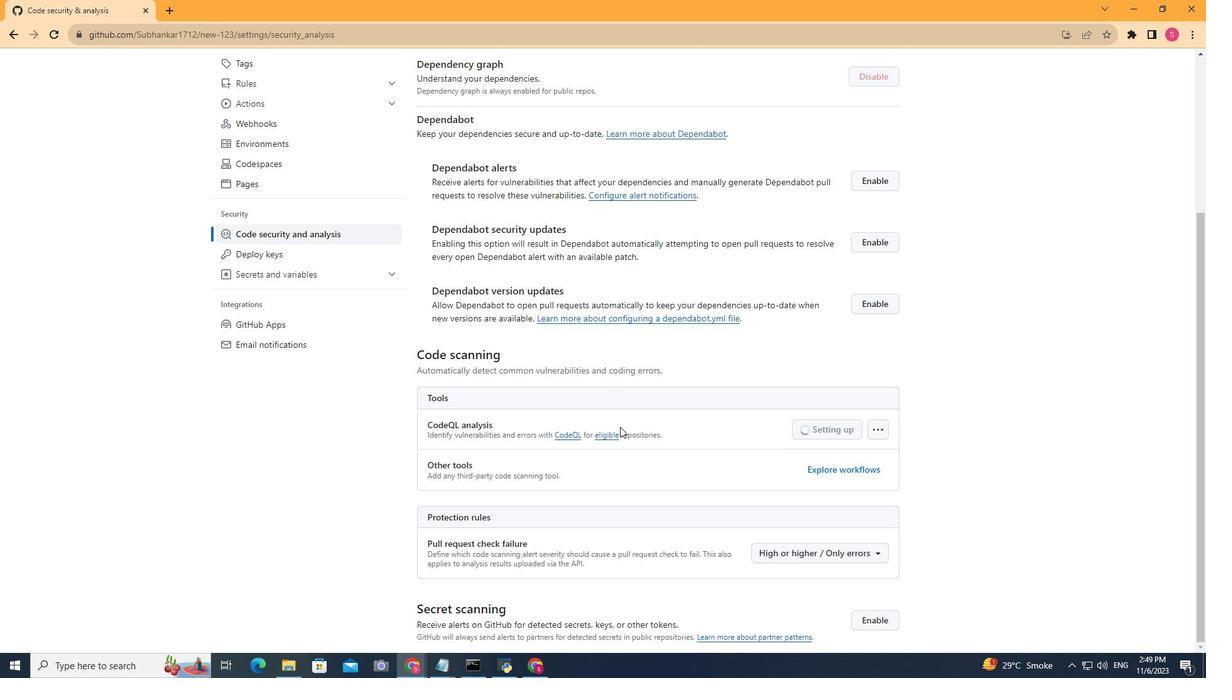 
Action: Mouse scrolled (620, 427) with delta (0, 0)
Screenshot: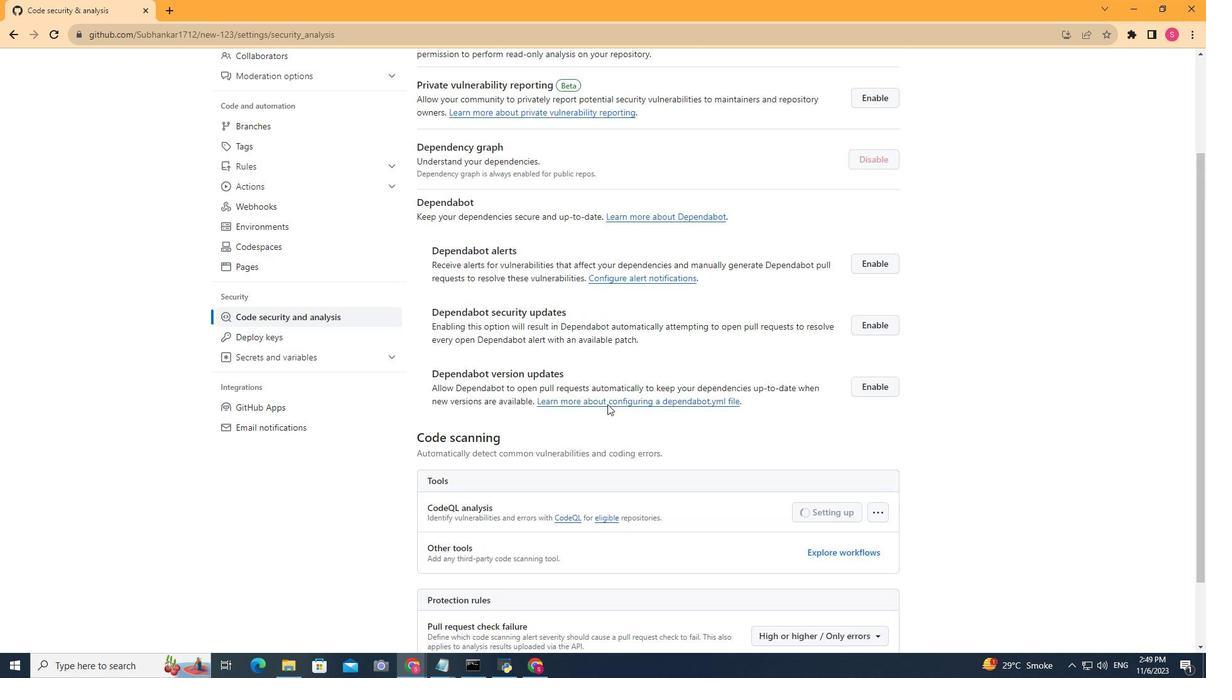 
Action: Mouse scrolled (620, 427) with delta (0, 0)
Screenshot: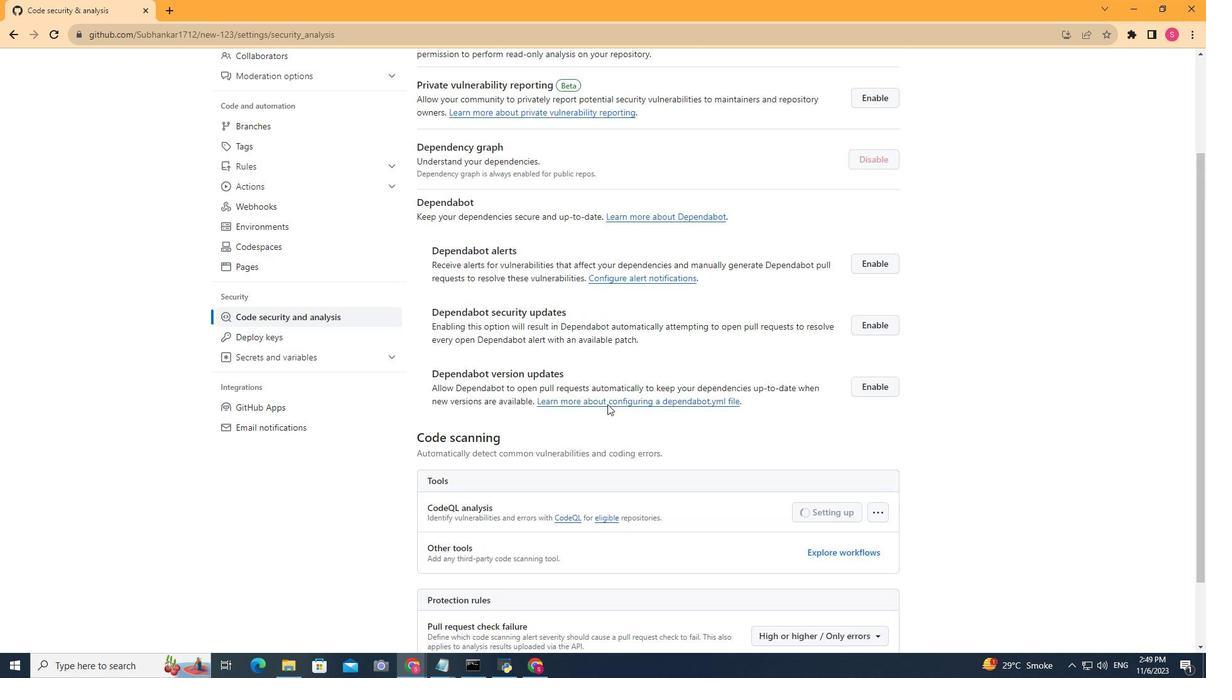 
Action: Mouse scrolled (620, 427) with delta (0, 0)
Screenshot: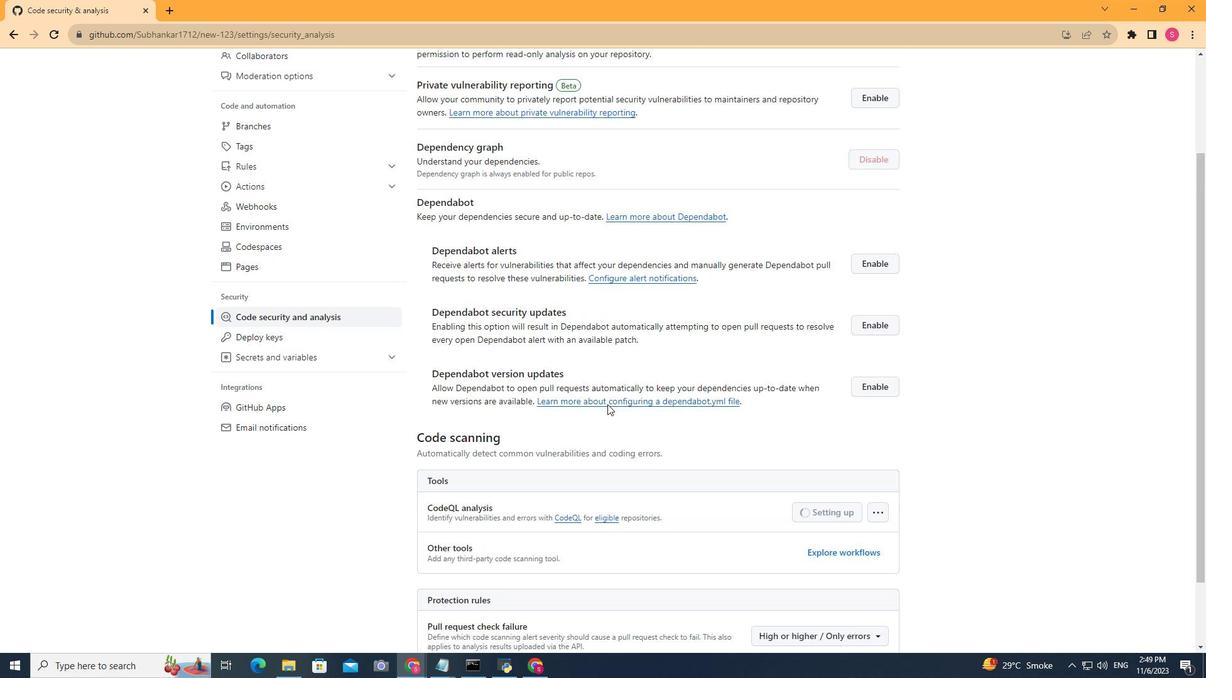 
Action: Mouse moved to (619, 425)
Screenshot: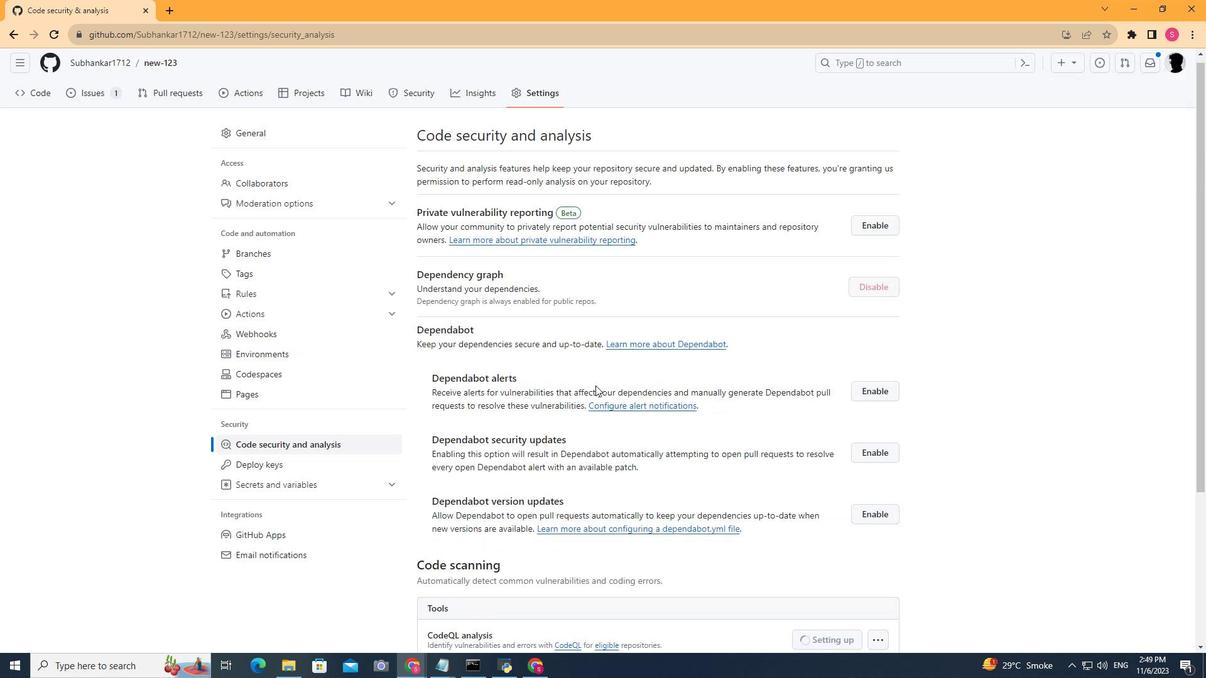 
Action: Mouse scrolled (619, 426) with delta (0, 0)
Screenshot: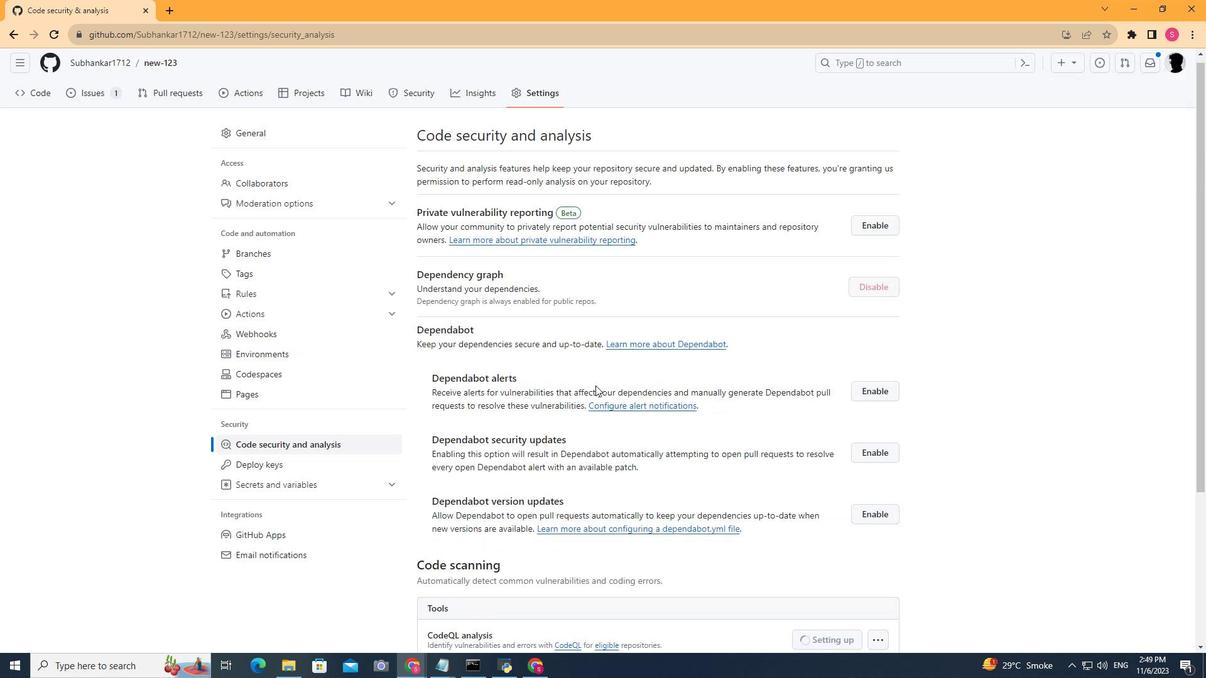 
Action: Mouse moved to (616, 420)
Screenshot: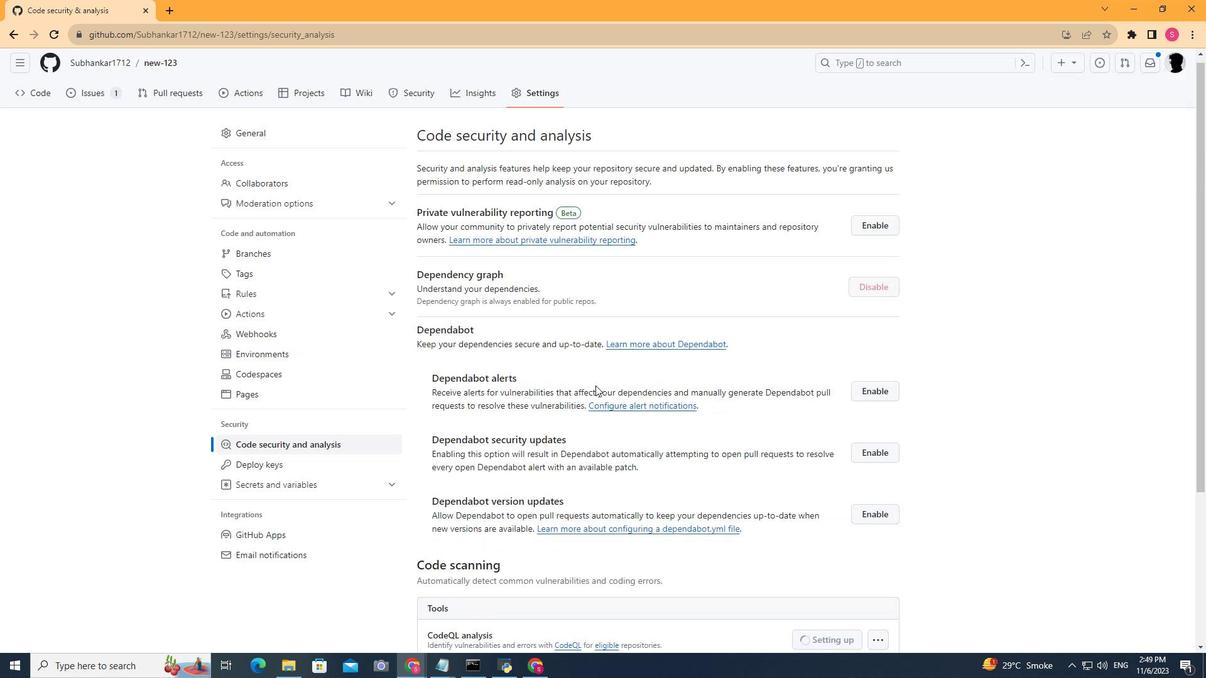 
Action: Mouse scrolled (616, 421) with delta (0, 0)
Screenshot: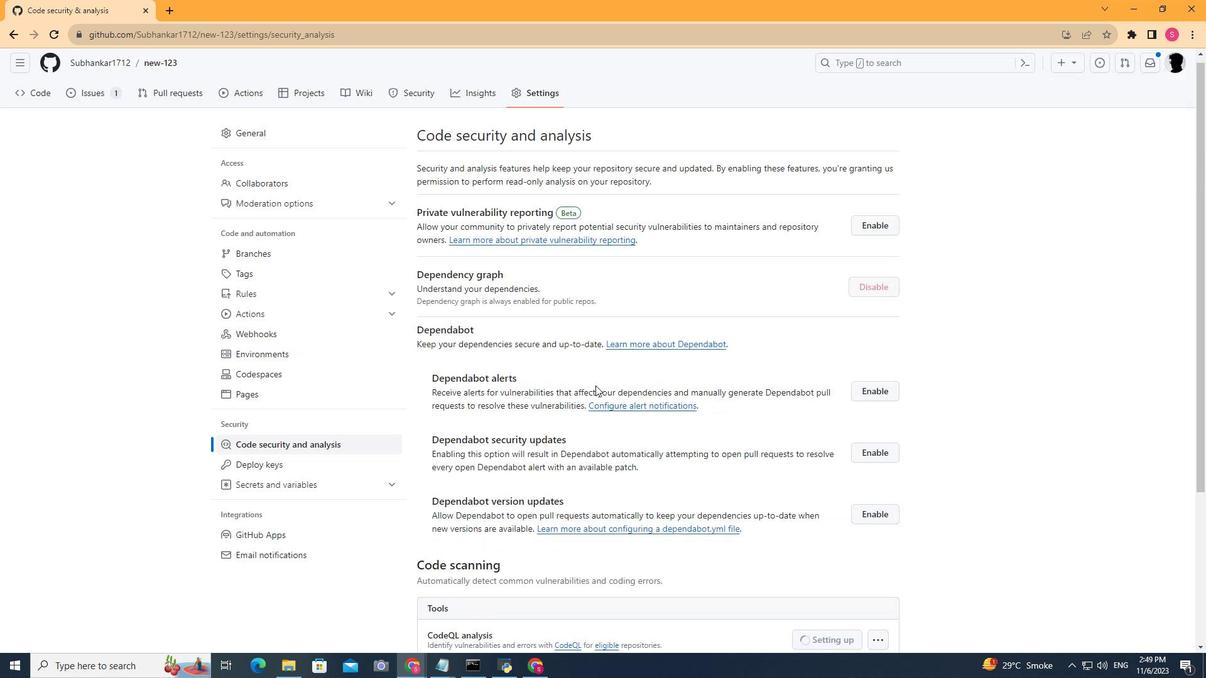
Action: Mouse moved to (611, 410)
Screenshot: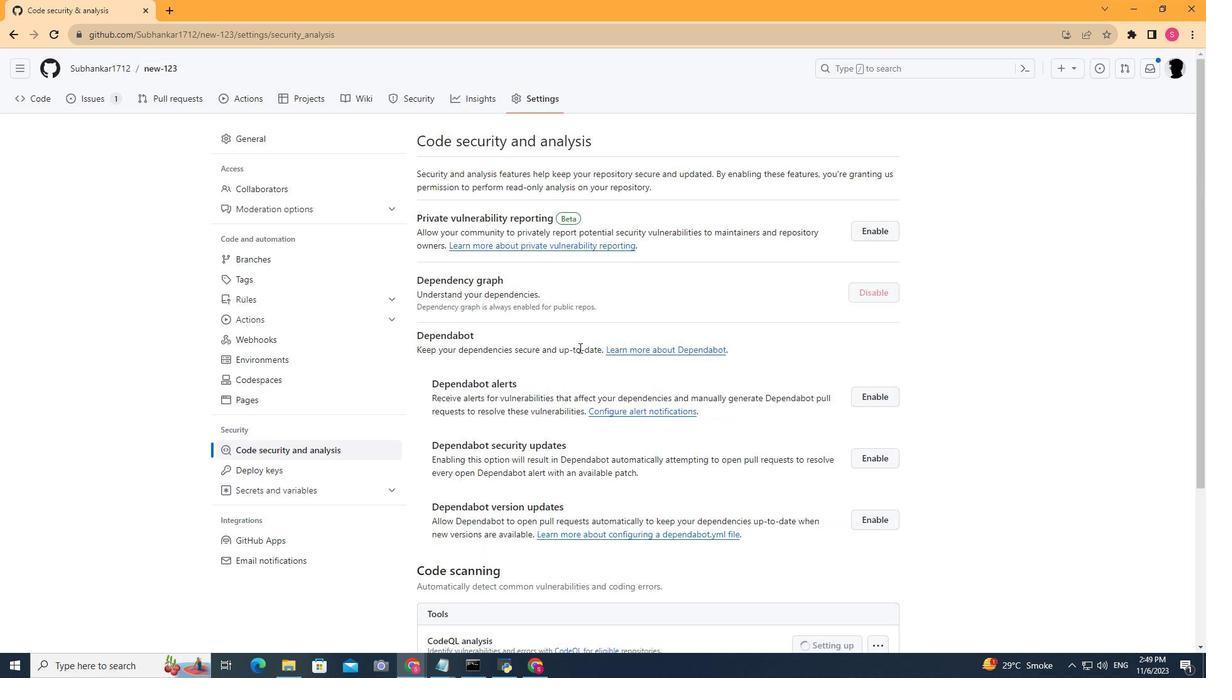 
Action: Mouse scrolled (611, 411) with delta (0, 0)
Screenshot: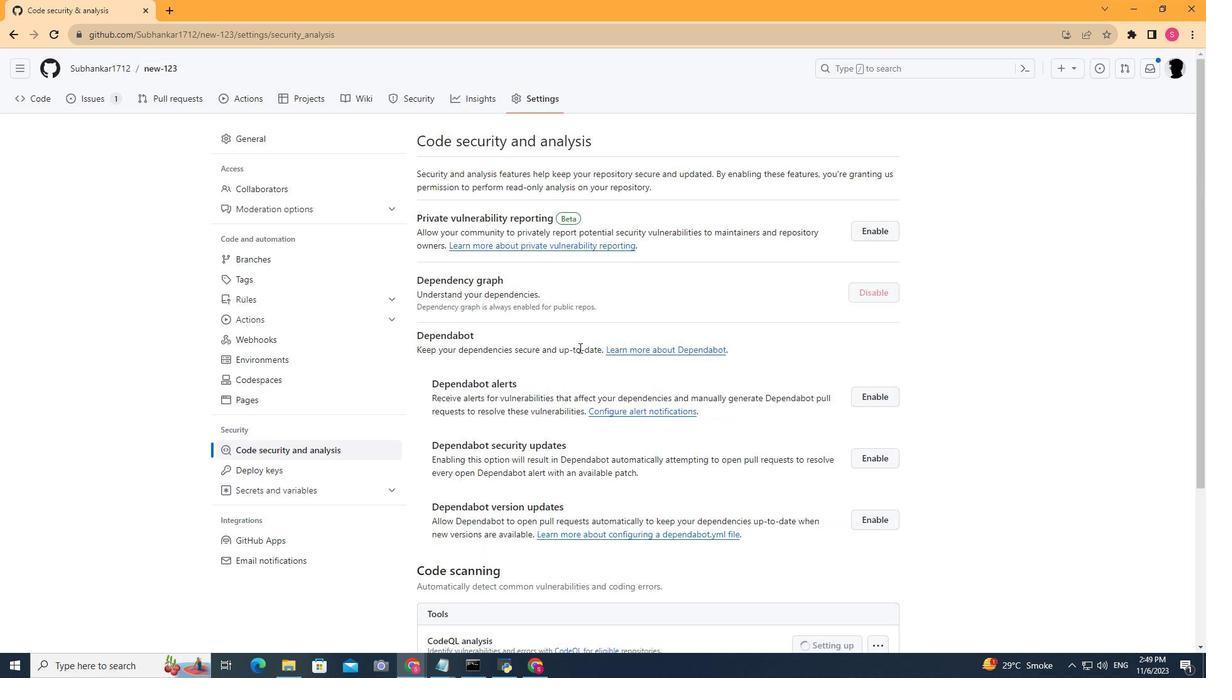 
Action: Mouse moved to (236, 100)
Screenshot: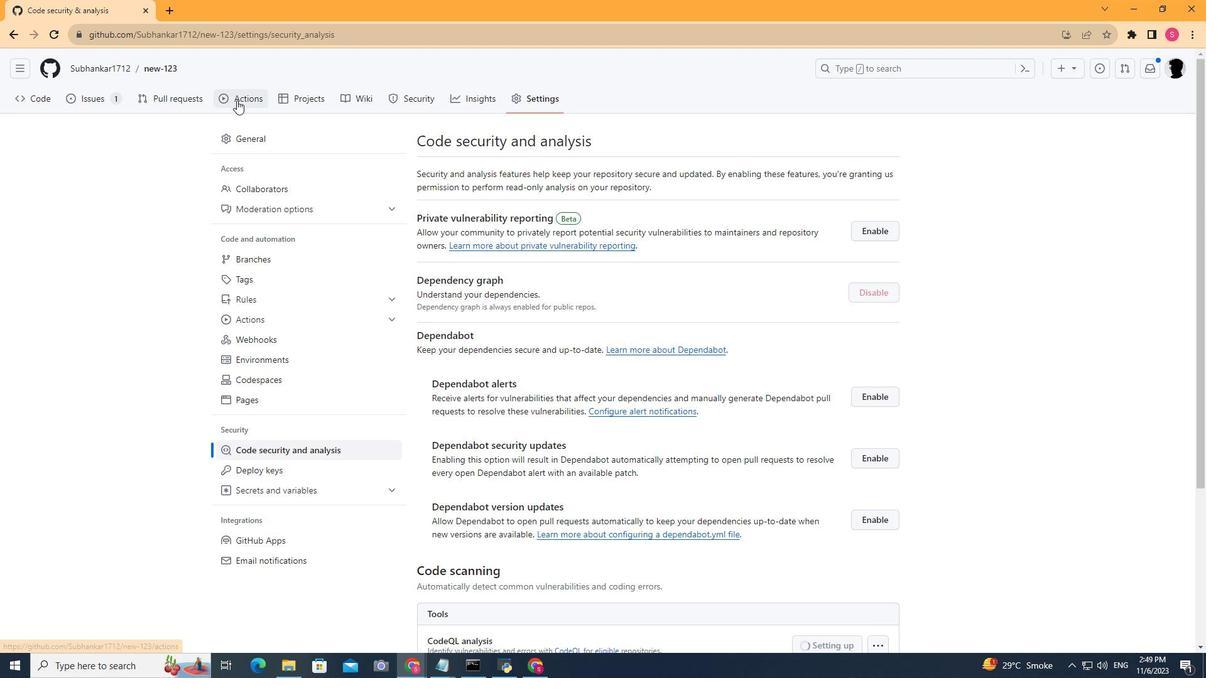 
Action: Mouse pressed left at (236, 100)
Screenshot: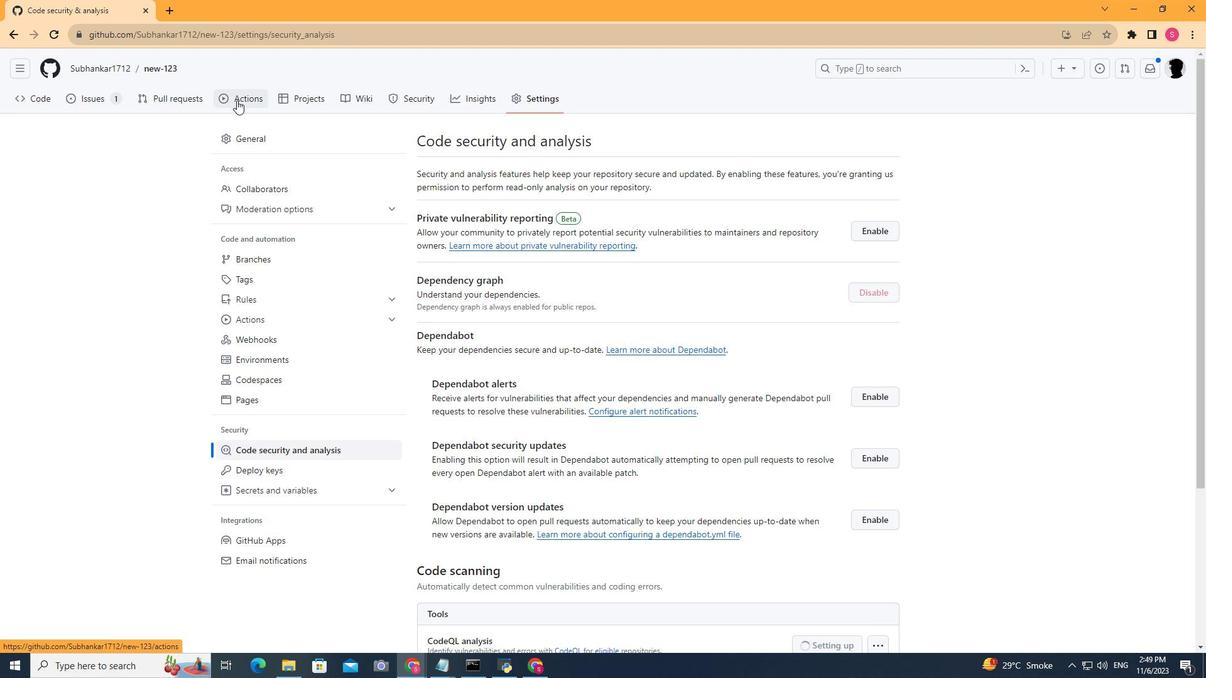 
Action: Mouse moved to (299, 224)
Screenshot: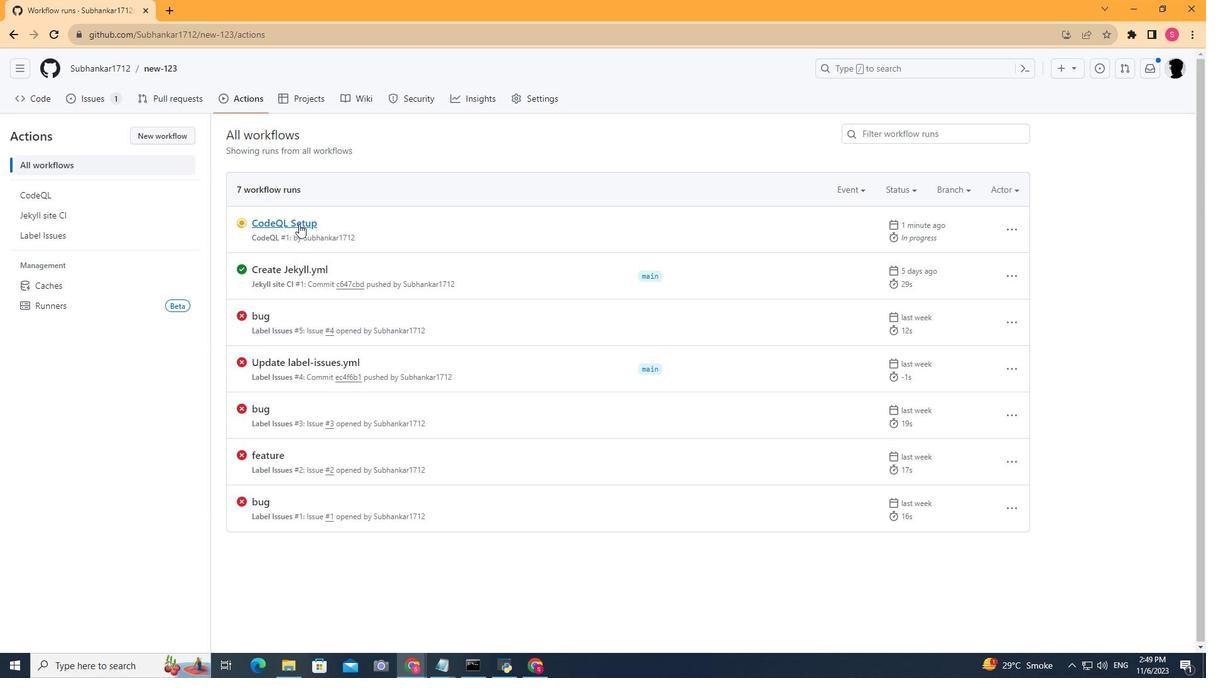 
Action: Mouse pressed left at (299, 224)
Screenshot: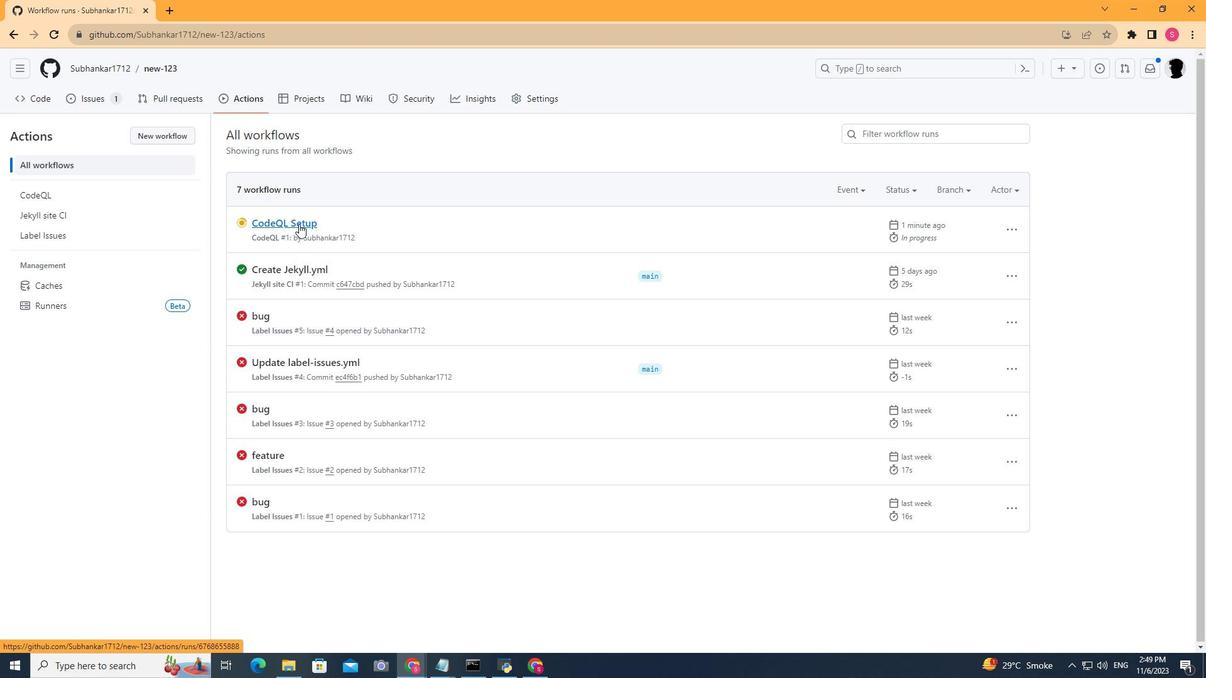 
Action: Mouse moved to (299, 319)
Screenshot: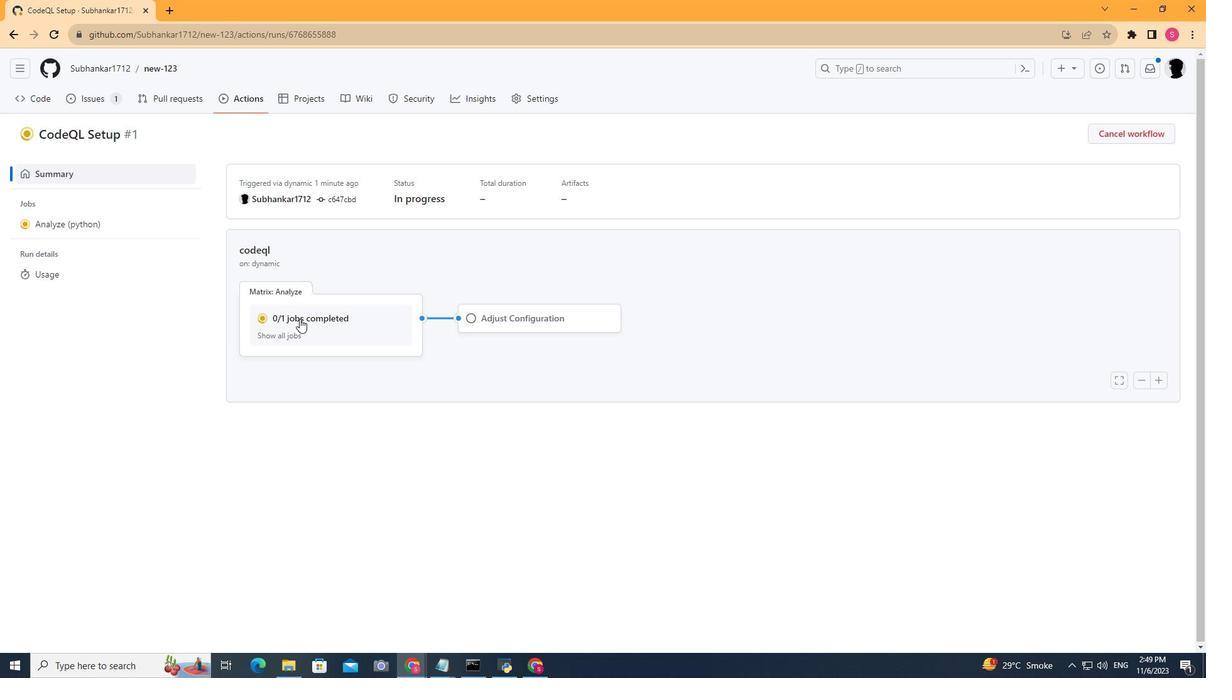 
Action: Mouse pressed left at (299, 319)
Screenshot: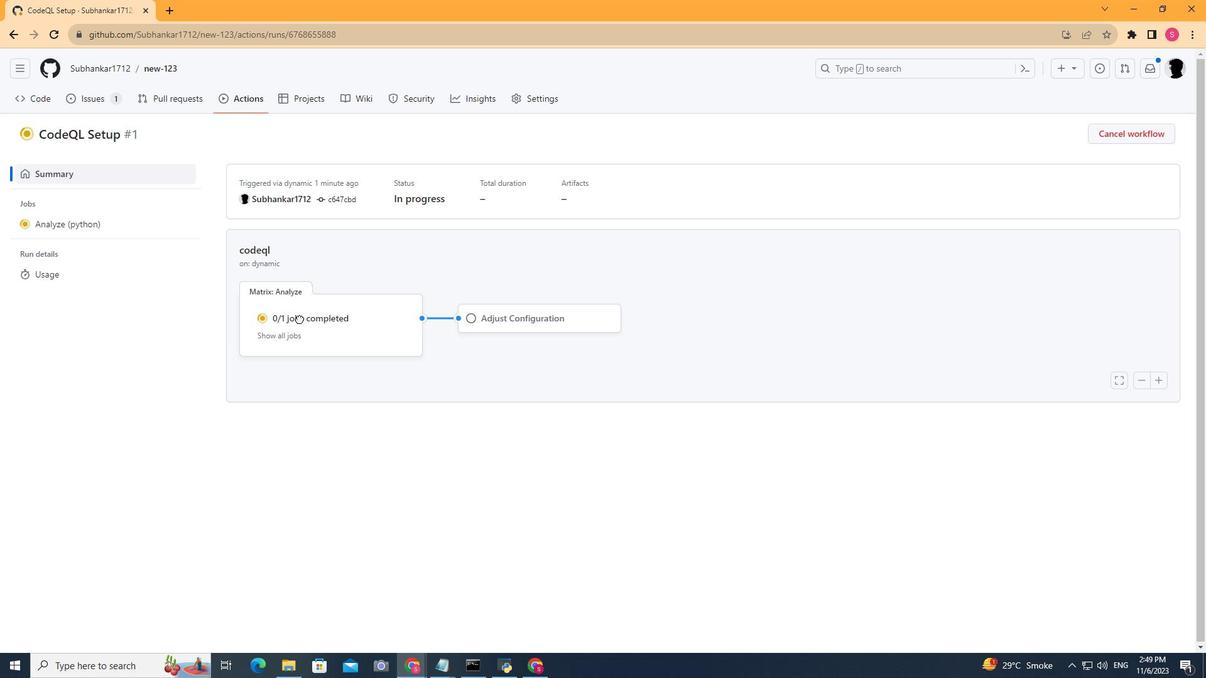 
Action: Mouse pressed left at (299, 319)
Screenshot: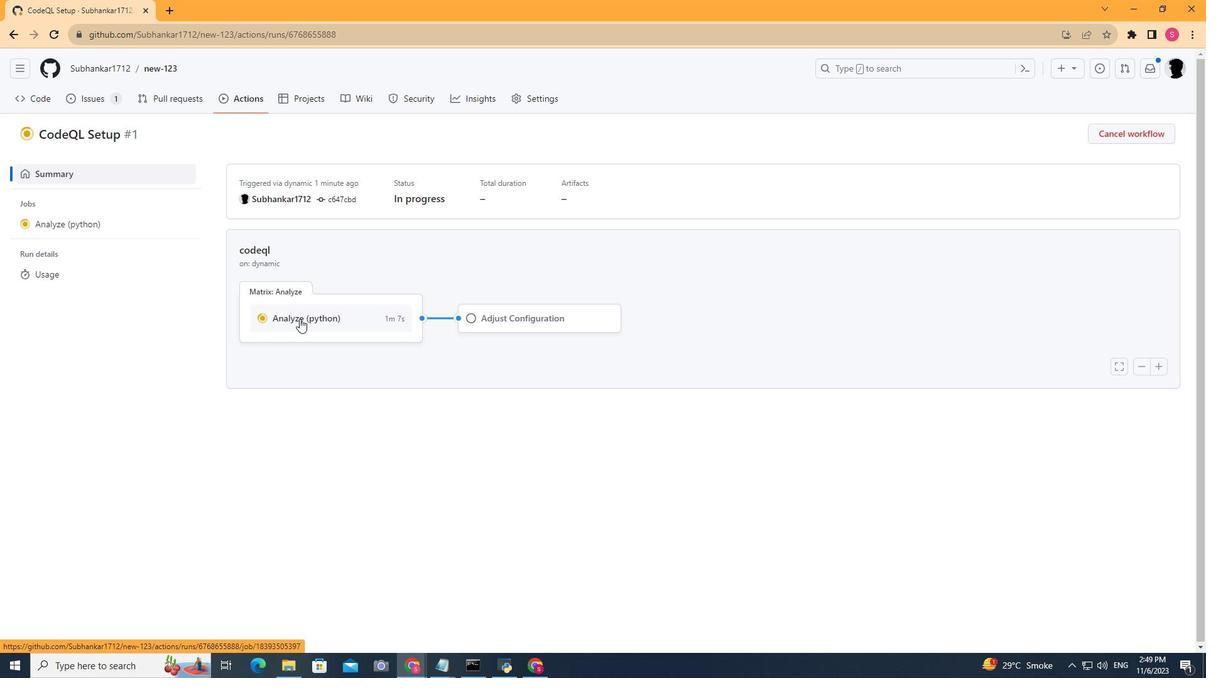 
Action: Mouse moved to (324, 316)
Screenshot: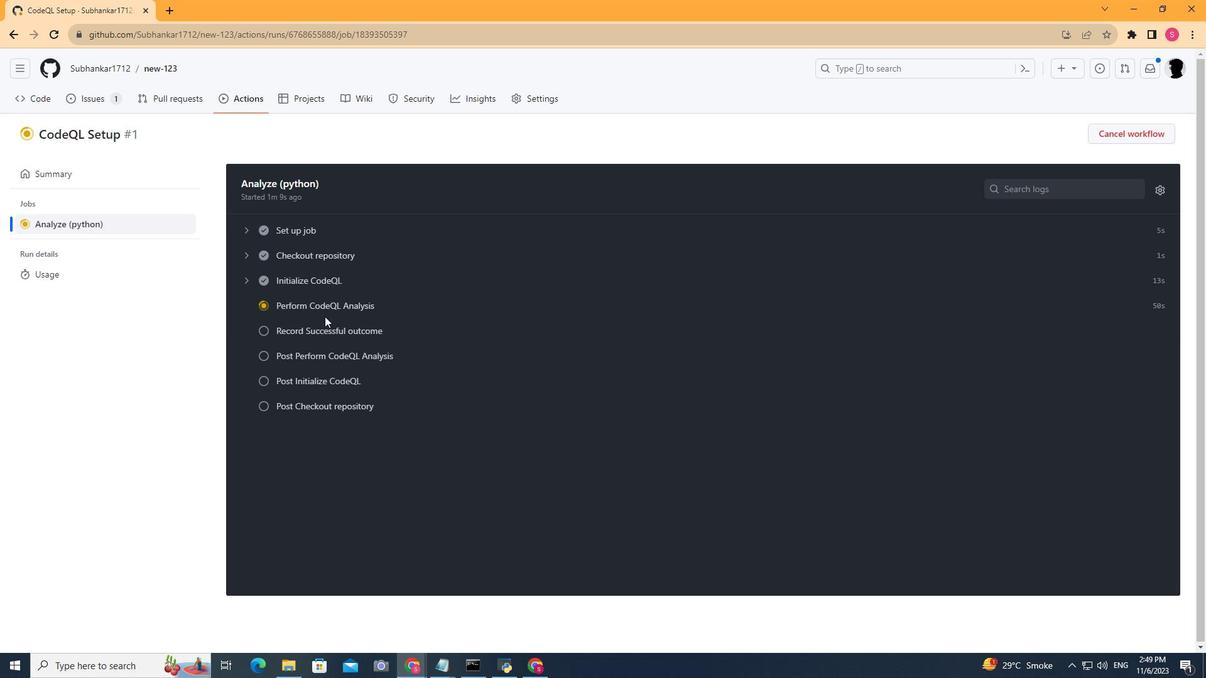 
Action: Mouse scrolled (324, 316) with delta (0, 0)
Screenshot: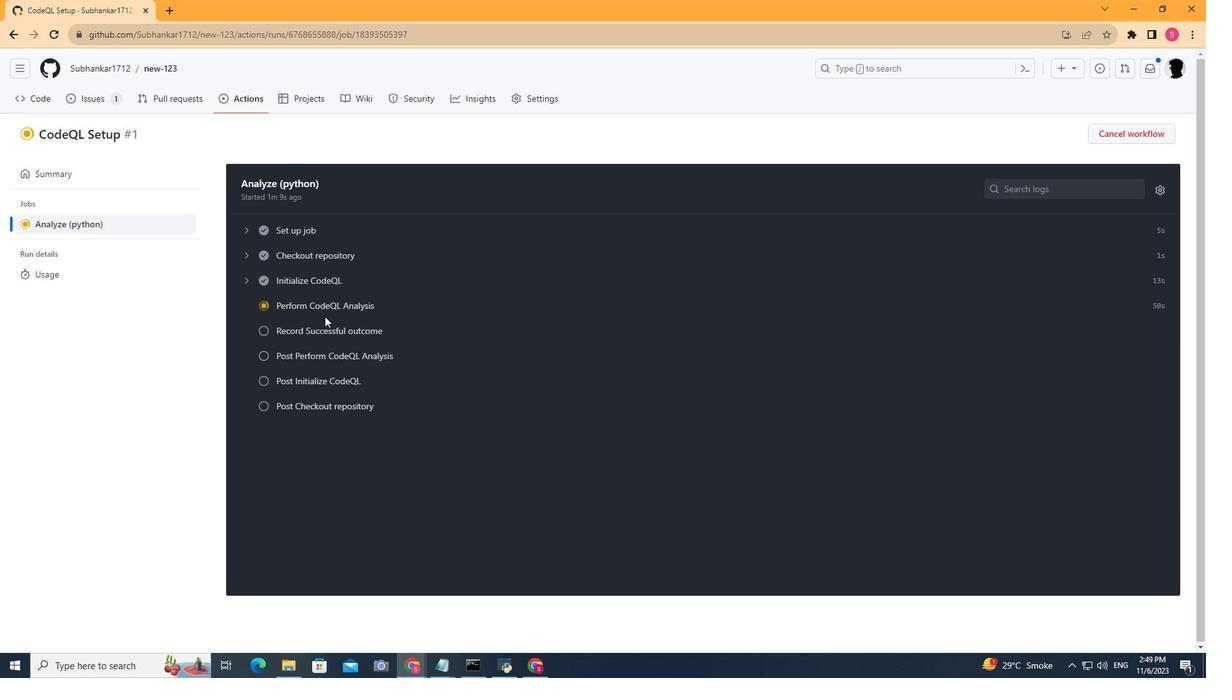 
Action: Mouse scrolled (324, 316) with delta (0, 0)
Screenshot: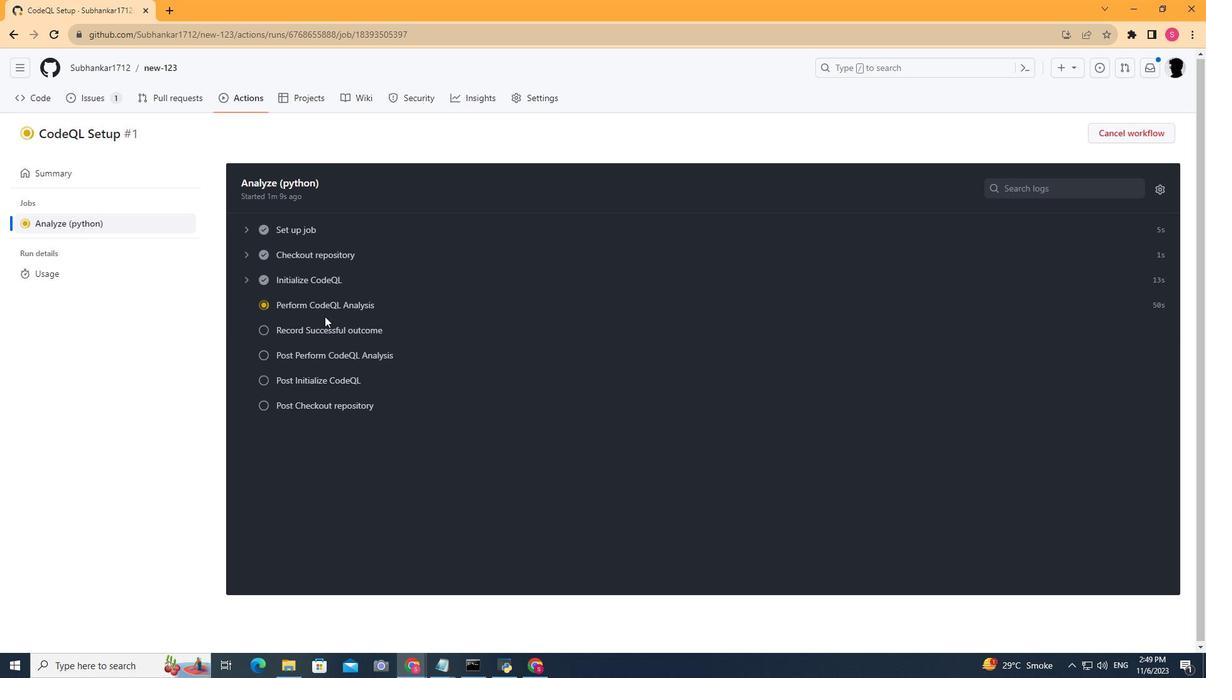 
Action: Mouse scrolled (324, 316) with delta (0, 0)
Screenshot: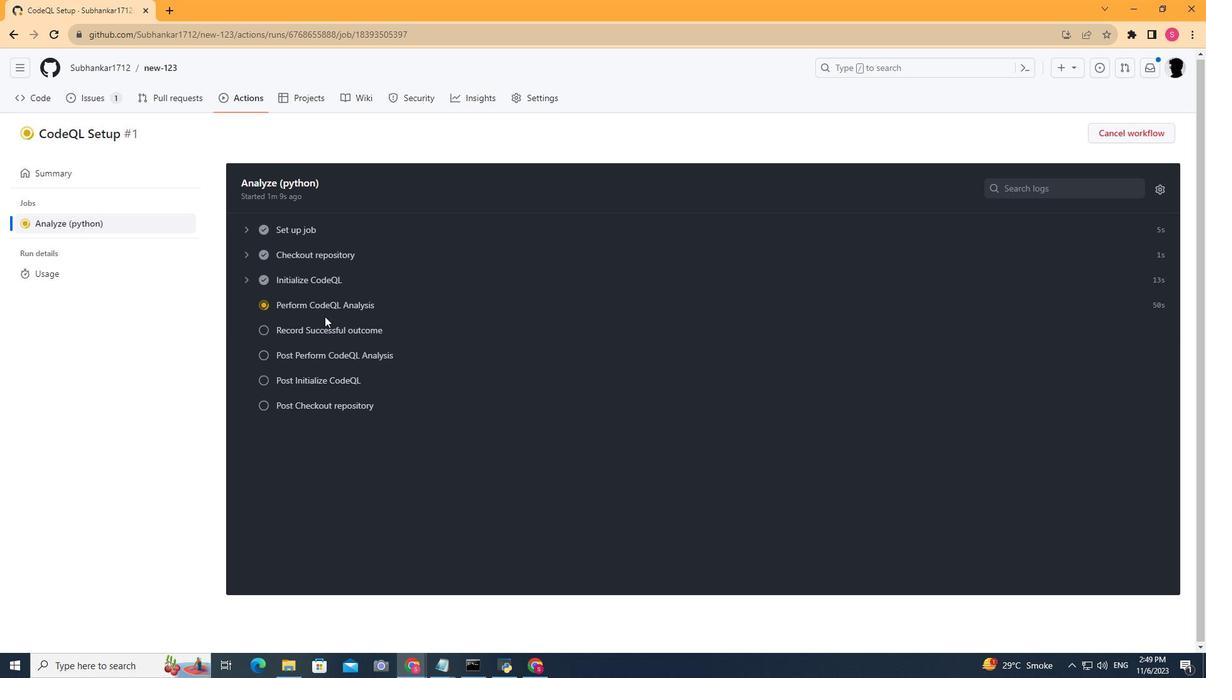 
Action: Mouse scrolled (324, 316) with delta (0, 0)
Screenshot: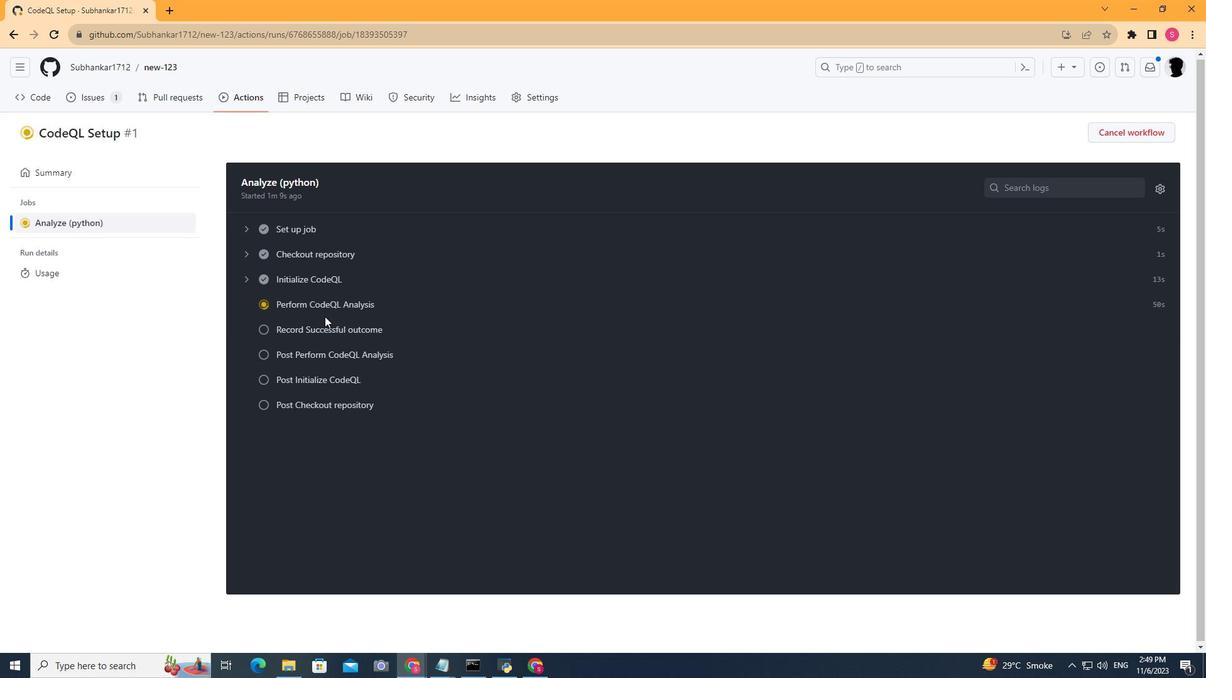 
Action: Mouse scrolled (324, 316) with delta (0, 0)
Screenshot: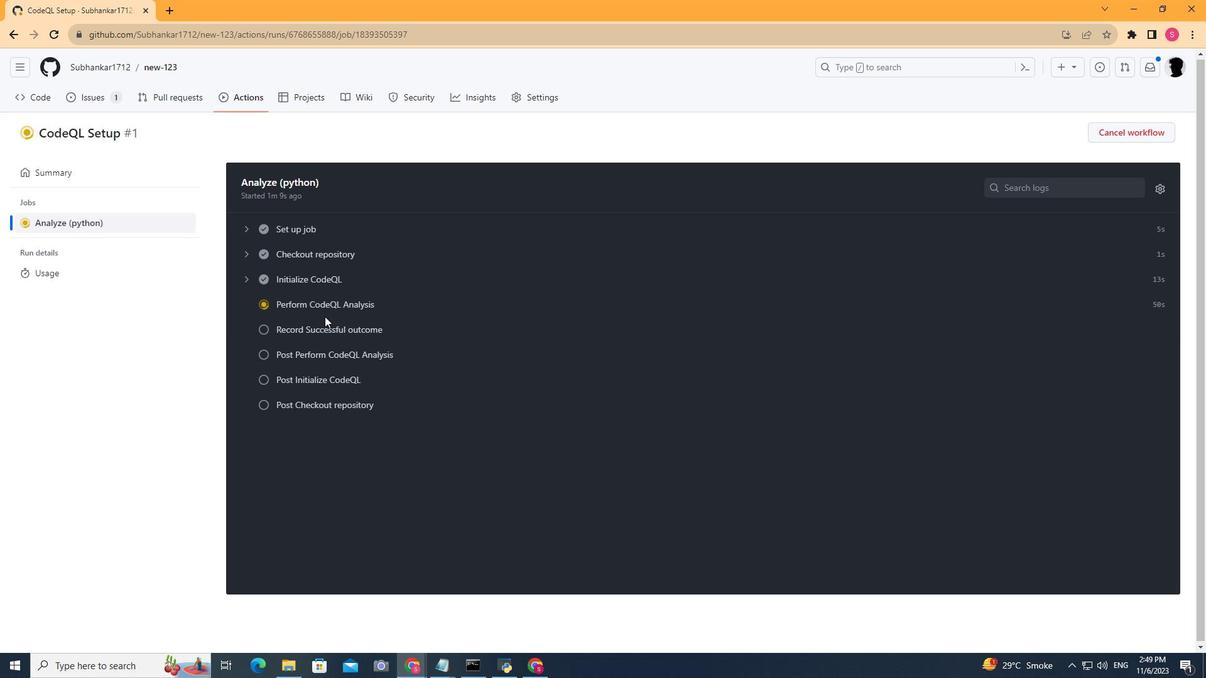 
Action: Mouse moved to (292, 348)
Screenshot: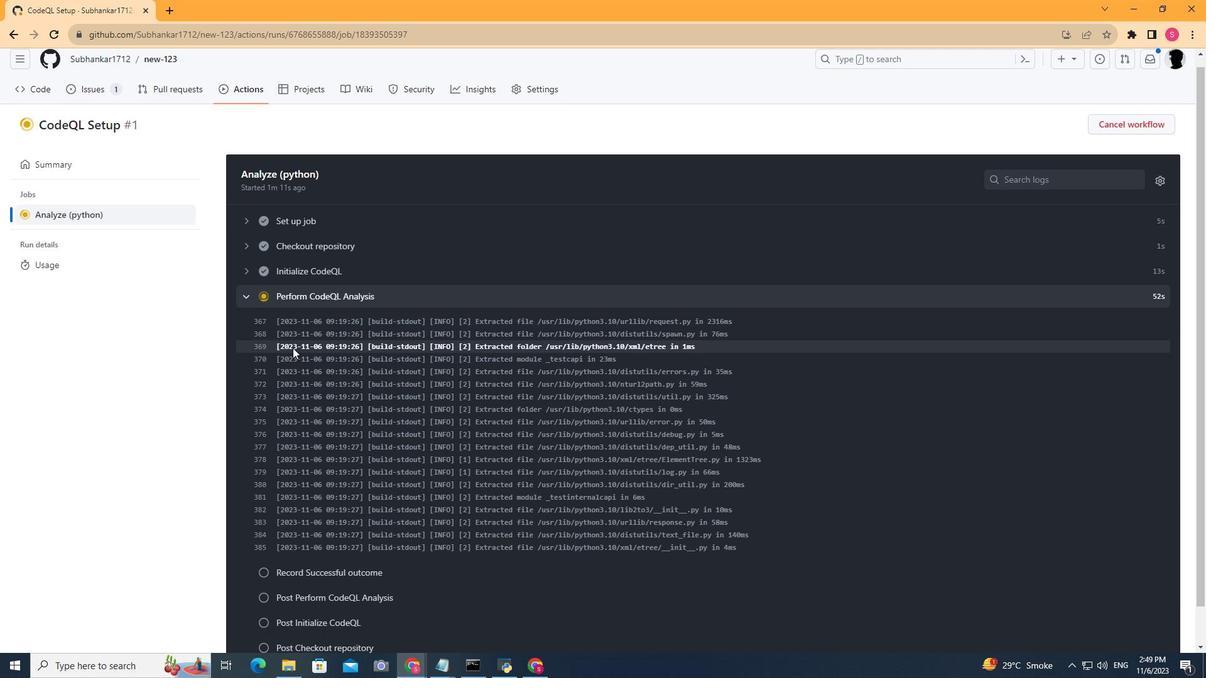 
Action: Mouse scrolled (292, 347) with delta (0, 0)
Screenshot: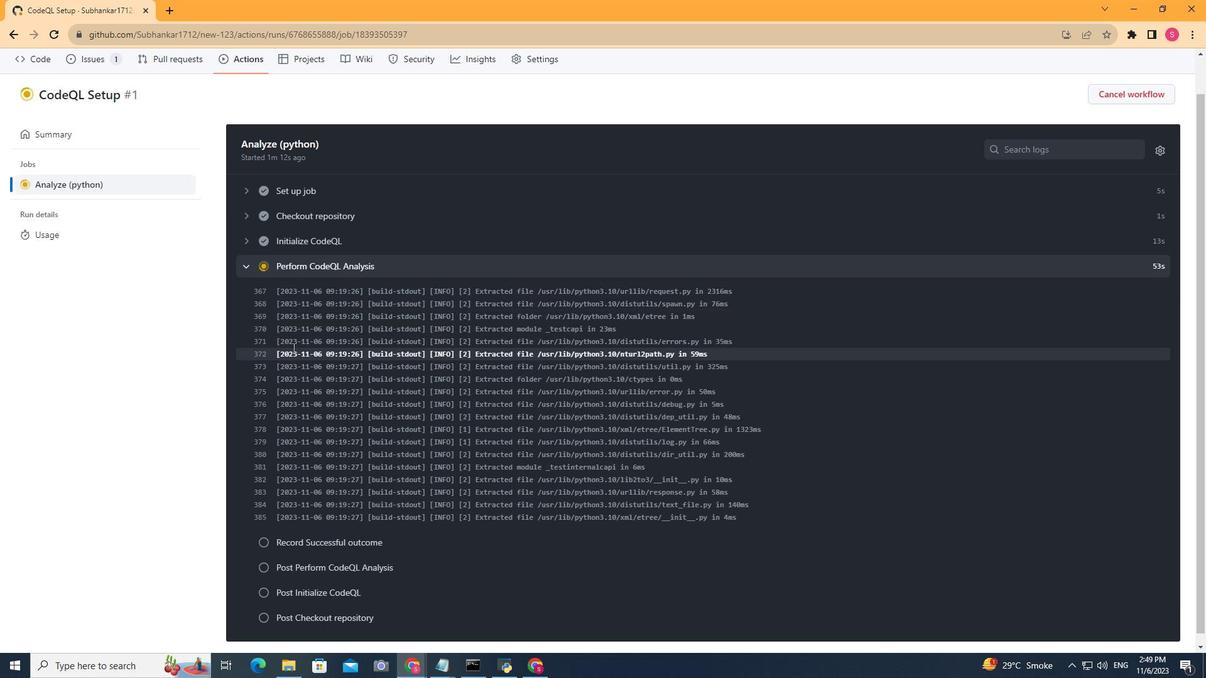 
Action: Mouse scrolled (292, 347) with delta (0, 0)
Screenshot: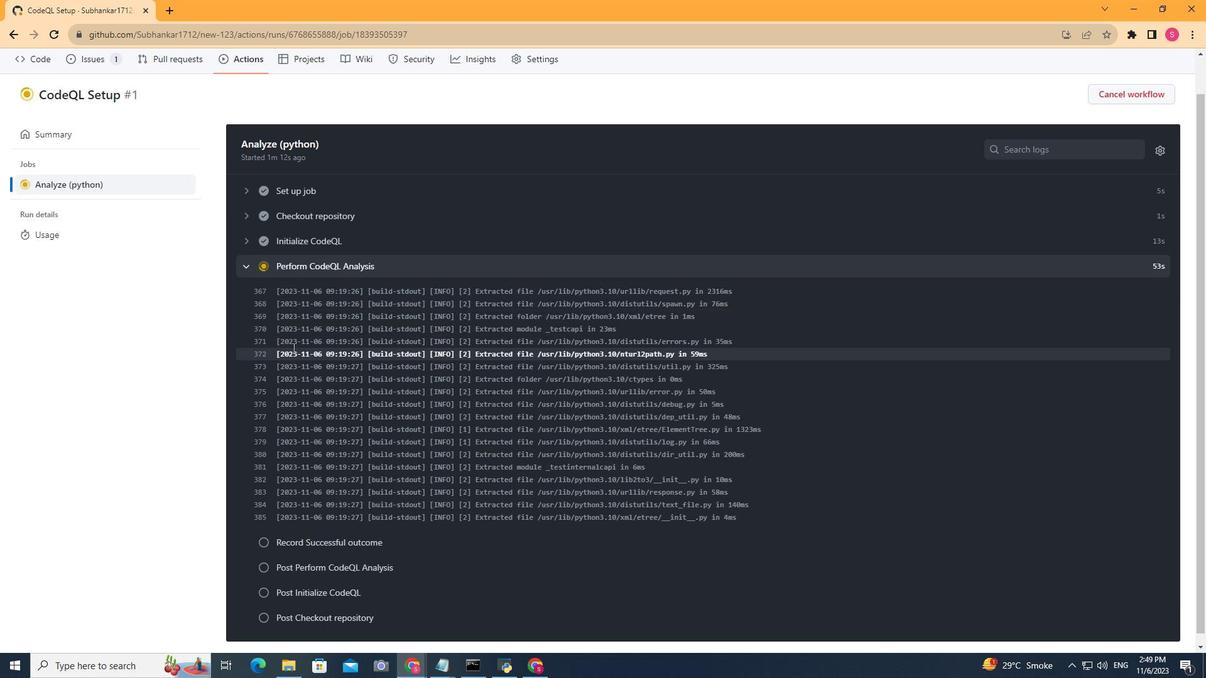 
Action: Mouse scrolled (292, 347) with delta (0, 0)
Screenshot: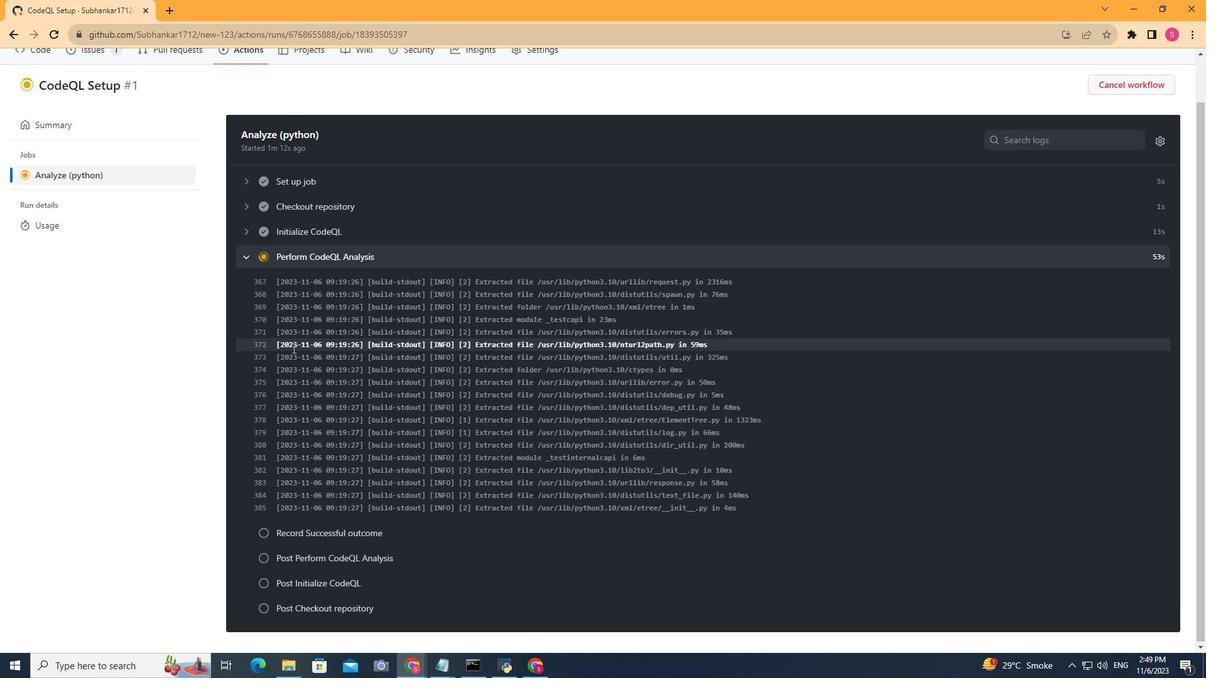 
Action: Mouse scrolled (292, 347) with delta (0, 0)
Screenshot: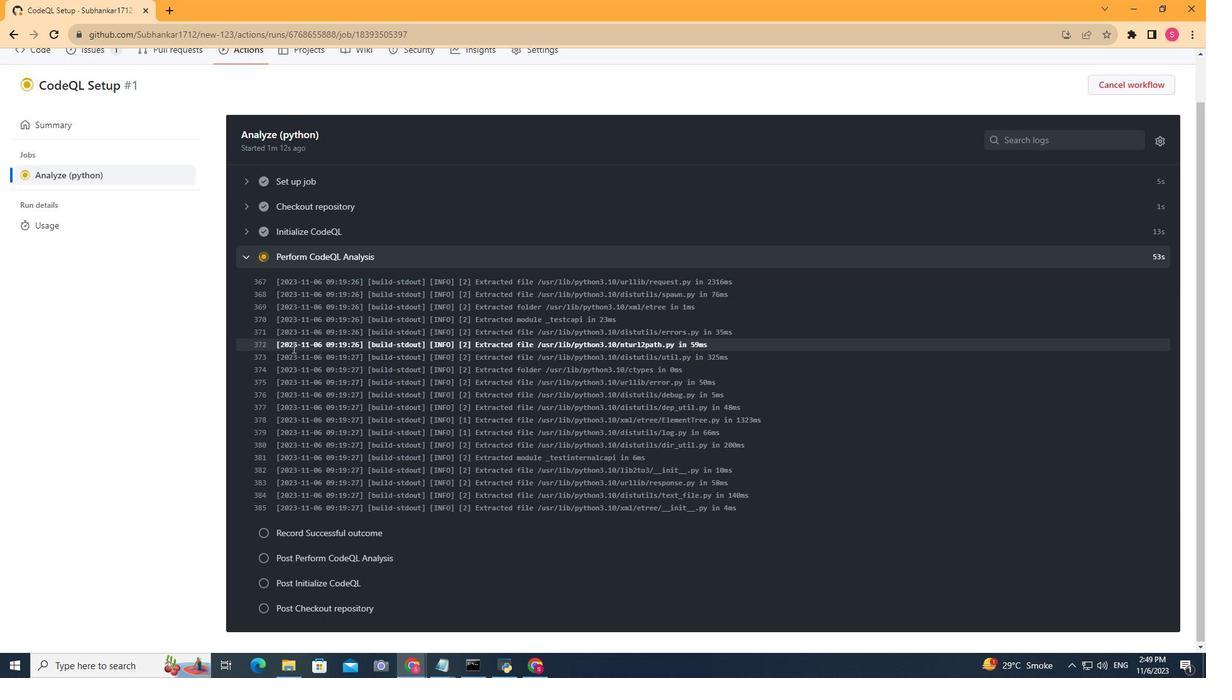 
Action: Mouse moved to (293, 347)
Screenshot: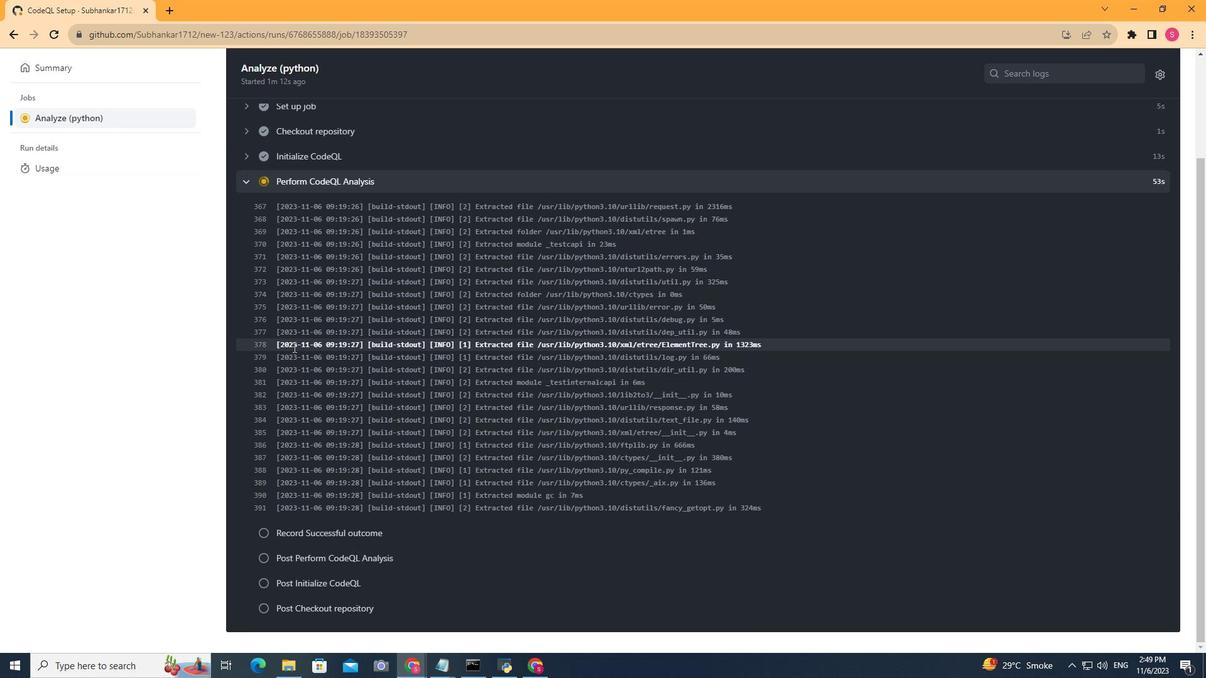 
Action: Mouse scrolled (293, 346) with delta (0, 0)
Screenshot: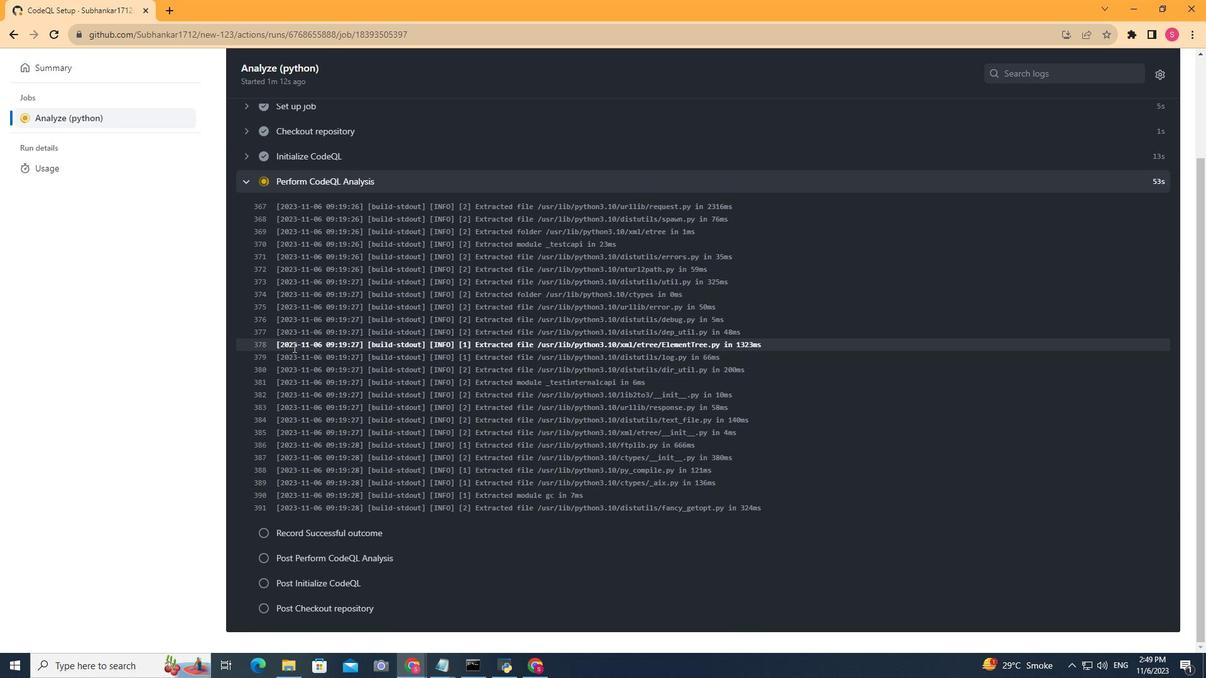 
Action: Mouse scrolled (293, 346) with delta (0, 0)
Screenshot: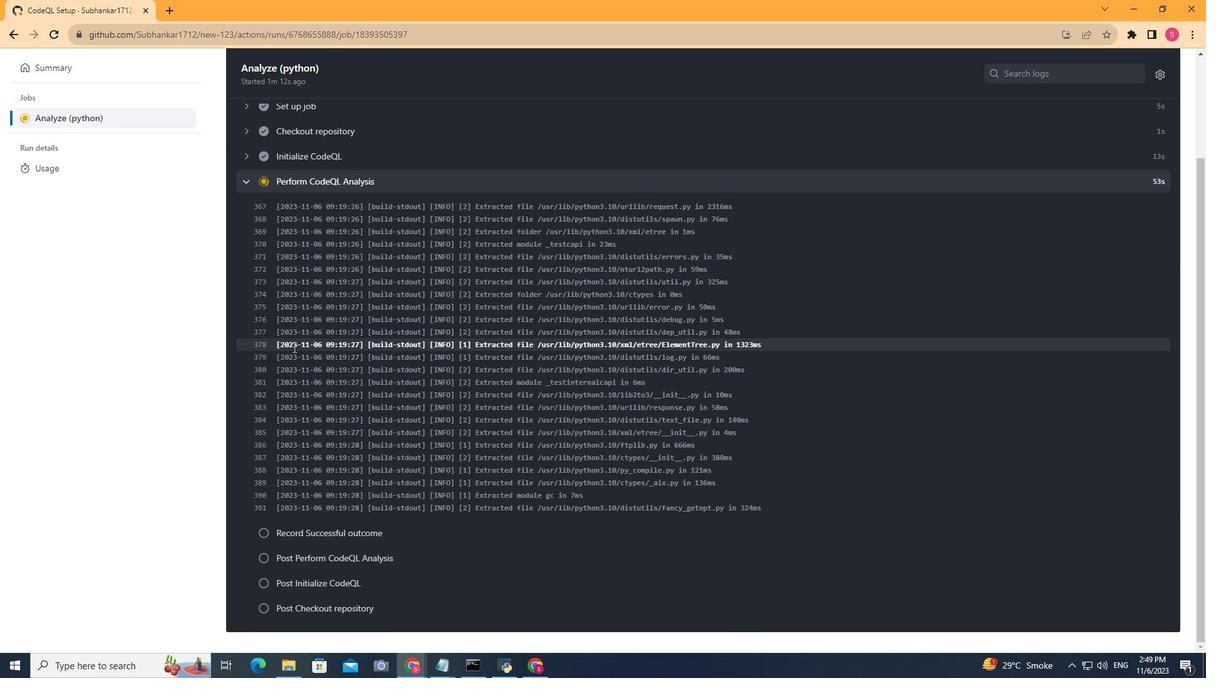 
Action: Mouse scrolled (293, 346) with delta (0, 0)
Screenshot: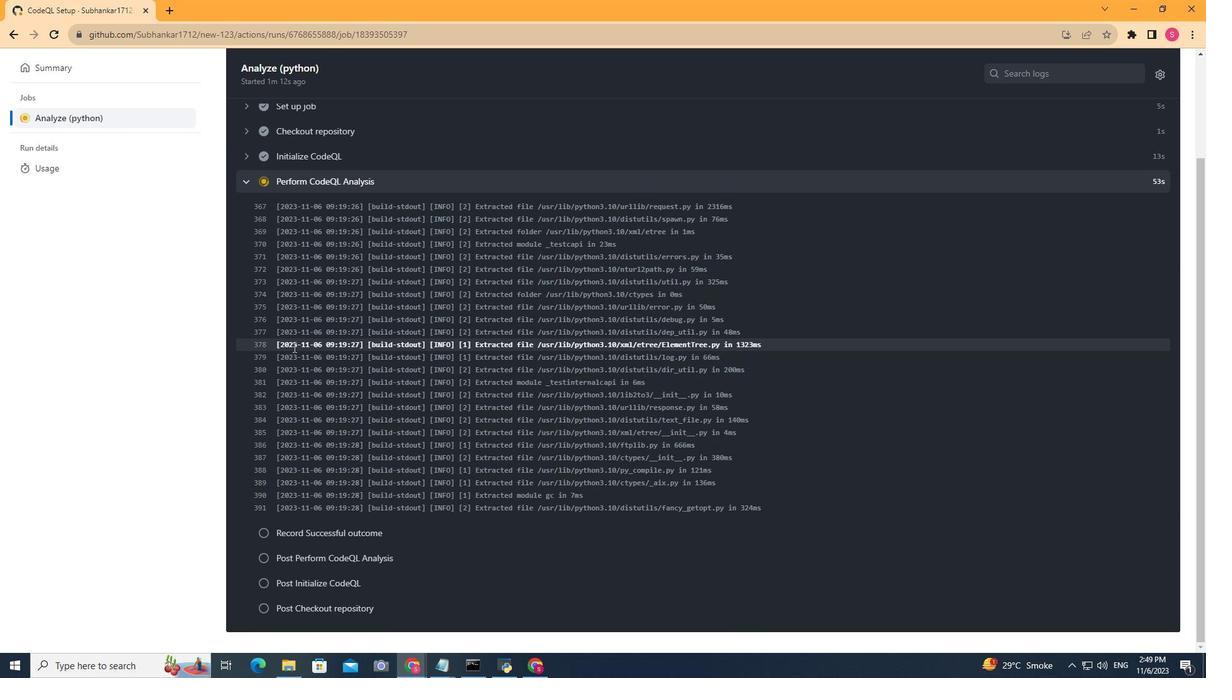 
Action: Mouse scrolled (293, 346) with delta (0, 0)
Screenshot: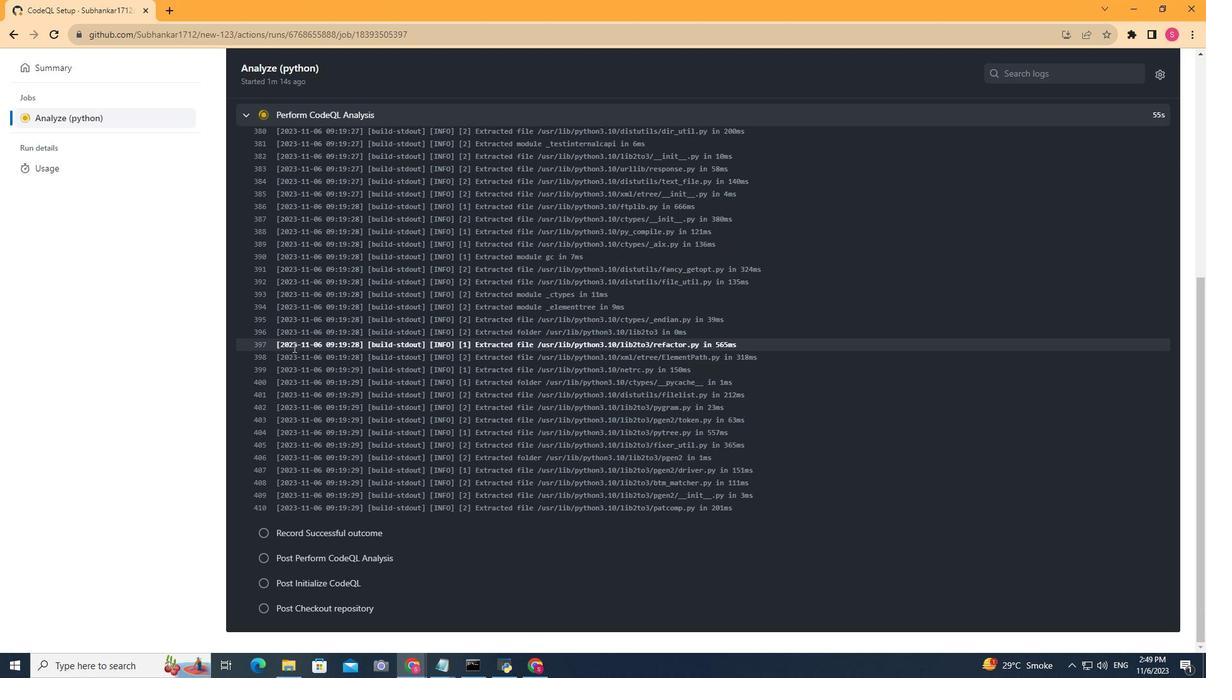 
Action: Mouse scrolled (293, 346) with delta (0, 0)
Screenshot: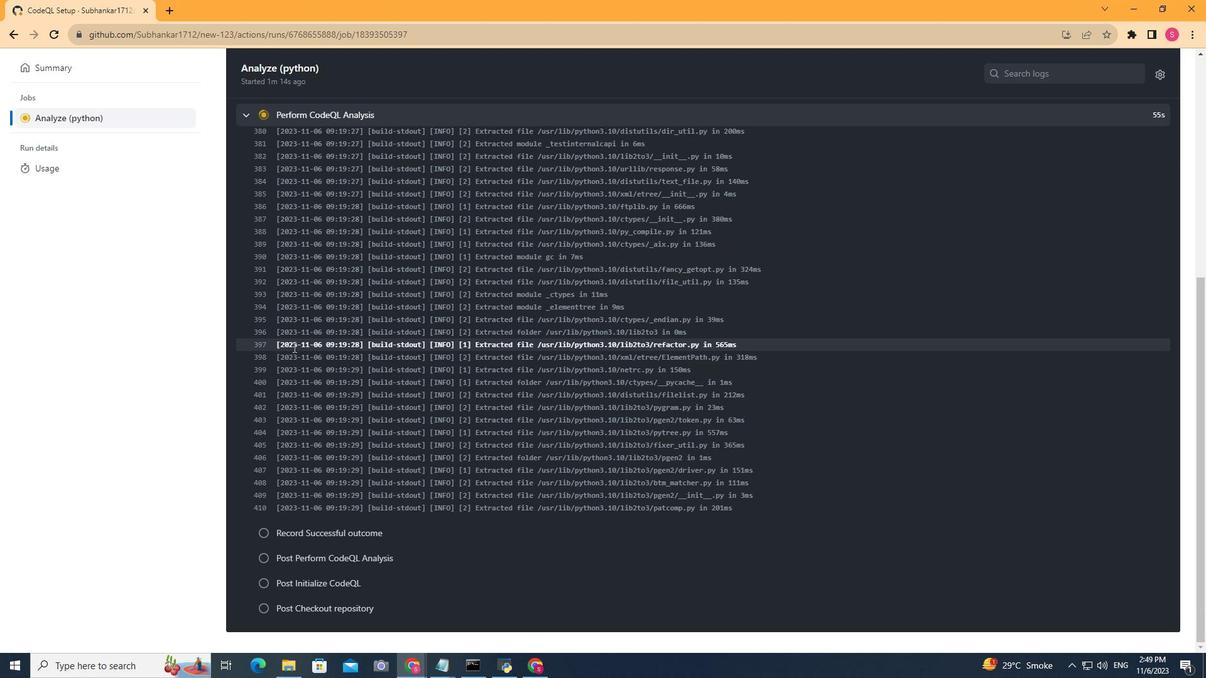 
Action: Mouse scrolled (293, 346) with delta (0, 0)
Screenshot: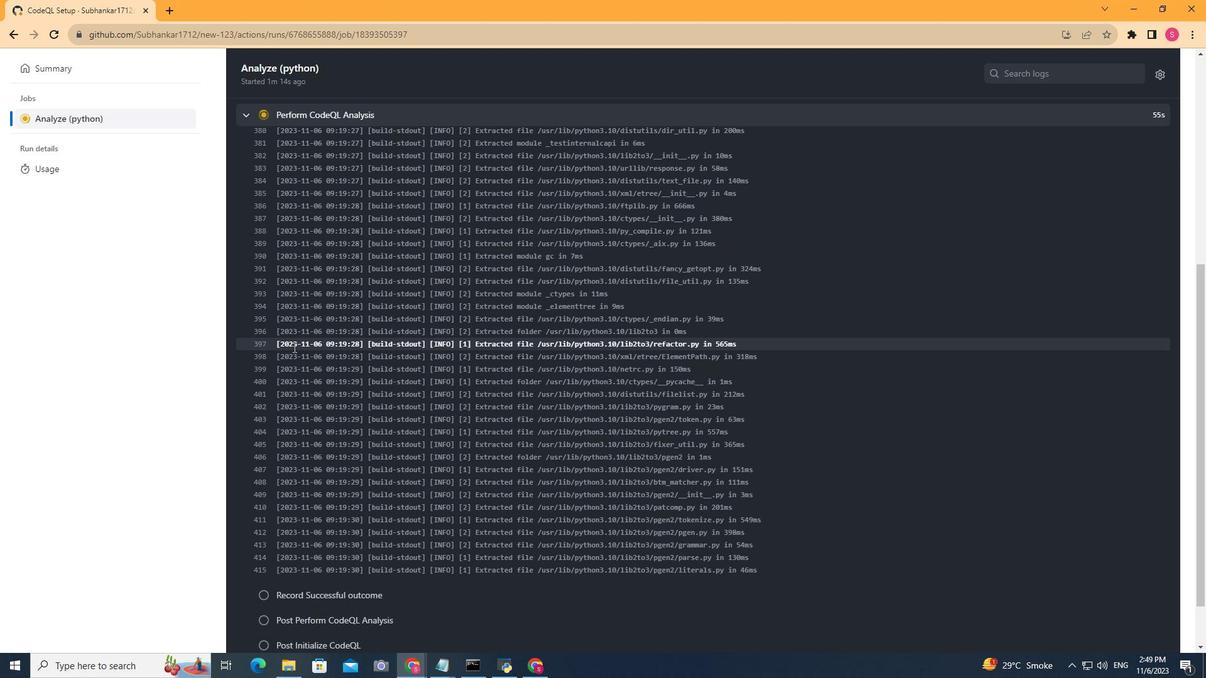 
Action: Mouse scrolled (293, 346) with delta (0, 0)
Screenshot: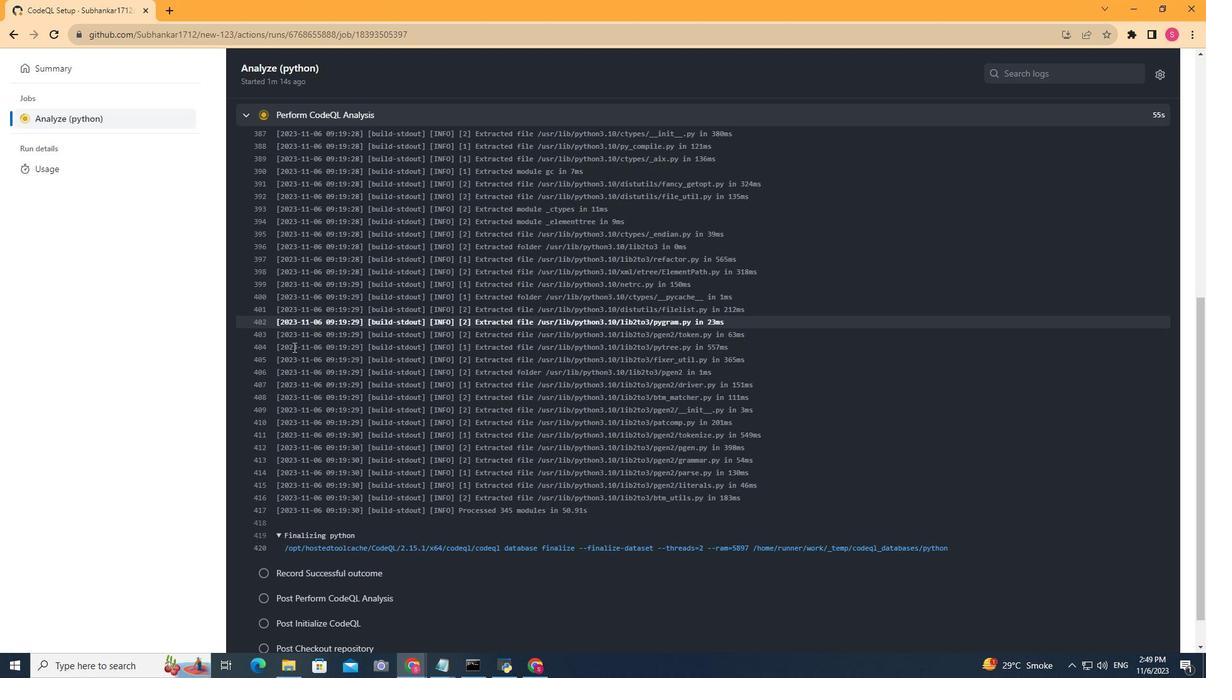
Action: Mouse scrolled (293, 346) with delta (0, 0)
Screenshot: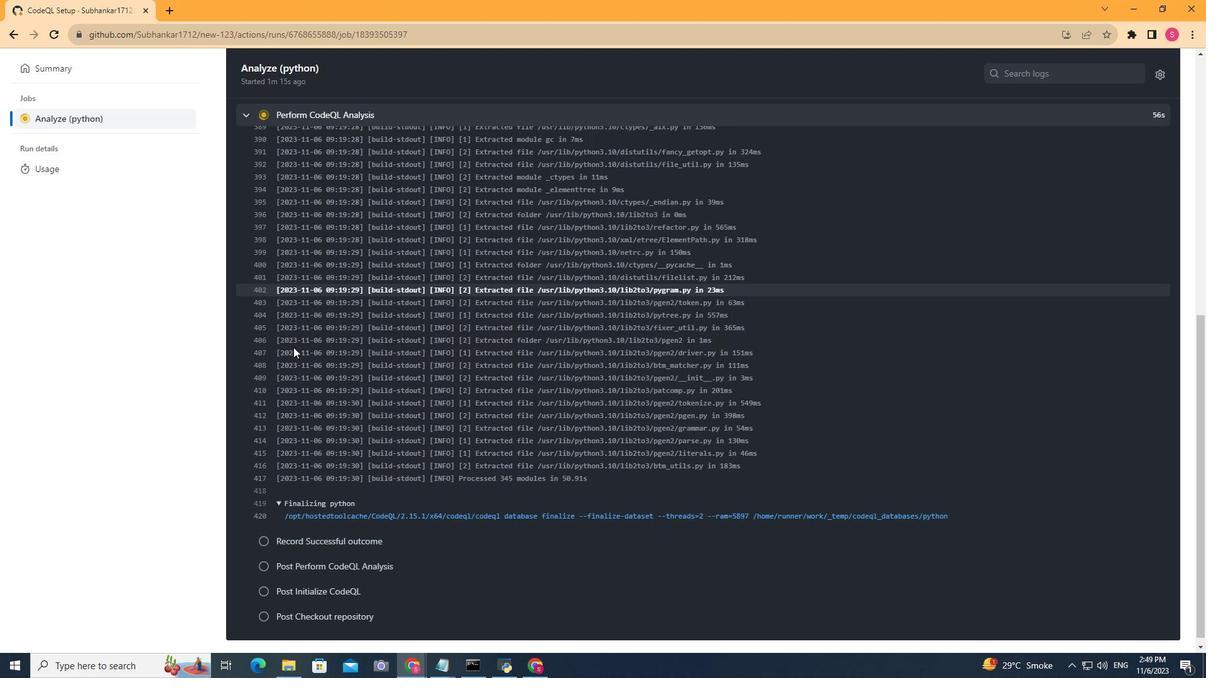
Action: Mouse scrolled (293, 346) with delta (0, 0)
Screenshot: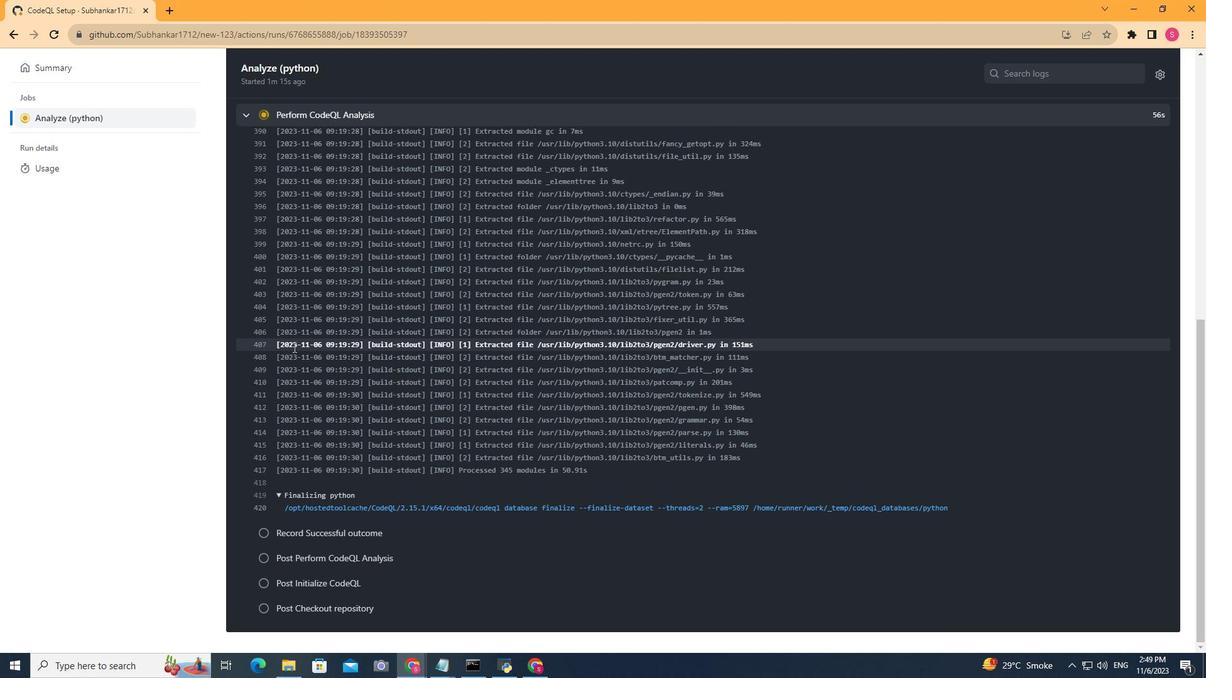 
Action: Mouse scrolled (293, 346) with delta (0, 0)
Screenshot: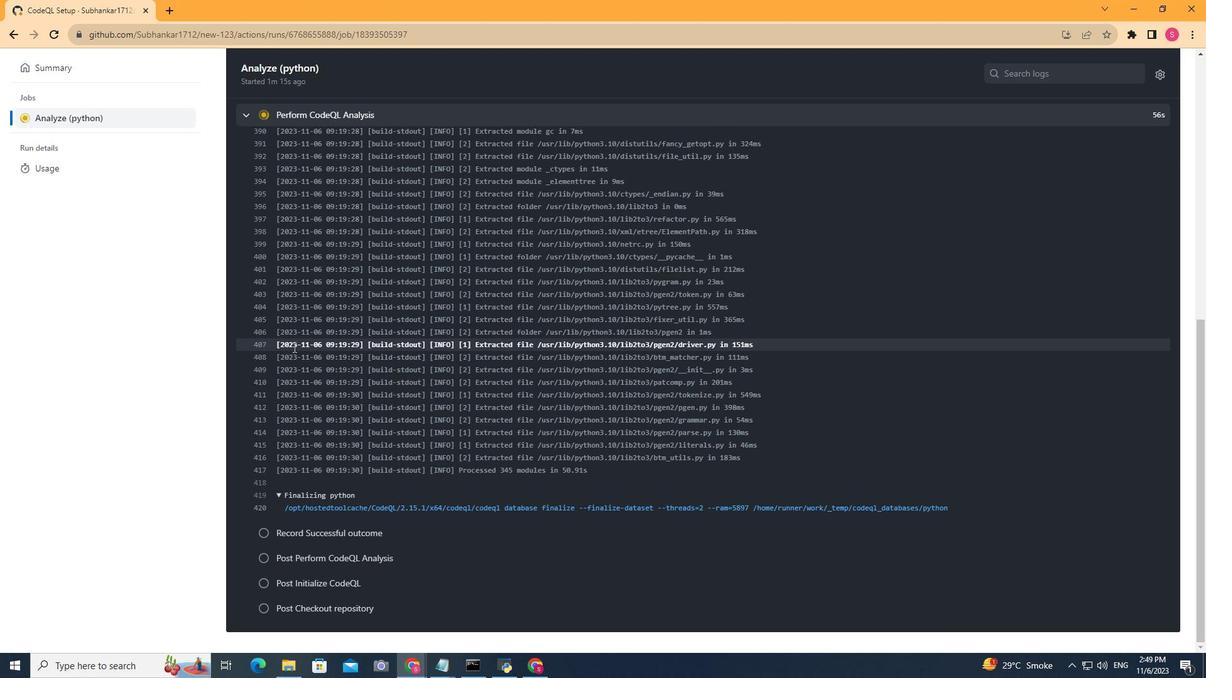 
Action: Mouse scrolled (293, 346) with delta (0, 0)
Screenshot: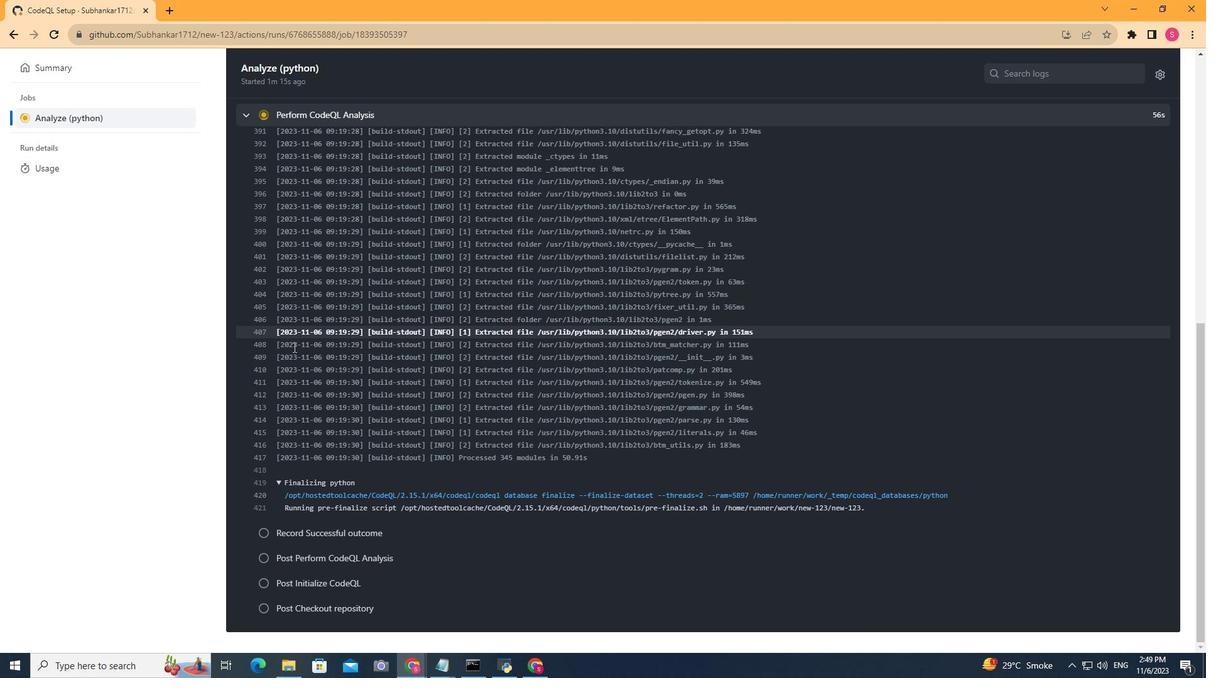 
Action: Mouse scrolled (293, 346) with delta (0, 0)
Screenshot: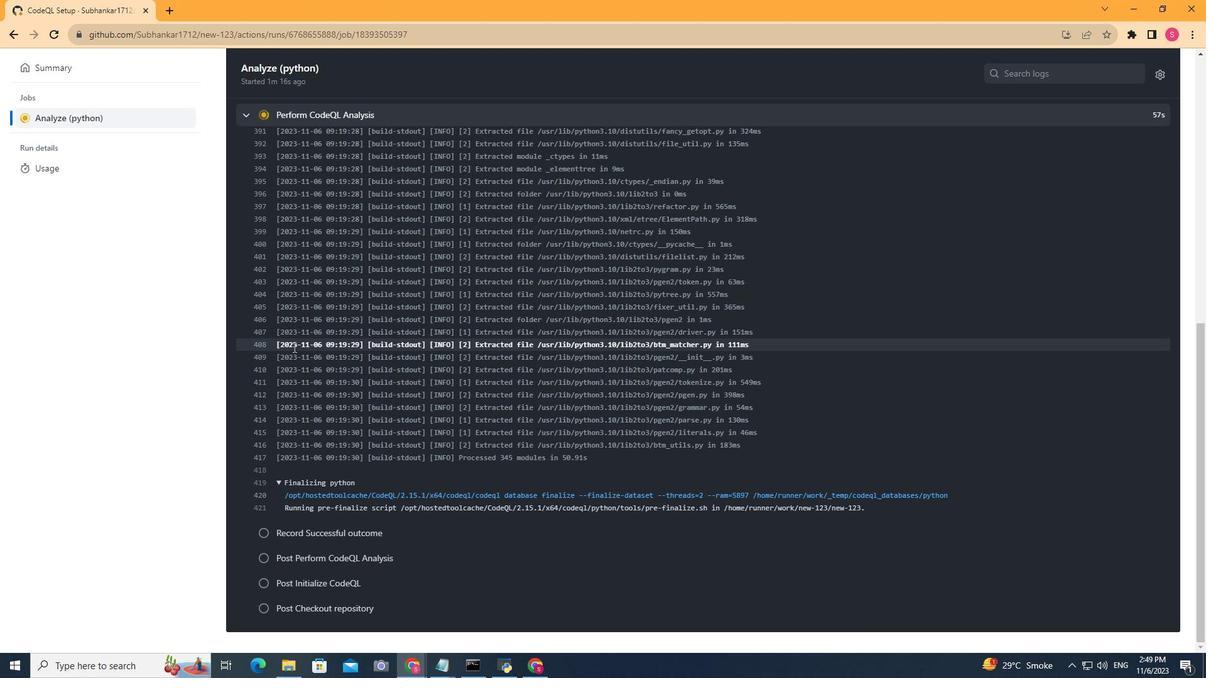 
Action: Mouse scrolled (293, 346) with delta (0, 0)
Screenshot: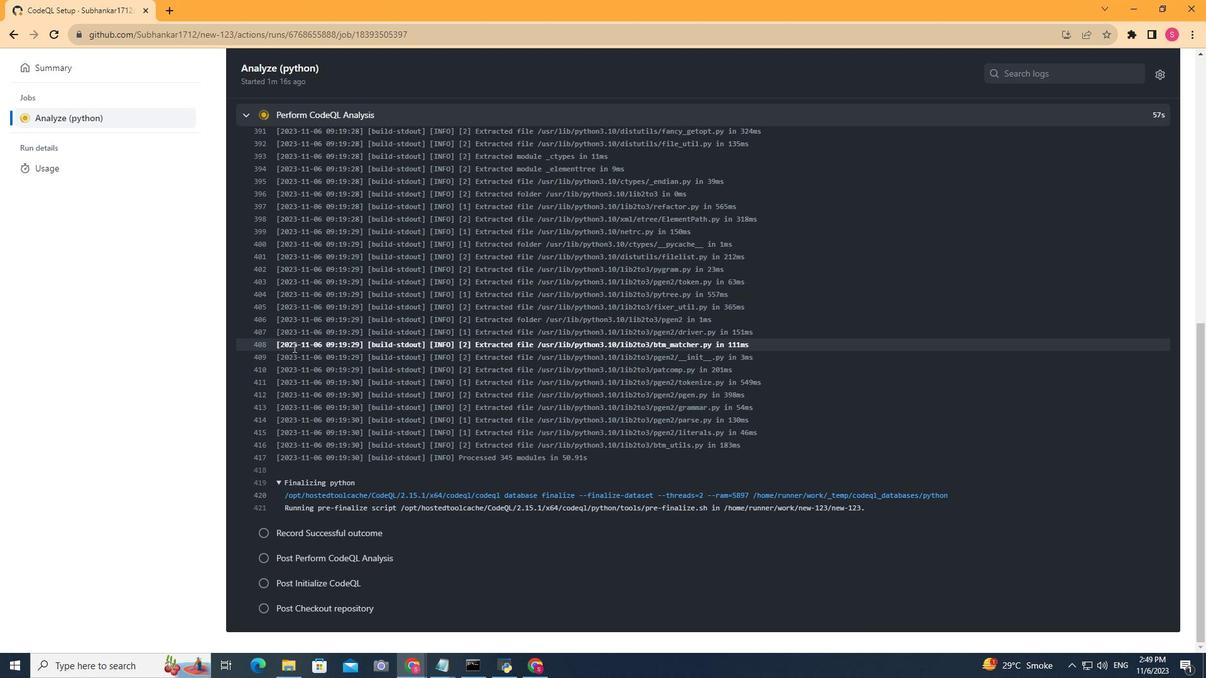 
Action: Mouse scrolled (293, 346) with delta (0, 0)
Screenshot: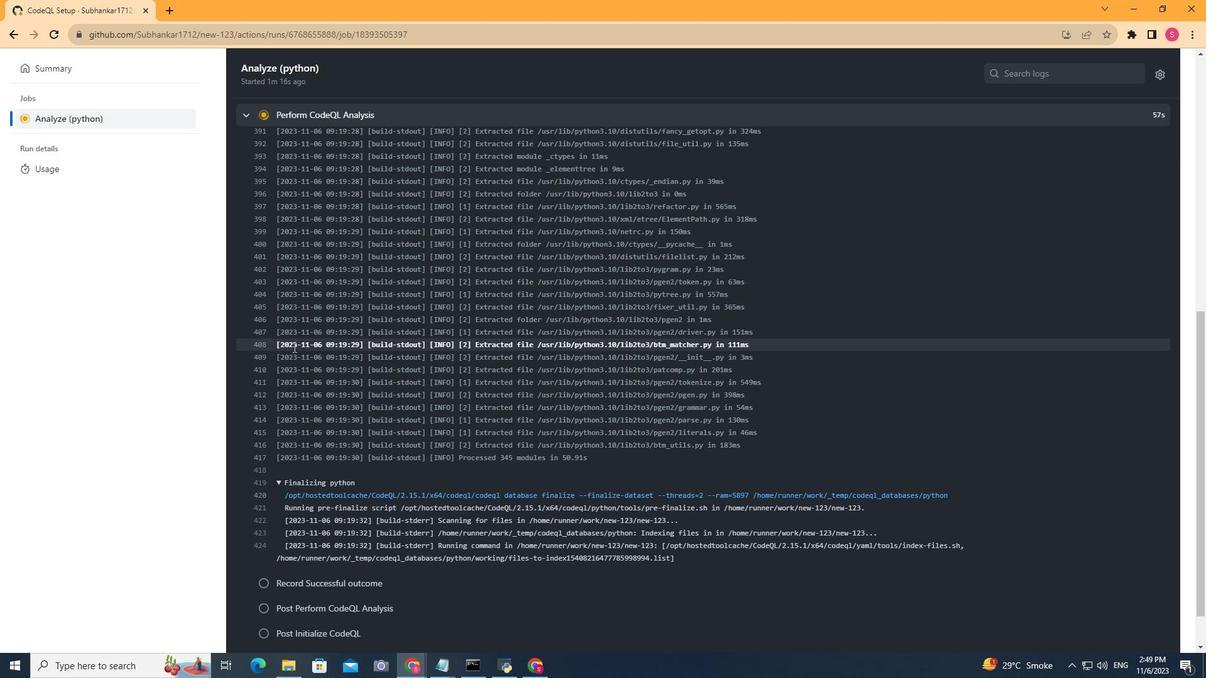
Action: Mouse scrolled (293, 346) with delta (0, 0)
Screenshot: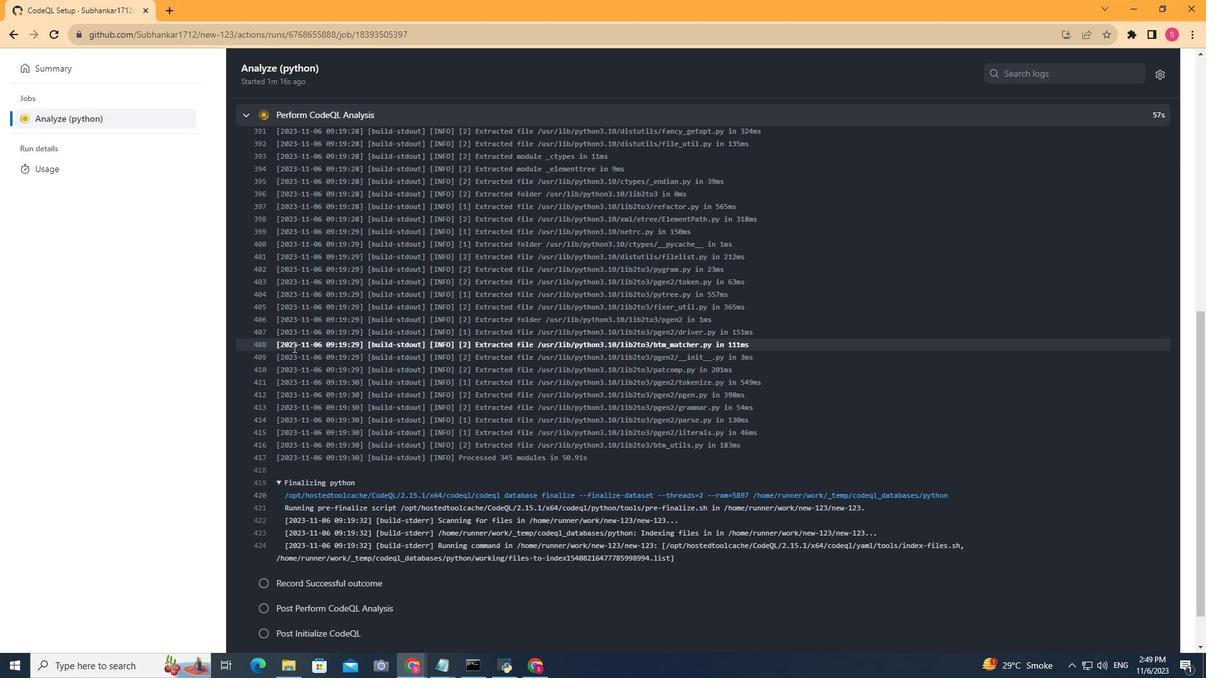 
Action: Mouse scrolled (293, 346) with delta (0, 0)
Screenshot: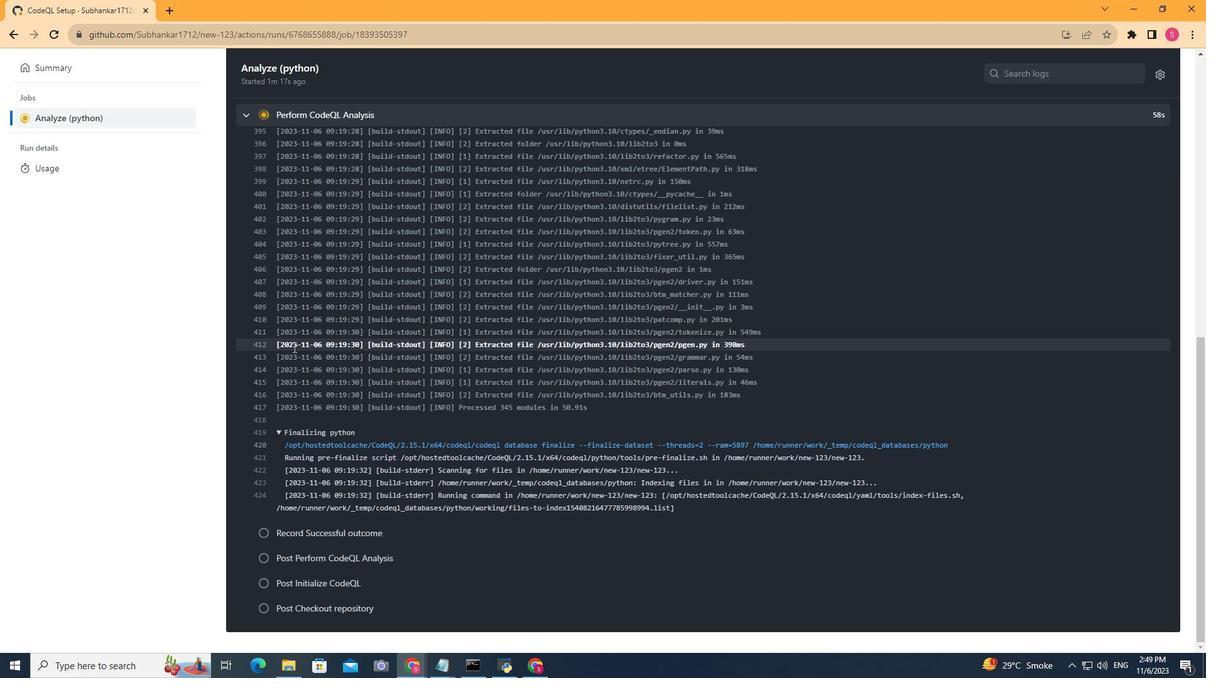 
Action: Mouse scrolled (293, 346) with delta (0, 0)
Screenshot: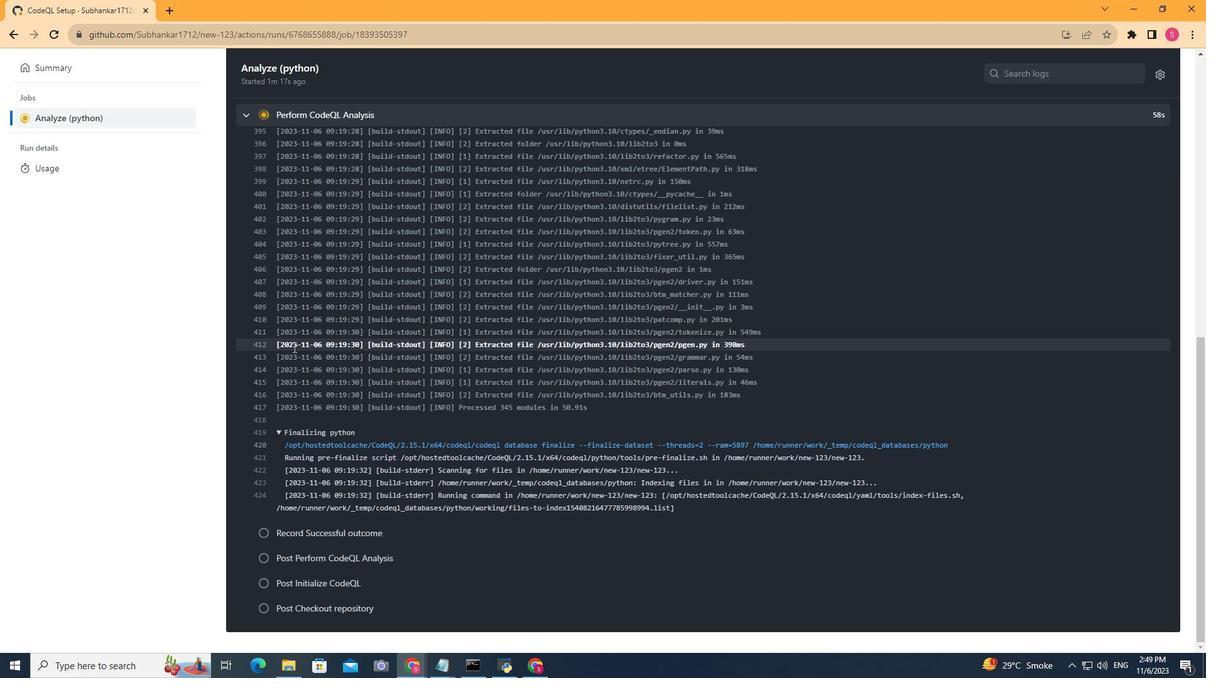 
Action: Mouse scrolled (293, 346) with delta (0, 0)
Screenshot: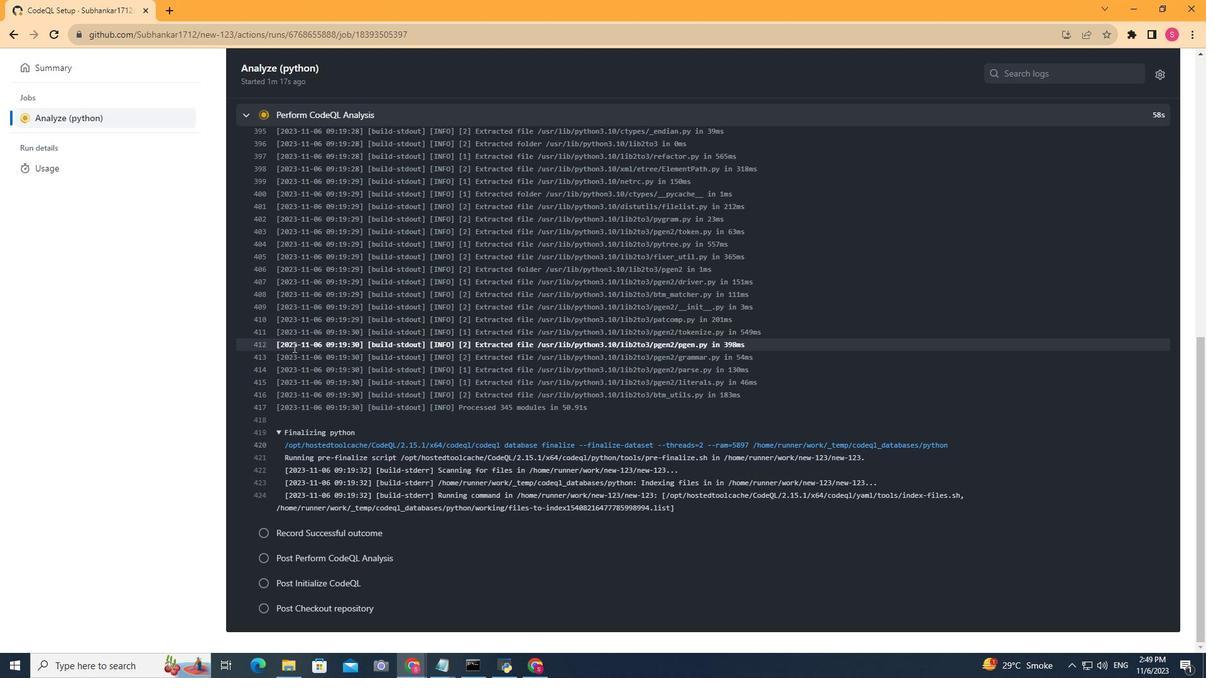 
Action: Mouse scrolled (293, 346) with delta (0, 0)
Screenshot: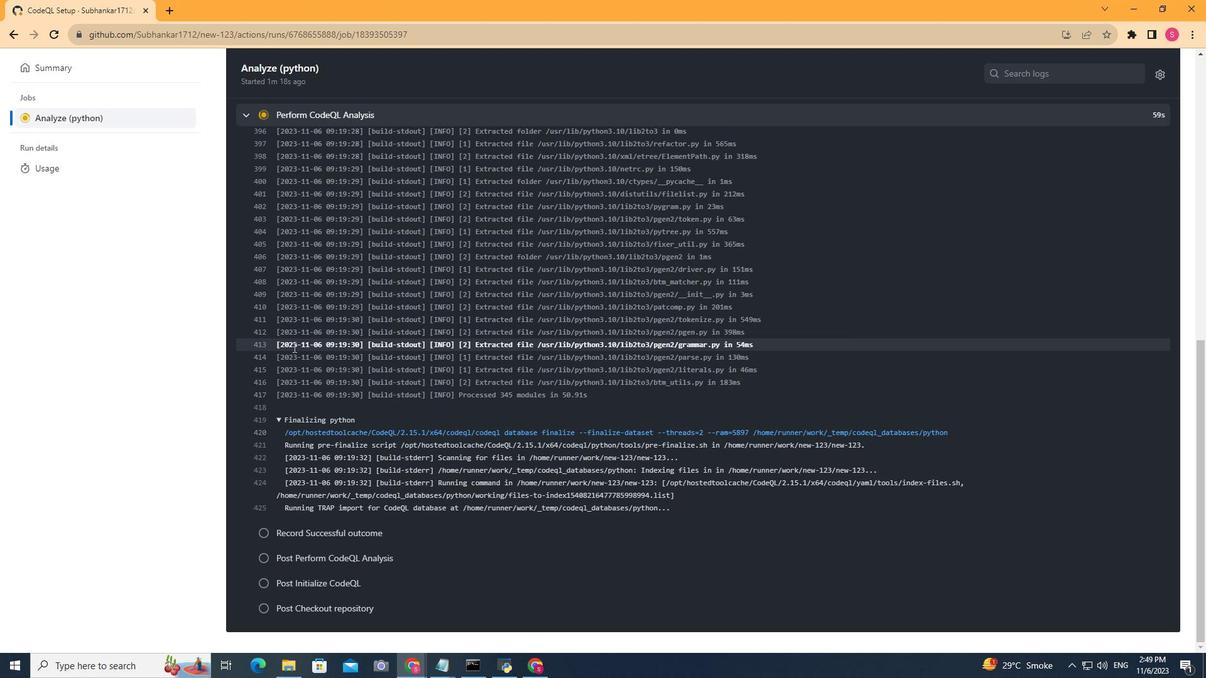 
Action: Mouse scrolled (293, 346) with delta (0, 0)
Screenshot: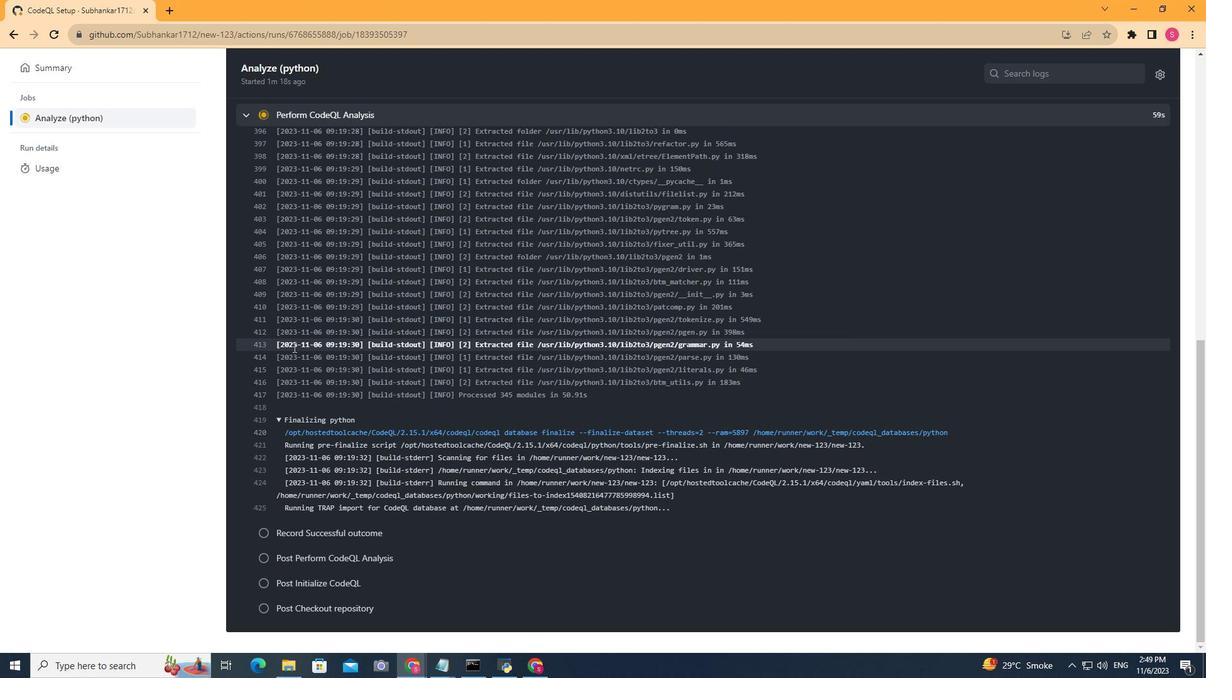 
Action: Mouse scrolled (293, 346) with delta (0, 0)
Screenshot: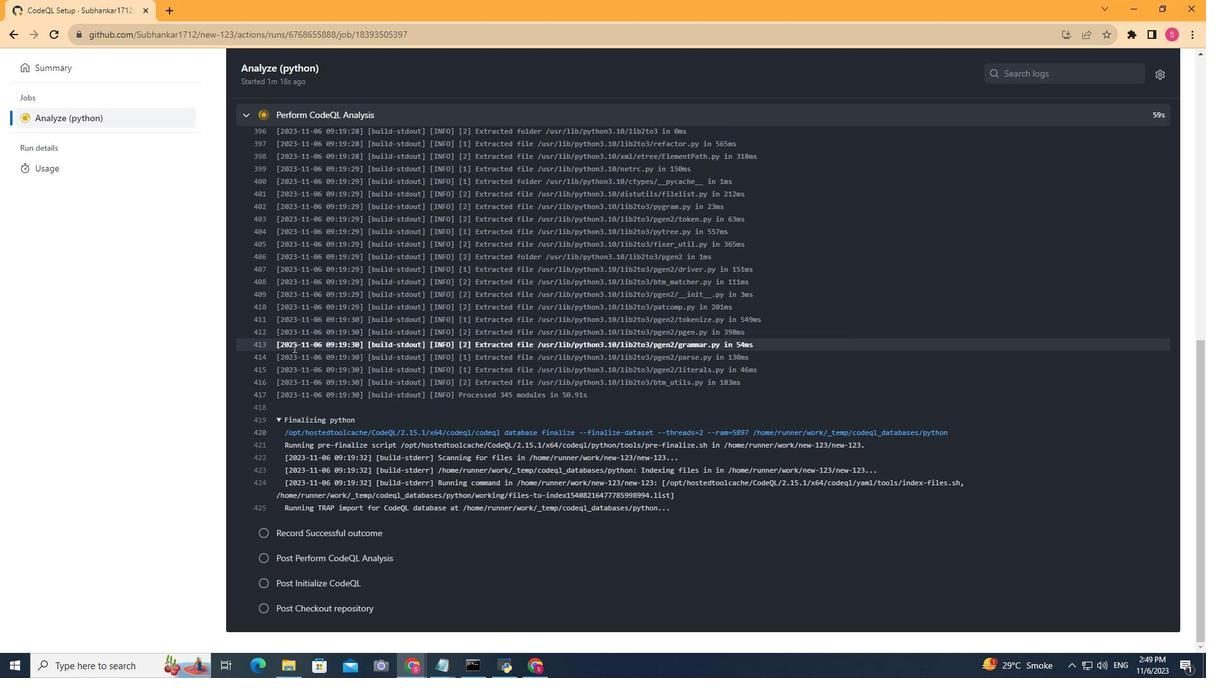 
Action: Mouse scrolled (293, 346) with delta (0, 0)
Screenshot: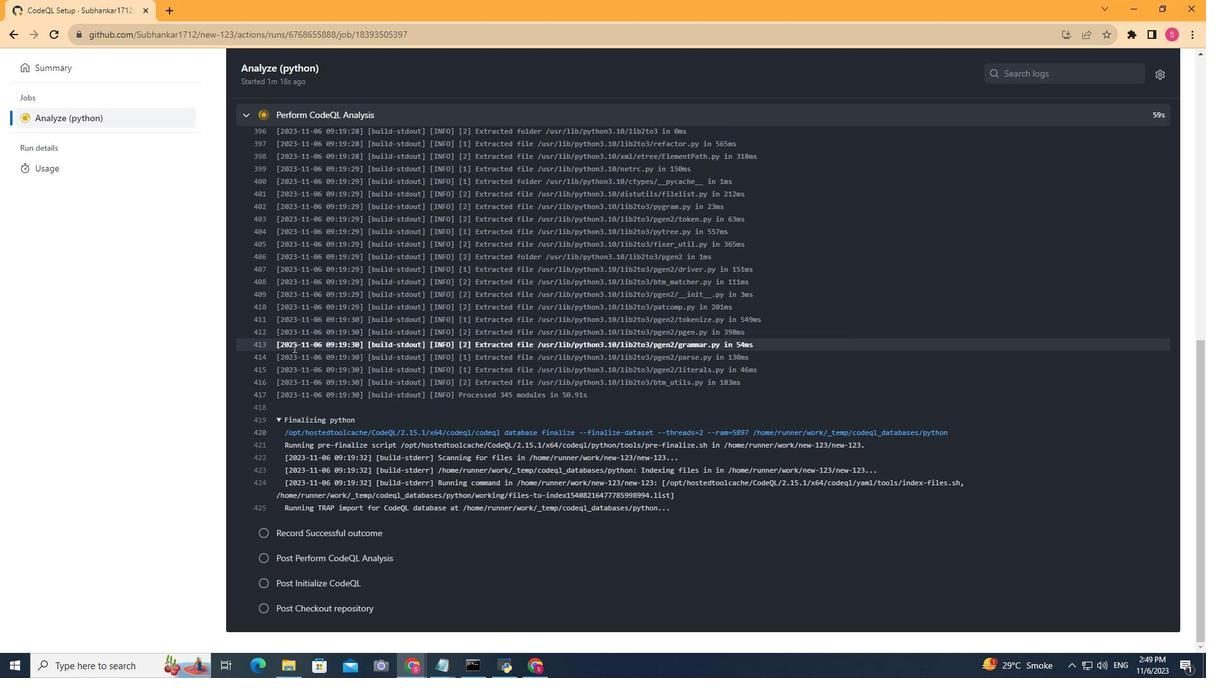 
Action: Mouse scrolled (293, 346) with delta (0, 0)
Screenshot: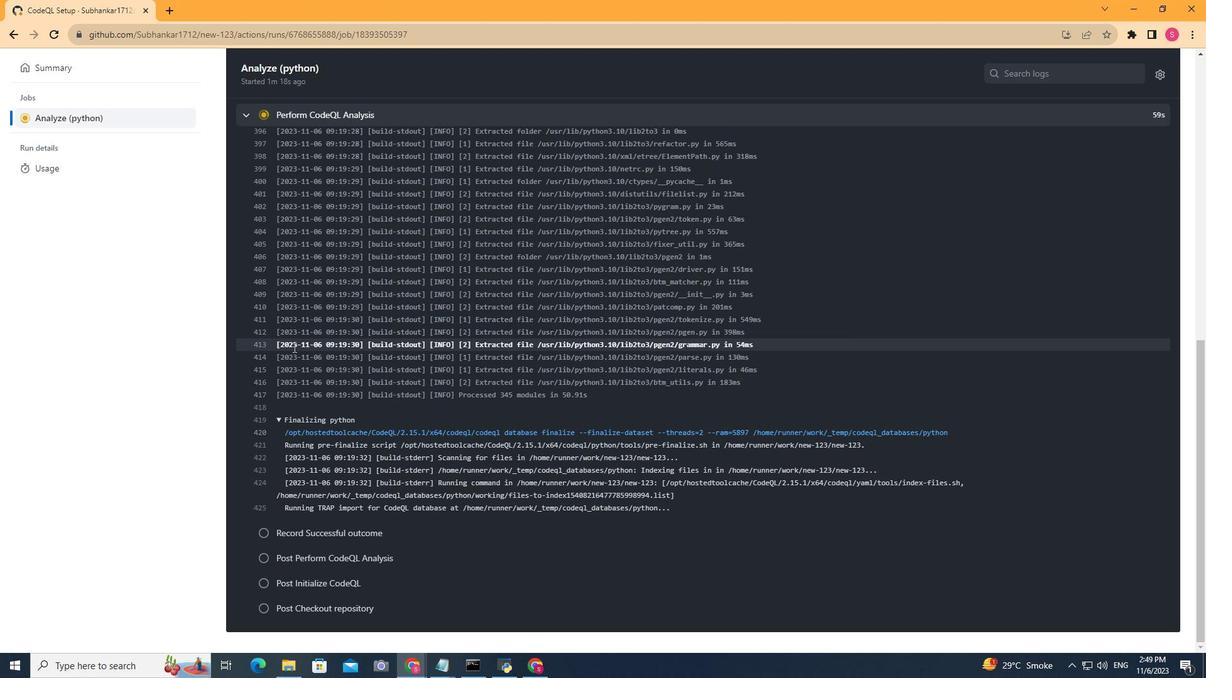 
Action: Mouse scrolled (293, 346) with delta (0, 0)
Screenshot: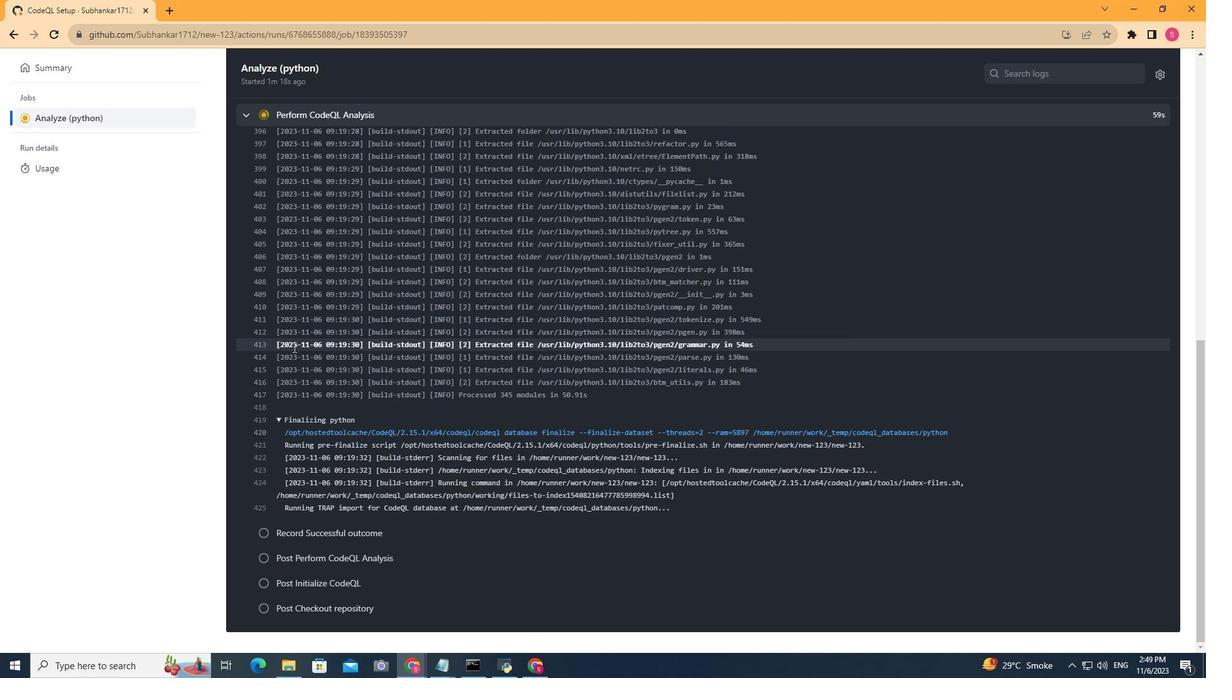 
Action: Mouse scrolled (293, 346) with delta (0, 0)
Screenshot: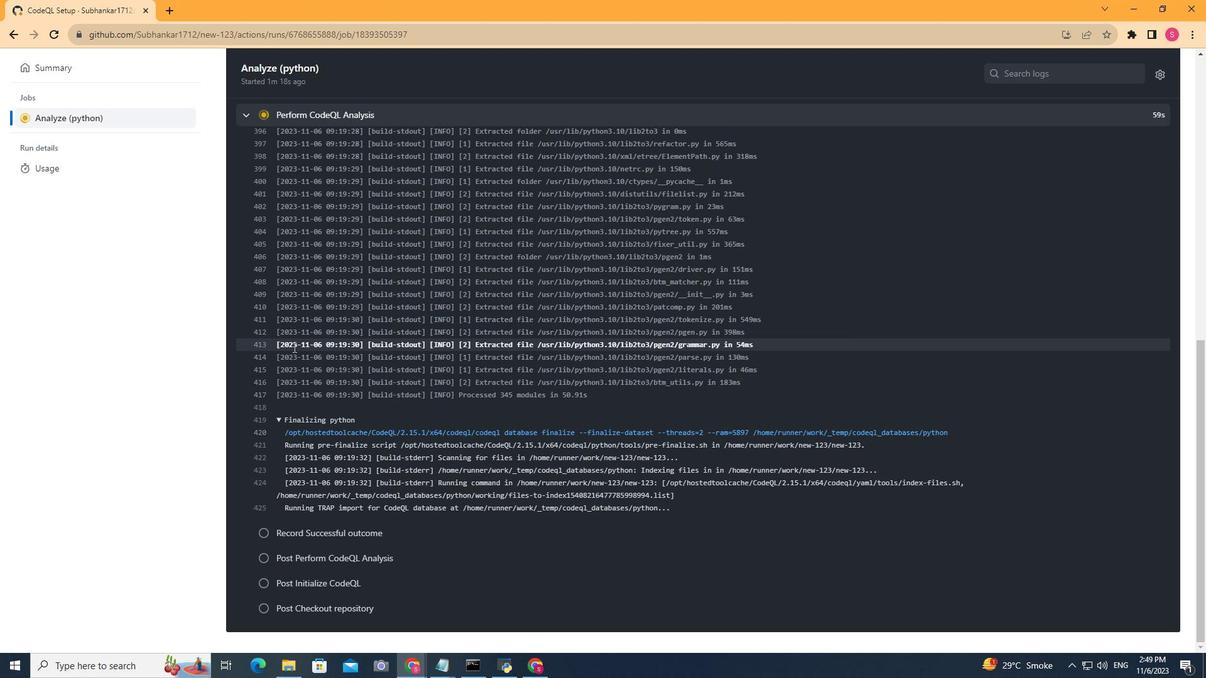 
Action: Mouse scrolled (293, 346) with delta (0, 0)
Screenshot: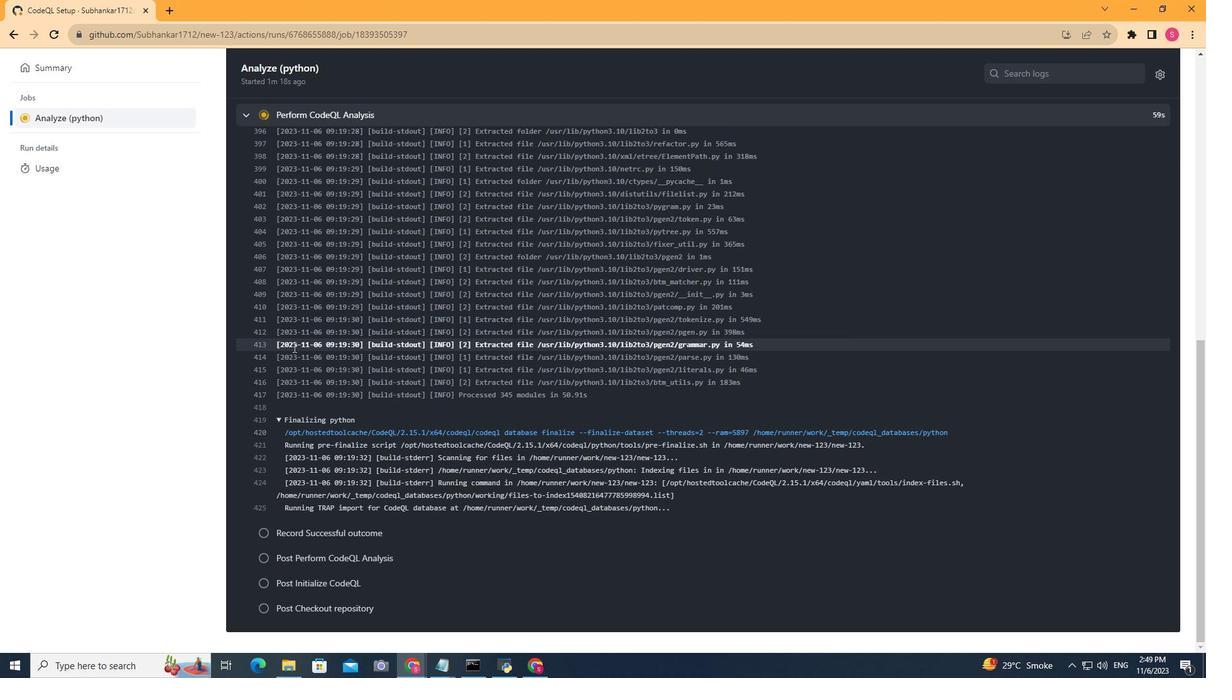 
Action: Mouse moved to (306, 475)
Screenshot: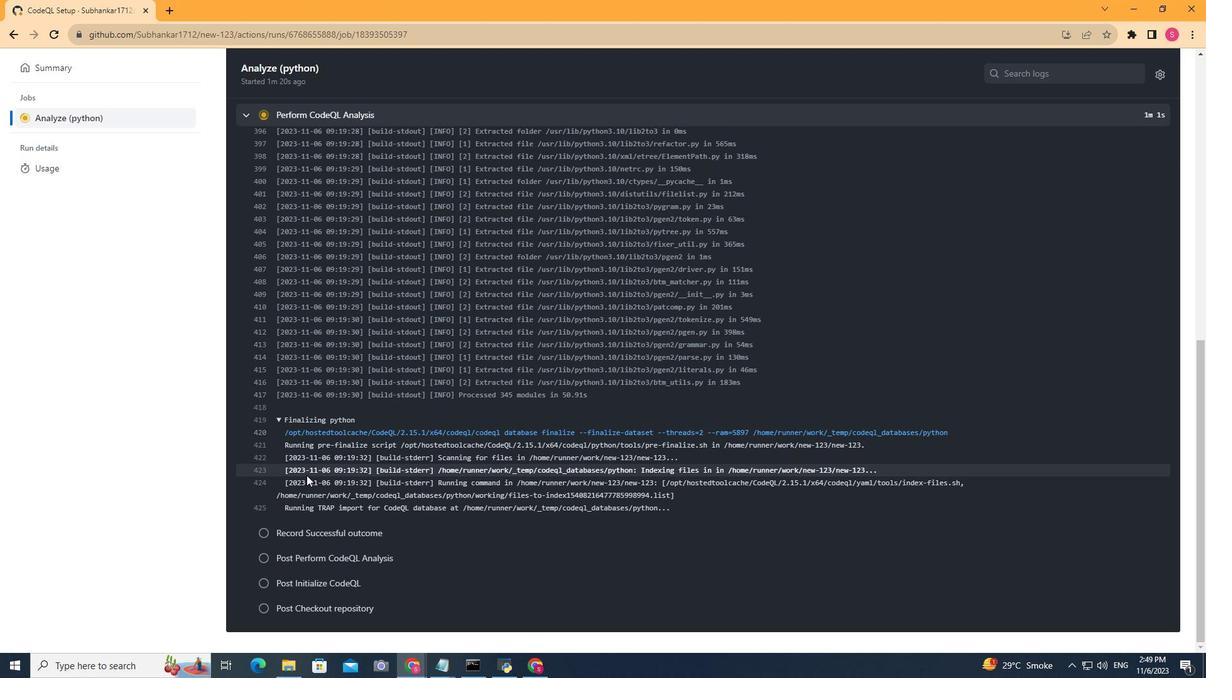 
Action: Mouse scrolled (306, 476) with delta (0, 0)
Screenshot: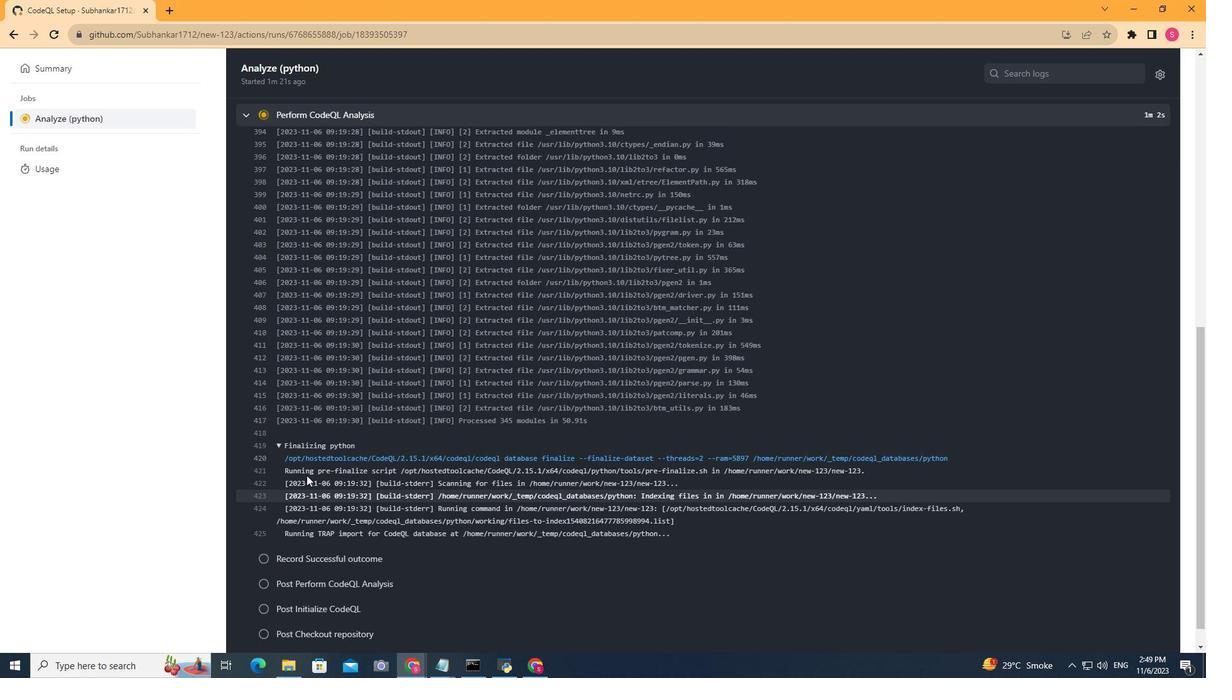 
Action: Mouse scrolled (306, 476) with delta (0, 0)
Screenshot: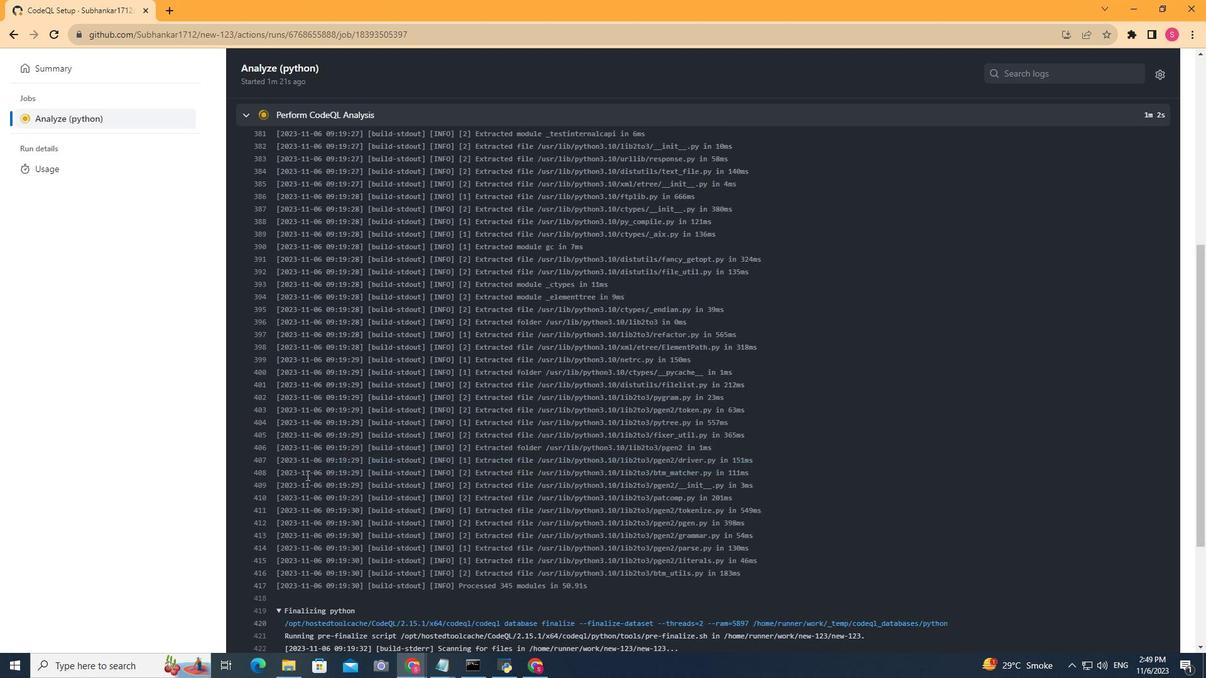 
Action: Mouse scrolled (306, 476) with delta (0, 0)
Screenshot: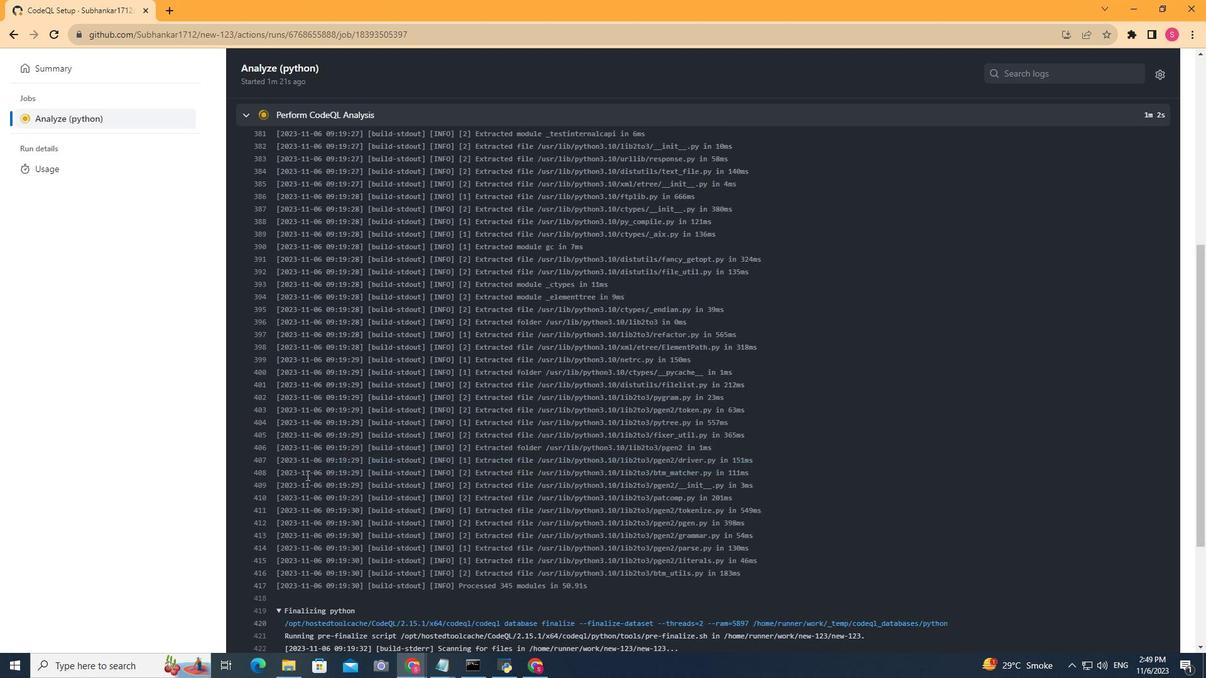 
Action: Mouse scrolled (306, 476) with delta (0, 0)
Screenshot: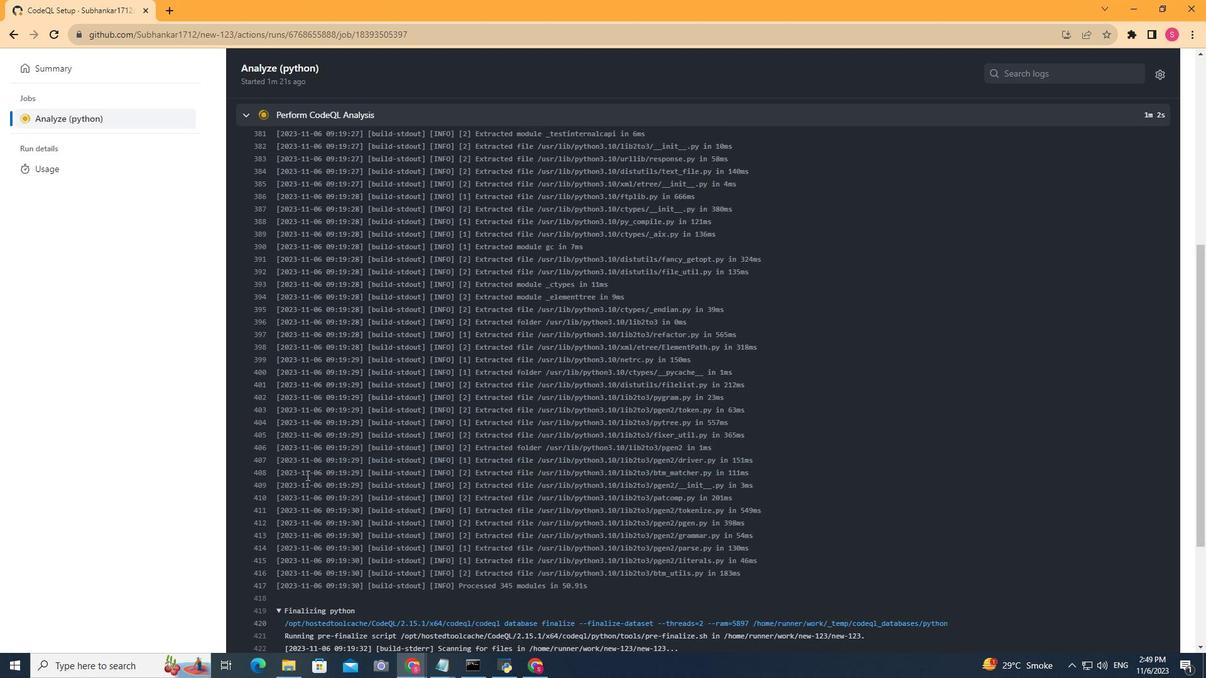 
Action: Mouse scrolled (306, 476) with delta (0, 0)
Screenshot: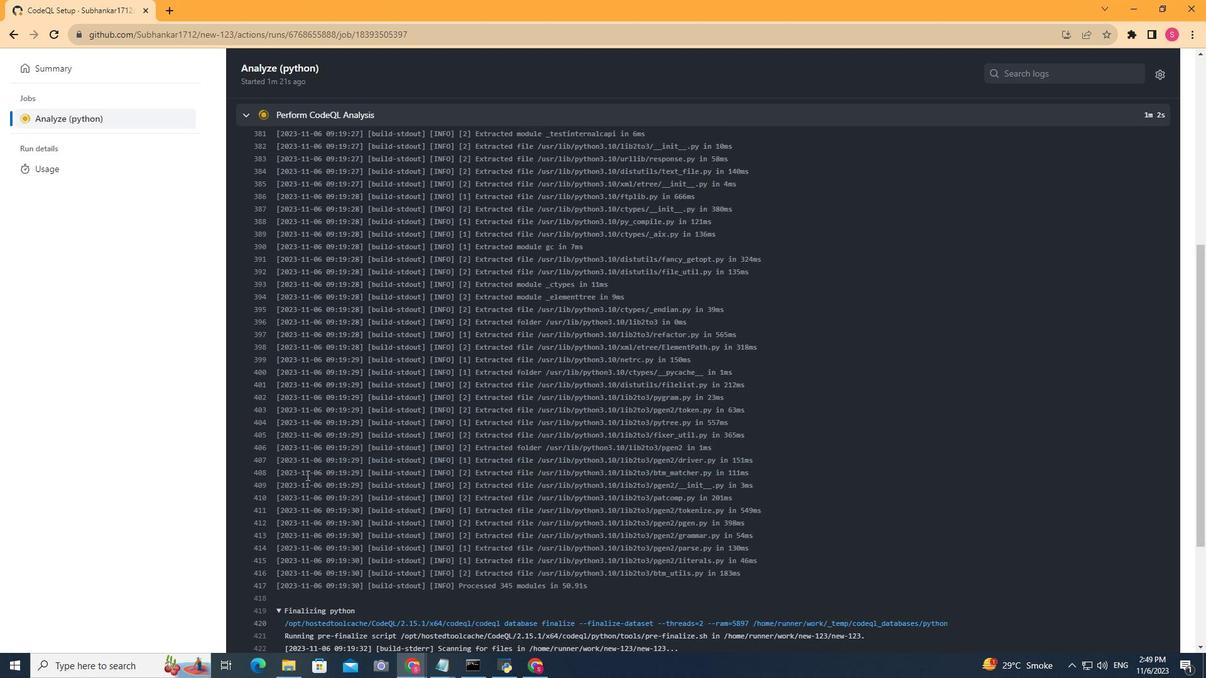 
Action: Mouse scrolled (306, 476) with delta (0, 0)
Screenshot: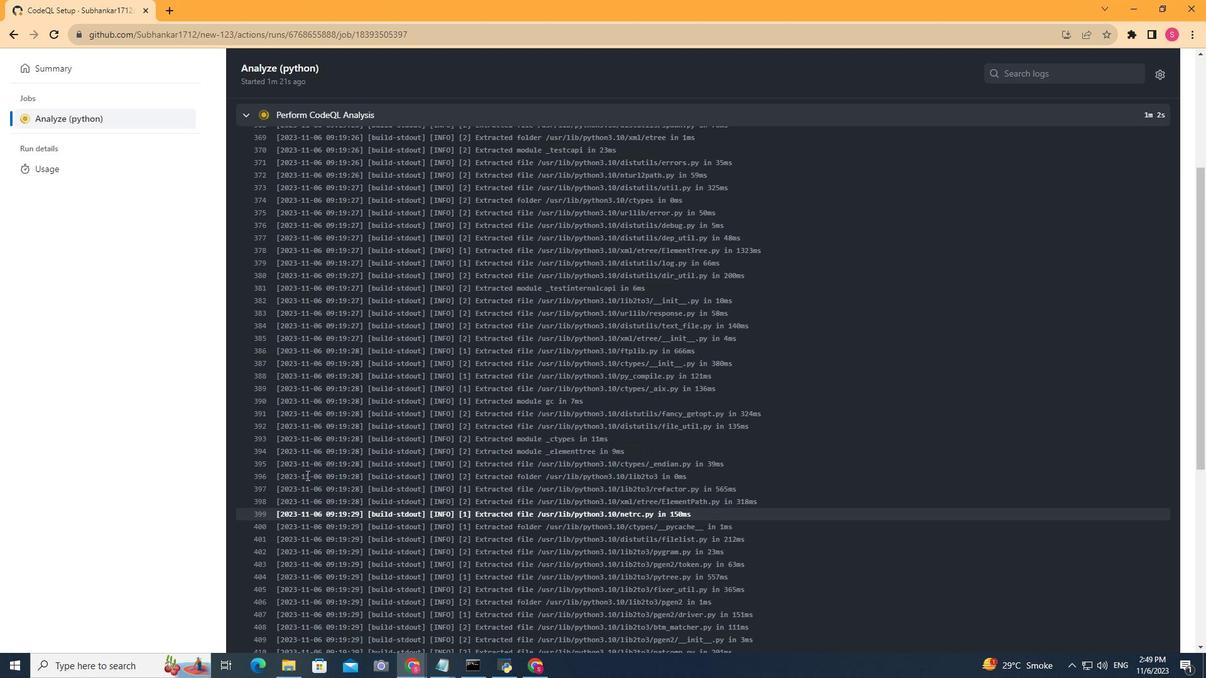 
Action: Mouse scrolled (306, 476) with delta (0, 0)
Screenshot: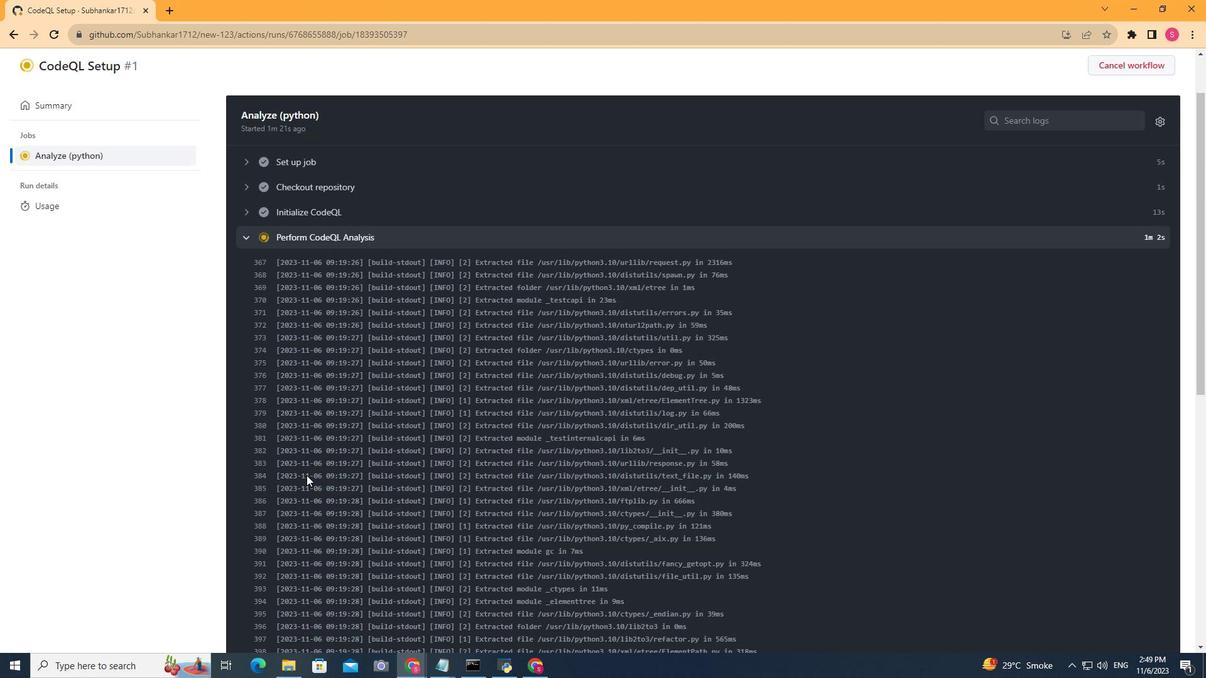 
Action: Mouse scrolled (306, 476) with delta (0, 0)
Screenshot: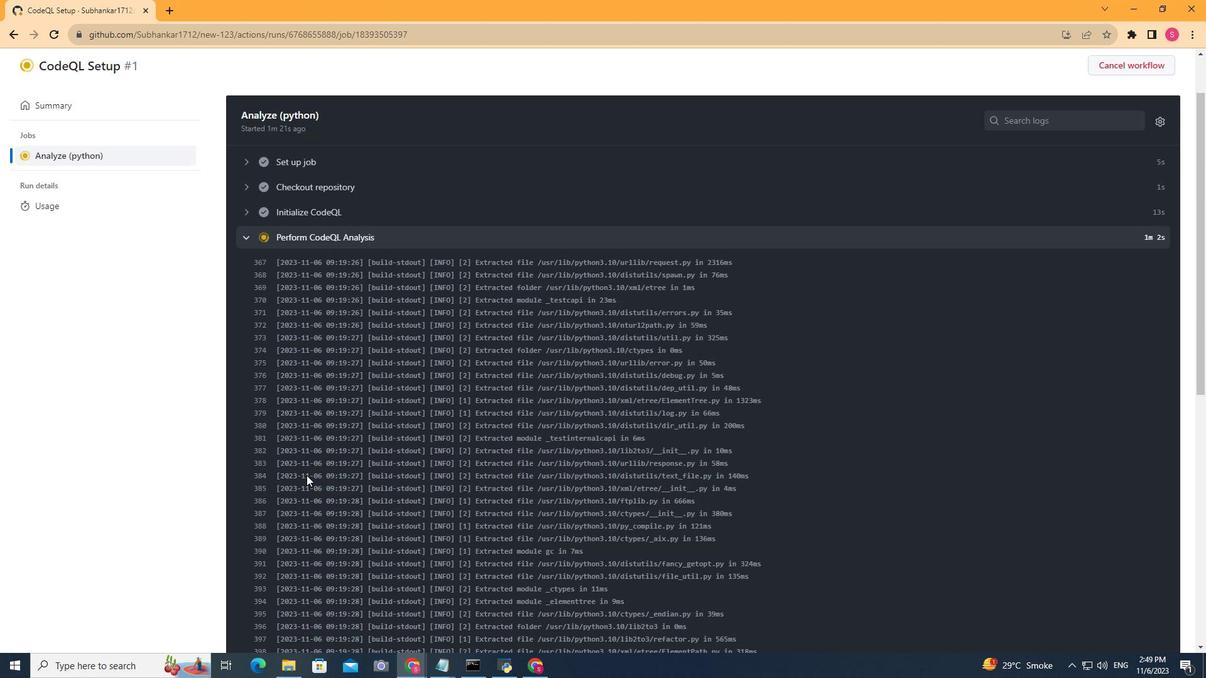 
Action: Mouse scrolled (306, 476) with delta (0, 0)
Screenshot: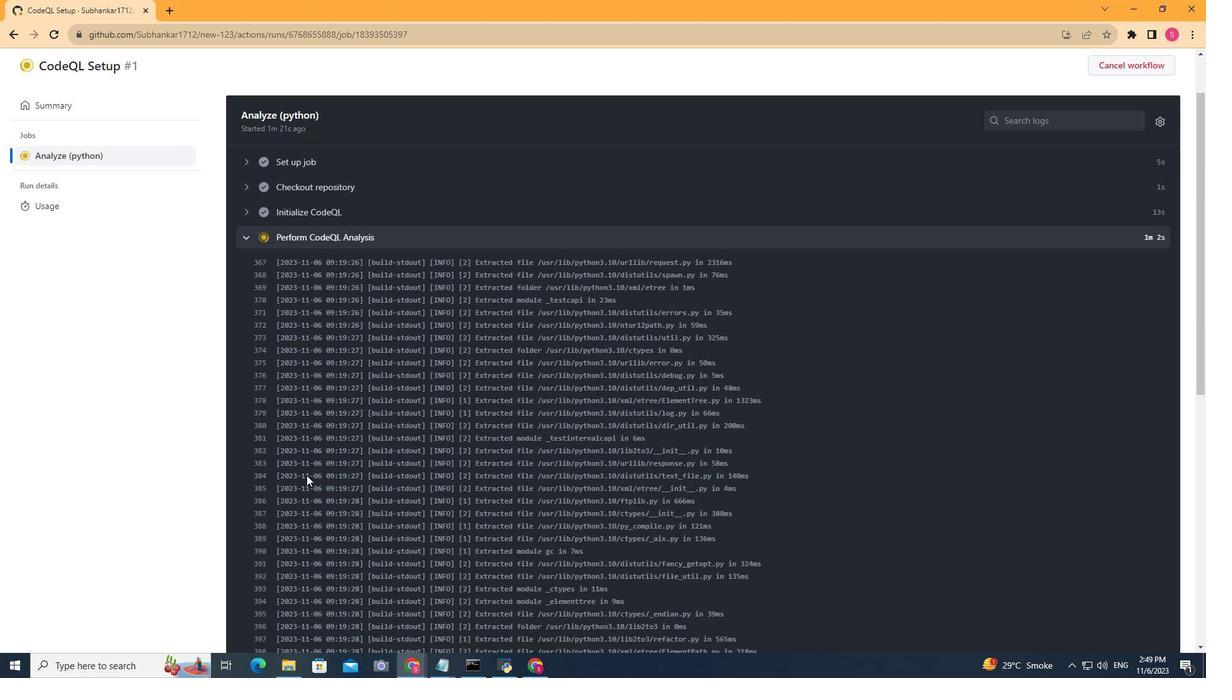 
Action: Mouse scrolled (306, 476) with delta (0, 0)
Screenshot: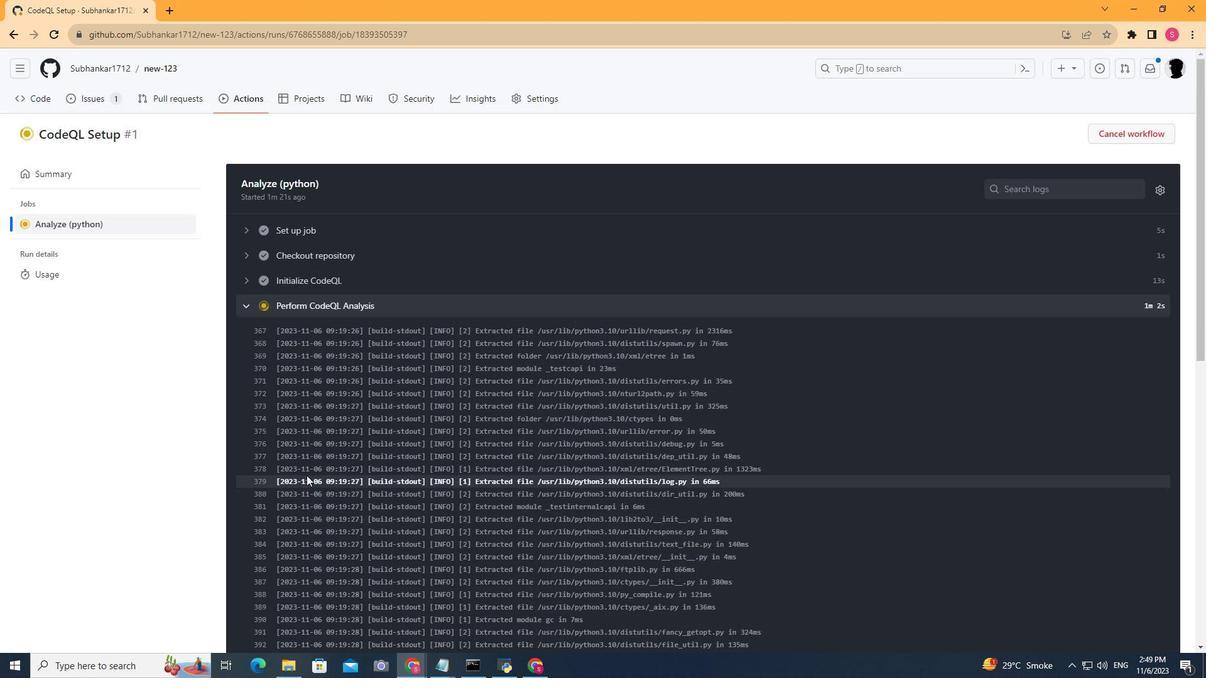 
Action: Mouse scrolled (306, 476) with delta (0, 0)
Screenshot: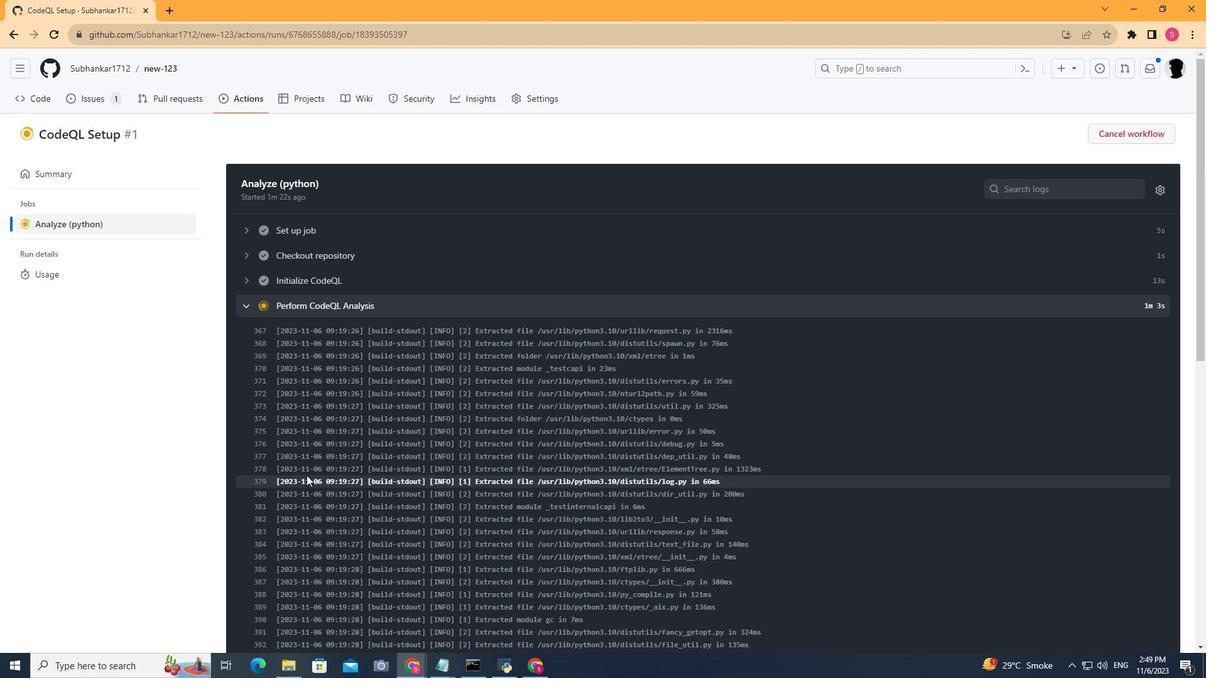 
Action: Mouse scrolled (306, 476) with delta (0, 0)
Screenshot: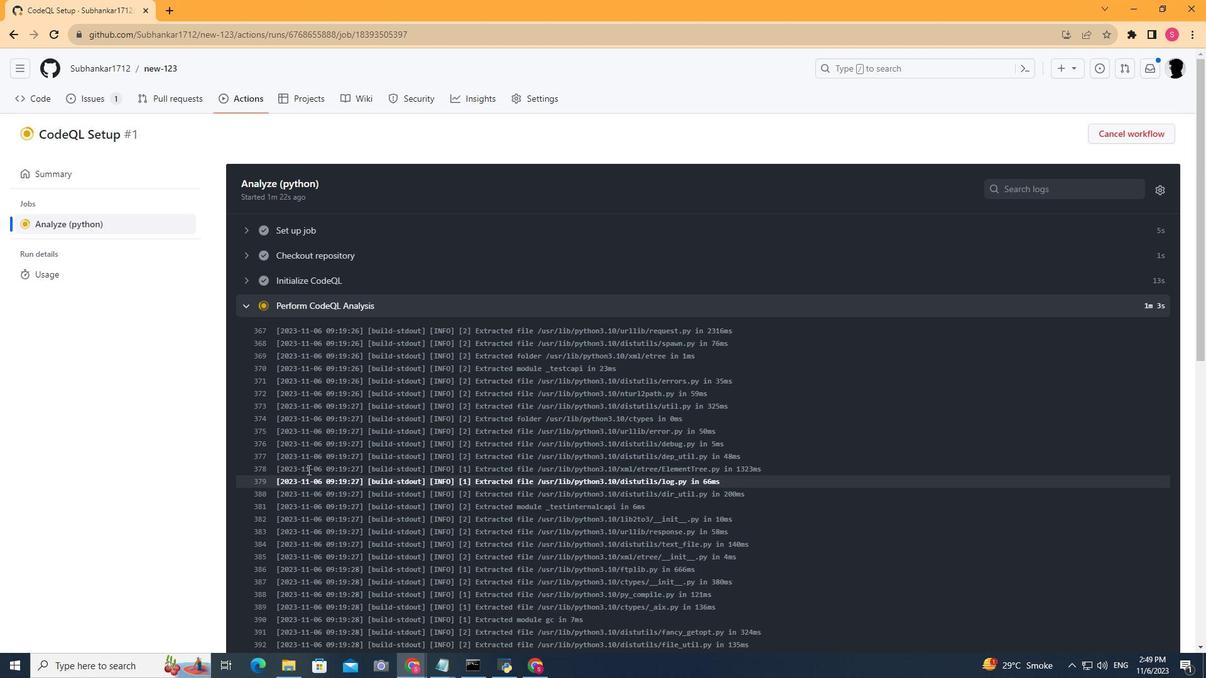 
Action: Mouse scrolled (306, 476) with delta (0, 0)
Screenshot: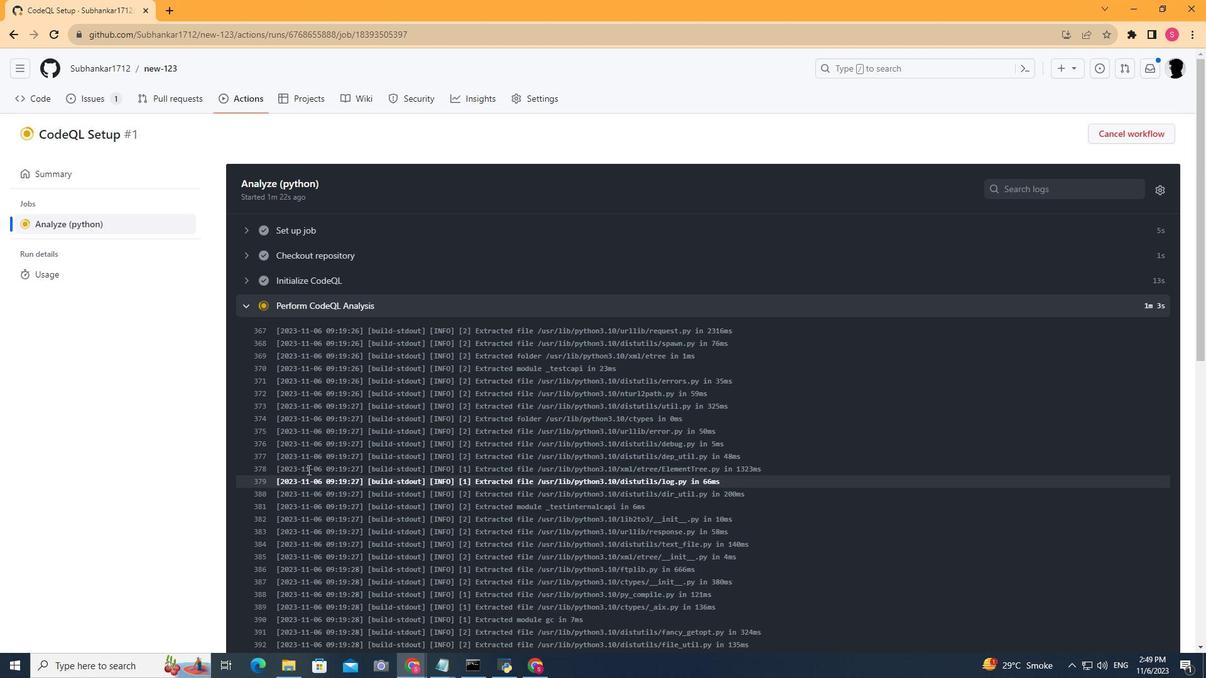 
Action: Mouse scrolled (306, 476) with delta (0, 0)
Screenshot: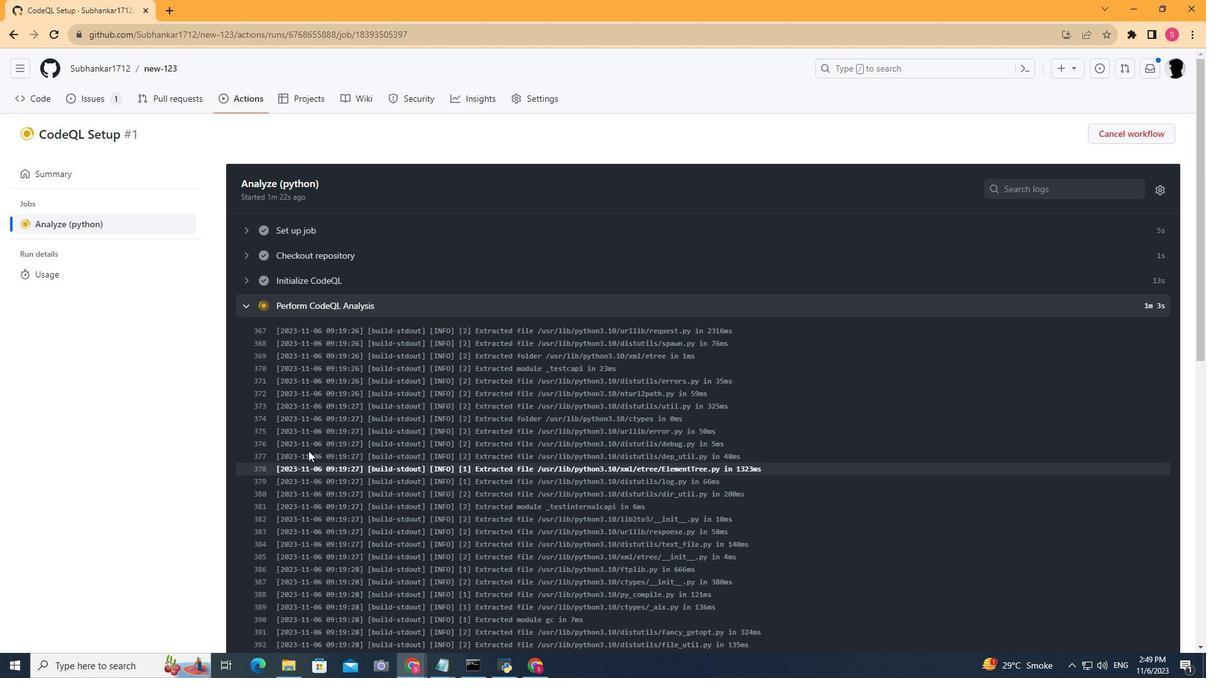 
Action: Mouse moved to (246, 306)
Screenshot: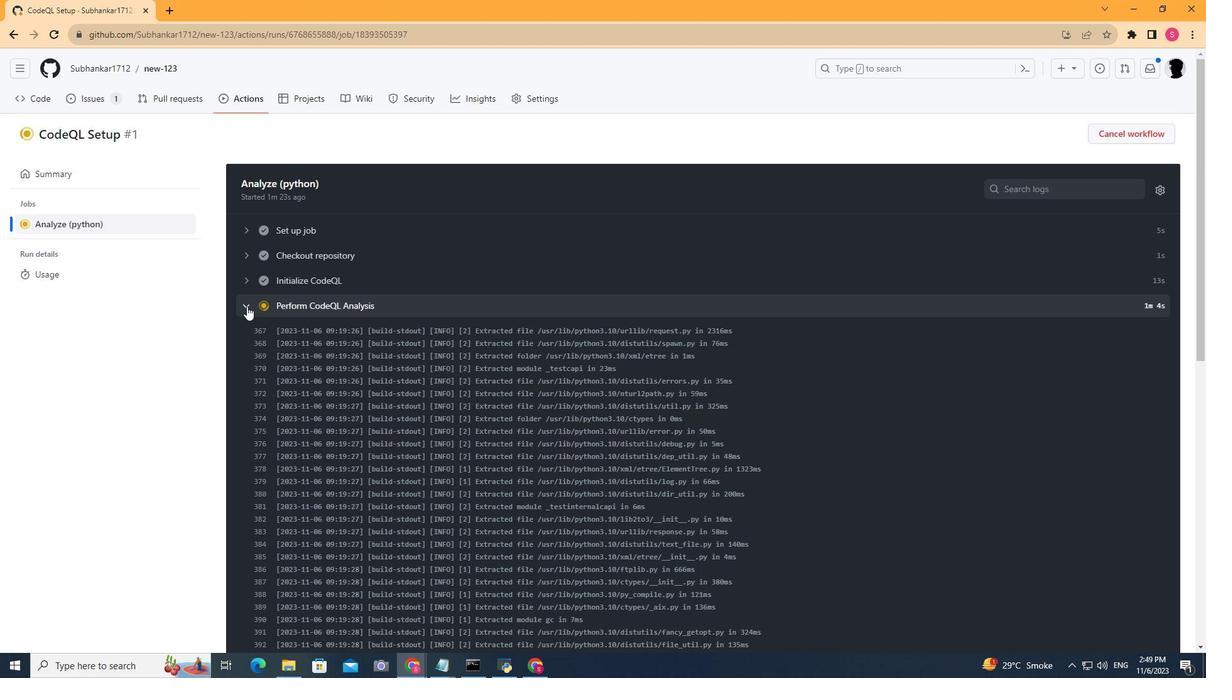 
Action: Mouse pressed left at (246, 306)
Screenshot: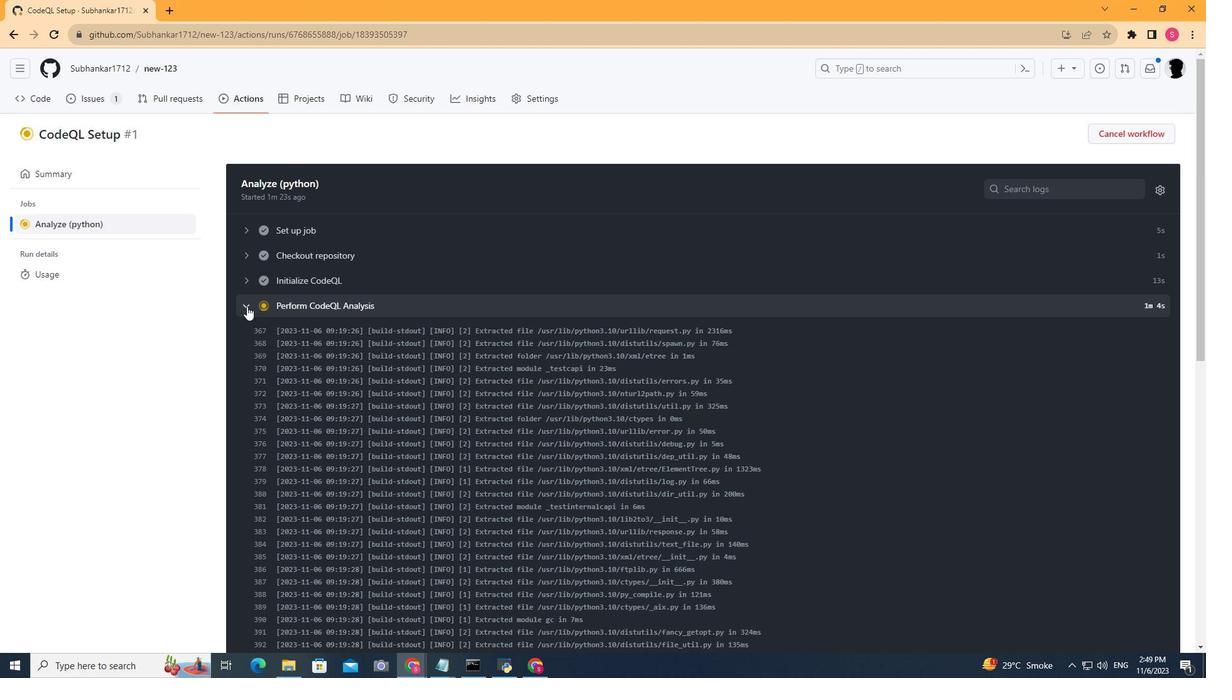
Action: Mouse moved to (289, 337)
Screenshot: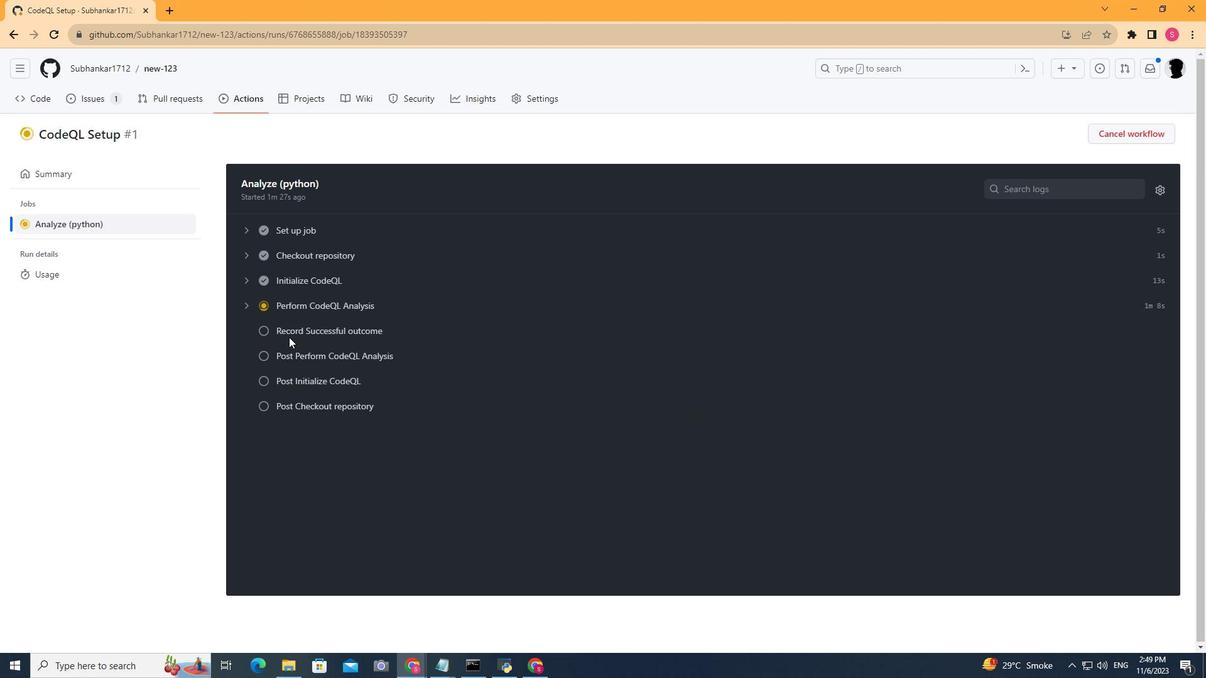 
Action: Mouse scrolled (289, 336) with delta (0, 0)
Screenshot: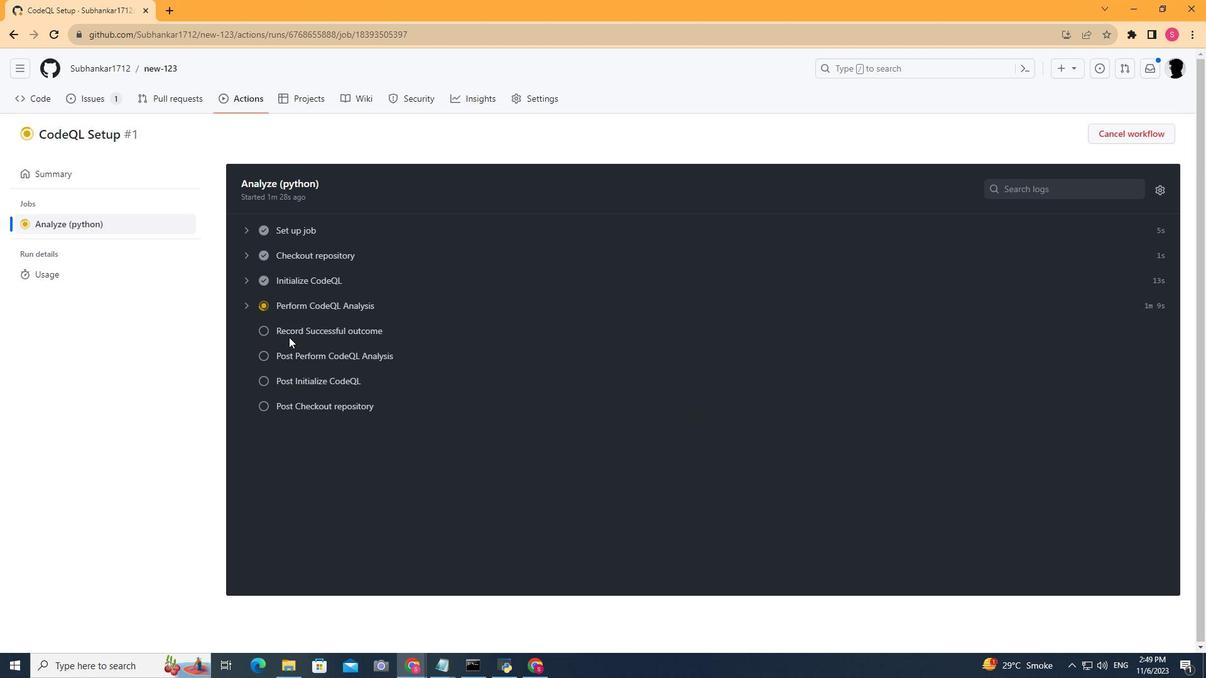 
Action: Mouse scrolled (289, 336) with delta (0, 0)
Screenshot: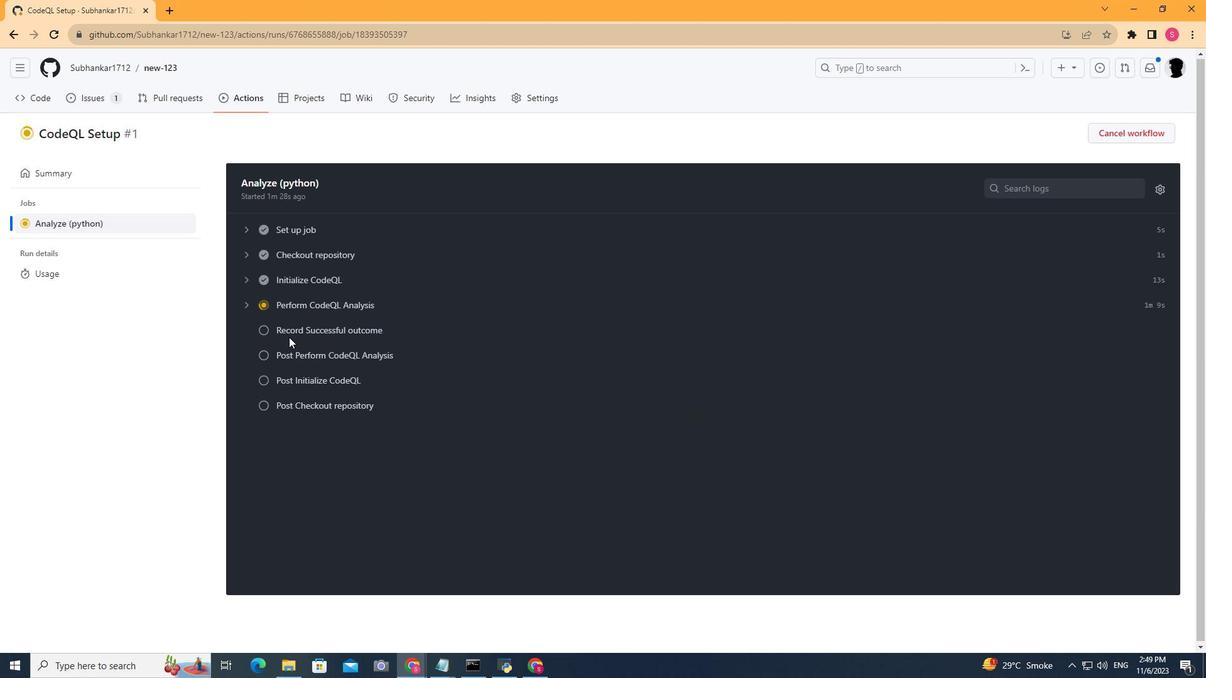 
Action: Mouse scrolled (289, 336) with delta (0, 0)
Screenshot: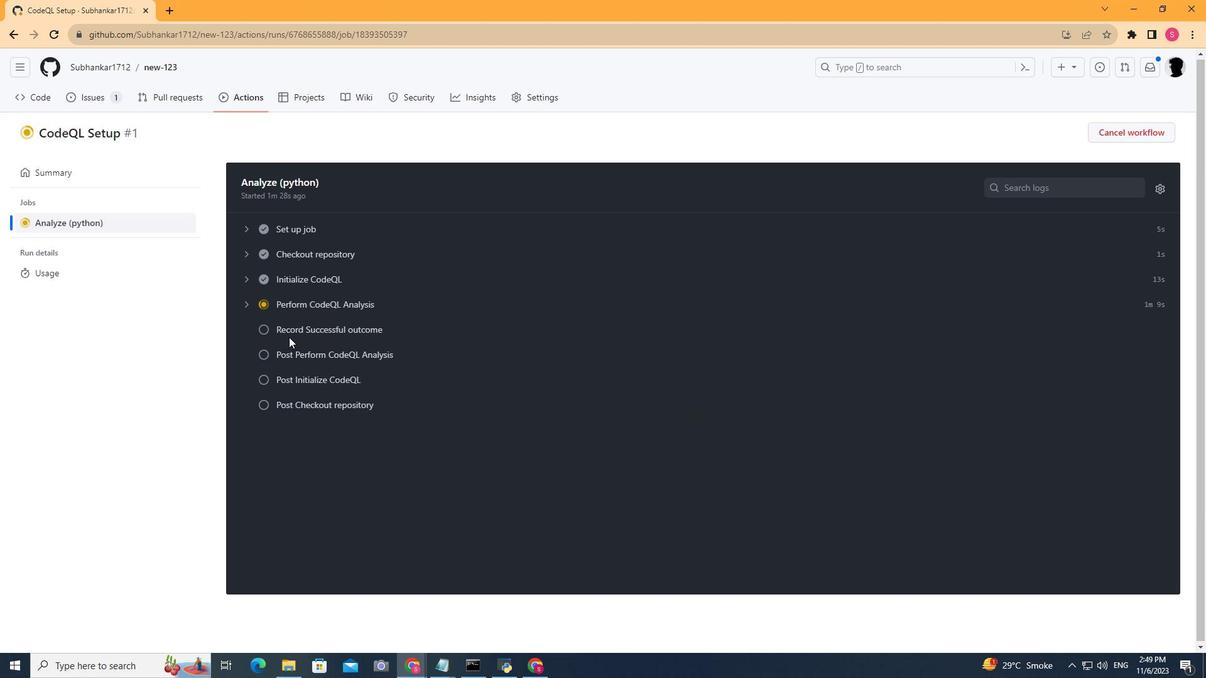 
Action: Mouse scrolled (289, 336) with delta (0, 0)
Screenshot: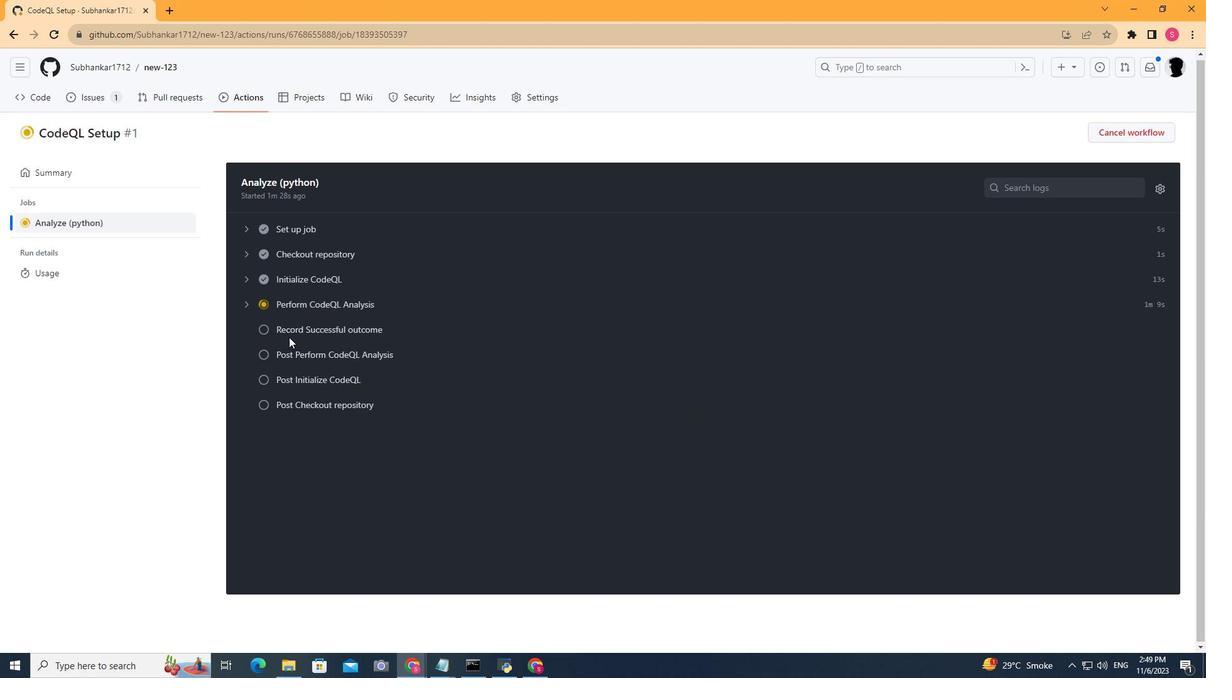 
Action: Mouse scrolled (289, 336) with delta (0, 0)
Screenshot: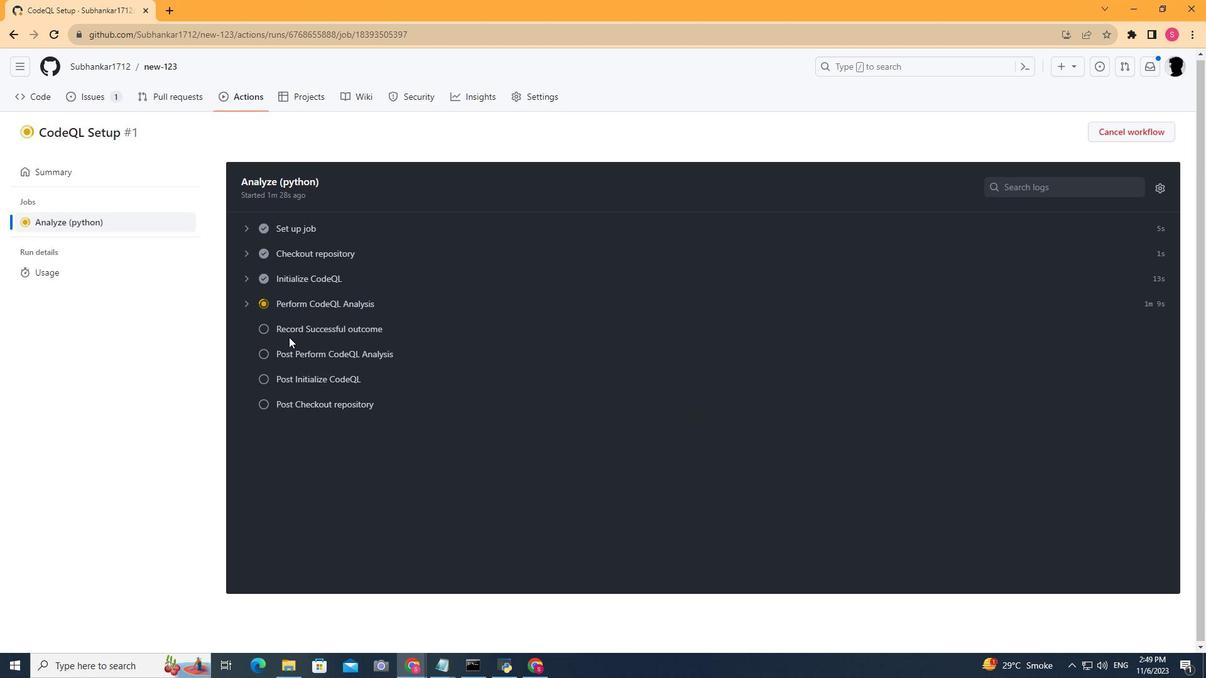 
Action: Mouse scrolled (289, 338) with delta (0, 0)
Screenshot: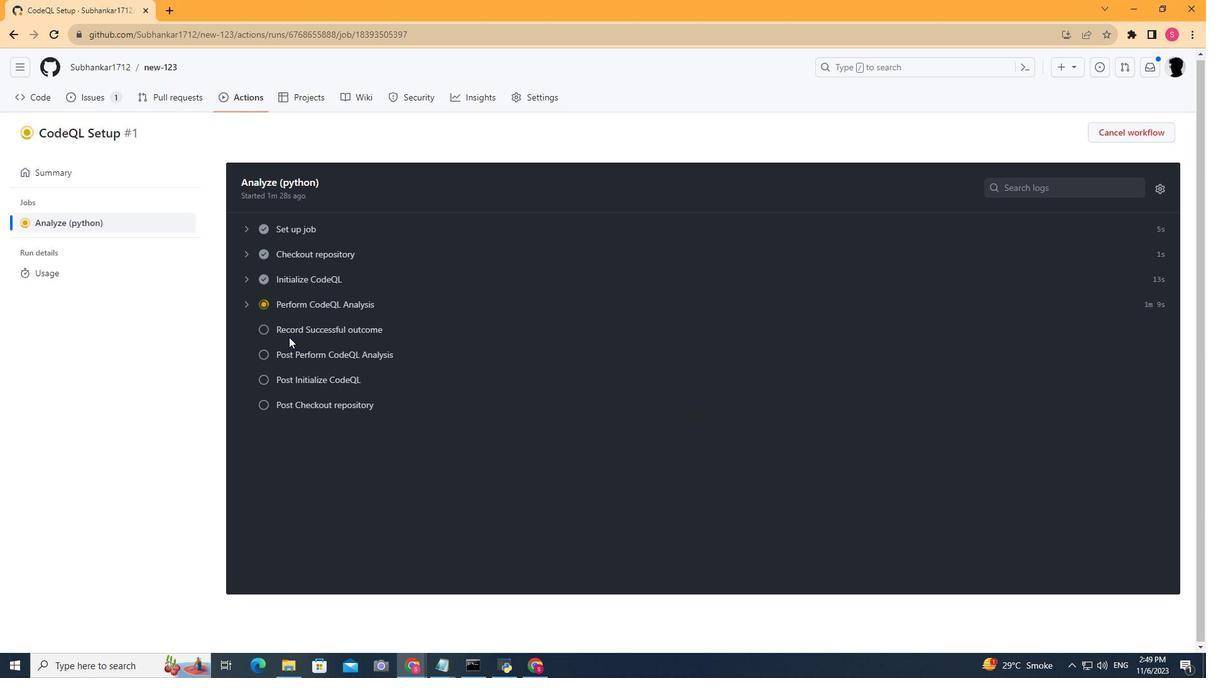 
Action: Mouse scrolled (289, 338) with delta (0, 0)
Screenshot: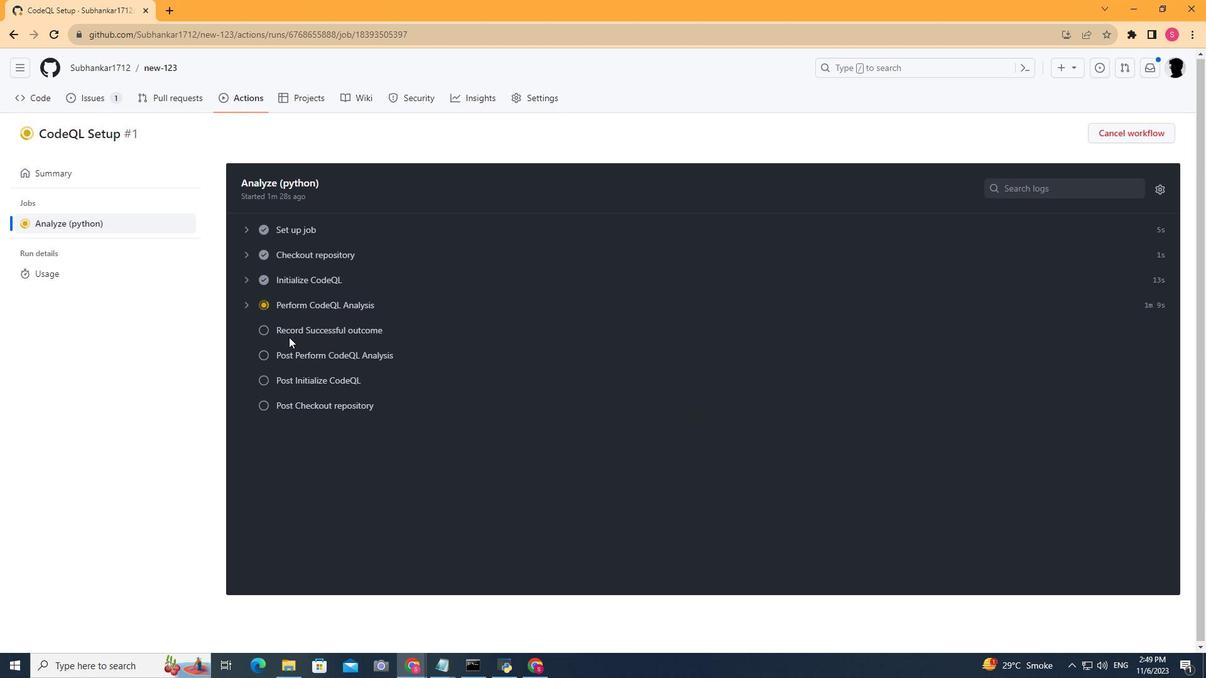 
Action: Mouse scrolled (289, 338) with delta (0, 0)
Screenshot: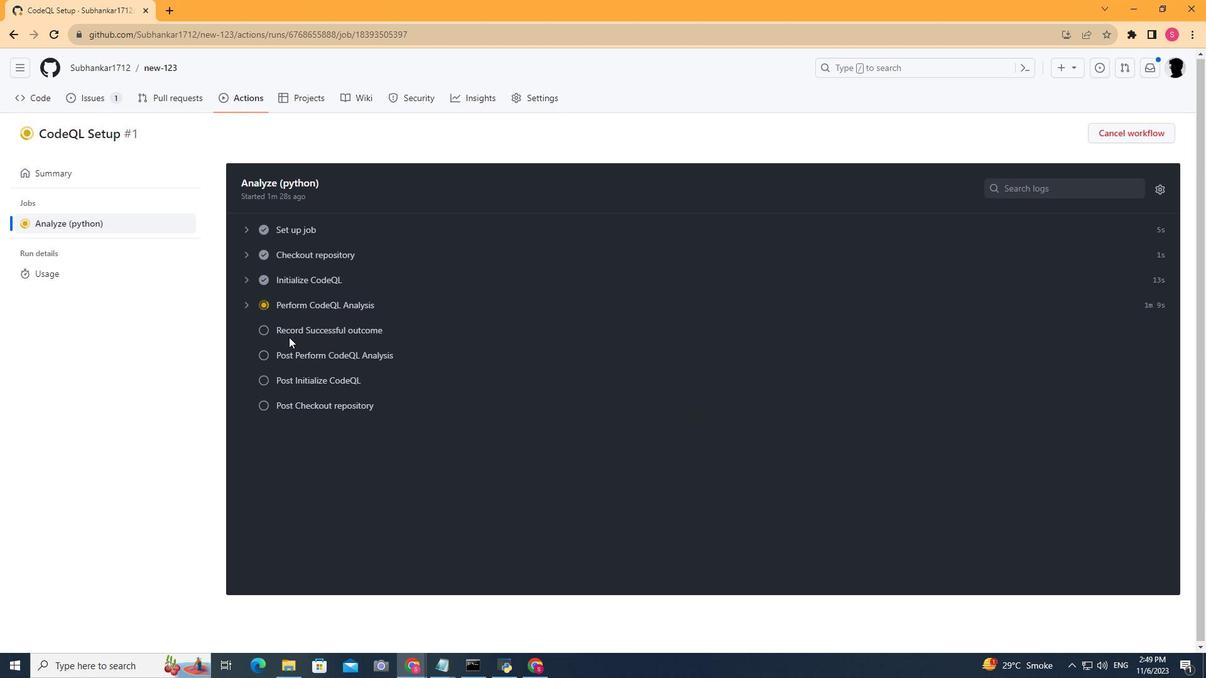 
Action: Mouse scrolled (289, 338) with delta (0, 0)
Screenshot: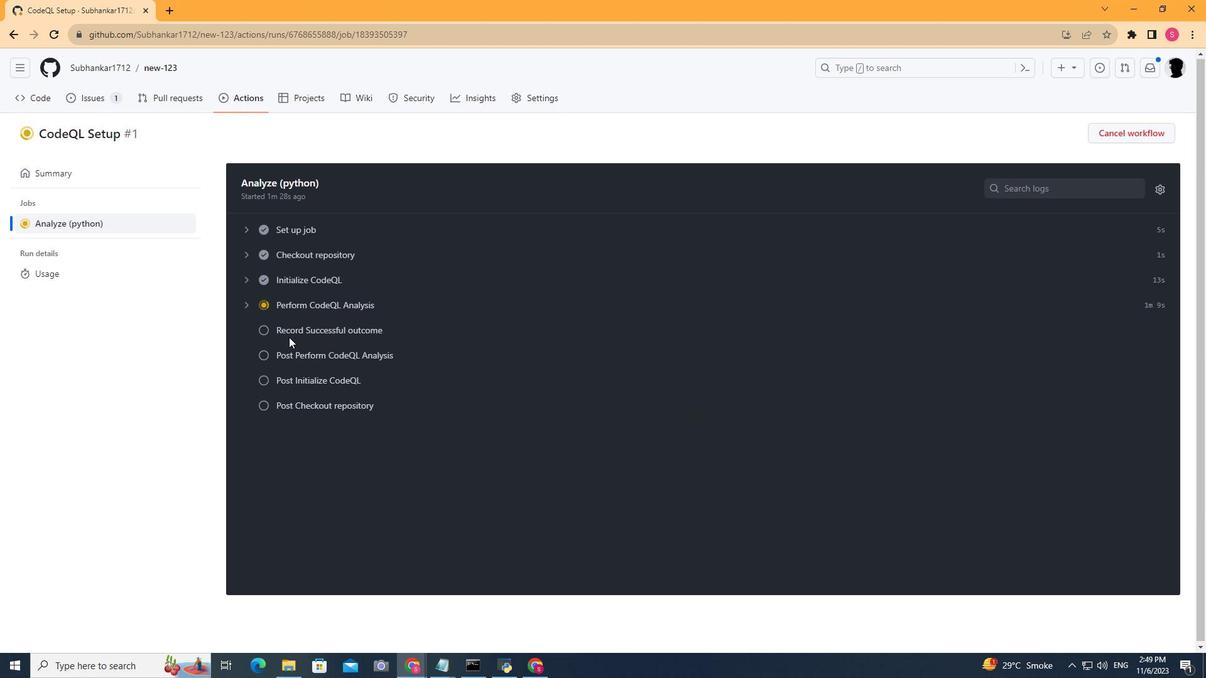 
Action: Mouse scrolled (289, 338) with delta (0, 0)
Screenshot: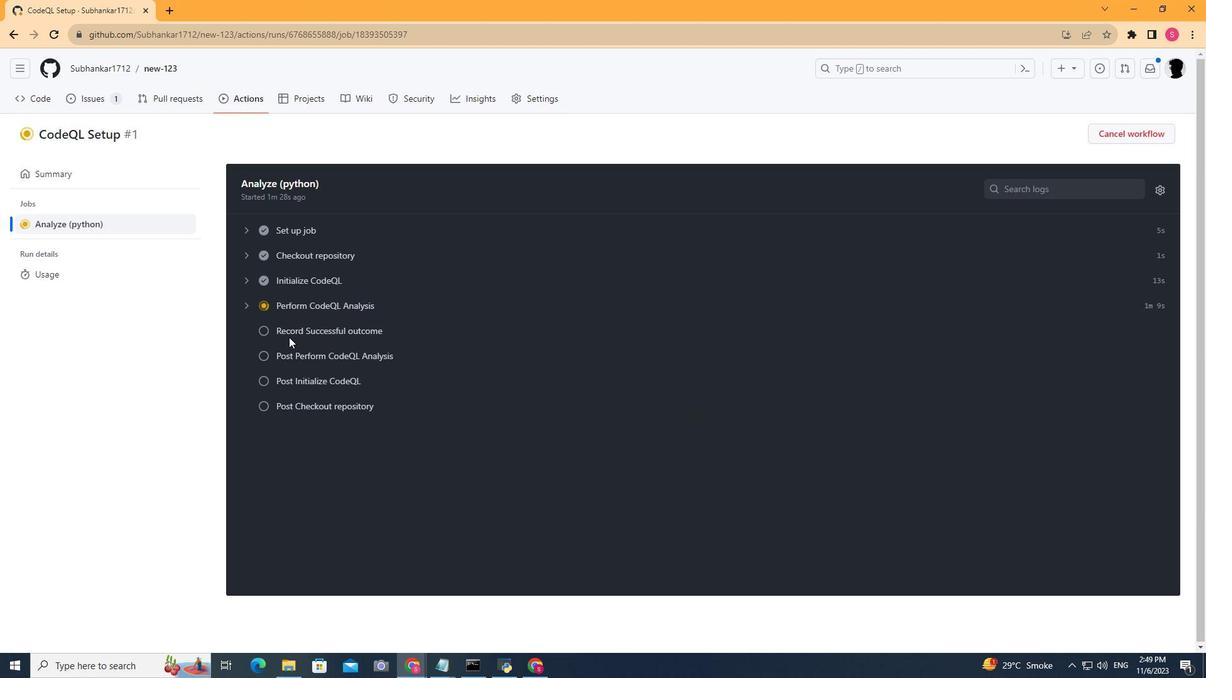 
Action: Mouse scrolled (289, 338) with delta (0, 0)
Screenshot: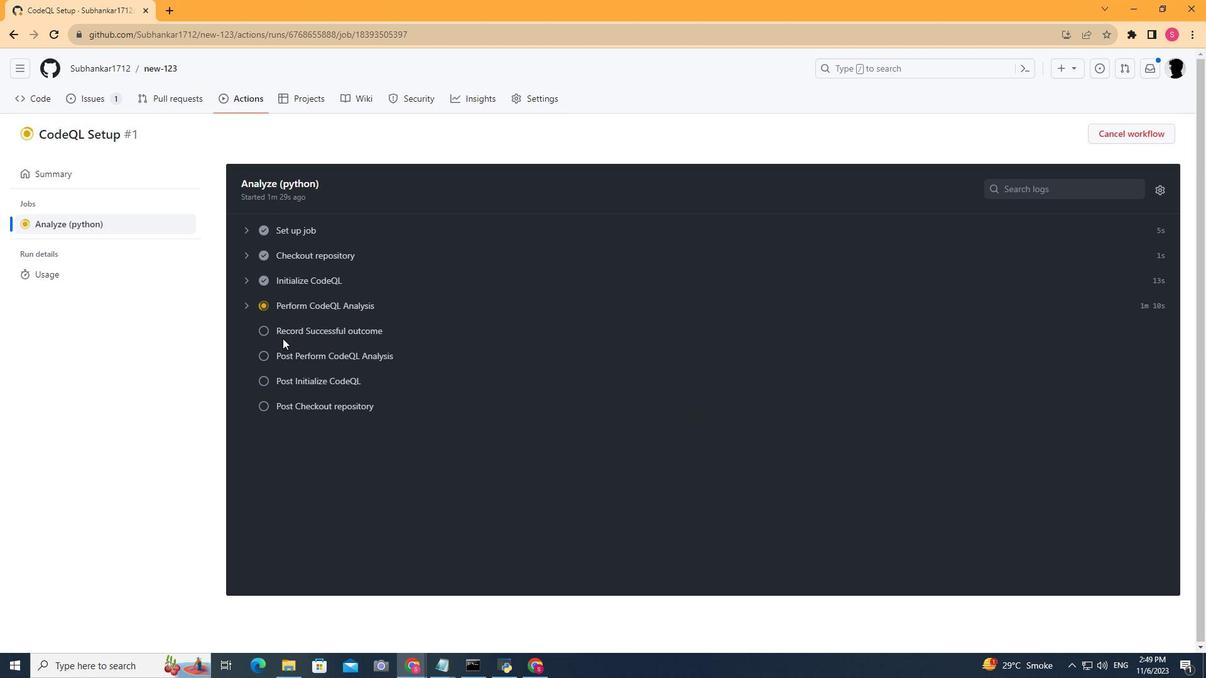 
Action: Mouse scrolled (289, 338) with delta (0, 0)
Screenshot: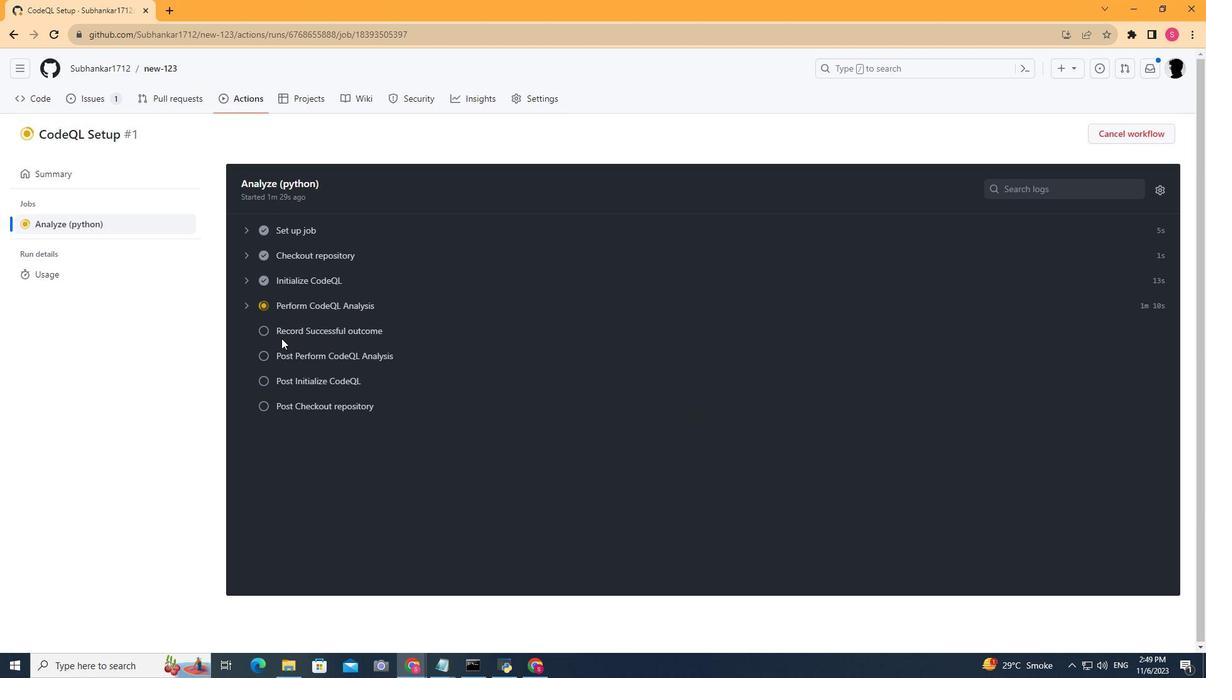 
Action: Mouse scrolled (289, 338) with delta (0, 0)
Screenshot: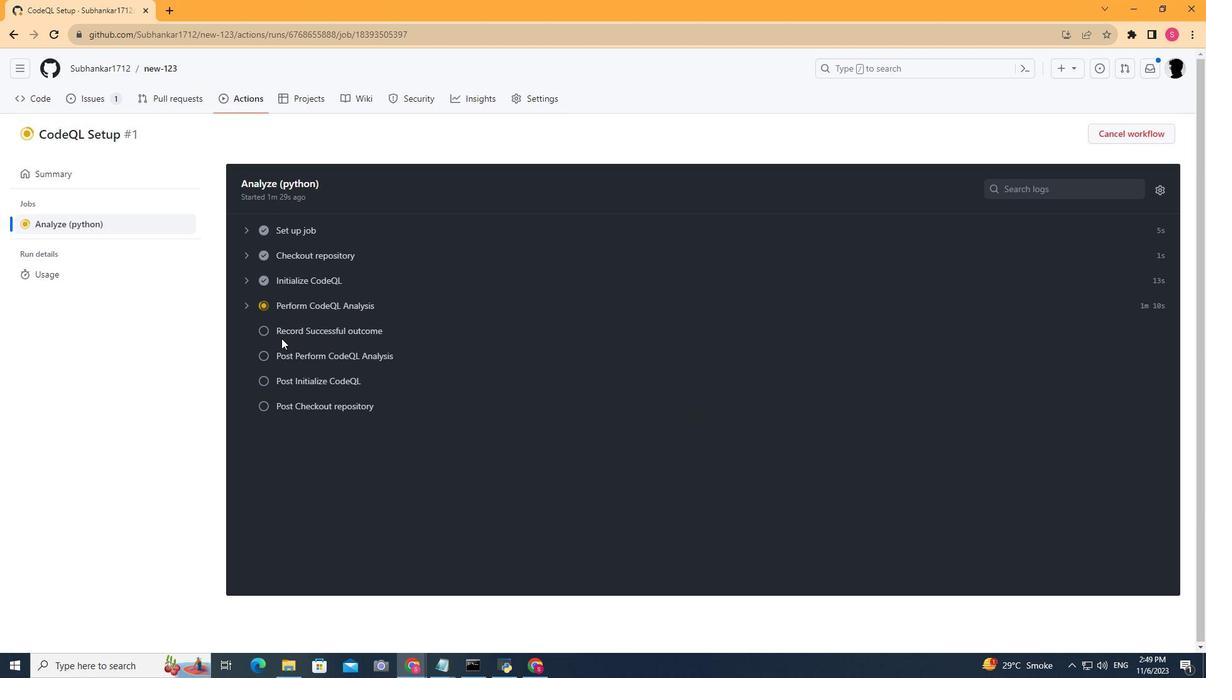 
Action: Mouse moved to (59, 223)
Screenshot: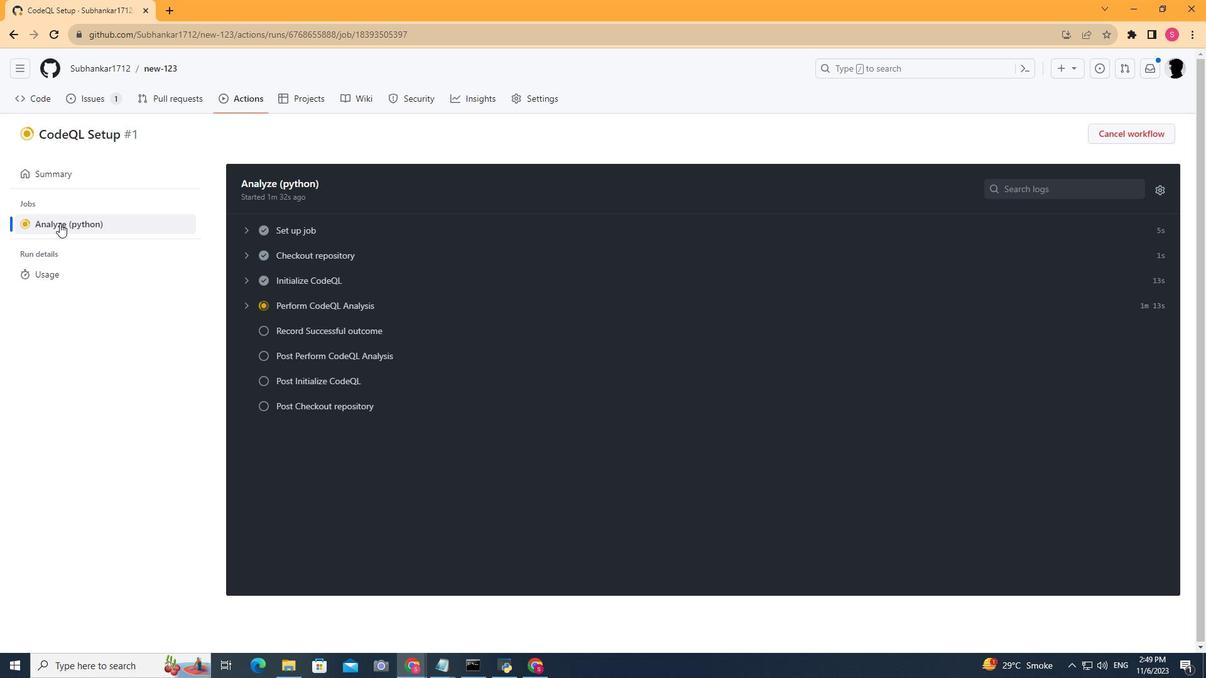 
Action: Mouse pressed left at (59, 223)
Screenshot: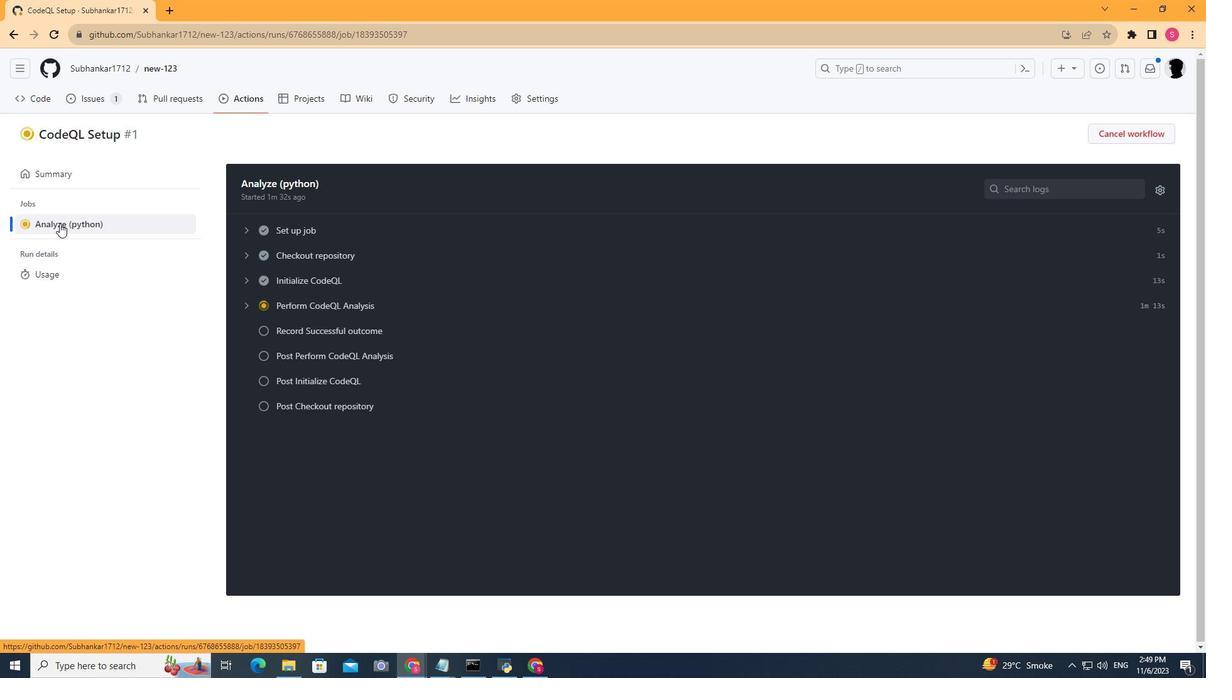 
Action: Mouse moved to (431, 334)
Screenshot: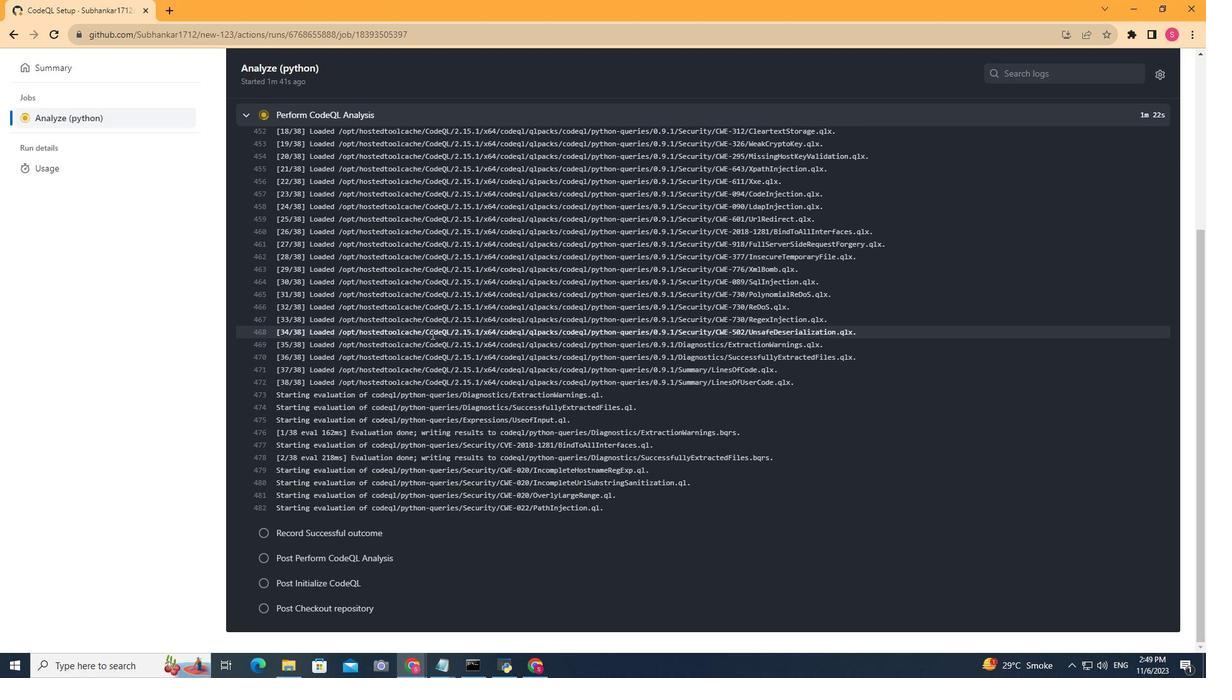 
Action: Mouse scrolled (431, 333) with delta (0, 0)
Screenshot: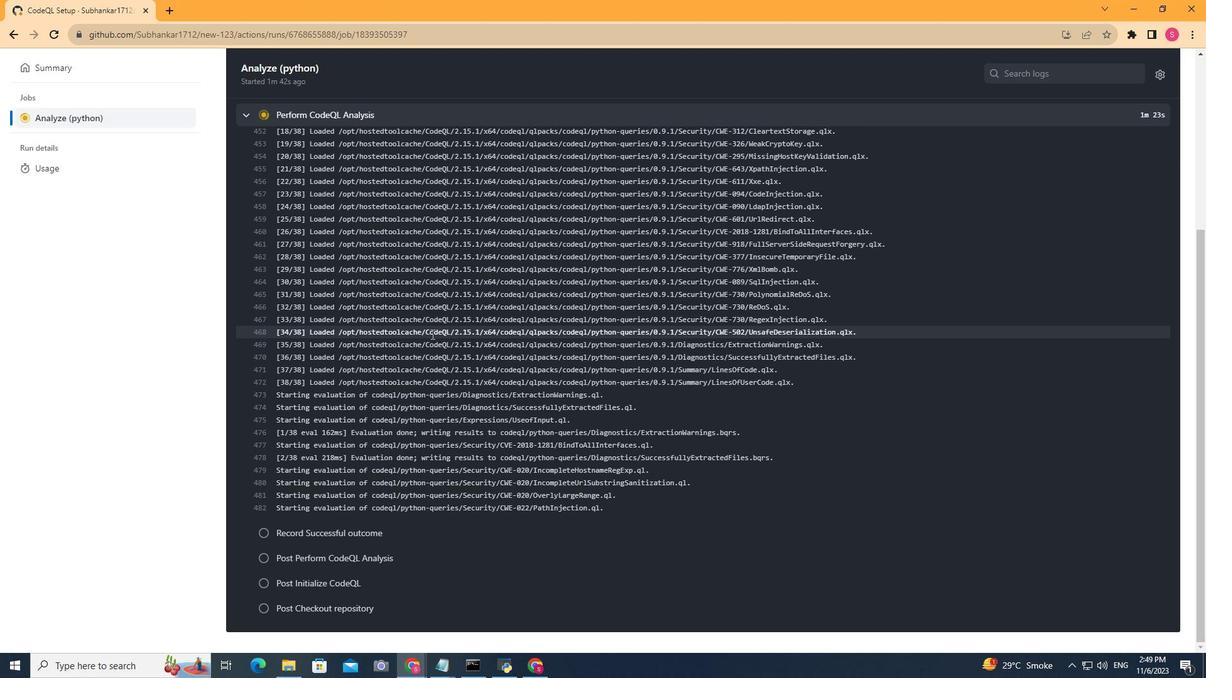 
Action: Mouse scrolled (431, 333) with delta (0, 0)
